 Task: What's the current traffic like on the Van Wyck Expressway?
Action: Mouse moved to (133, 76)
Screenshot: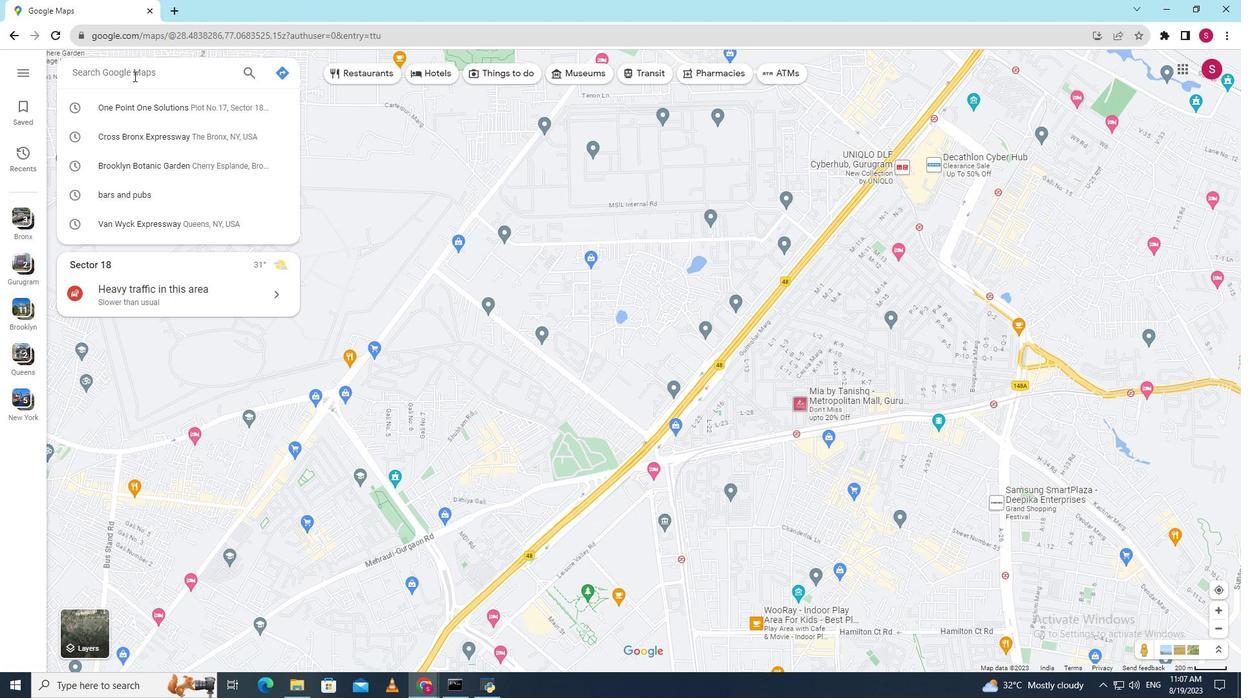 
Action: Mouse pressed left at (133, 76)
Screenshot: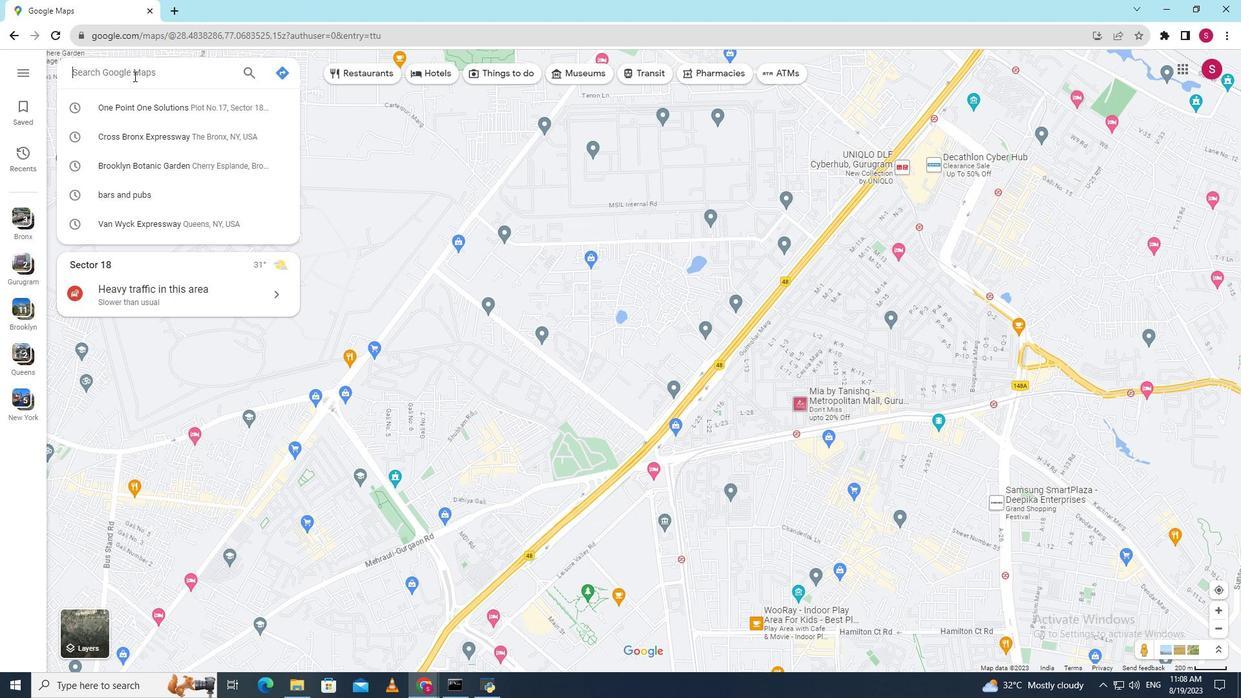 
Action: Key pressed <Key.shift><Key.shift><Key.shift><Key.shift><Key.shift><Key.shift><Key.shift><Key.shift><Key.shift><Key.shift><Key.shift><Key.shift><Key.shift><Key.shift><Key.shift><Key.shift><Key.shift><Key.shift><Key.shift><Key.shift><Key.shift><Key.shift><Key.shift><Key.shift><Key.shift>Van<Key.space><Key.shift><Key.shift><Key.shift><Key.shift><Key.shift><Key.shift><Key.shift><Key.shift><Key.shift><Key.shift><Key.shift><Key.shift><Key.shift><Key.shift><Key.shift><Key.shift><Key.shift><Key.shift><Key.shift><Key.shift><Key.shift><Key.shift><Key.shift><Key.shift><Key.shift><Key.shift><Key.shift><Key.shift>Wyck<Key.space><Key.shift><Key.shift><Key.shift><Key.shift><Key.shift><Key.shift><Key.shift>Expressway<Key.enter>
Screenshot: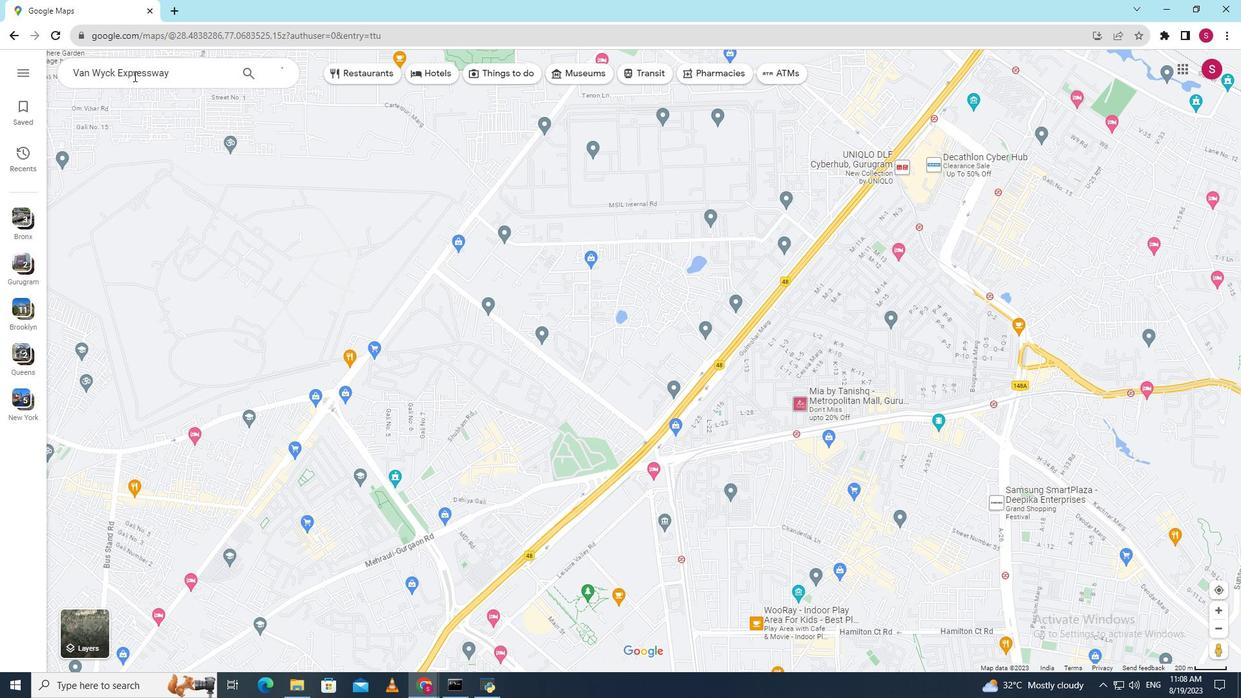 
Action: Mouse moved to (449, 639)
Screenshot: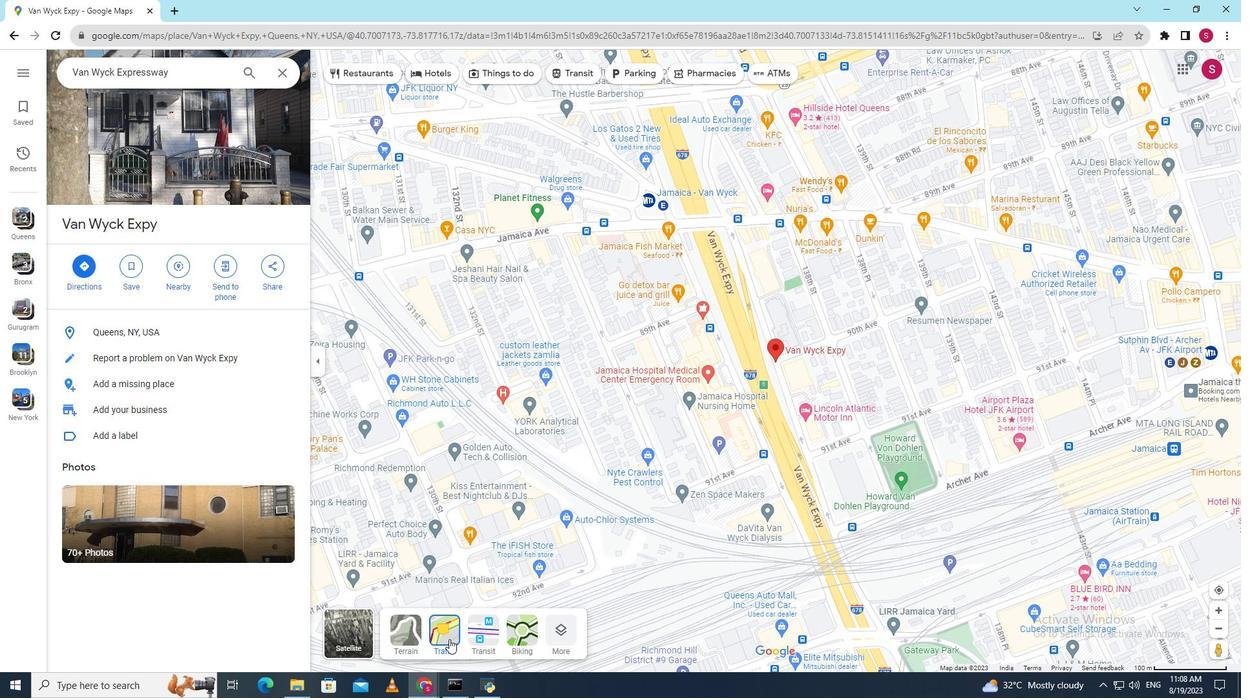 
Action: Mouse pressed left at (449, 639)
Screenshot: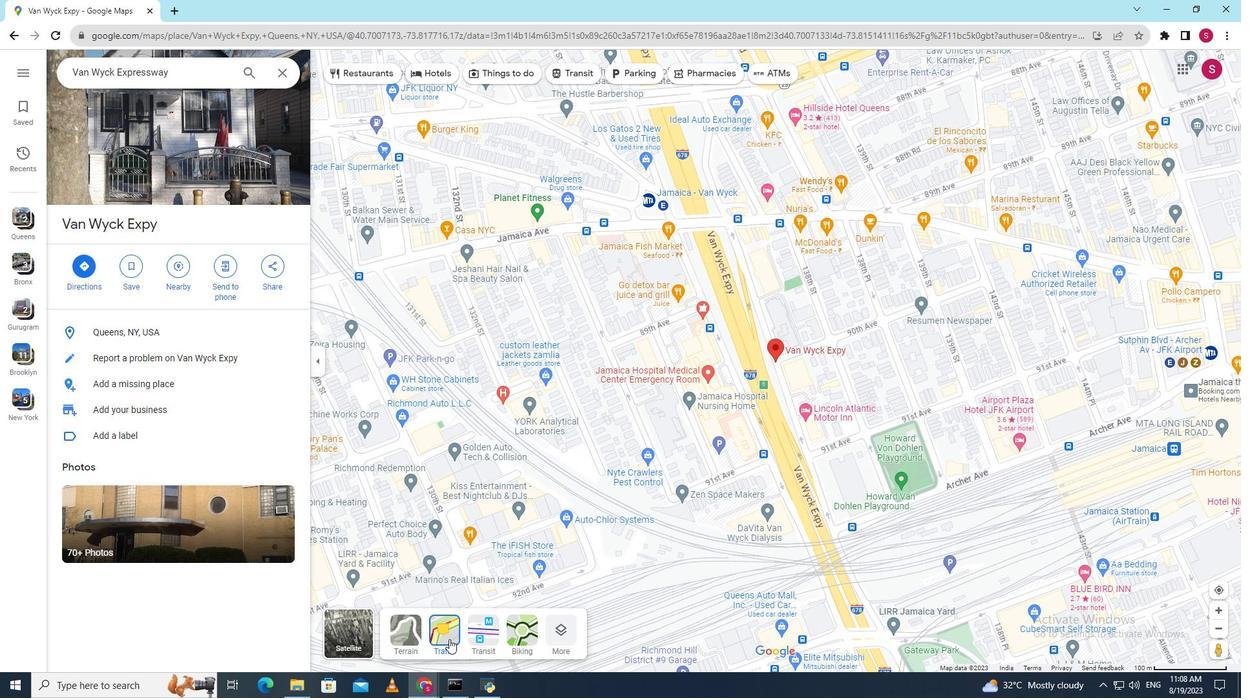 
Action: Mouse moved to (757, 351)
Screenshot: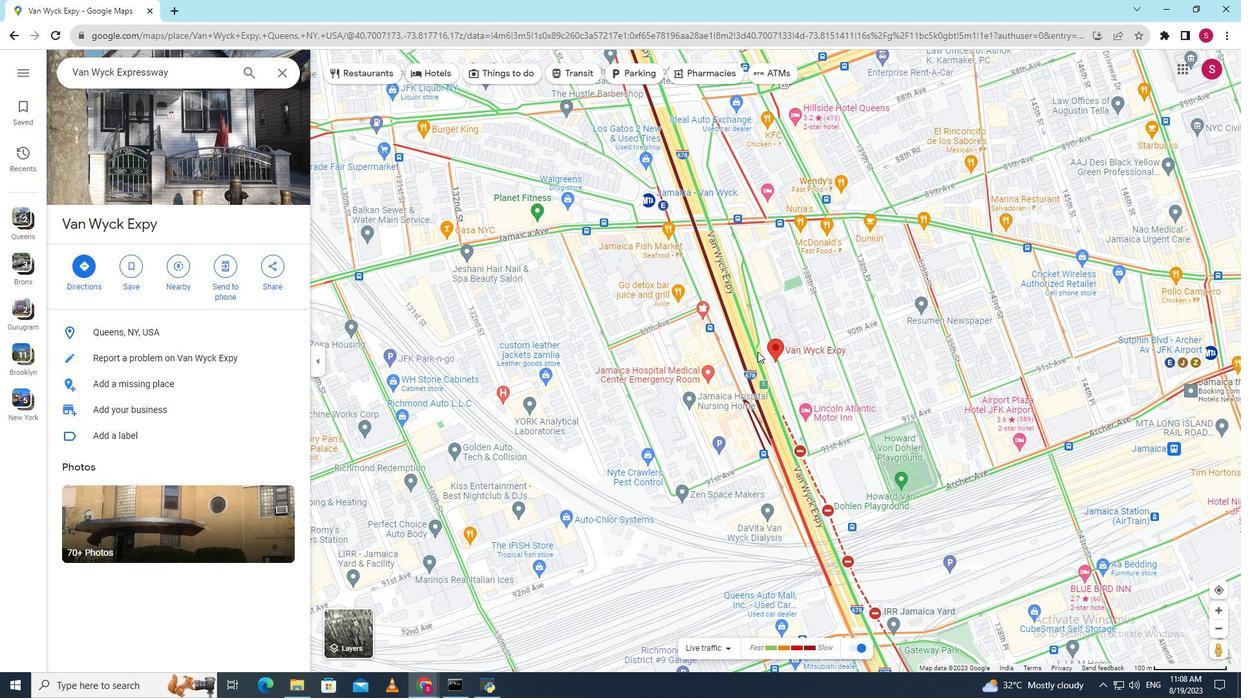 
Action: Mouse scrolled (757, 352) with delta (0, 0)
Screenshot: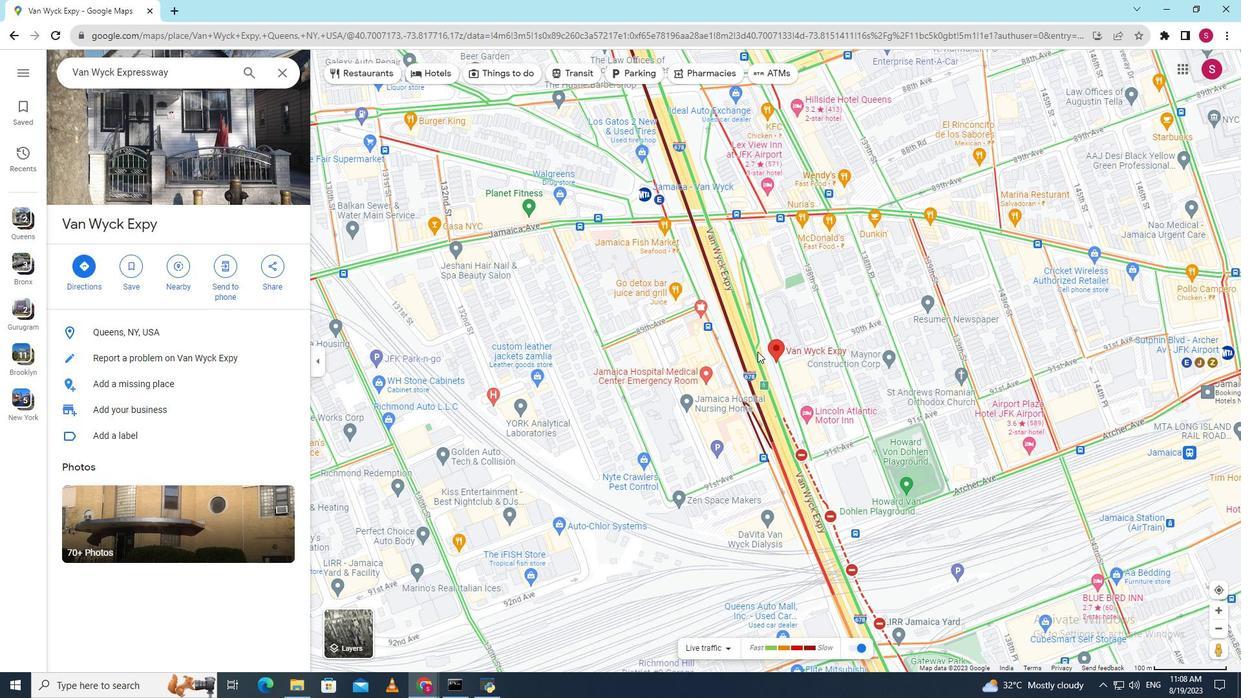 
Action: Mouse scrolled (757, 352) with delta (0, 0)
Screenshot: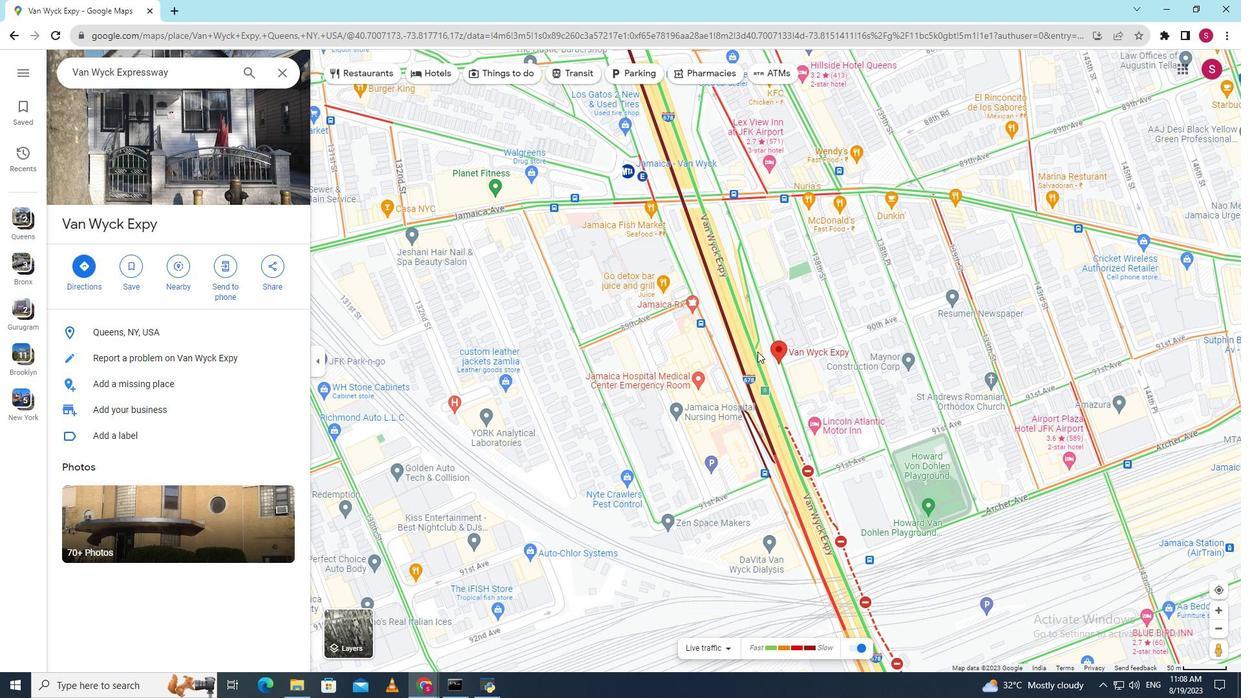 
Action: Mouse scrolled (757, 352) with delta (0, 0)
Screenshot: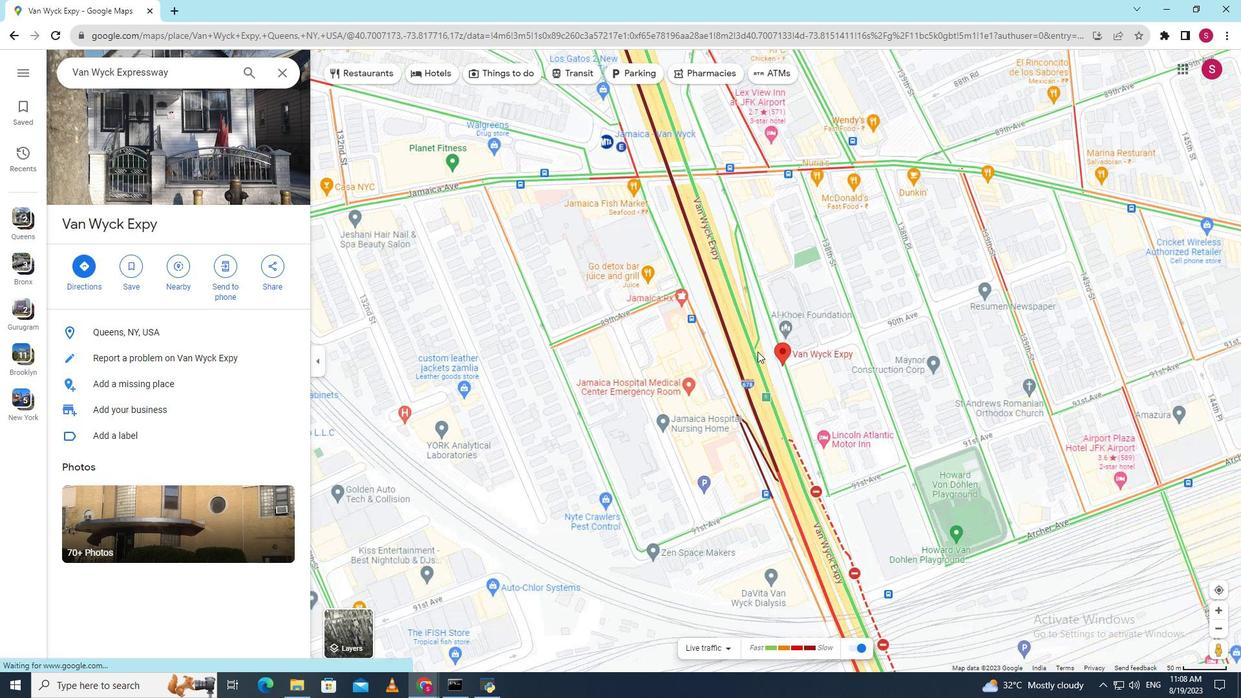 
Action: Mouse scrolled (757, 352) with delta (0, 0)
Screenshot: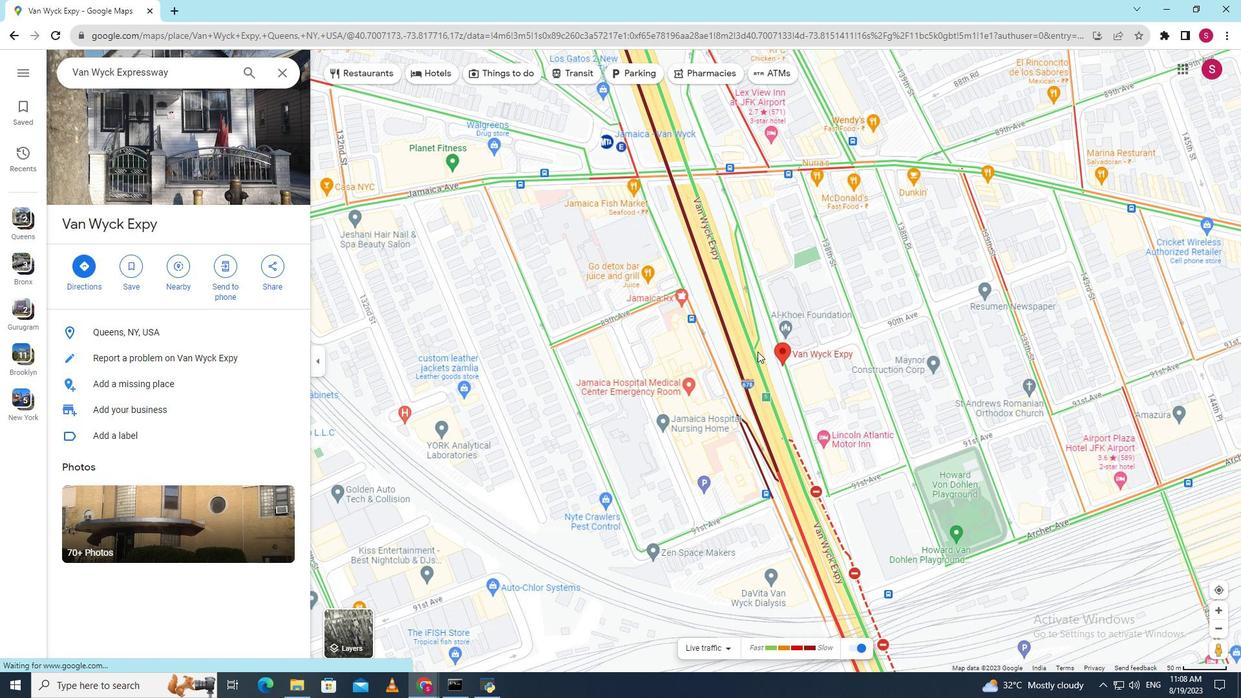 
Action: Mouse moved to (744, 347)
Screenshot: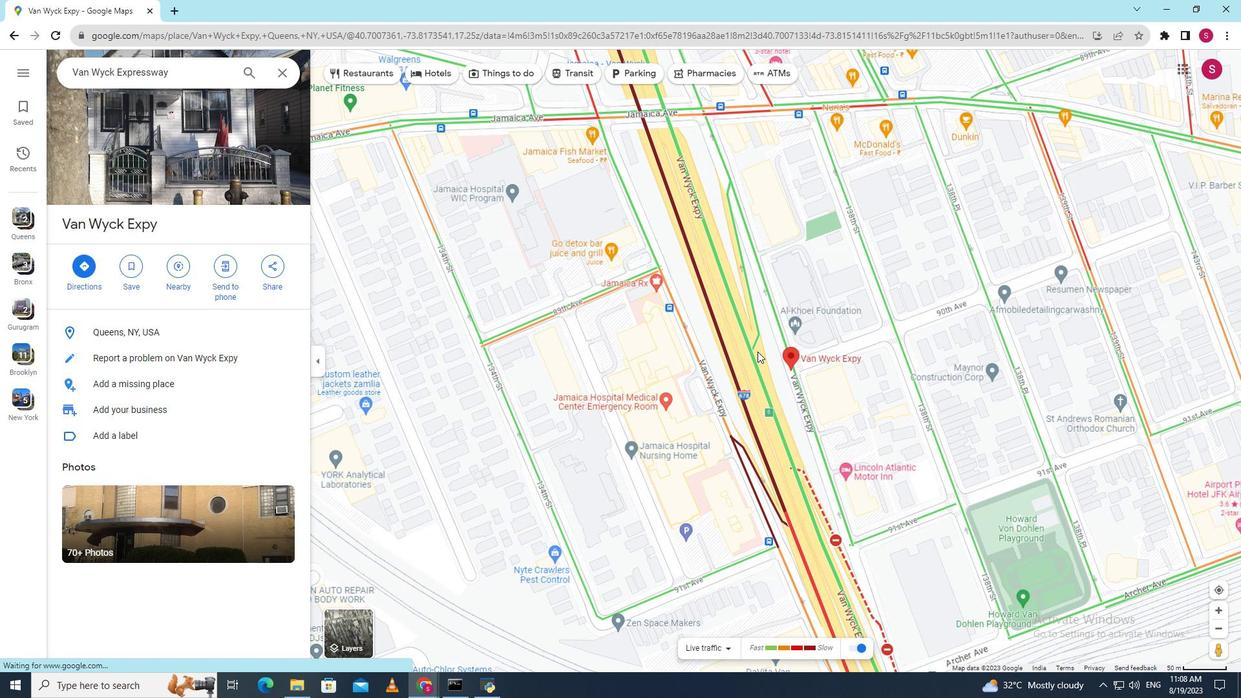 
Action: Mouse scrolled (744, 348) with delta (0, 0)
Screenshot: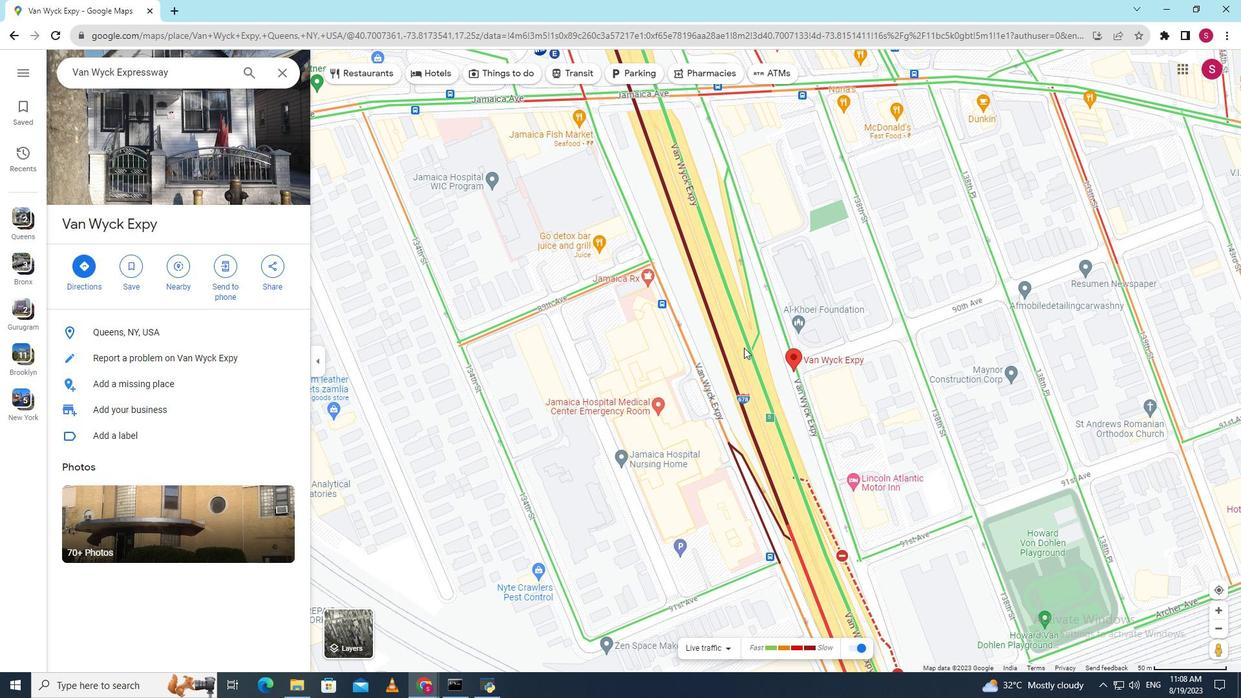 
Action: Mouse scrolled (744, 348) with delta (0, 0)
Screenshot: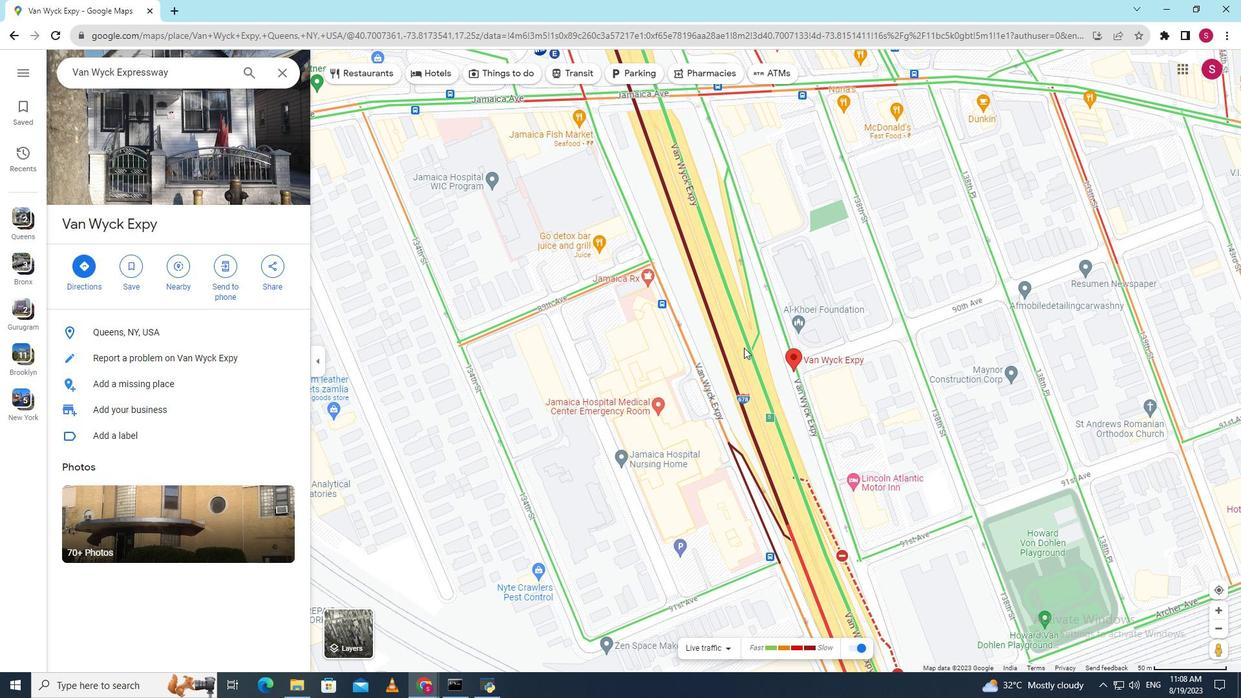 
Action: Mouse scrolled (744, 348) with delta (0, 0)
Screenshot: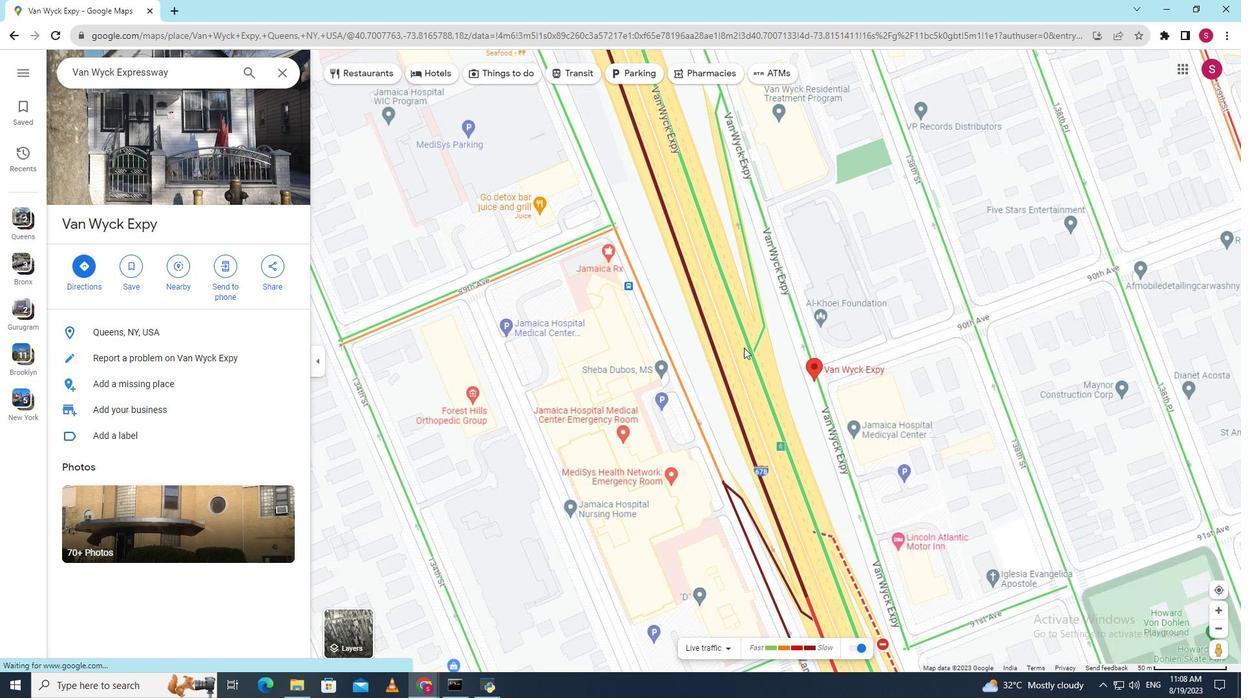 
Action: Mouse scrolled (744, 348) with delta (0, 0)
Screenshot: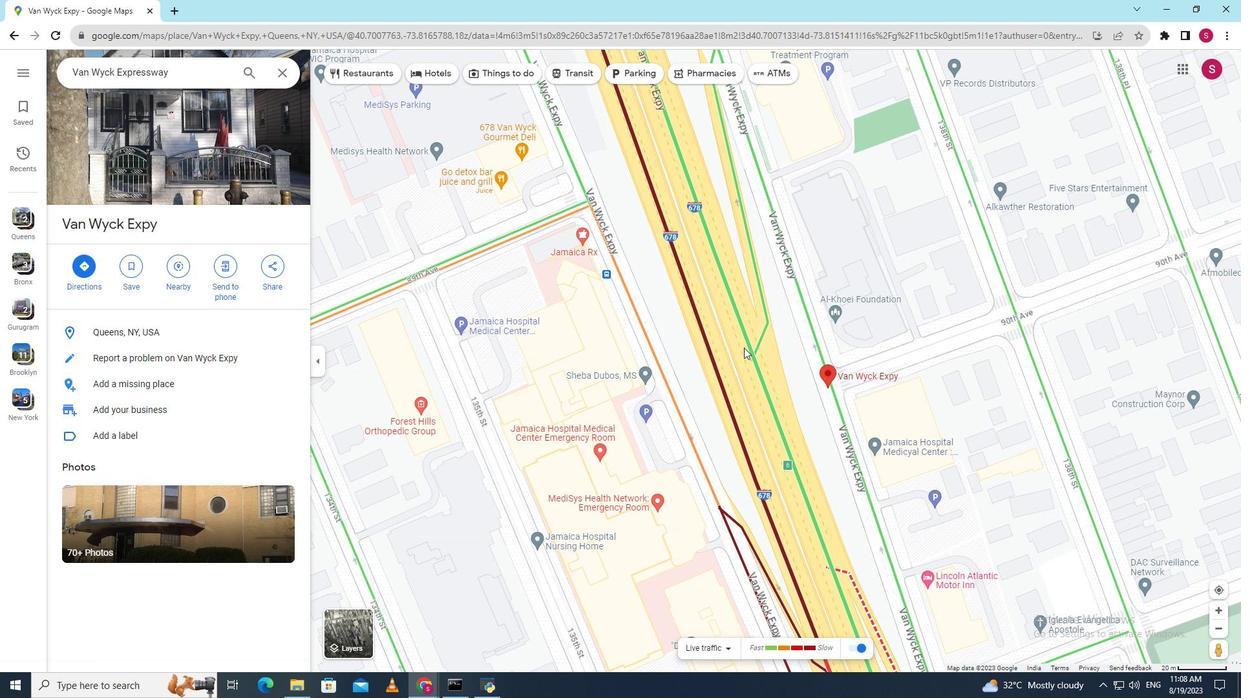
Action: Mouse scrolled (744, 348) with delta (0, 0)
Screenshot: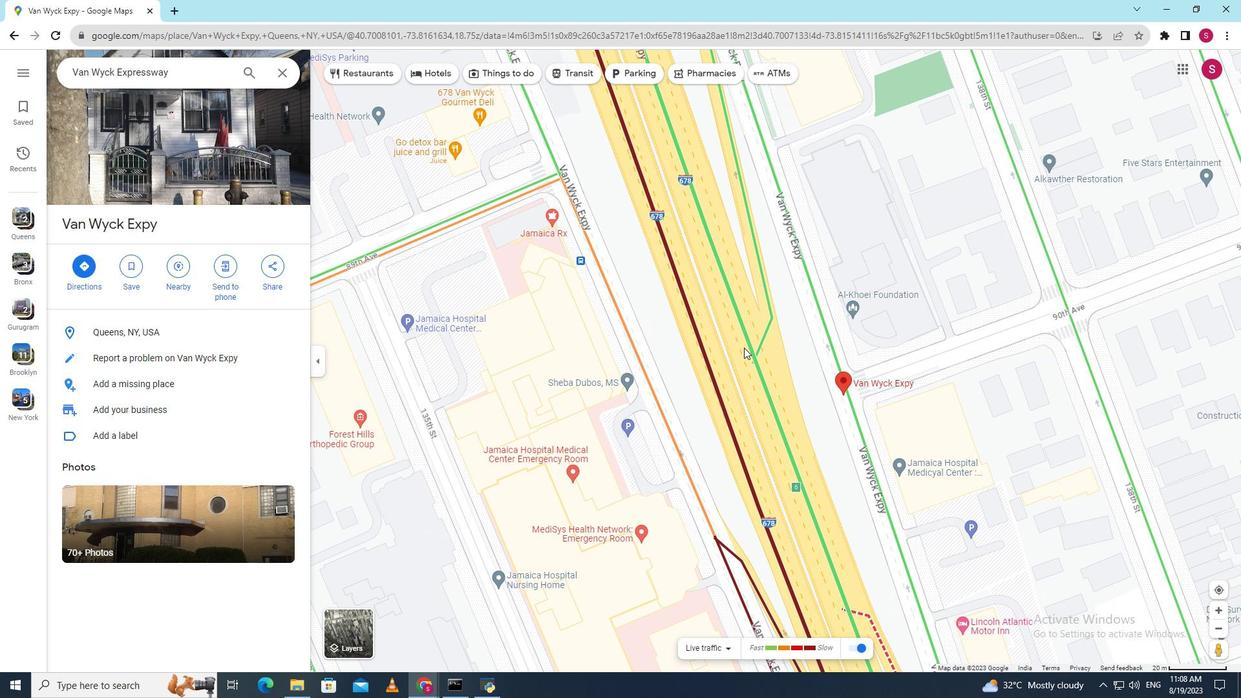 
Action: Mouse scrolled (744, 348) with delta (0, 0)
Screenshot: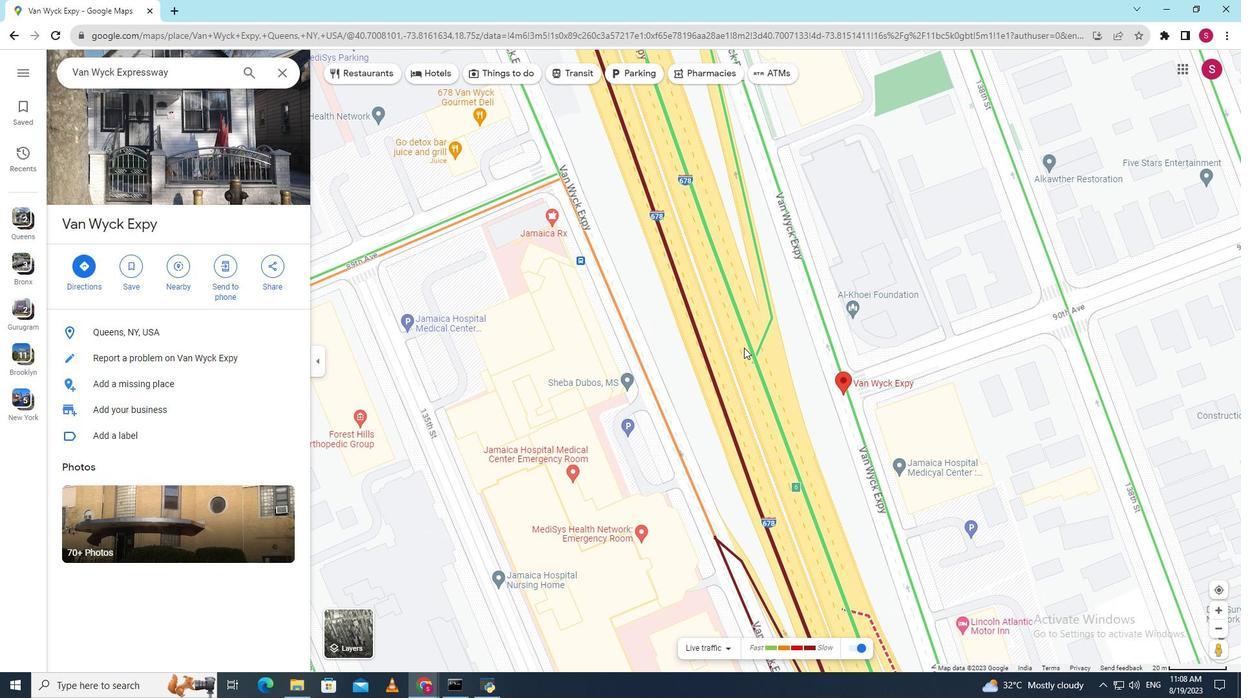 
Action: Mouse scrolled (744, 348) with delta (0, 0)
Screenshot: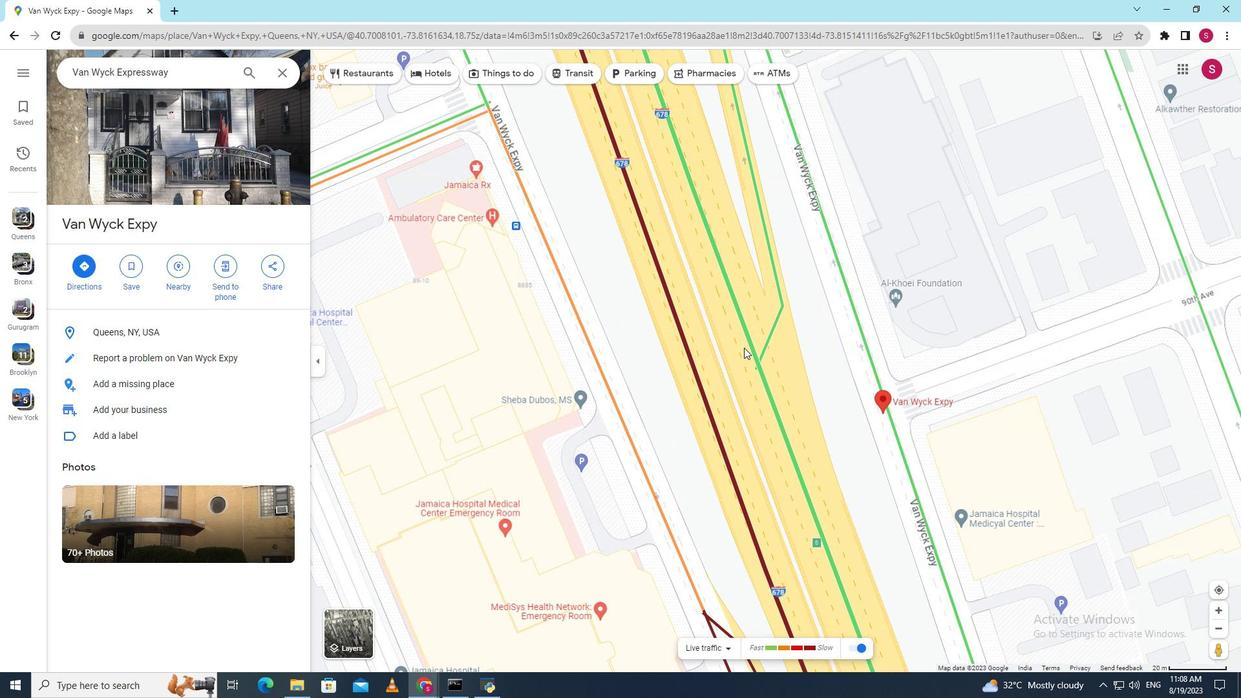 
Action: Mouse moved to (783, 649)
Screenshot: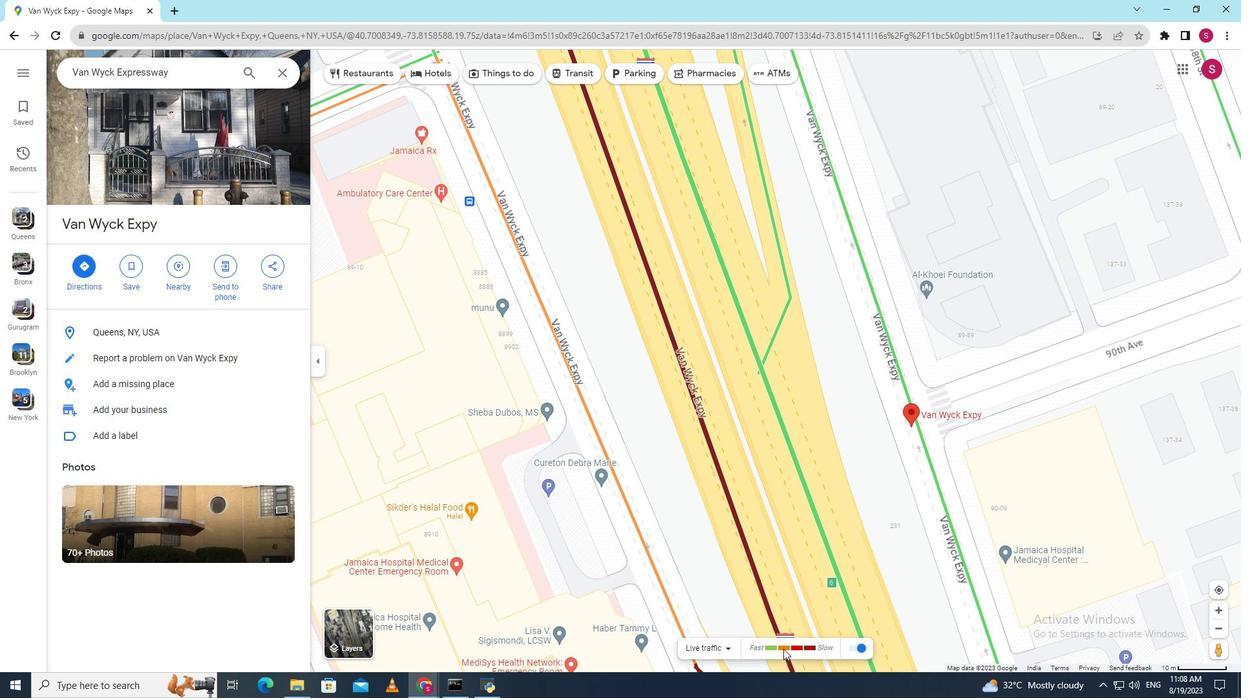 
Action: Mouse pressed left at (783, 649)
Screenshot: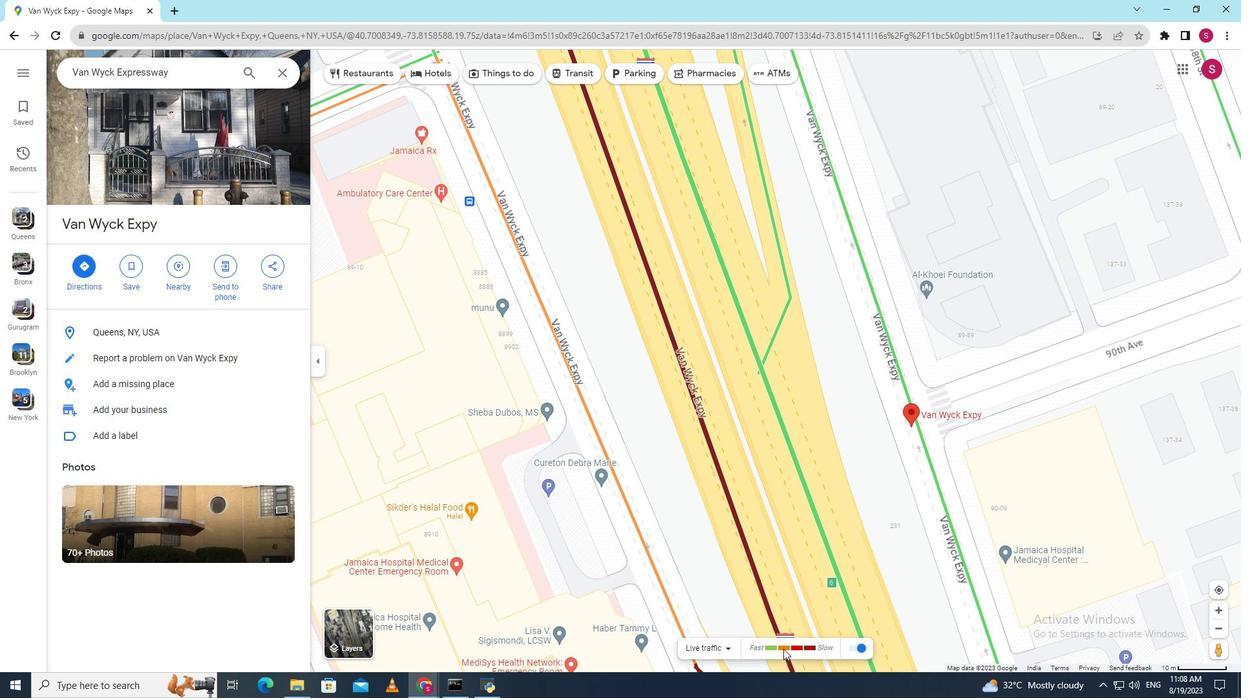 
Action: Mouse moved to (800, 648)
Screenshot: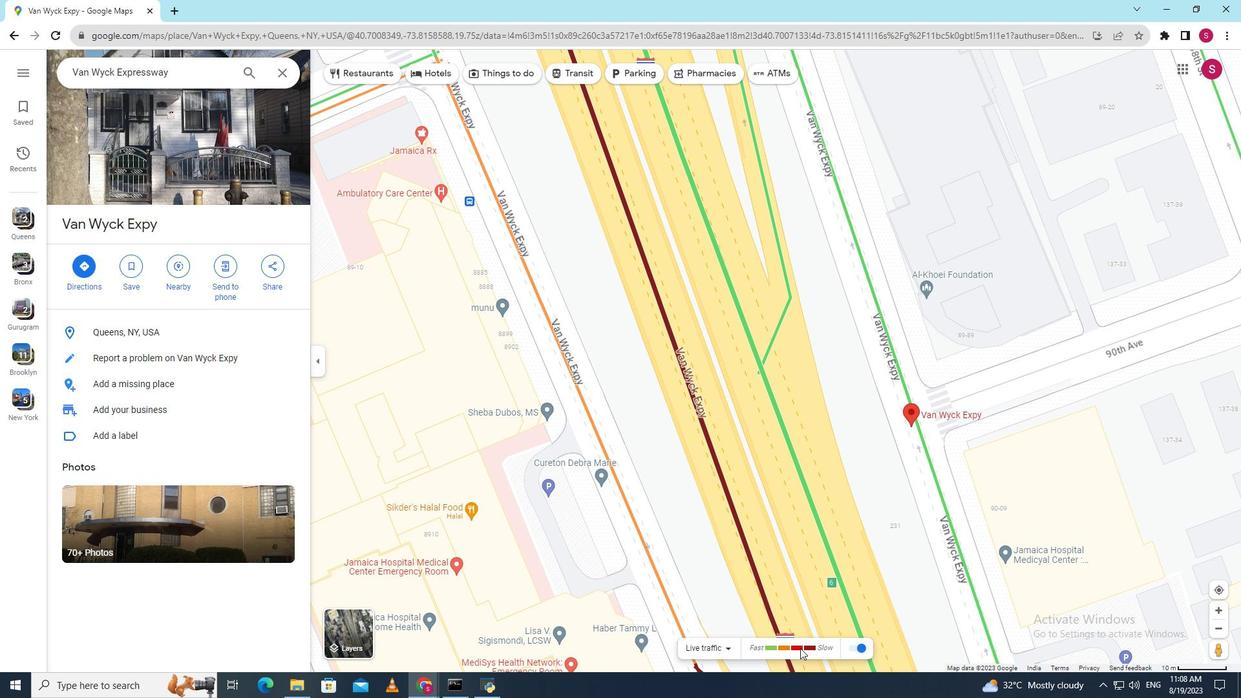 
Action: Mouse pressed left at (800, 648)
Screenshot: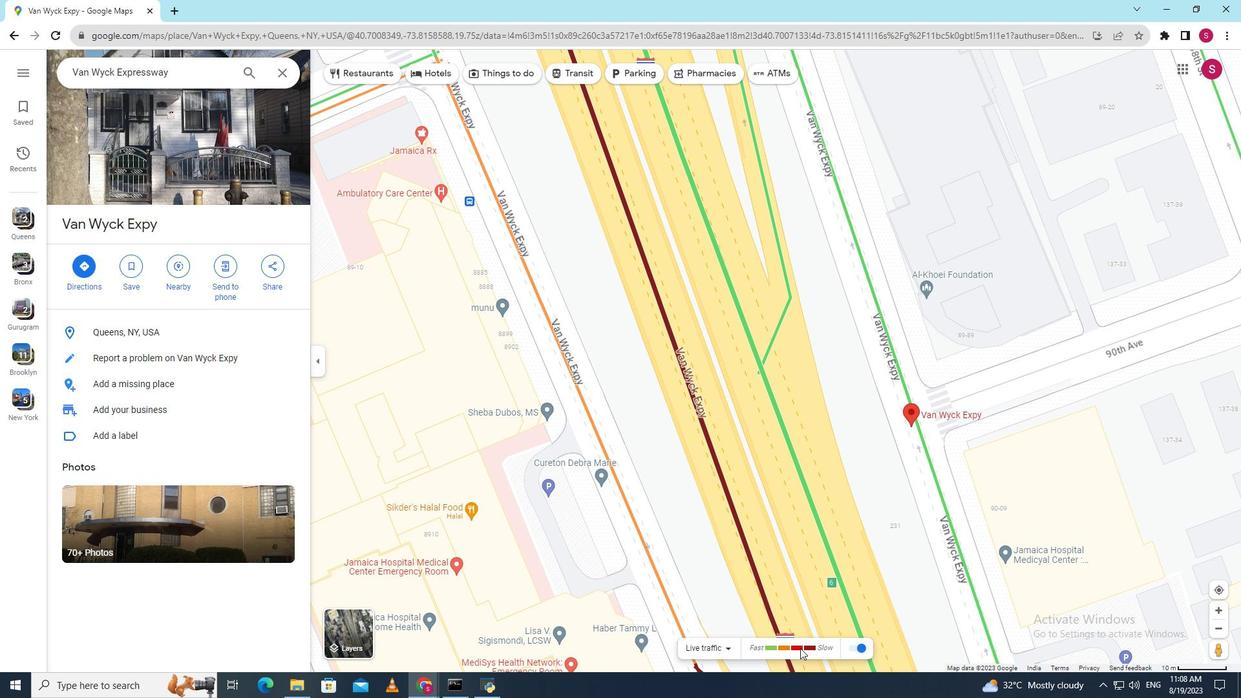
Action: Mouse moved to (809, 648)
Screenshot: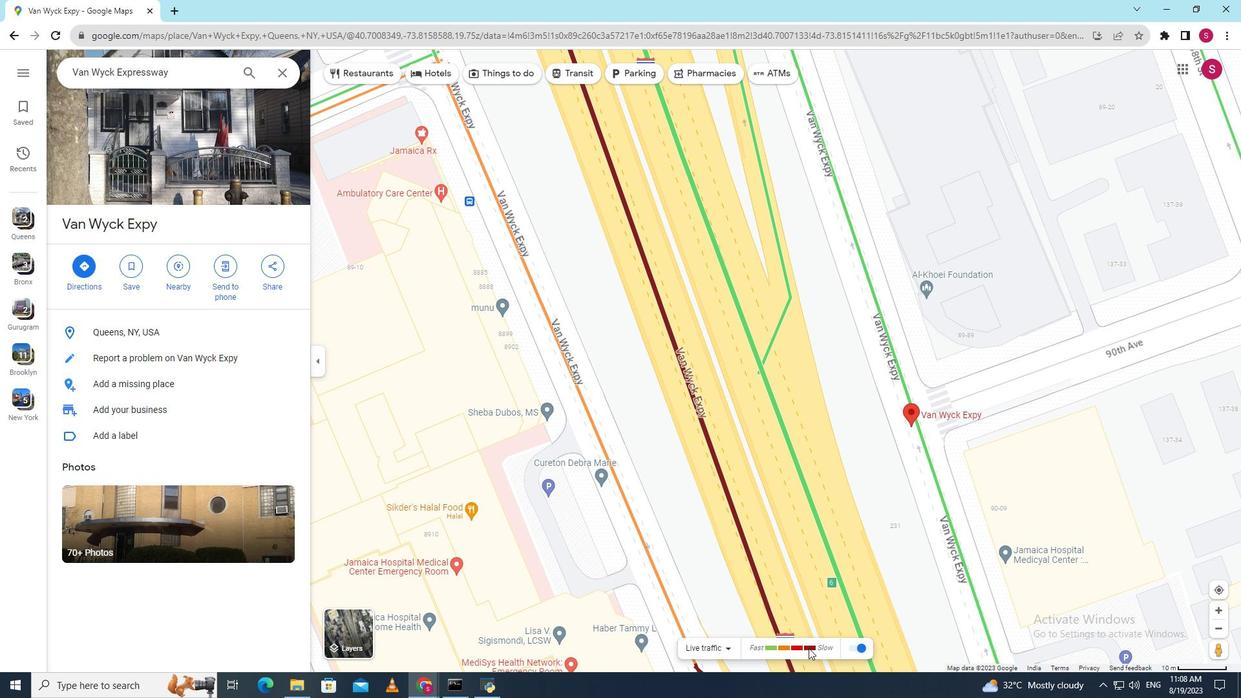 
Action: Mouse pressed left at (809, 648)
Screenshot: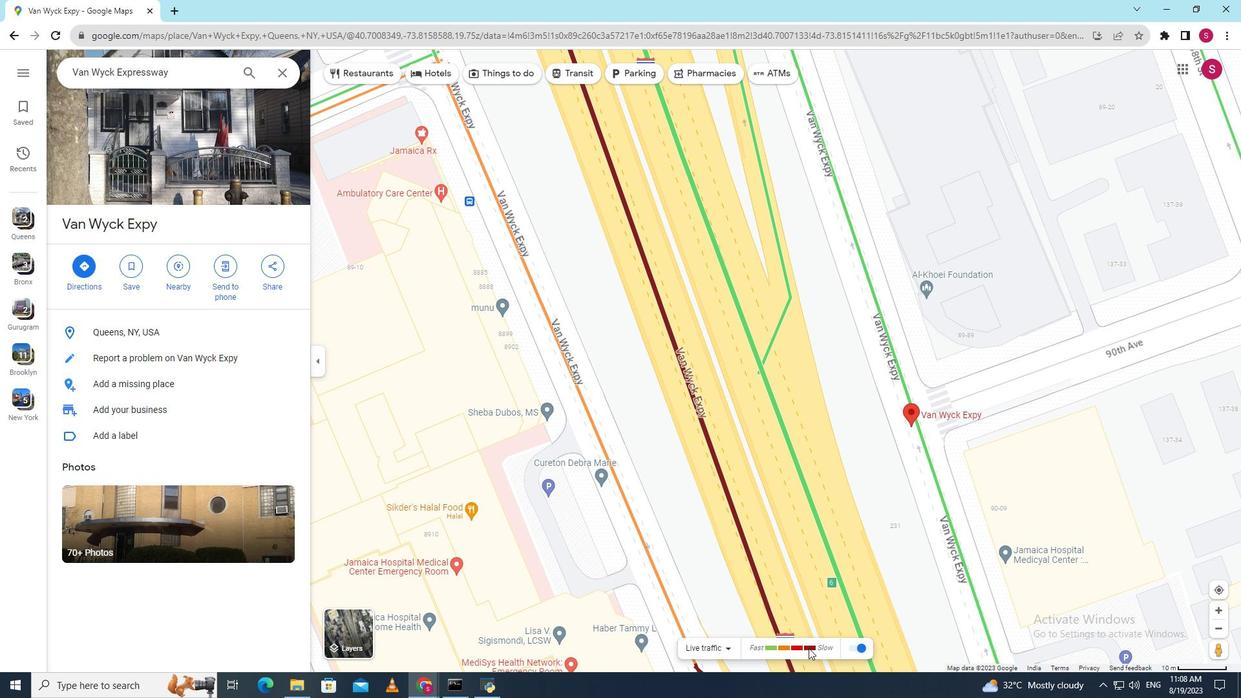 
Action: Mouse moved to (915, 419)
Screenshot: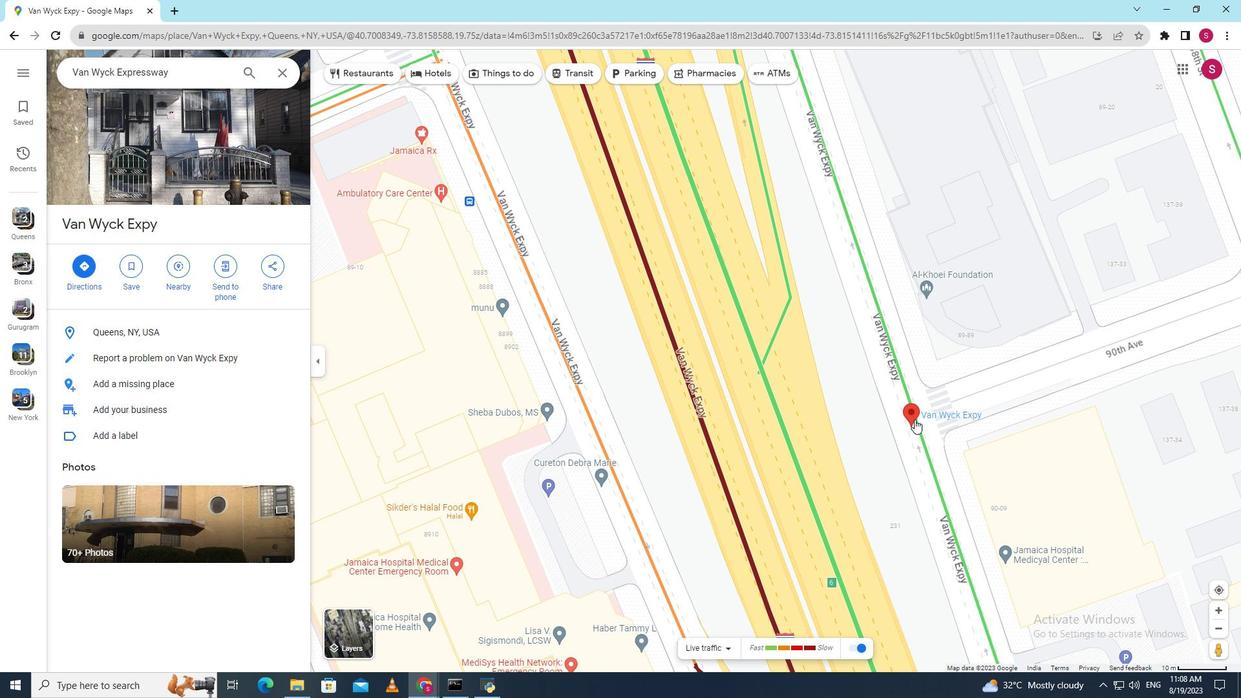 
Action: Mouse pressed left at (915, 419)
Screenshot: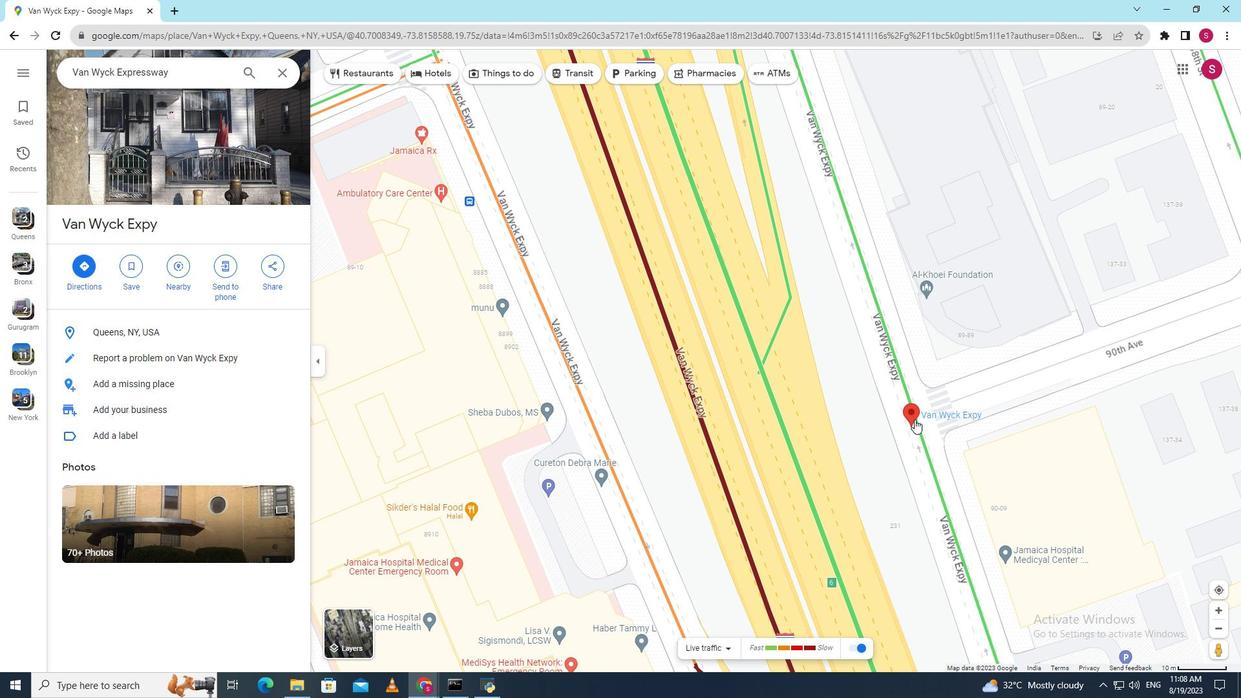
Action: Mouse moved to (237, 166)
Screenshot: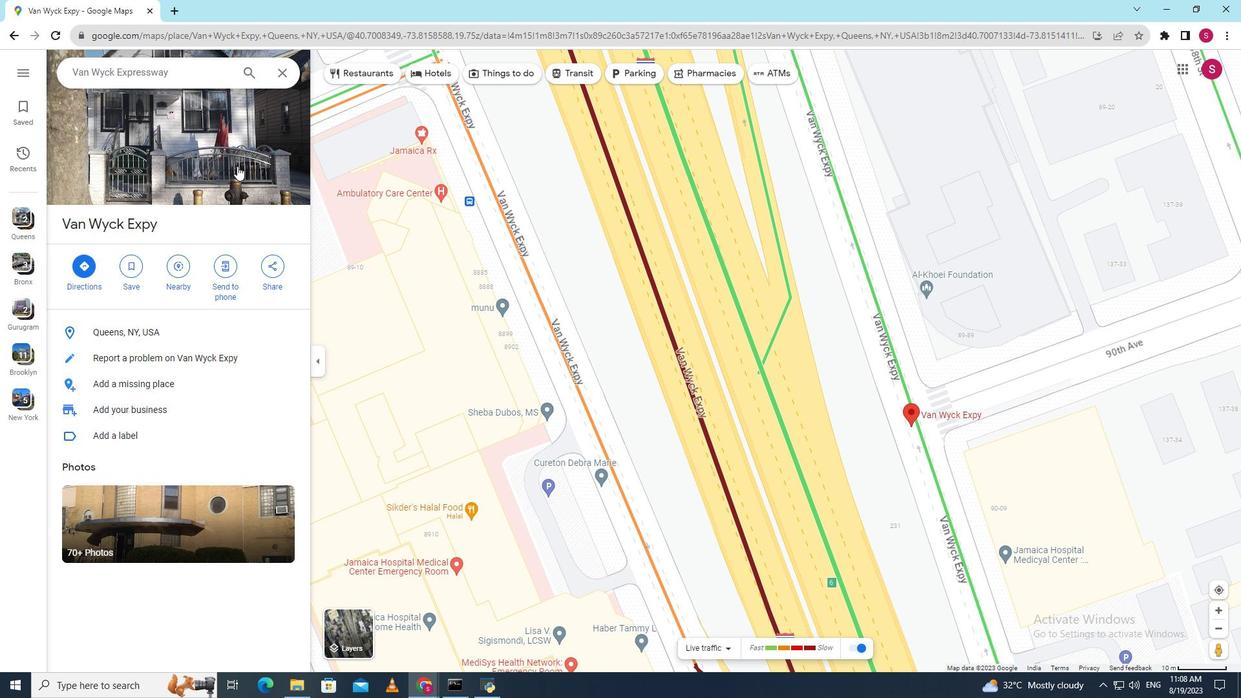 
Action: Mouse pressed left at (237, 166)
Screenshot: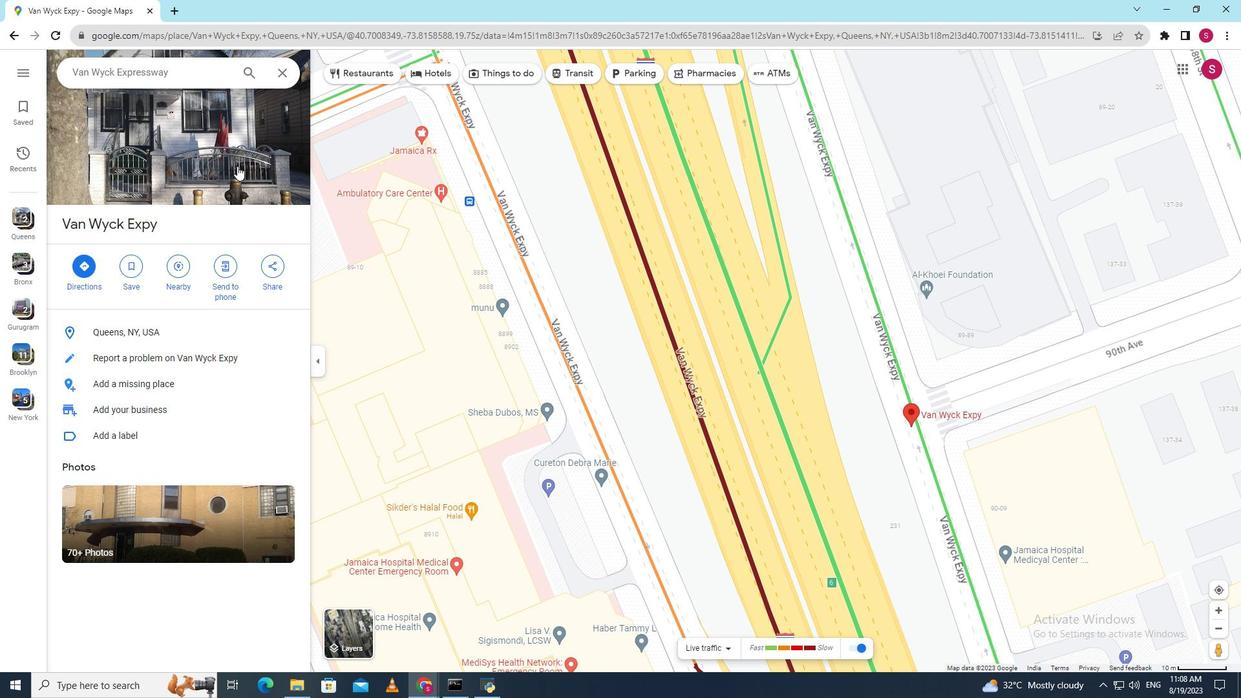 
Action: Mouse moved to (796, 576)
Screenshot: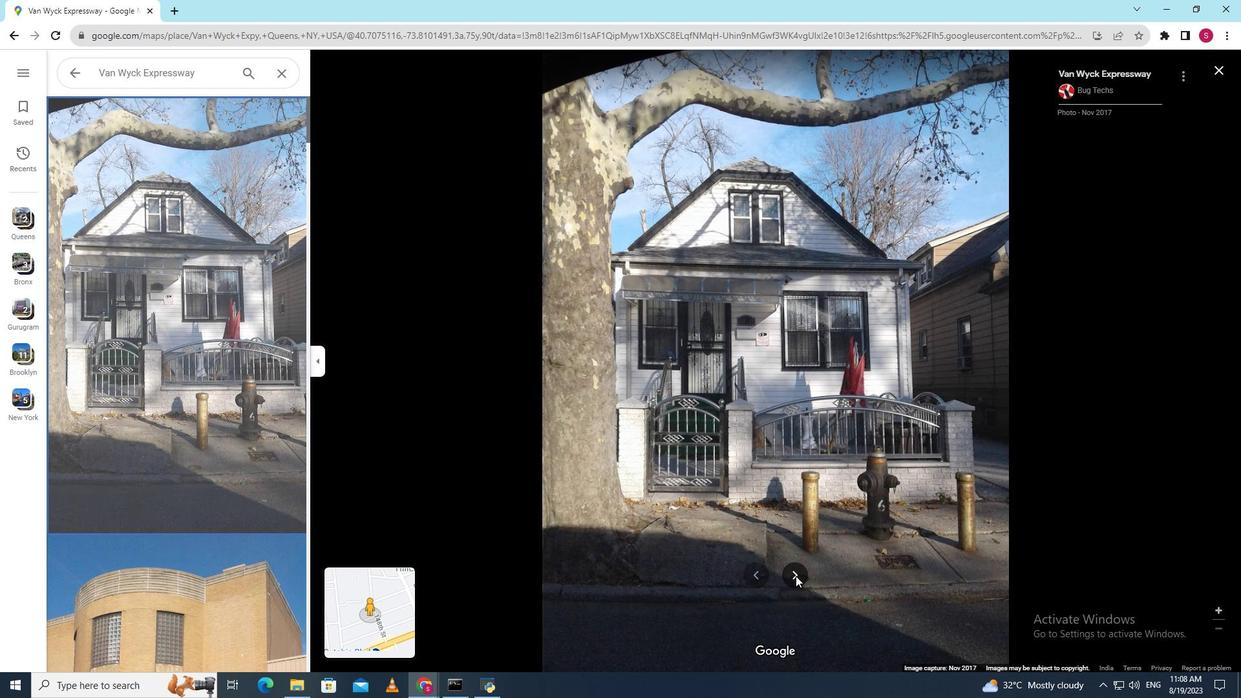 
Action: Mouse pressed left at (796, 576)
Screenshot: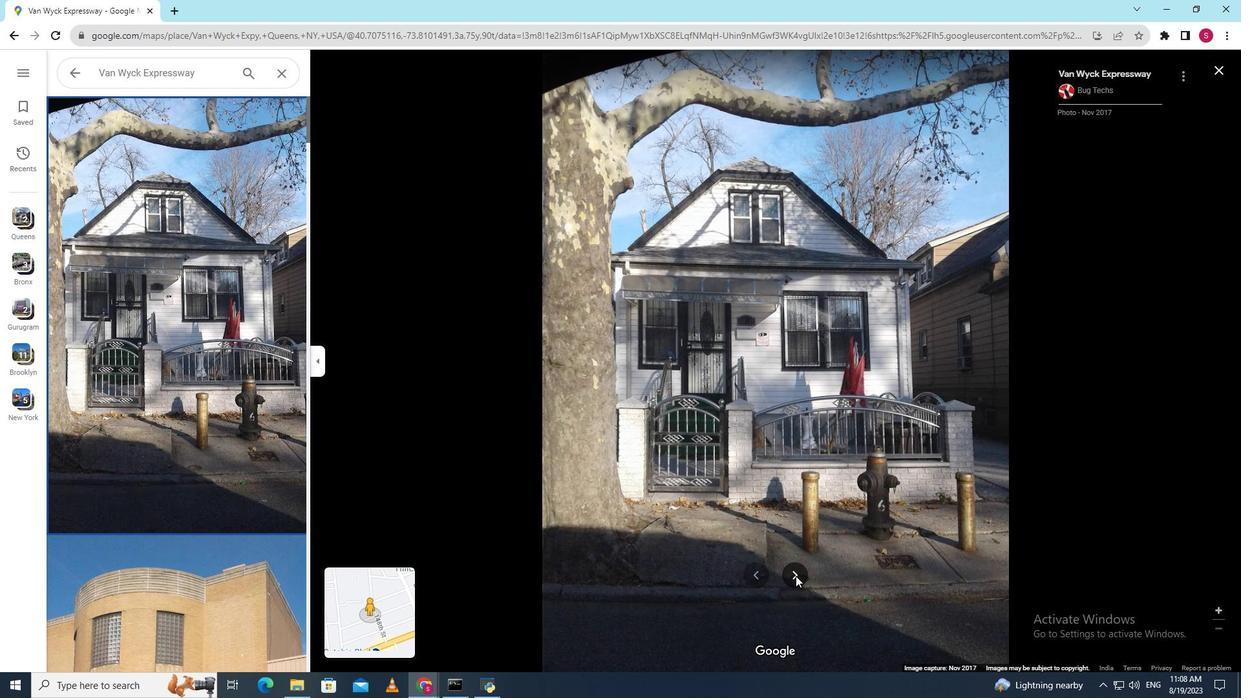 
Action: Mouse pressed left at (796, 576)
Screenshot: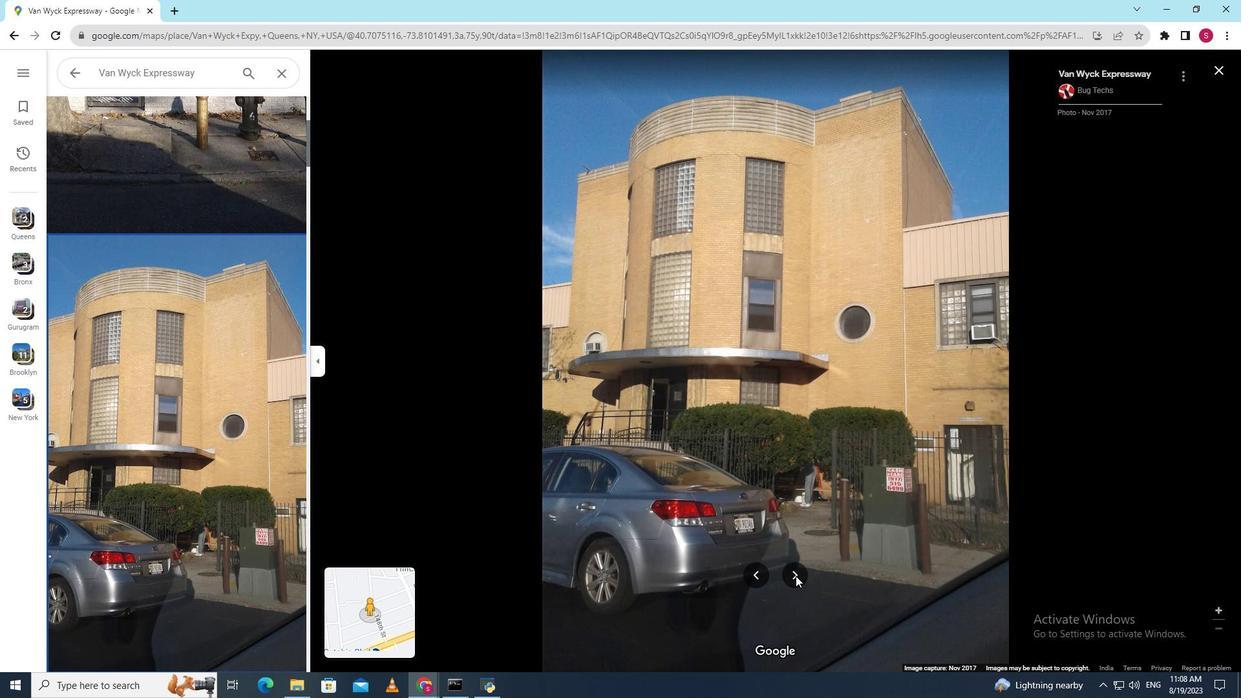 
Action: Mouse pressed left at (796, 576)
Screenshot: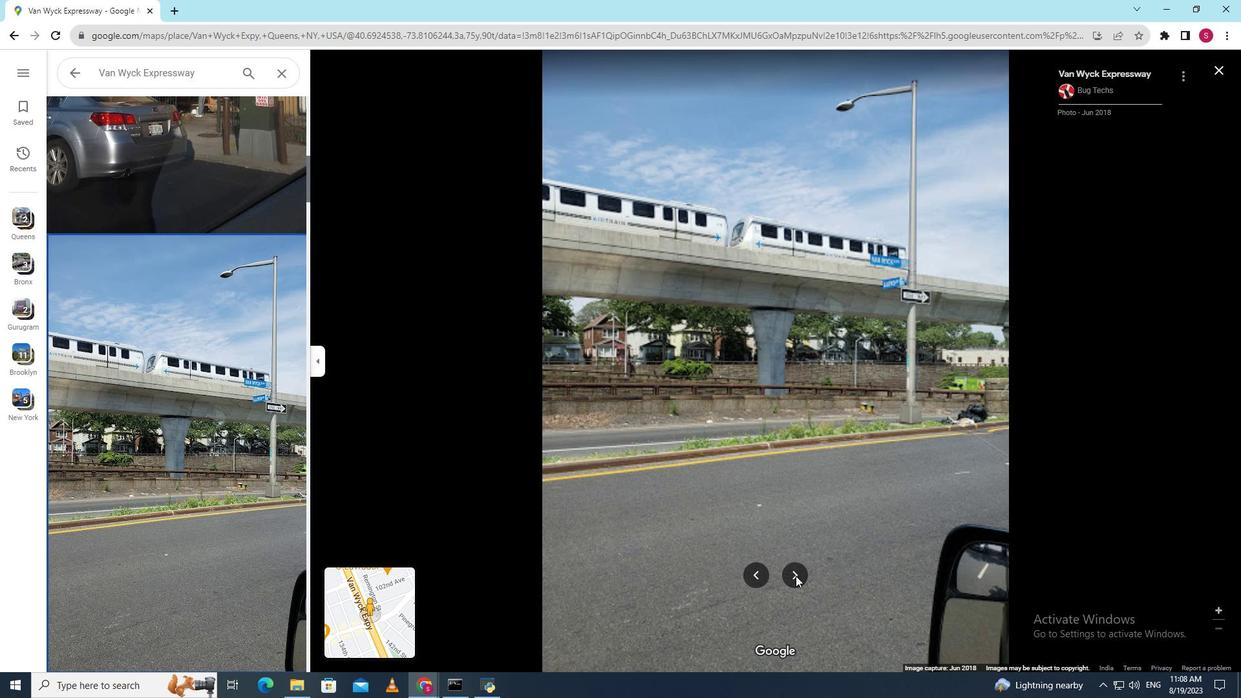 
Action: Mouse pressed left at (796, 576)
Screenshot: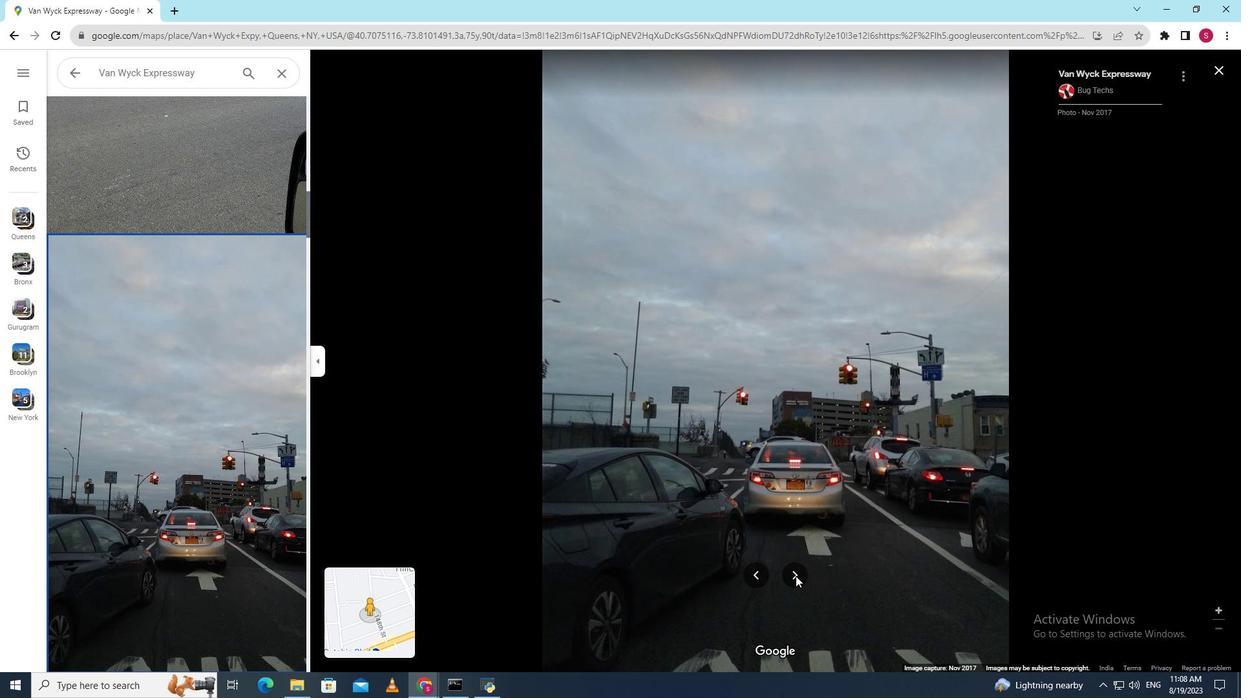 
Action: Mouse pressed left at (796, 576)
Screenshot: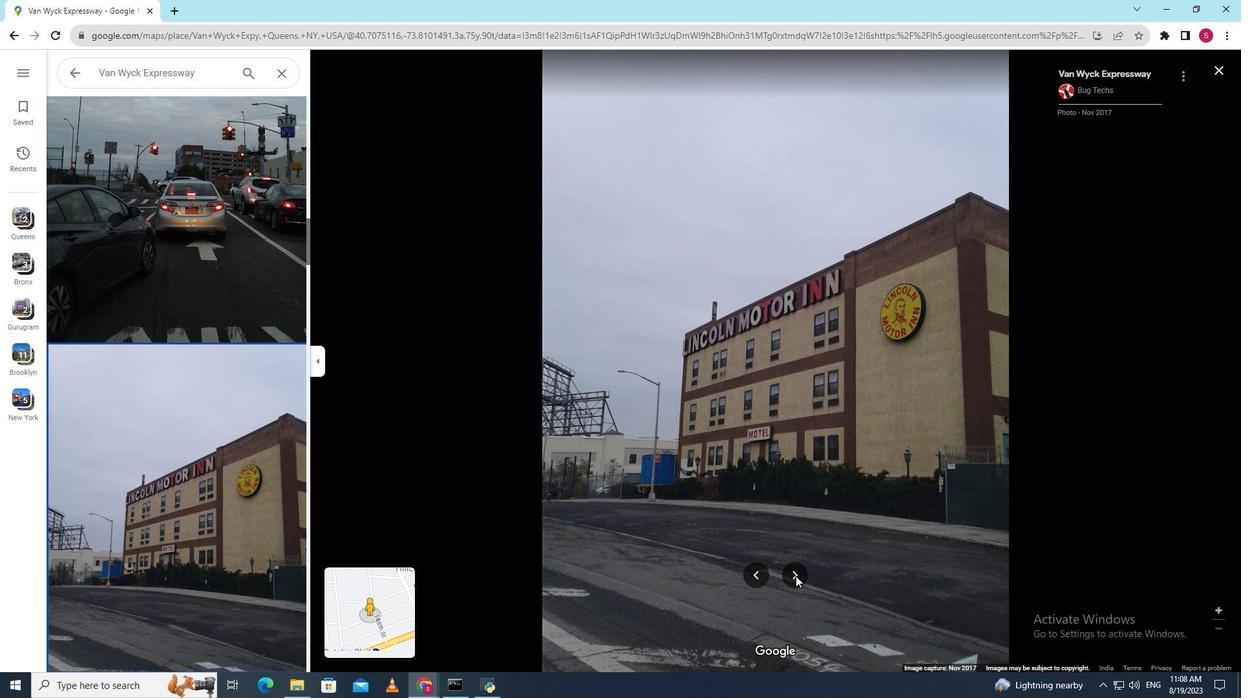 
Action: Mouse pressed left at (796, 576)
Screenshot: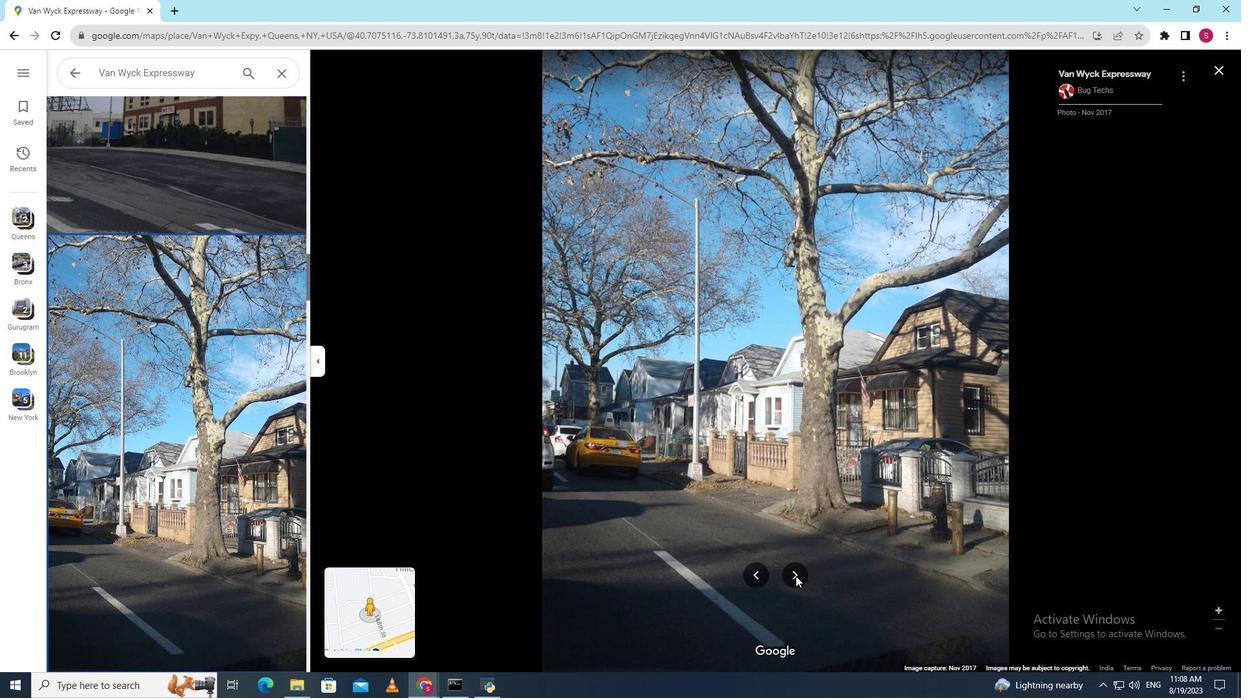 
Action: Mouse pressed left at (796, 576)
Screenshot: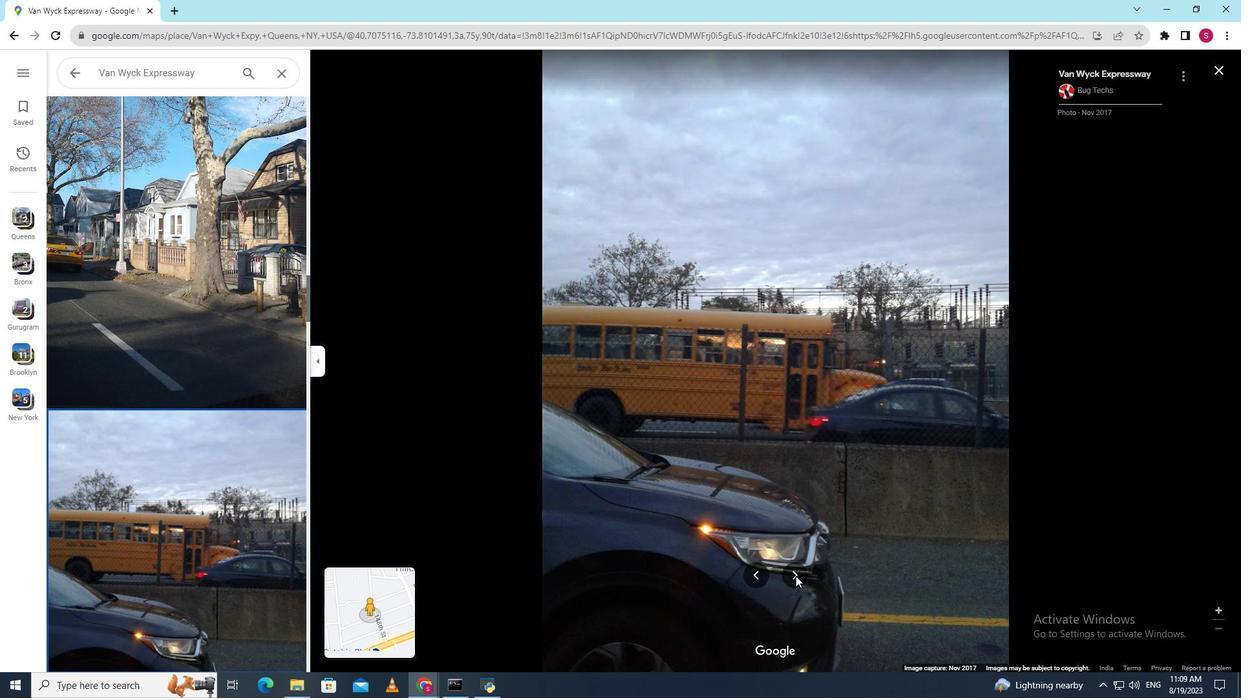 
Action: Mouse pressed left at (796, 576)
Screenshot: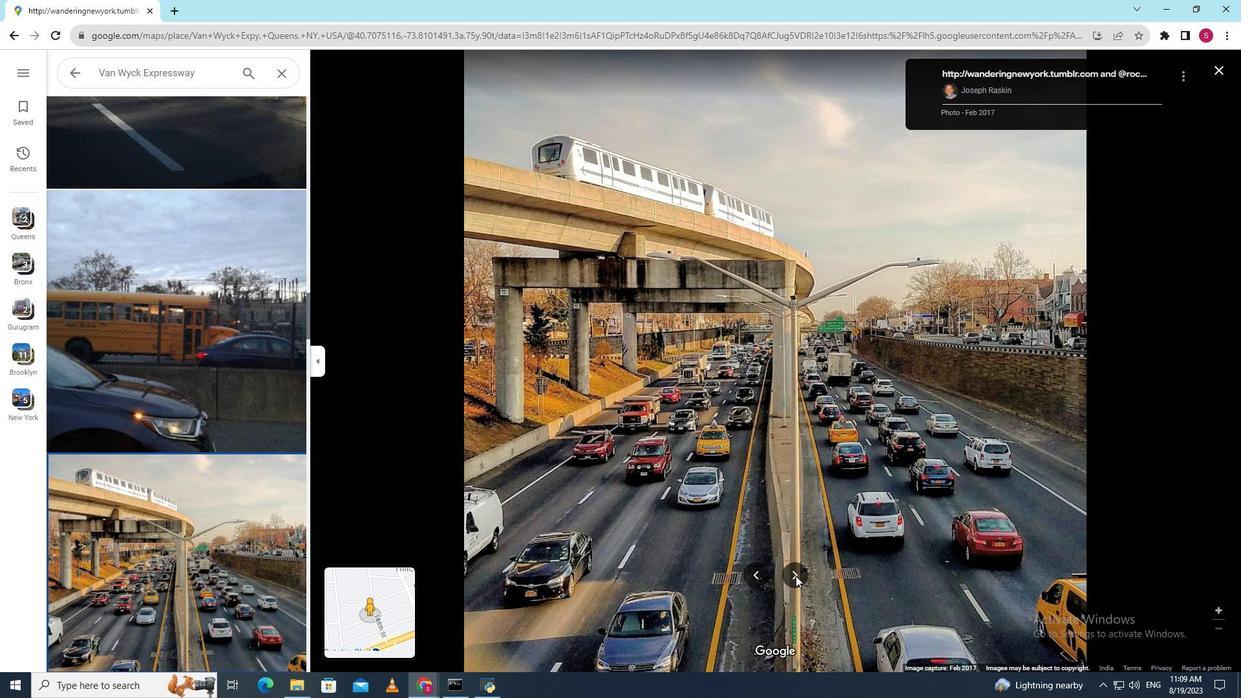 
Action: Mouse pressed left at (796, 576)
Screenshot: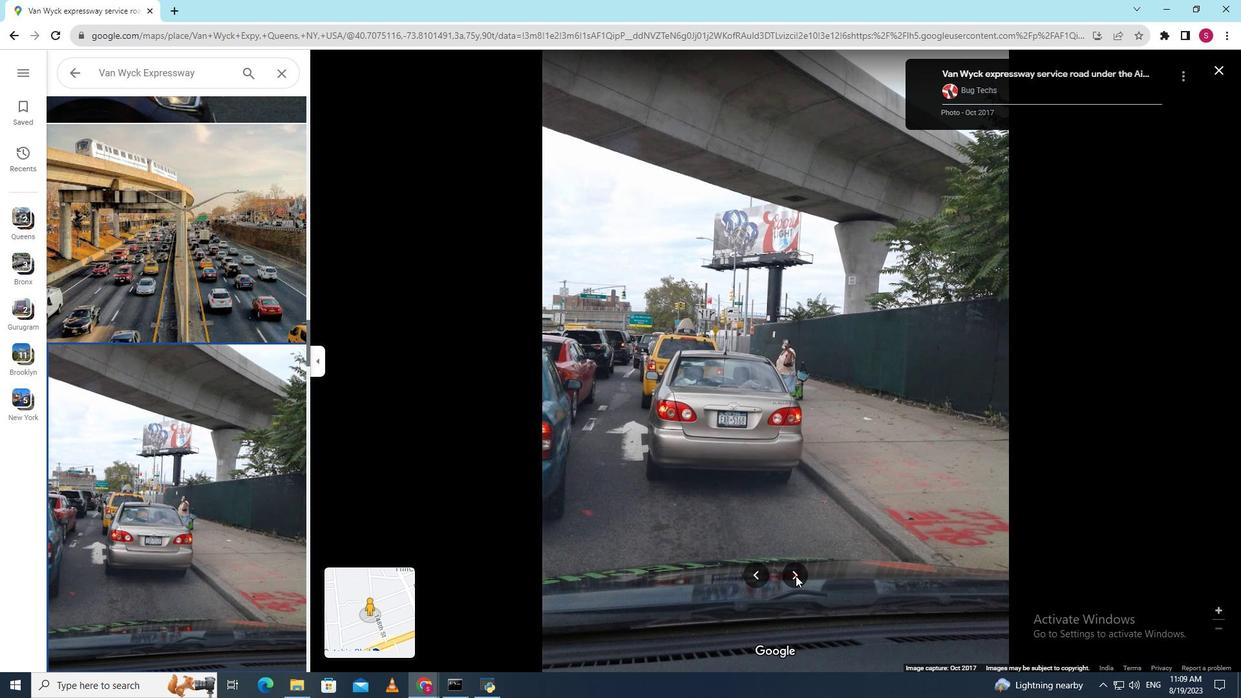 
Action: Mouse pressed left at (796, 576)
Screenshot: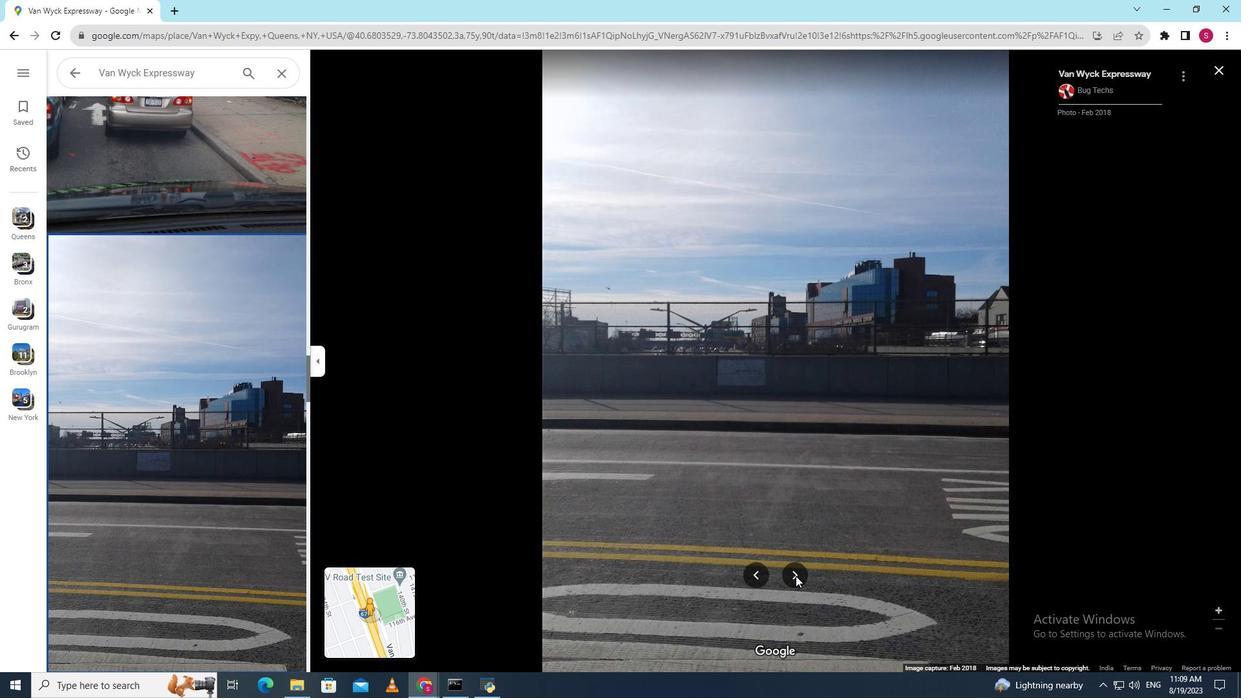 
Action: Mouse pressed left at (796, 576)
Screenshot: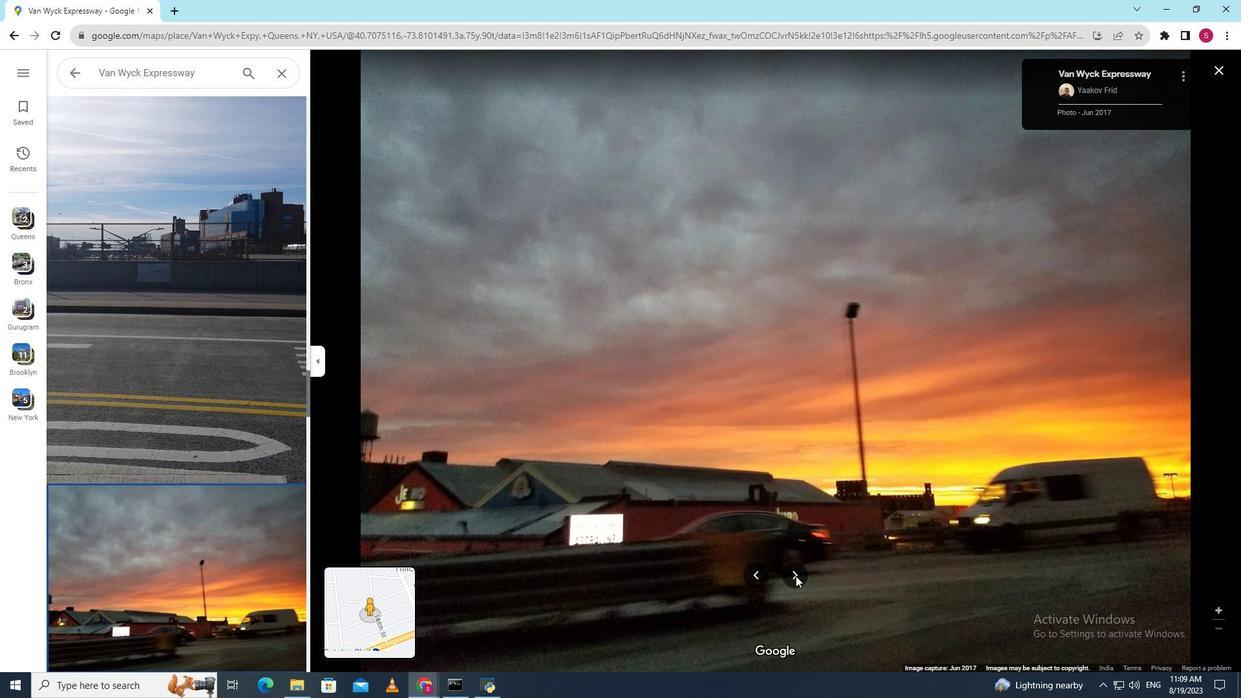 
Action: Mouse pressed left at (796, 576)
Screenshot: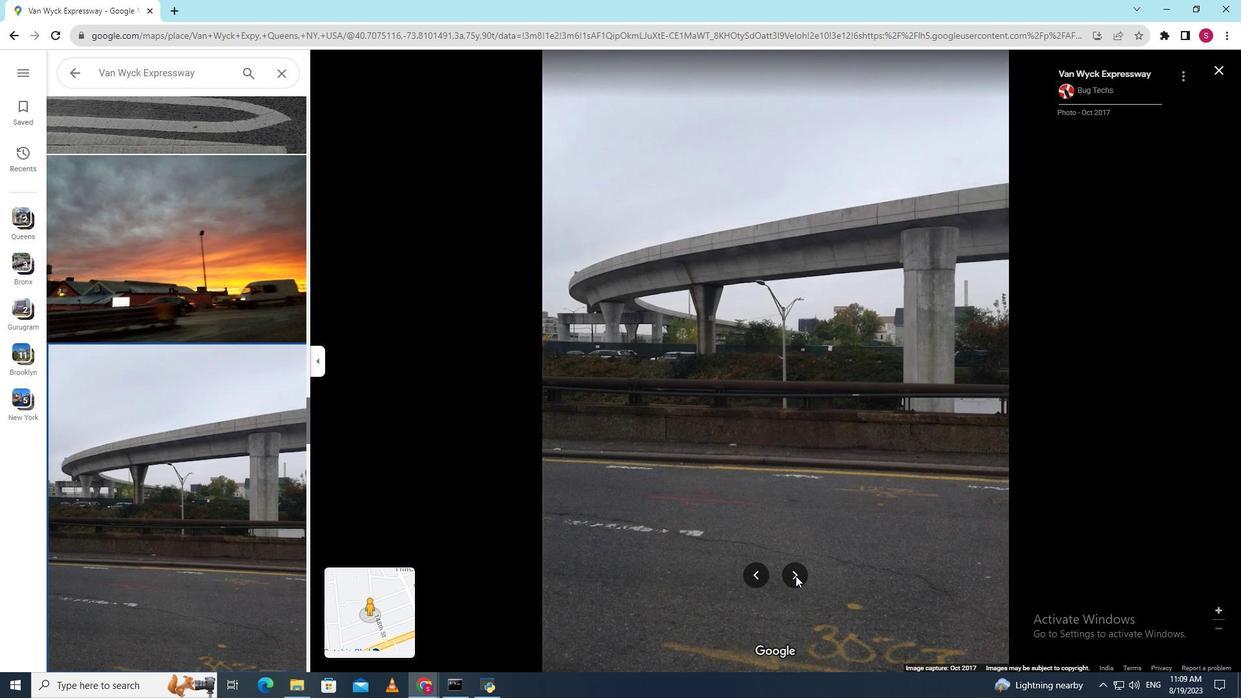 
Action: Mouse pressed left at (796, 576)
Screenshot: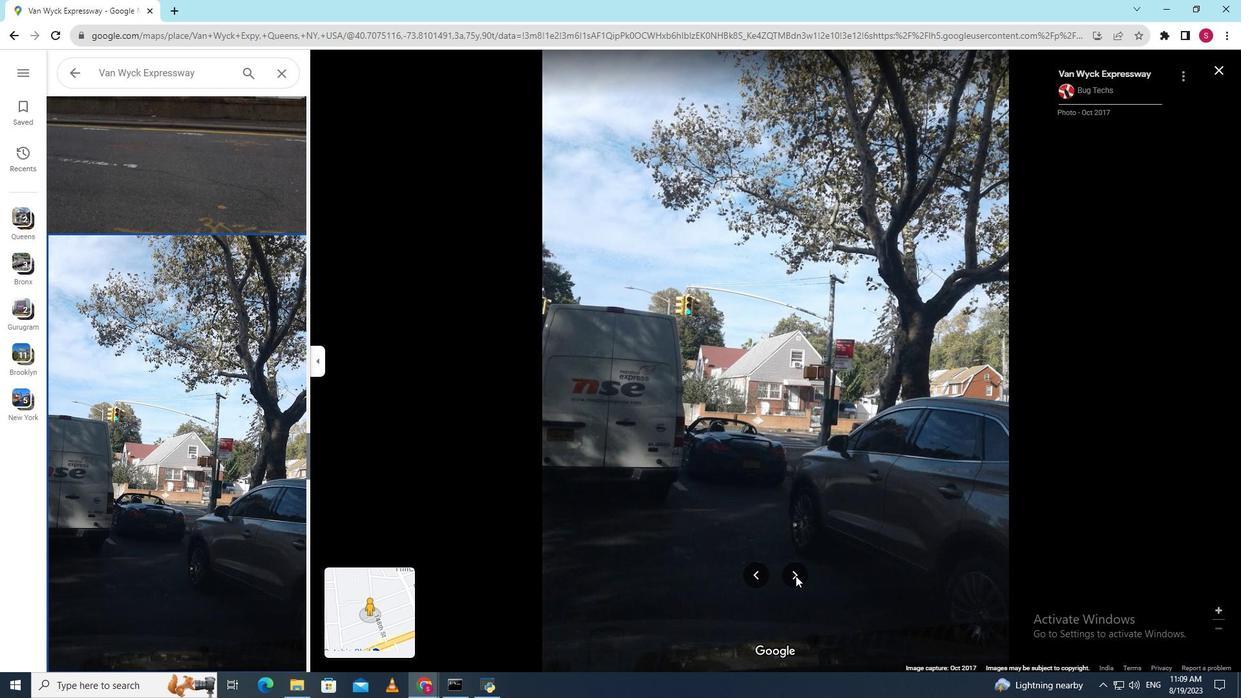 
Action: Mouse pressed left at (796, 576)
Screenshot: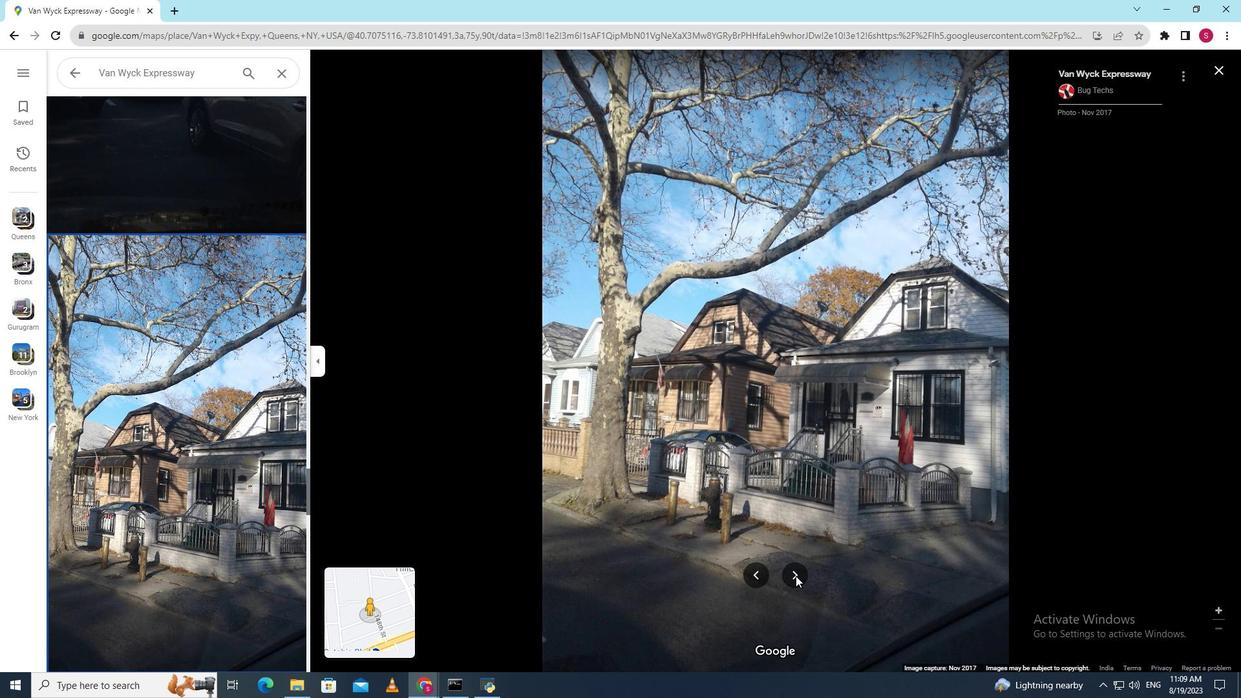 
Action: Mouse pressed left at (796, 576)
Screenshot: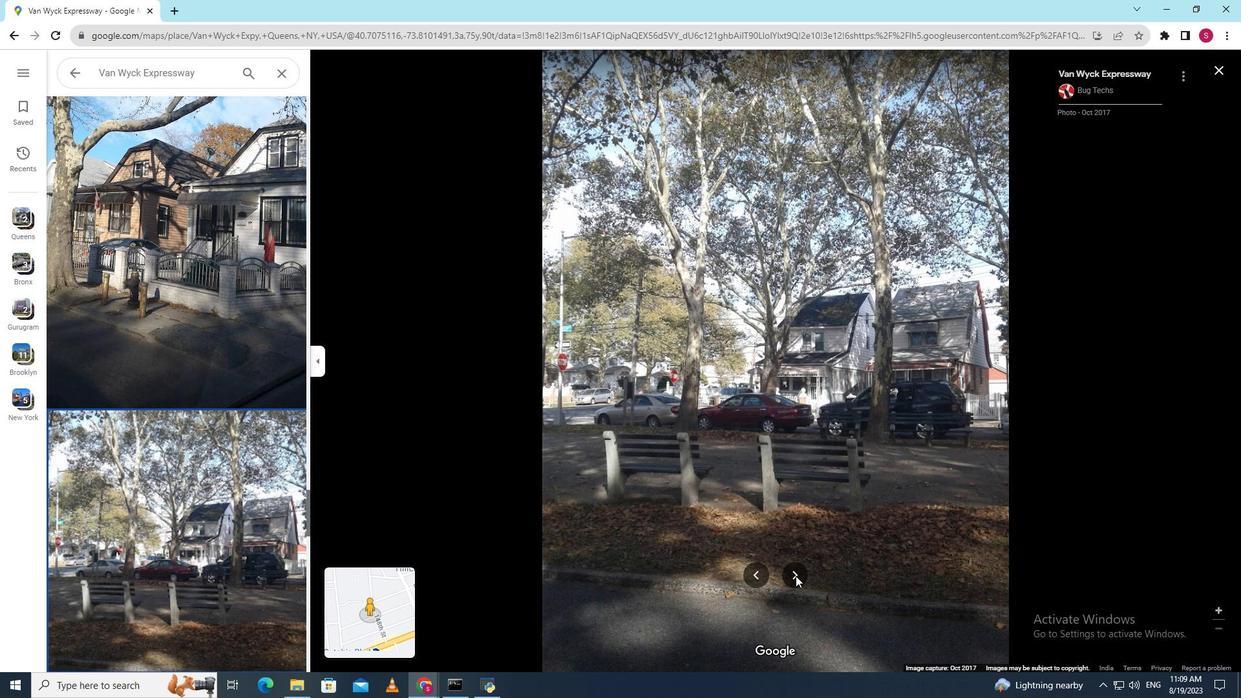 
Action: Mouse pressed left at (796, 576)
Screenshot: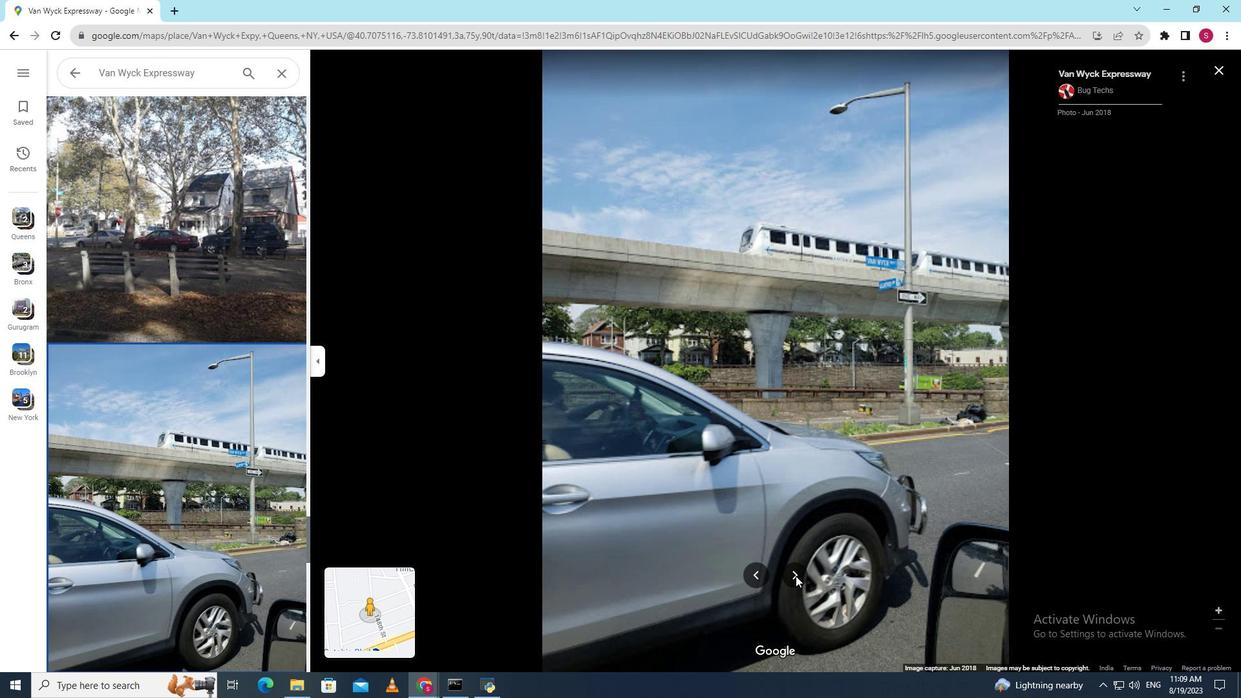 
Action: Mouse moved to (796, 569)
Screenshot: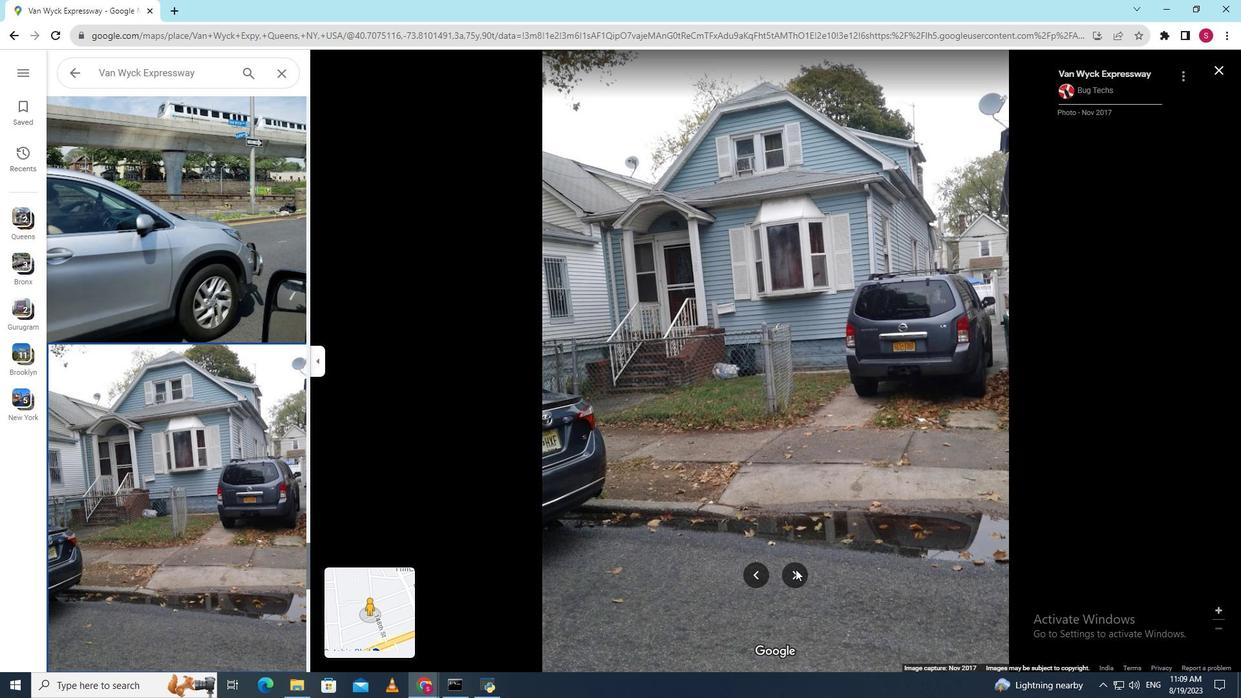 
Action: Mouse pressed left at (796, 569)
Screenshot: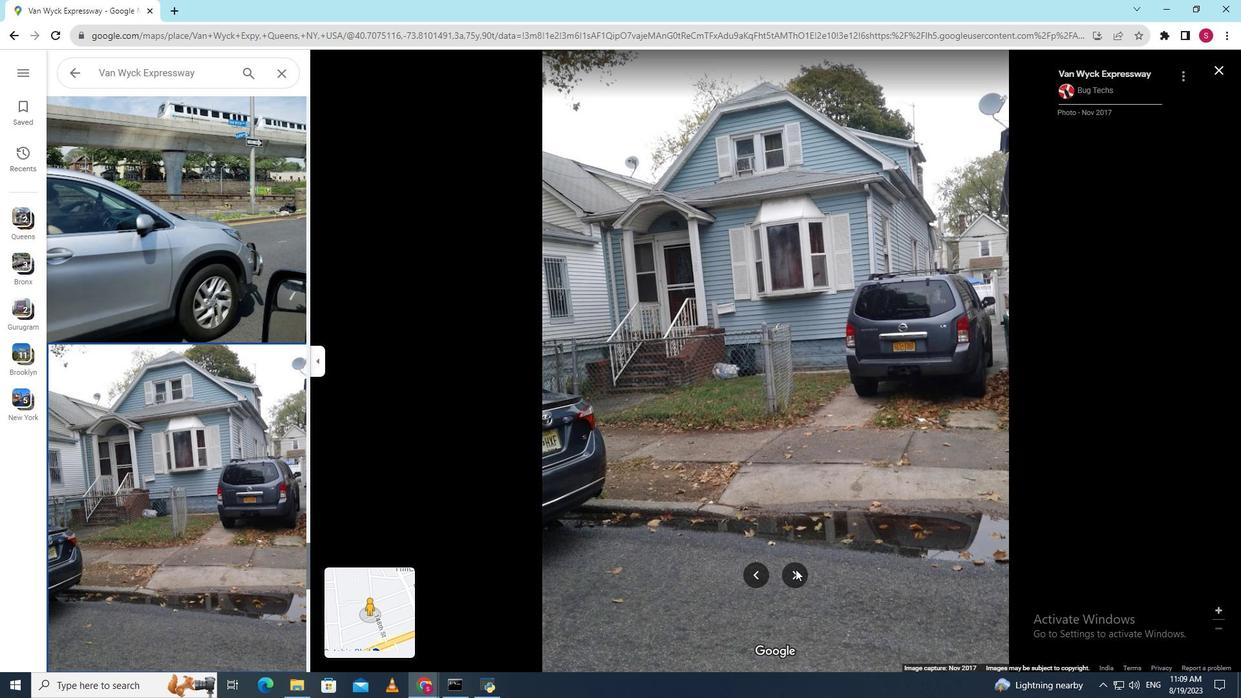
Action: Mouse pressed left at (796, 569)
Screenshot: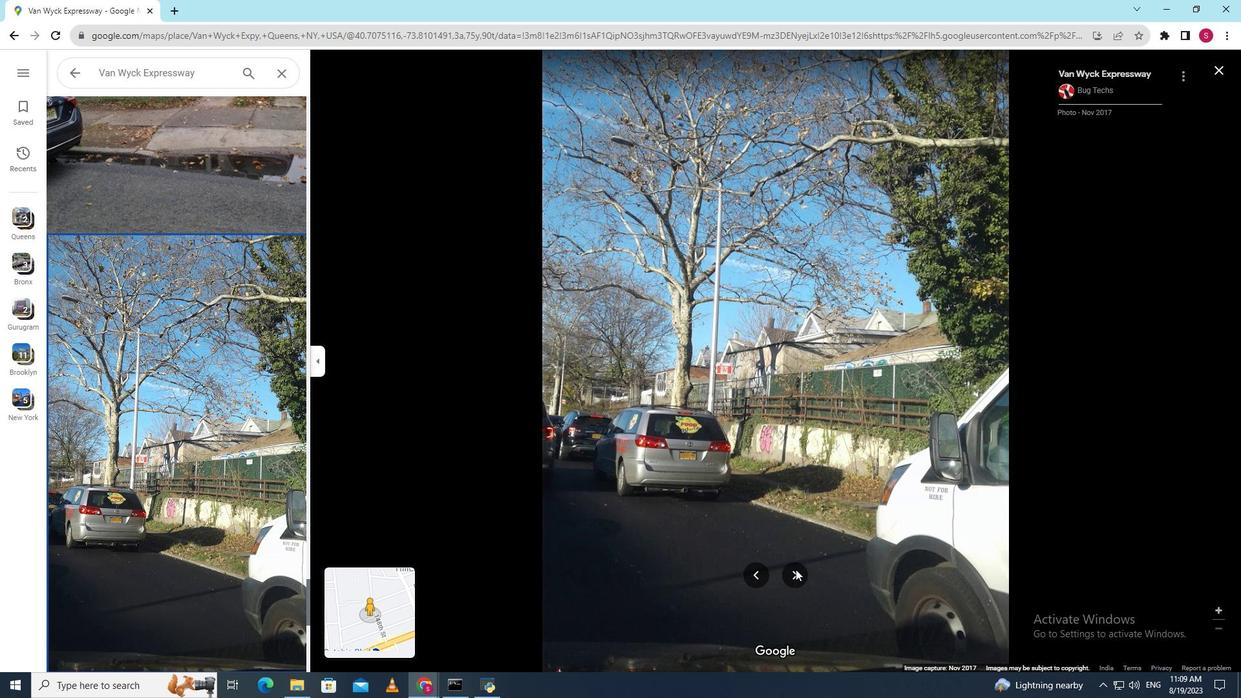 
Action: Mouse pressed left at (796, 569)
Screenshot: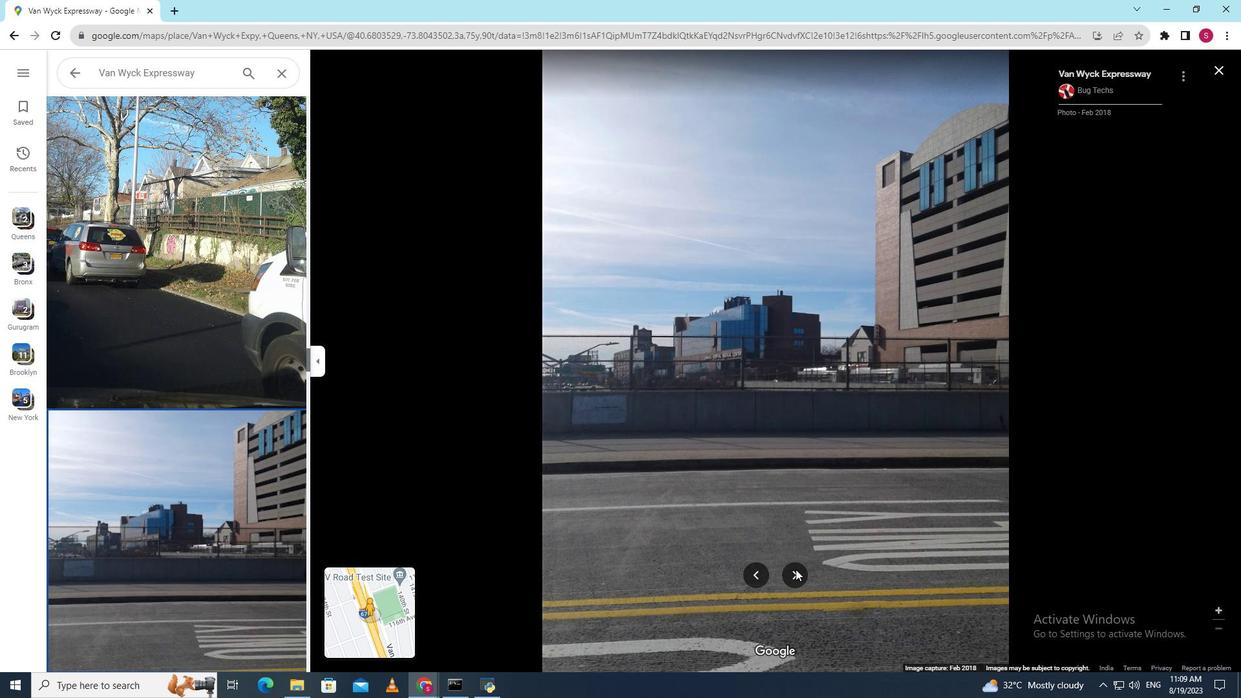 
Action: Mouse pressed left at (796, 569)
Screenshot: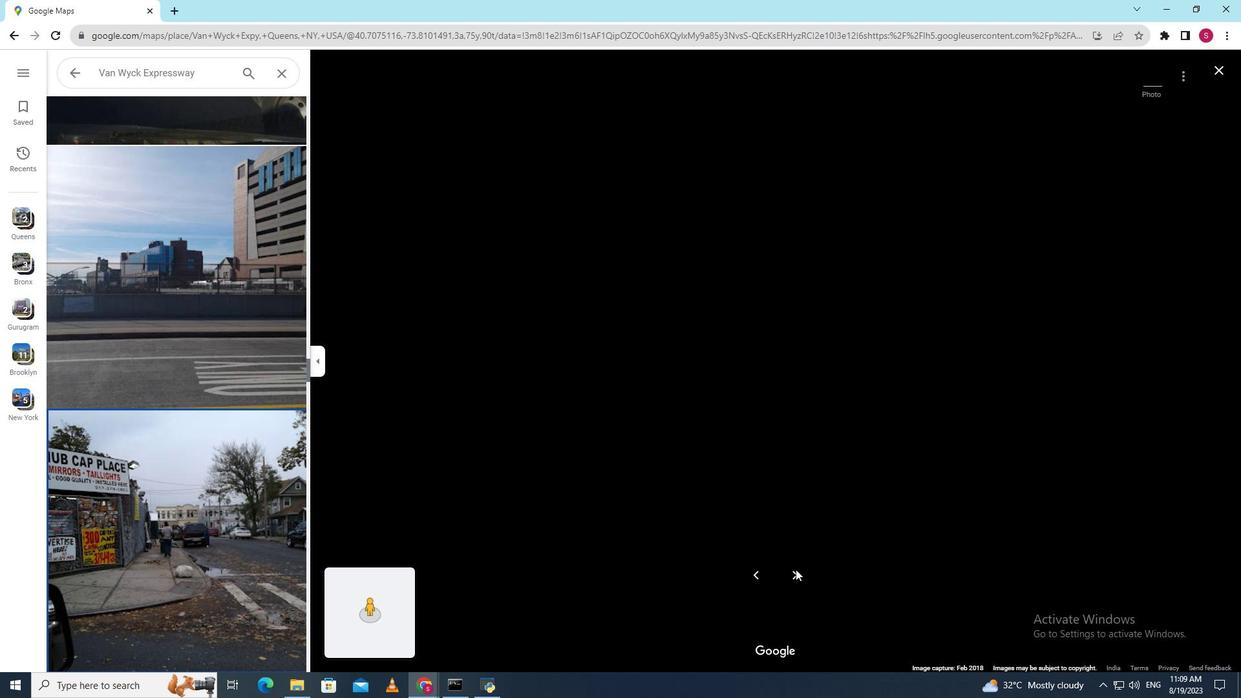 
Action: Mouse moved to (793, 575)
Screenshot: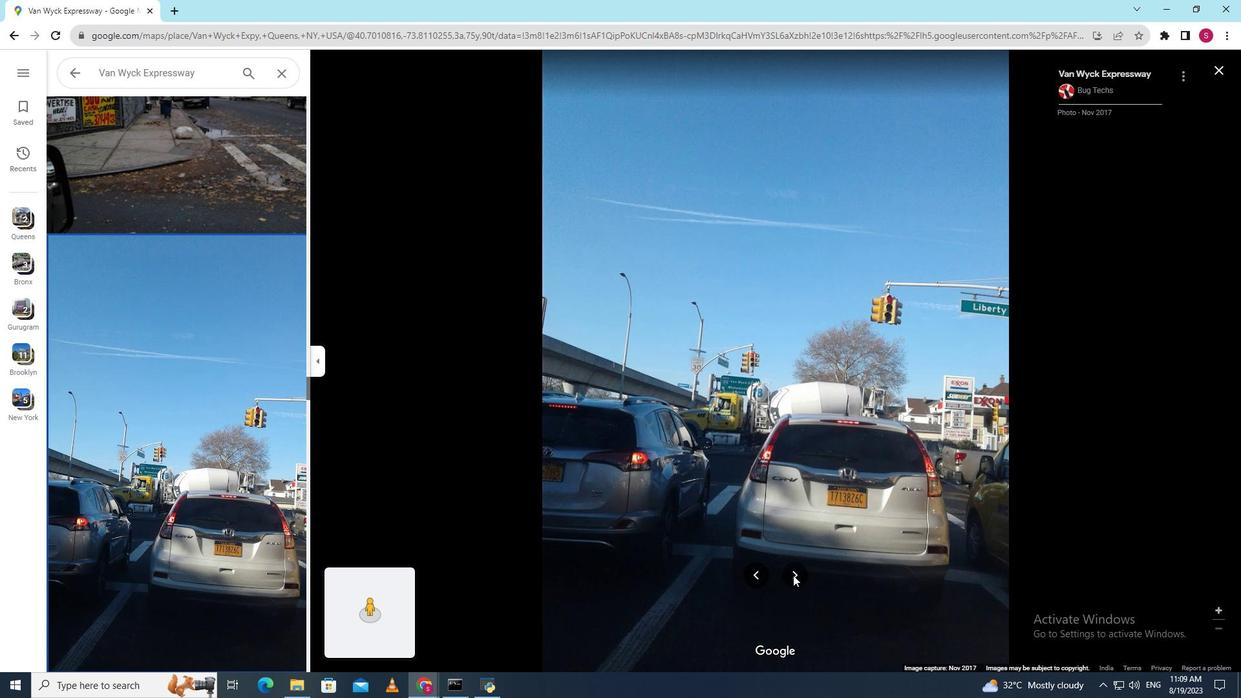 
Action: Mouse pressed left at (793, 575)
Screenshot: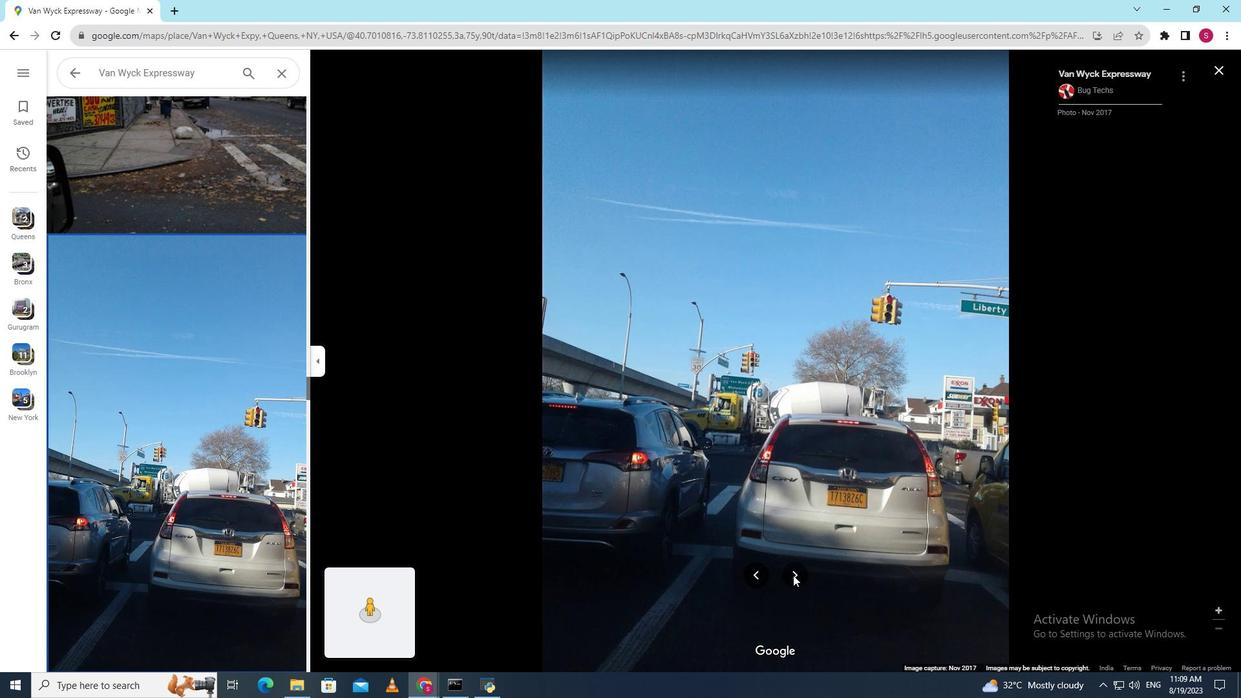 
Action: Mouse moved to (793, 576)
Screenshot: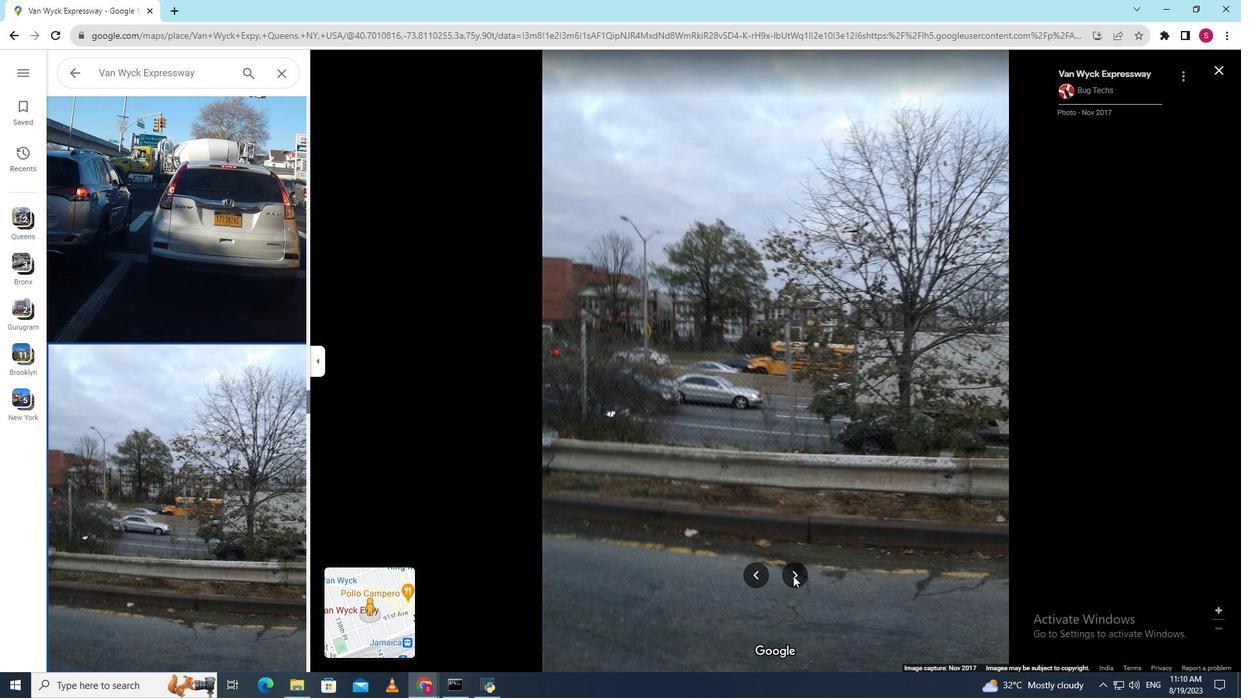 
Action: Mouse pressed left at (793, 576)
Screenshot: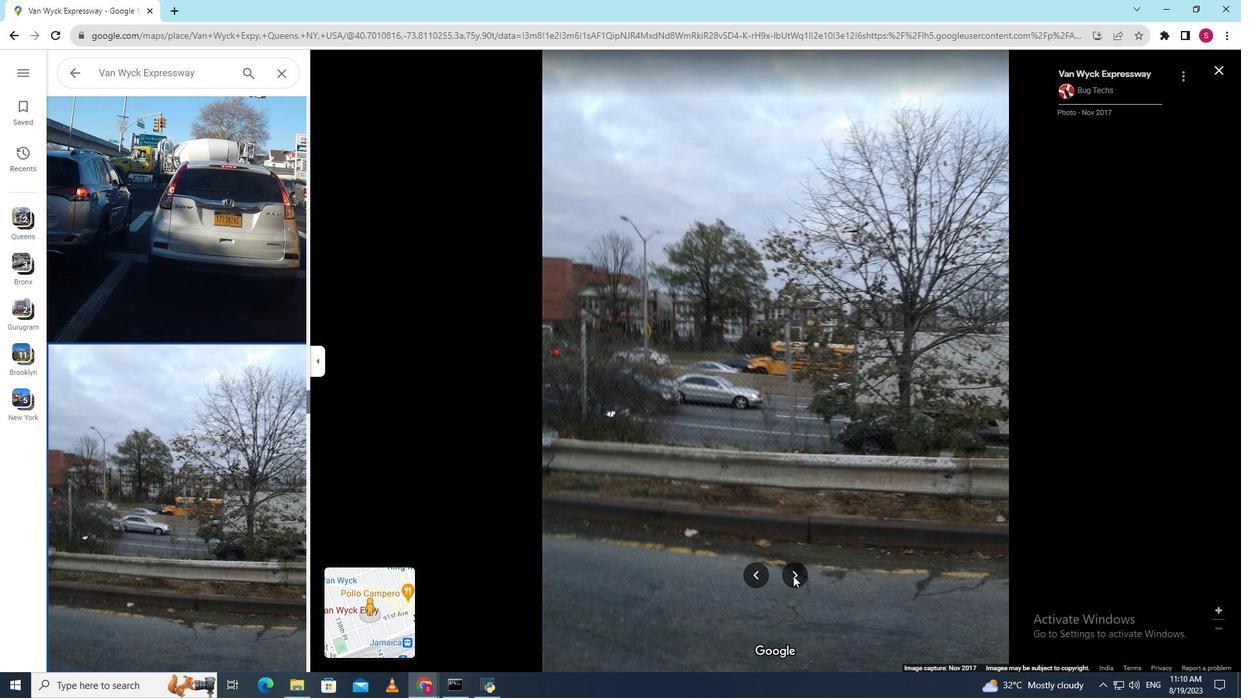 
Action: Mouse pressed left at (793, 576)
Screenshot: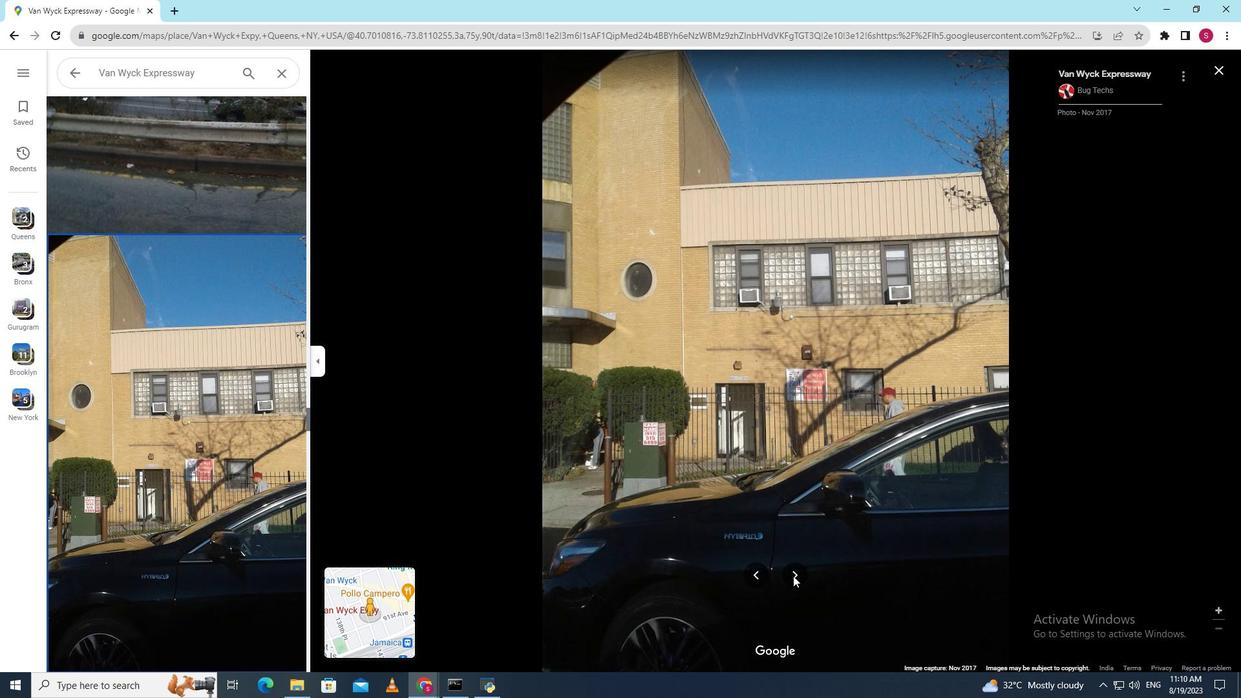 
Action: Mouse pressed left at (793, 576)
Screenshot: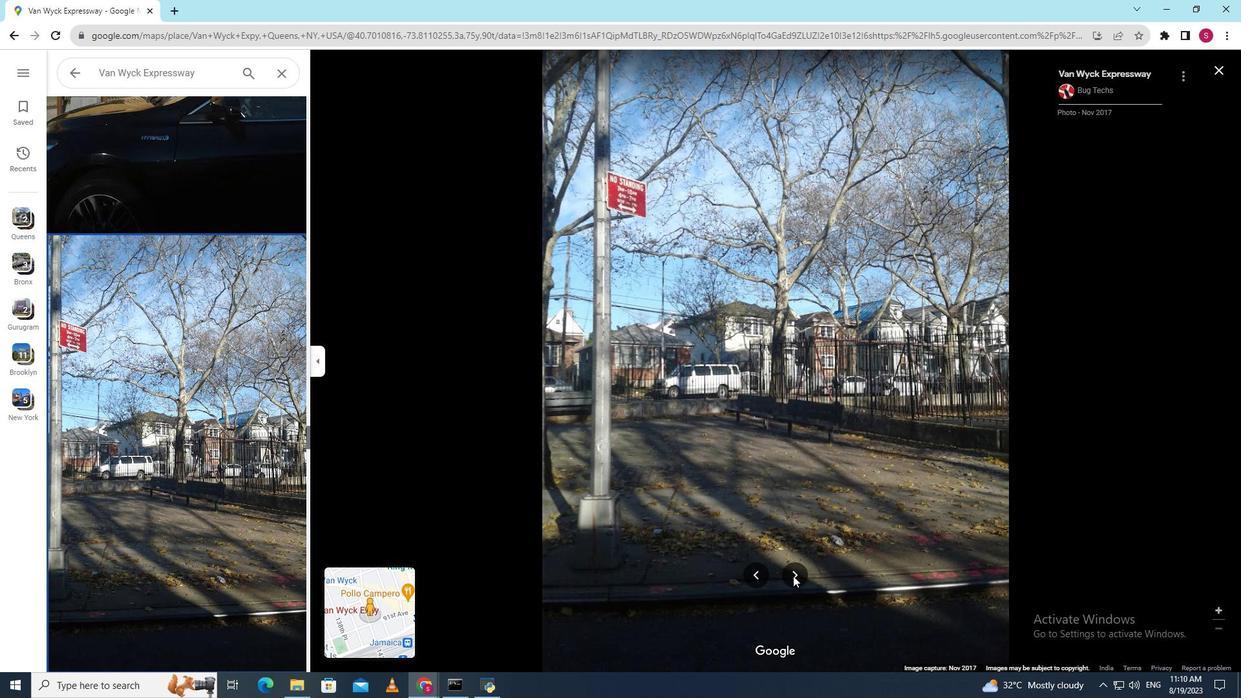 
Action: Mouse pressed left at (793, 576)
Screenshot: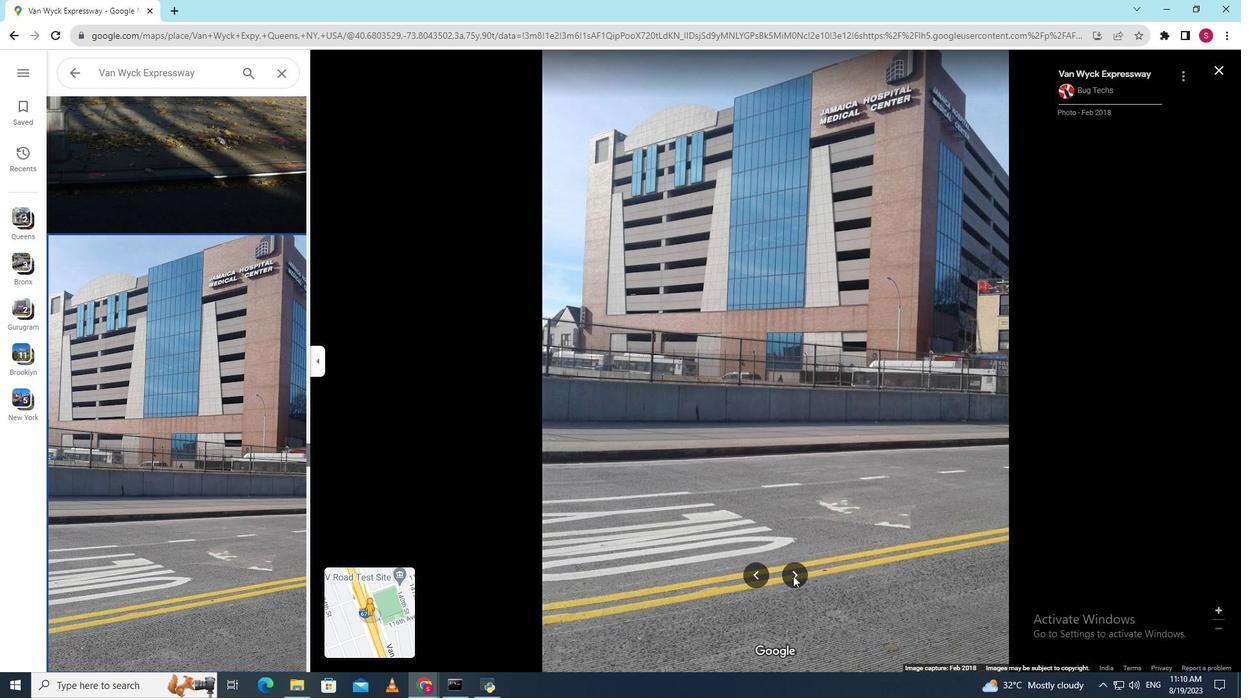 
Action: Mouse moved to (789, 574)
Screenshot: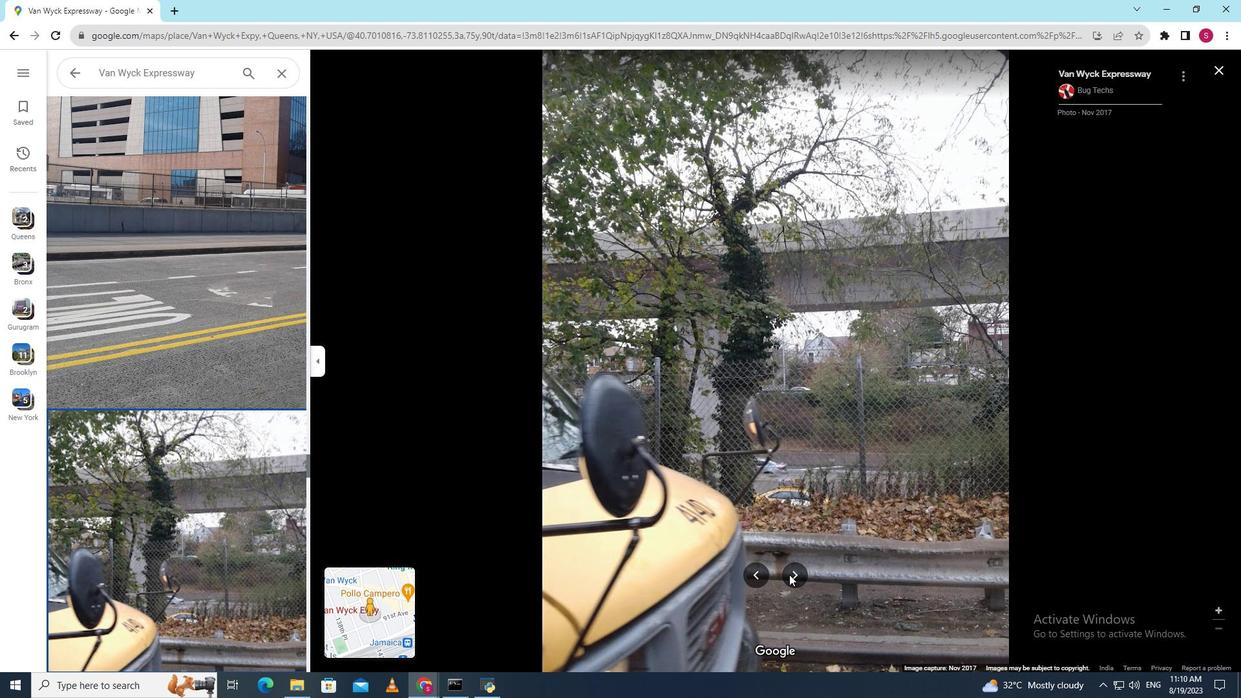 
Action: Mouse pressed left at (789, 574)
Screenshot: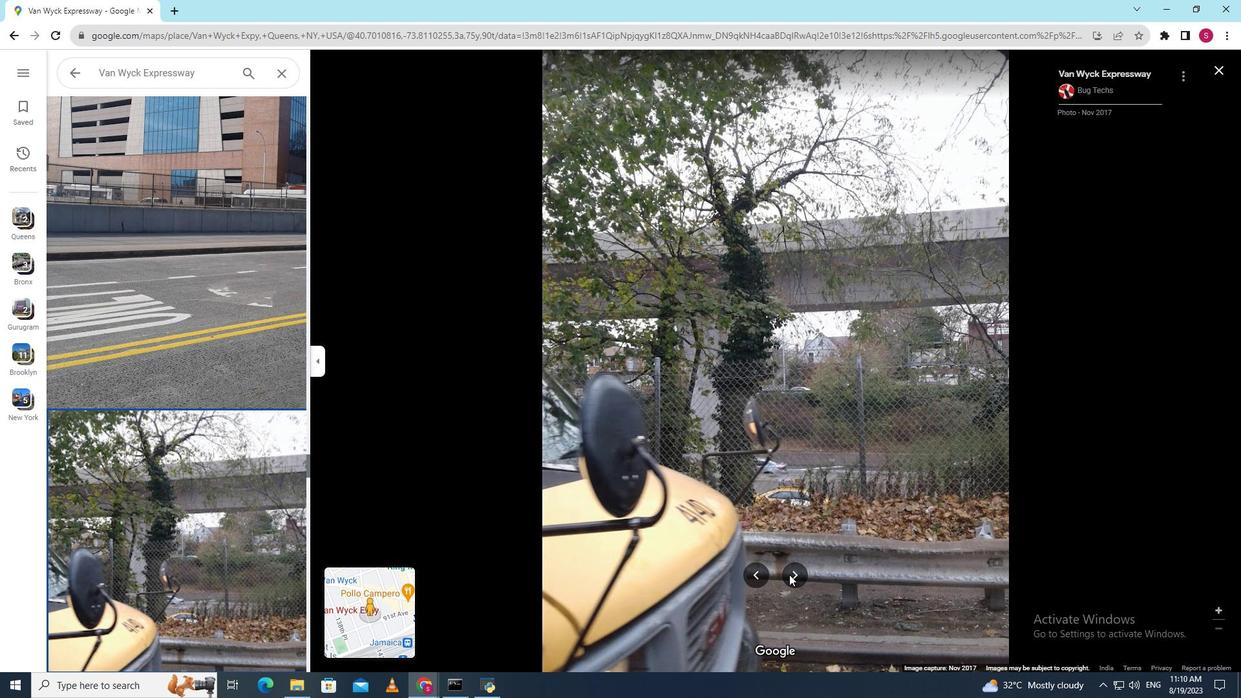 
Action: Mouse pressed left at (789, 574)
Screenshot: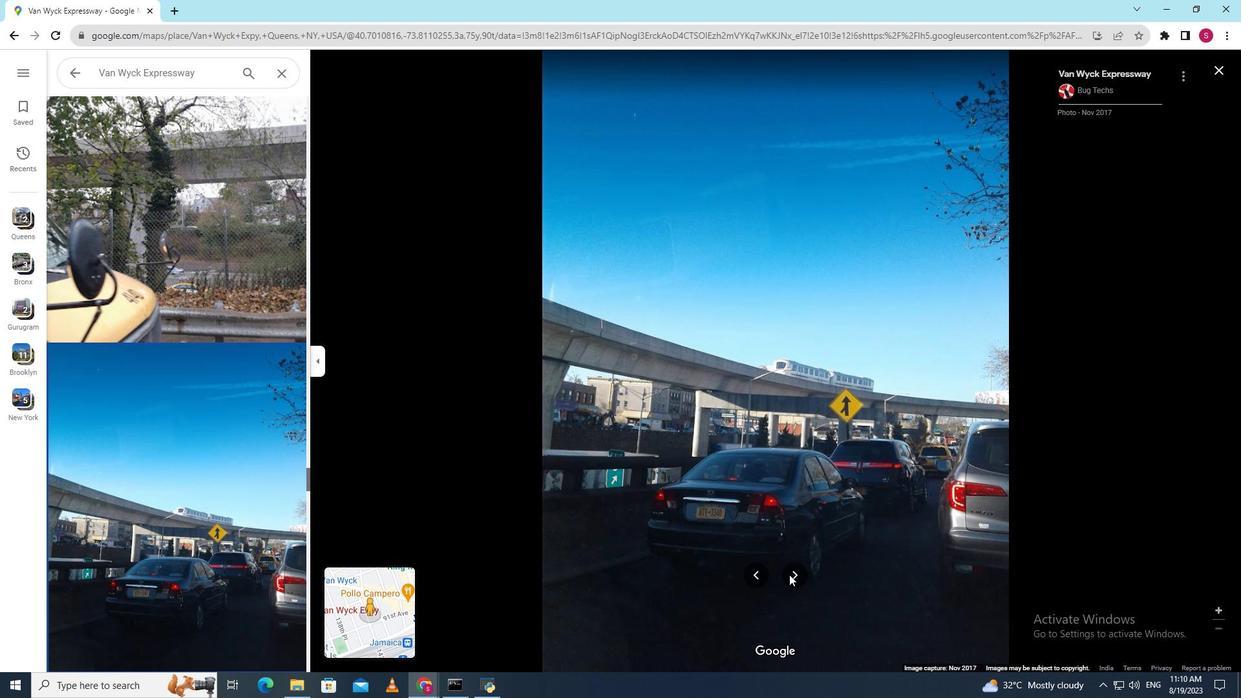 
Action: Mouse moved to (792, 574)
Screenshot: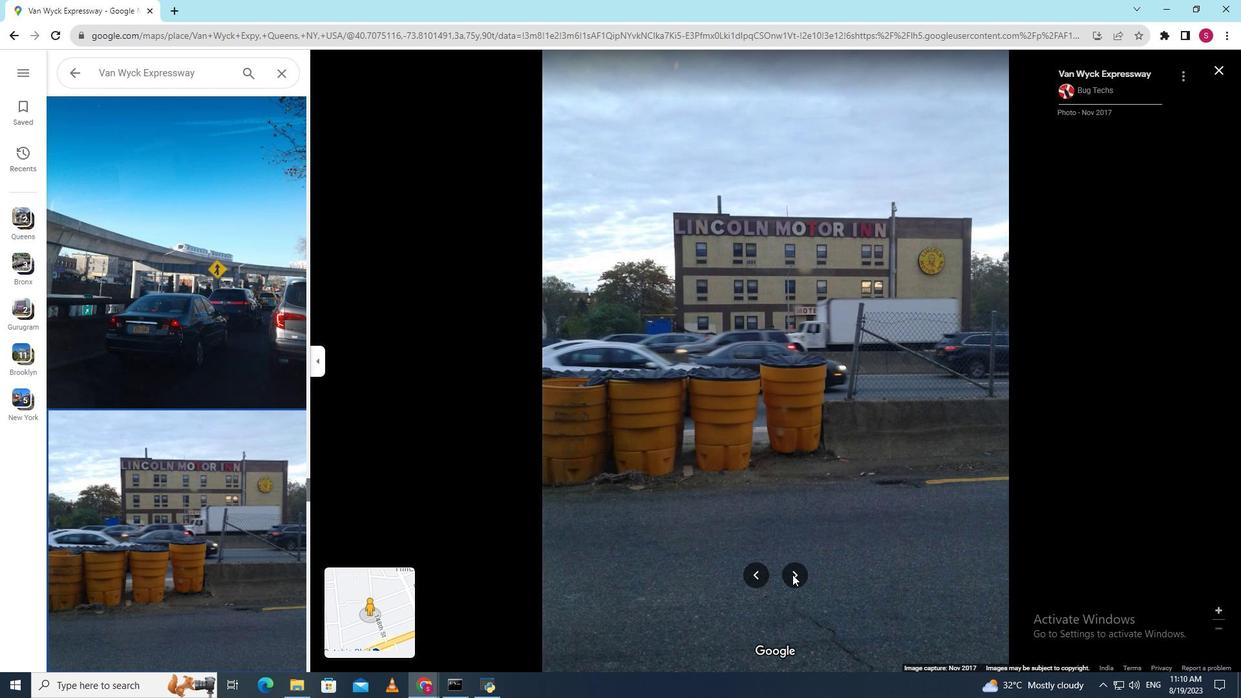 
Action: Mouse pressed left at (792, 574)
Screenshot: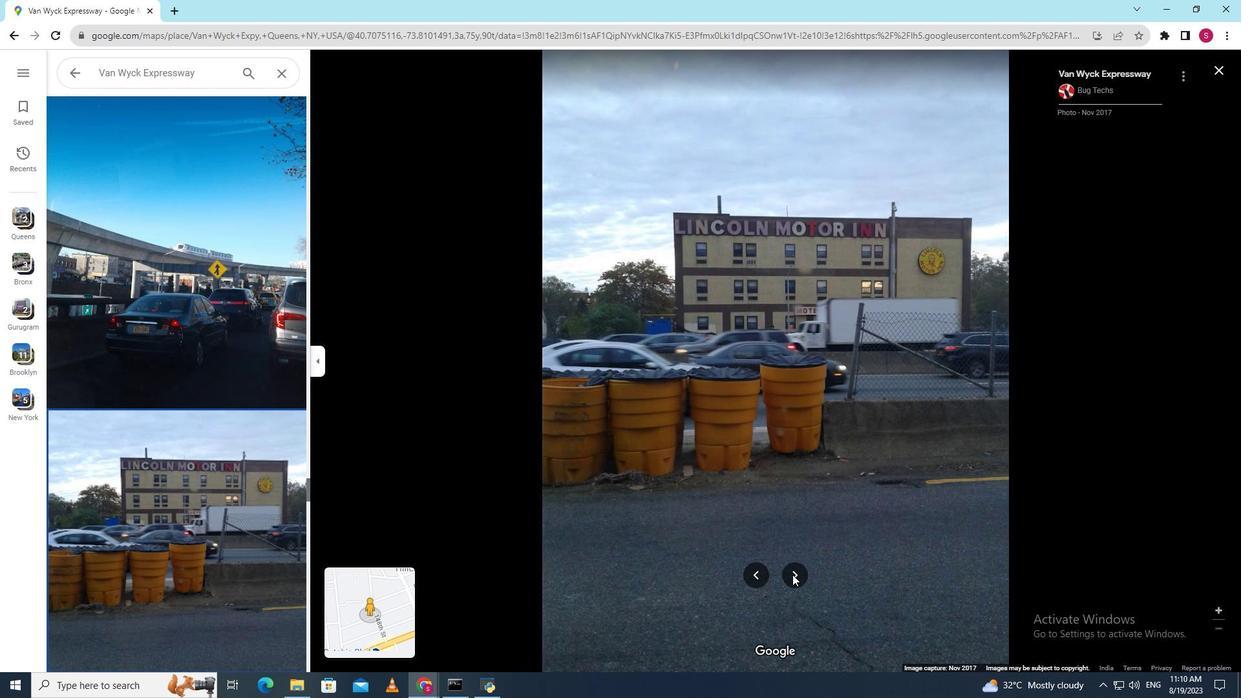
Action: Mouse pressed left at (792, 574)
Screenshot: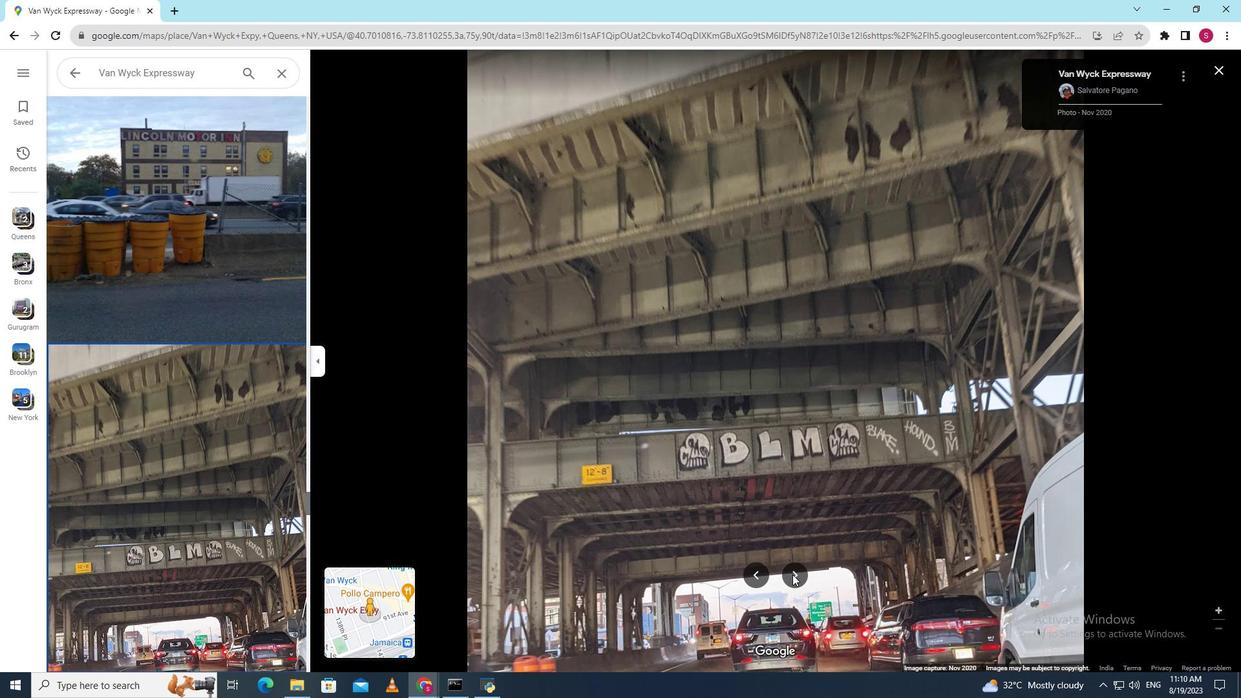 
Action: Mouse pressed left at (792, 574)
Screenshot: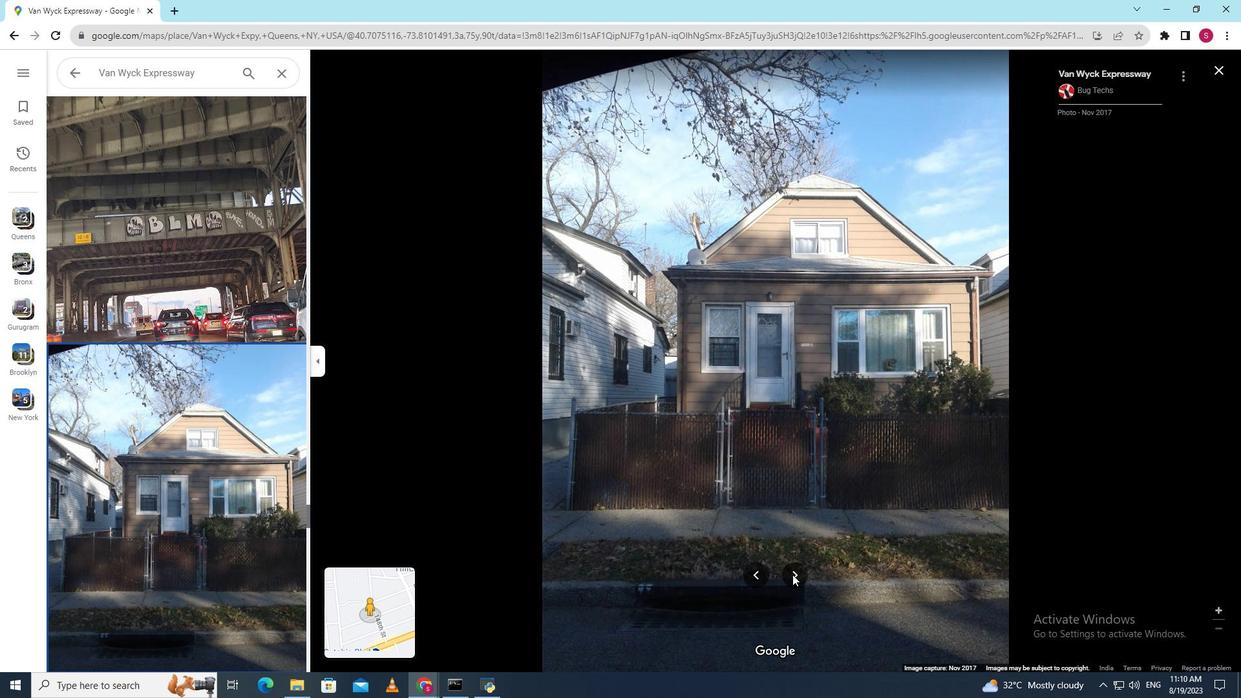 
Action: Mouse pressed left at (792, 574)
Screenshot: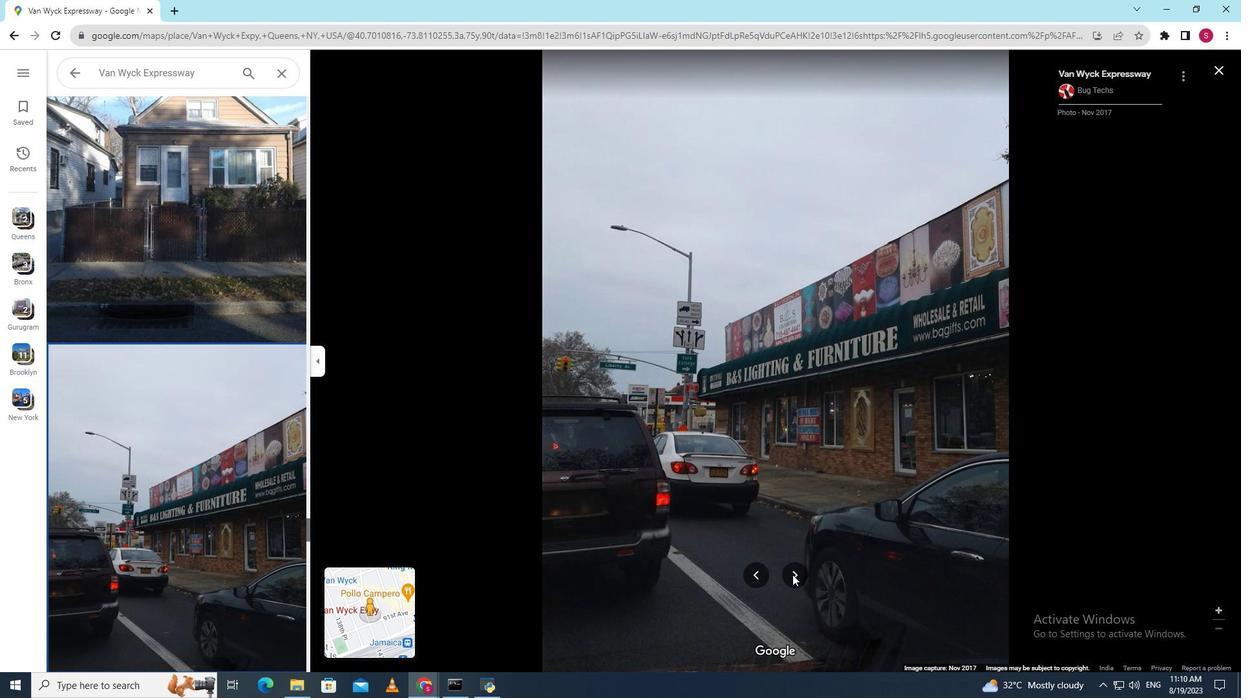 
Action: Mouse pressed left at (792, 574)
Screenshot: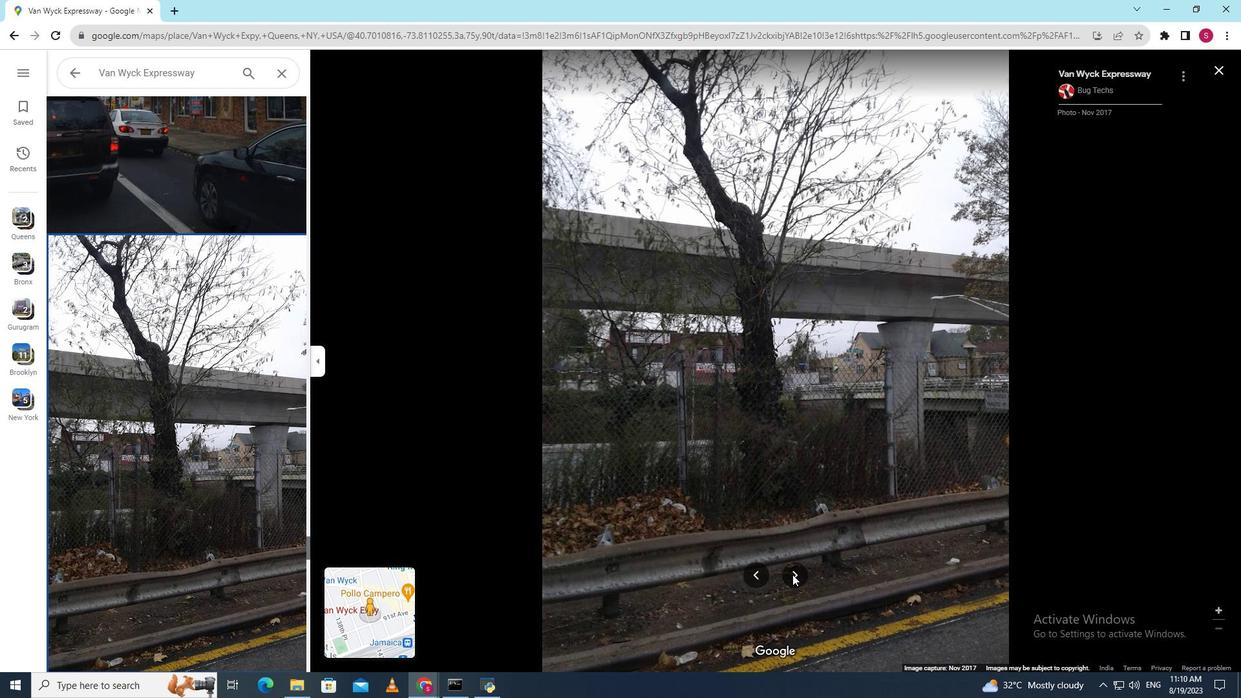 
Action: Mouse pressed left at (792, 574)
Screenshot: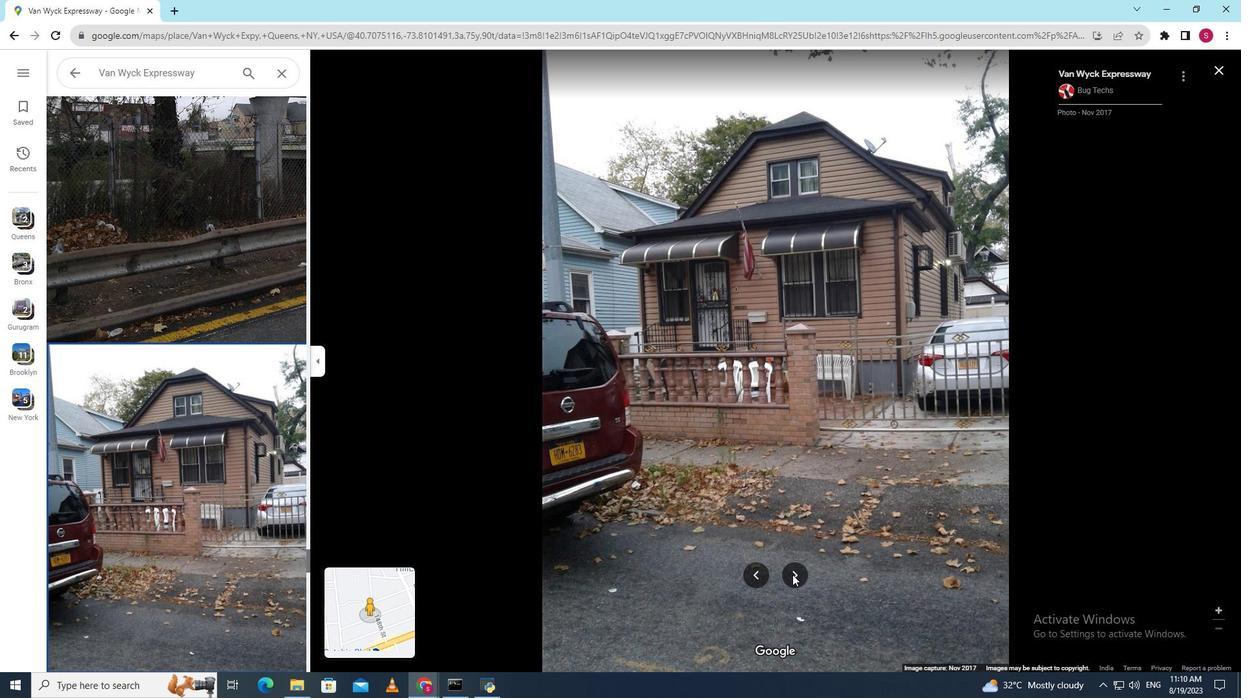 
Action: Mouse pressed left at (792, 574)
Screenshot: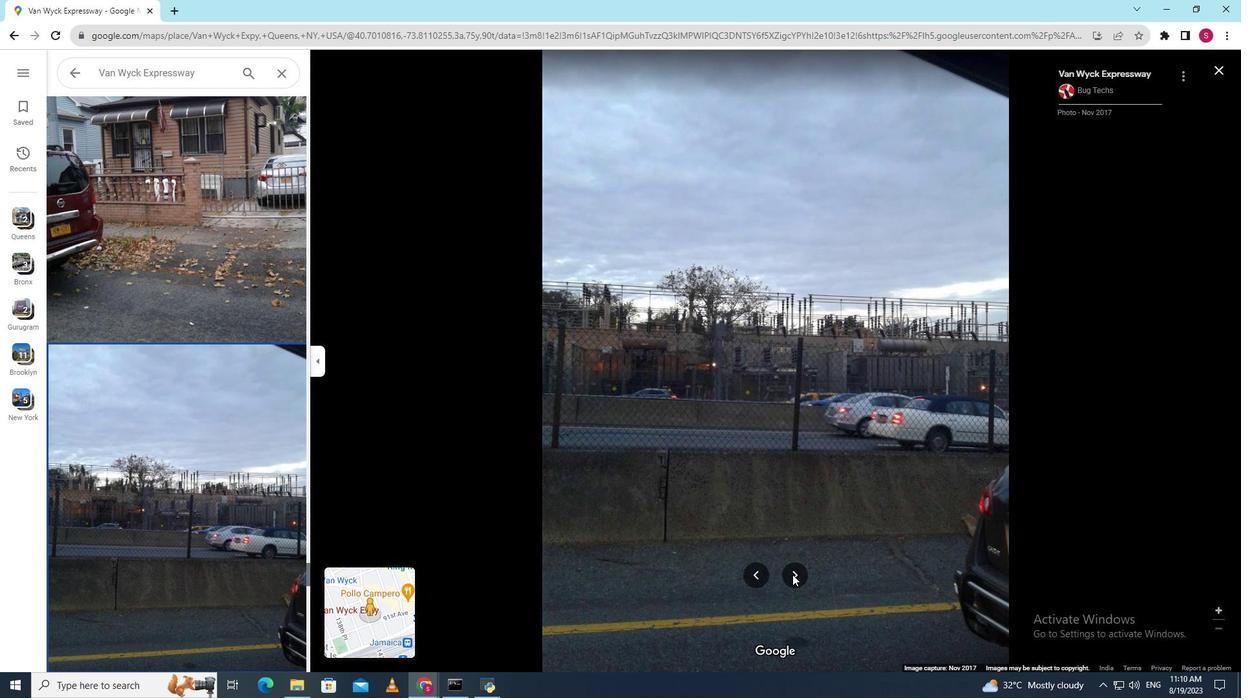 
Action: Mouse pressed left at (792, 574)
Screenshot: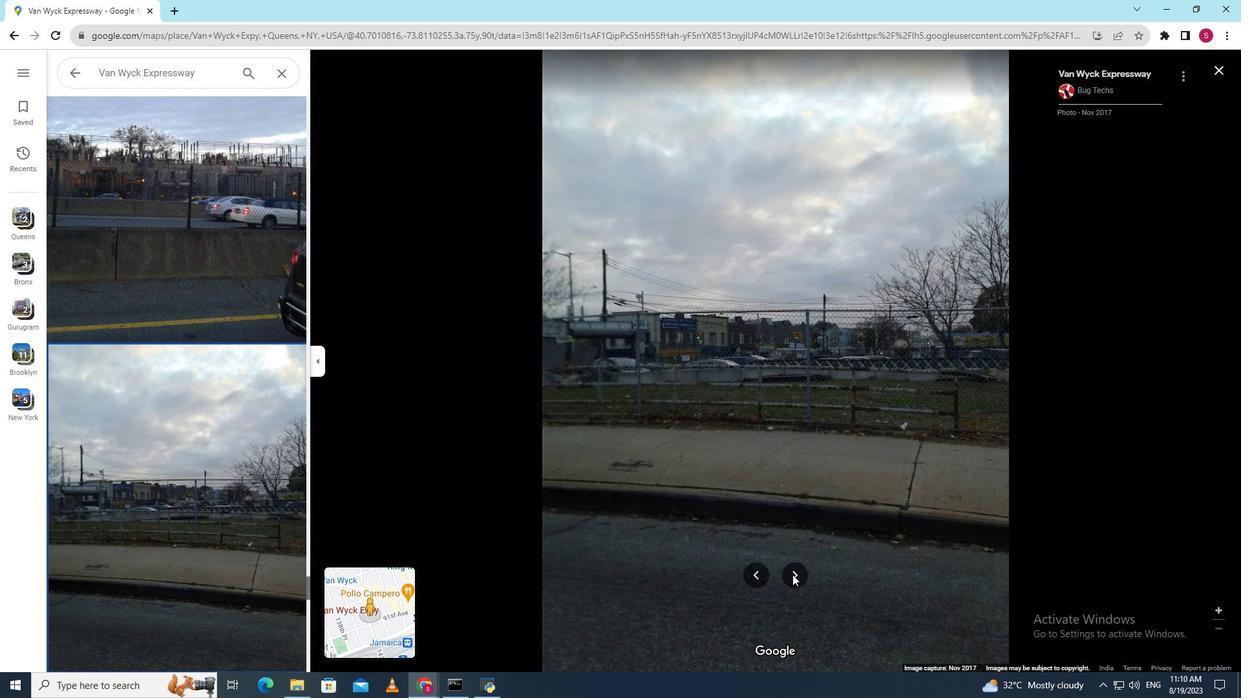 
Action: Mouse pressed left at (792, 574)
Screenshot: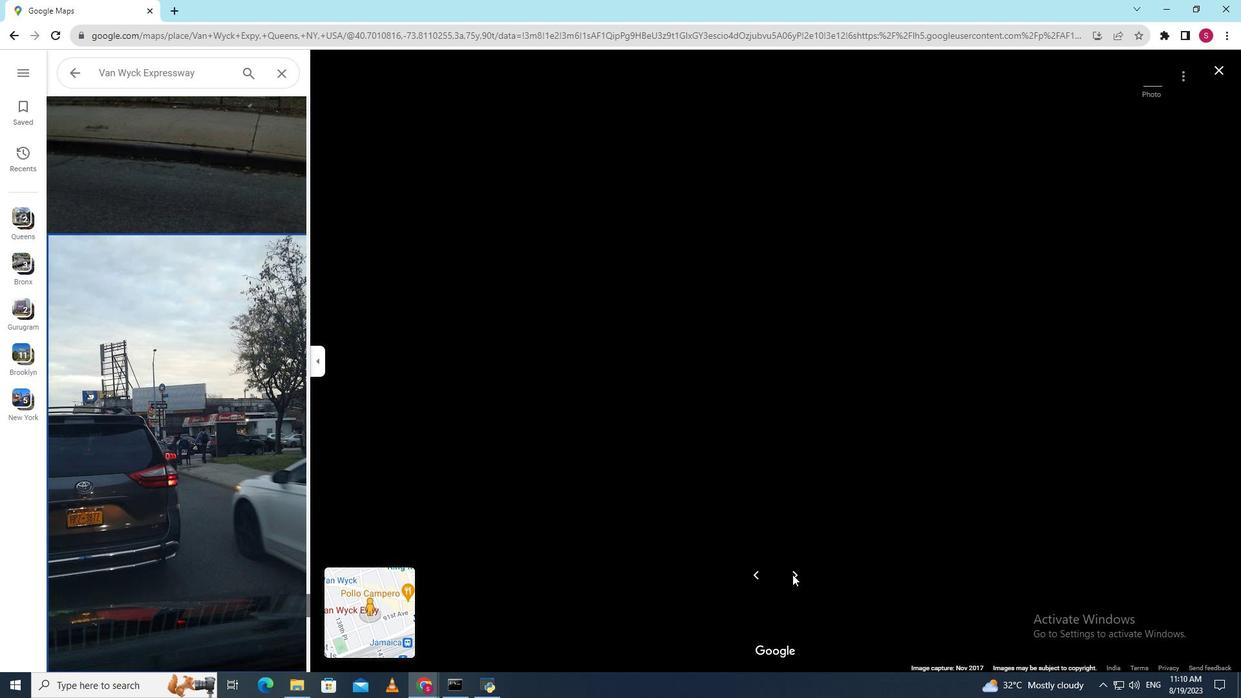 
Action: Mouse pressed left at (792, 574)
Screenshot: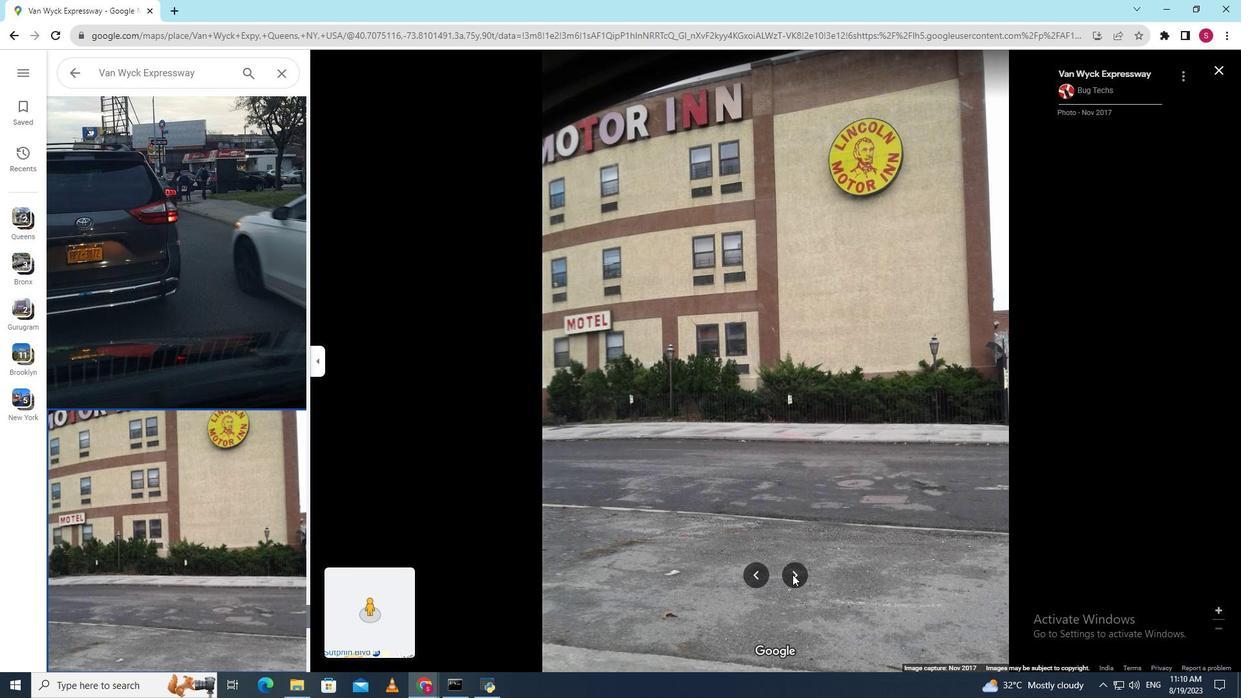 
Action: Mouse pressed left at (792, 574)
Screenshot: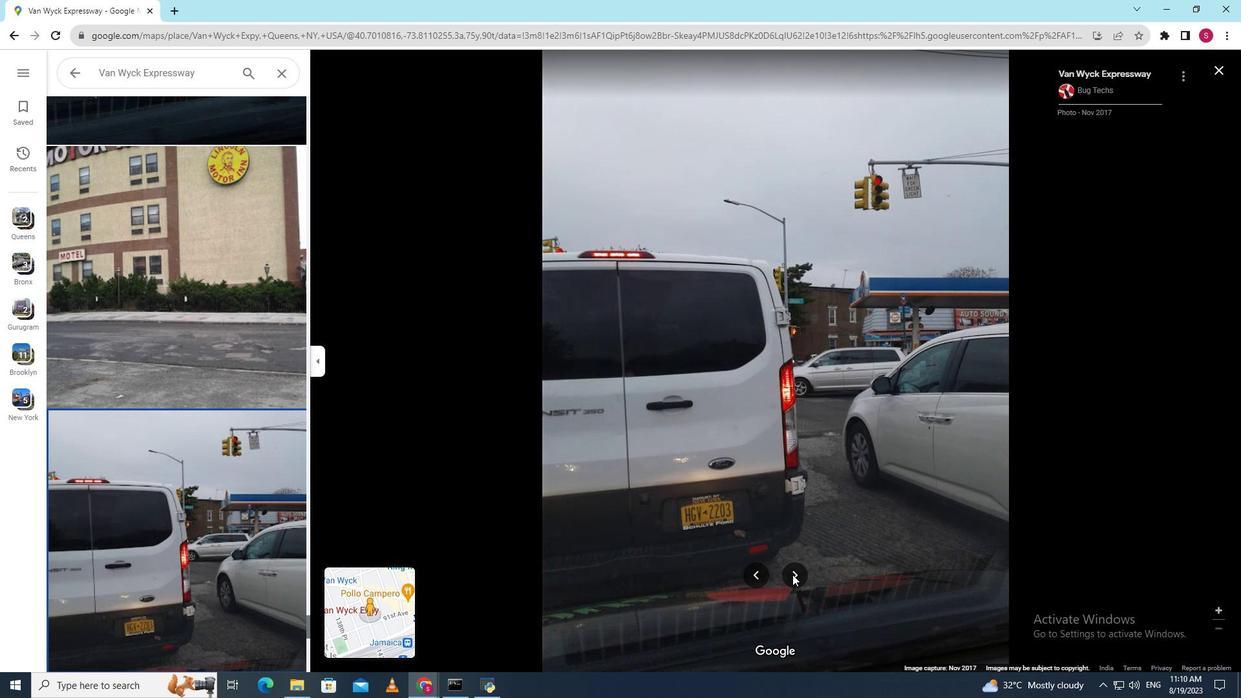 
Action: Mouse pressed left at (792, 574)
Screenshot: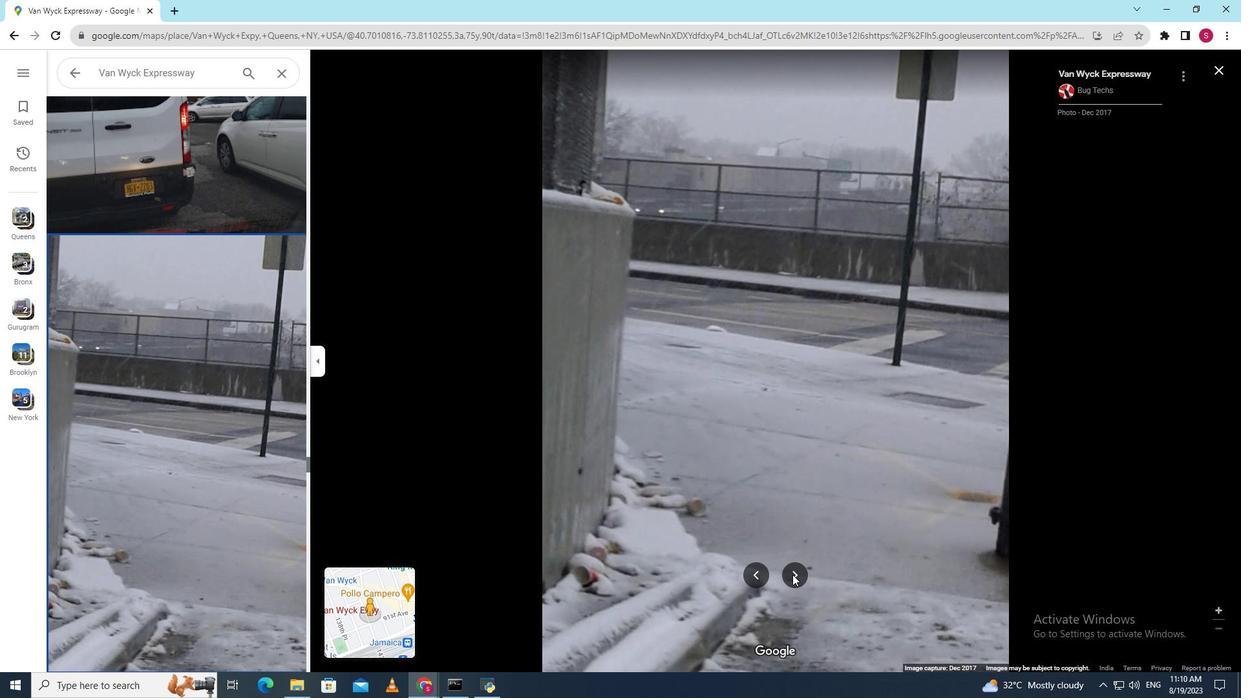 
Action: Mouse pressed left at (792, 574)
Screenshot: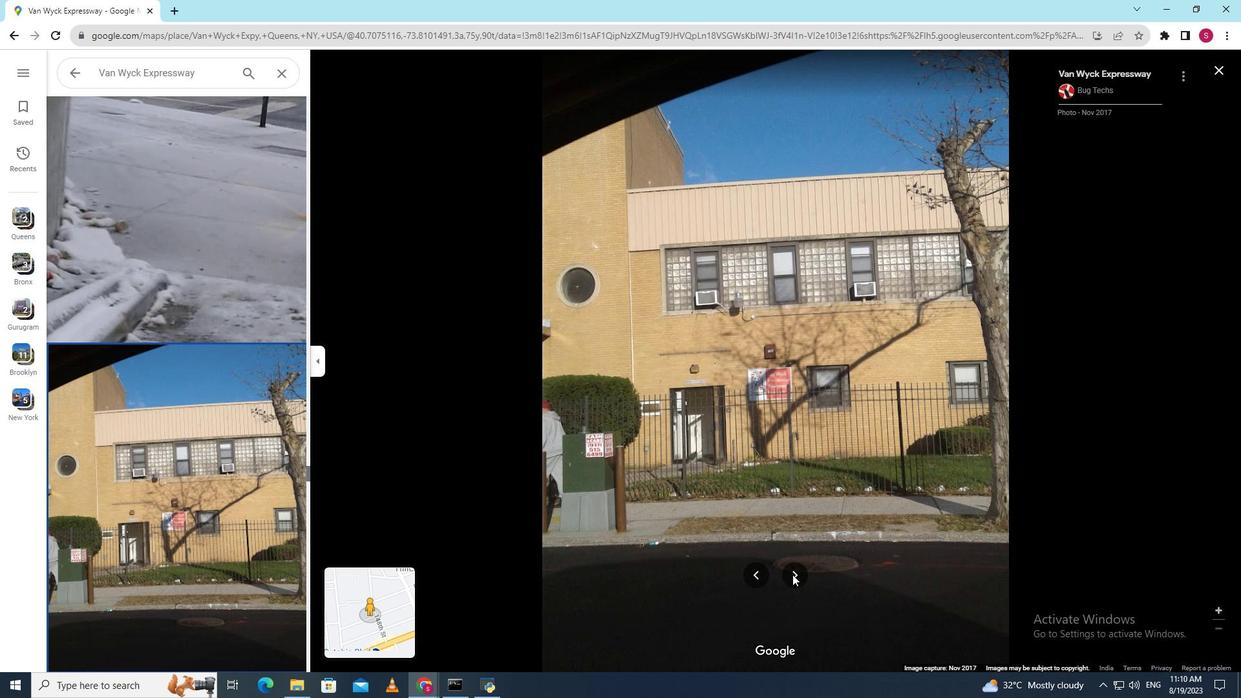 
Action: Mouse pressed left at (792, 574)
Screenshot: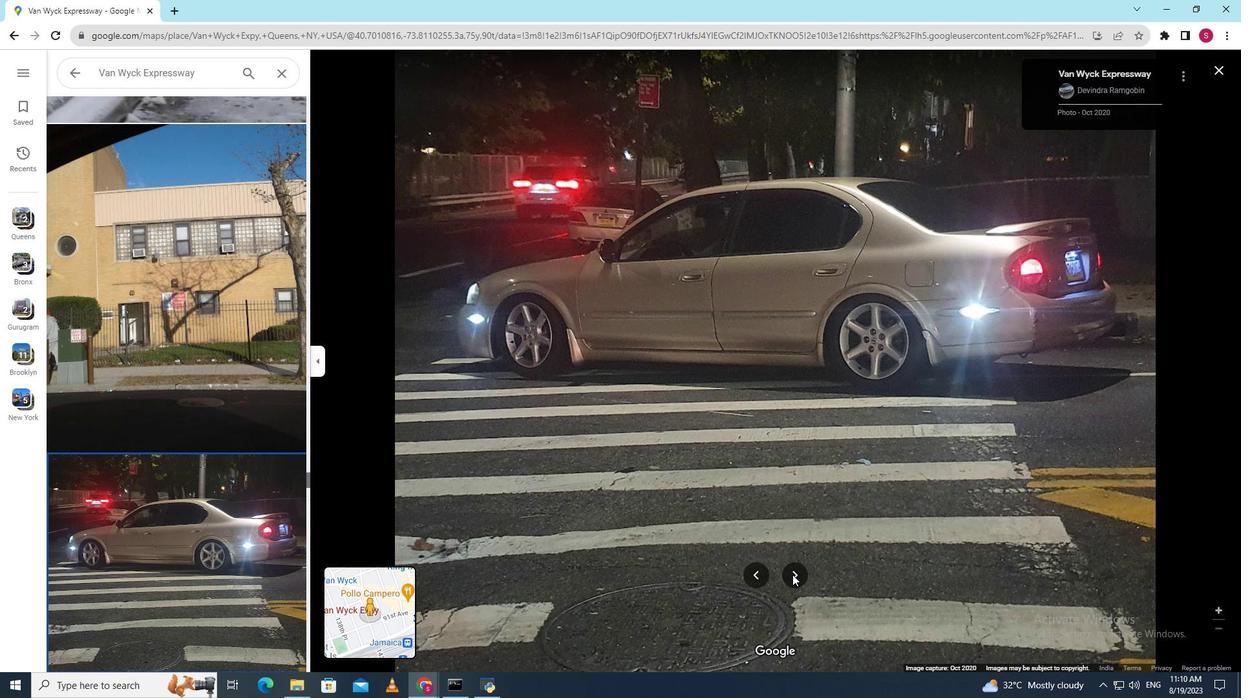 
Action: Mouse pressed left at (792, 574)
Screenshot: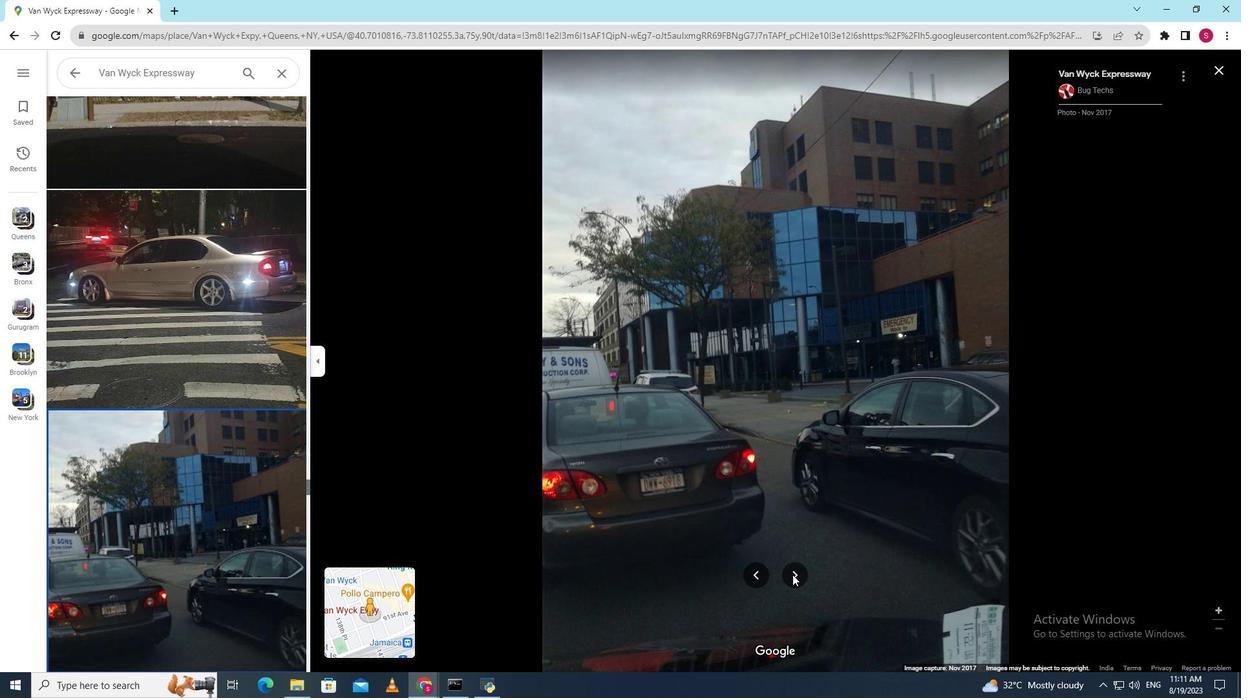 
Action: Mouse pressed left at (792, 574)
Screenshot: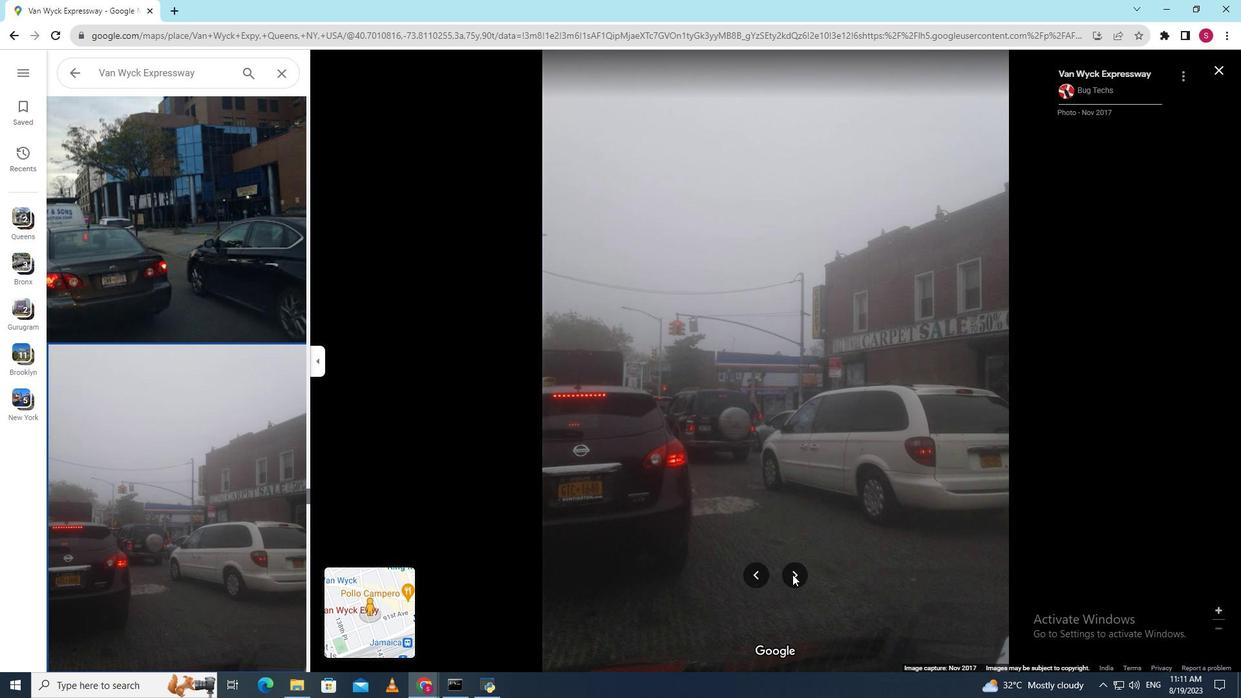 
Action: Mouse pressed left at (792, 574)
Screenshot: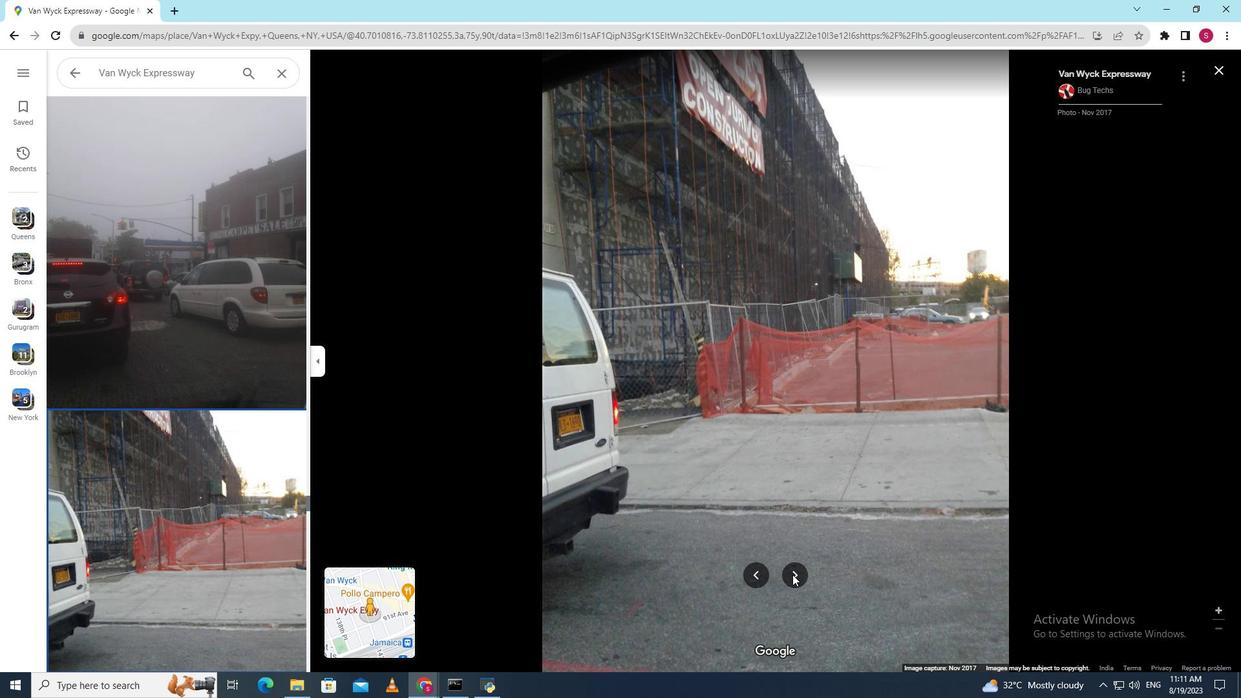 
Action: Mouse pressed left at (792, 574)
Screenshot: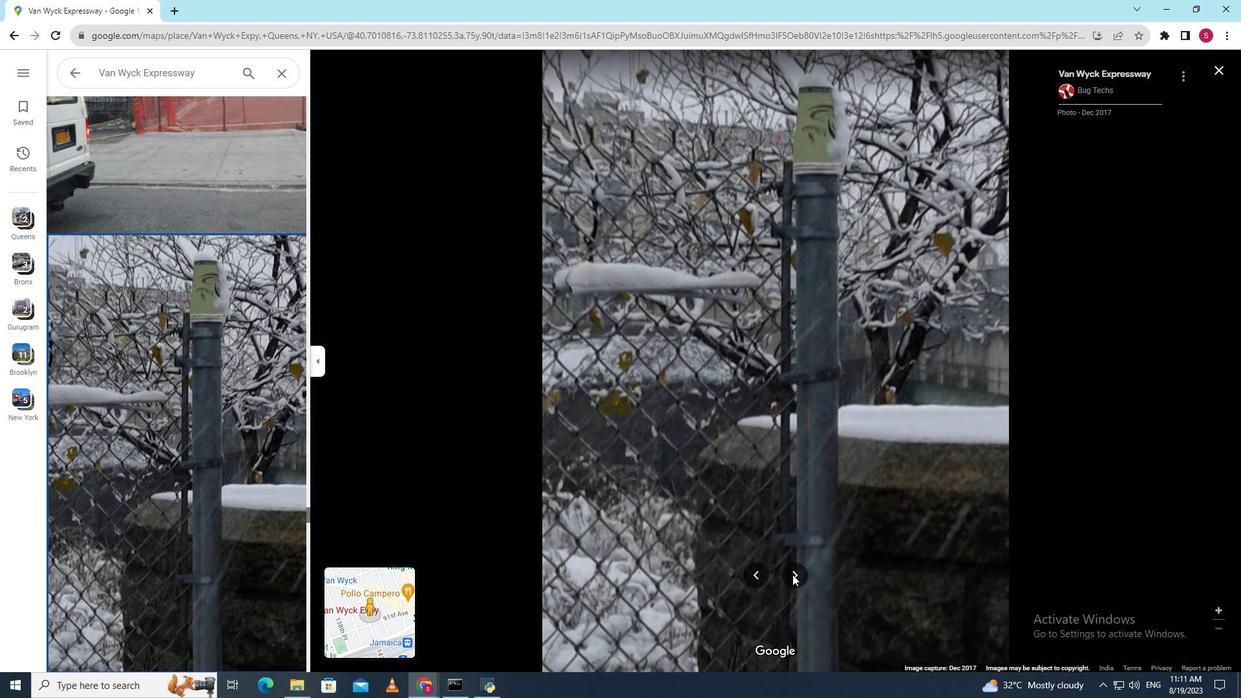 
Action: Mouse pressed left at (792, 574)
Screenshot: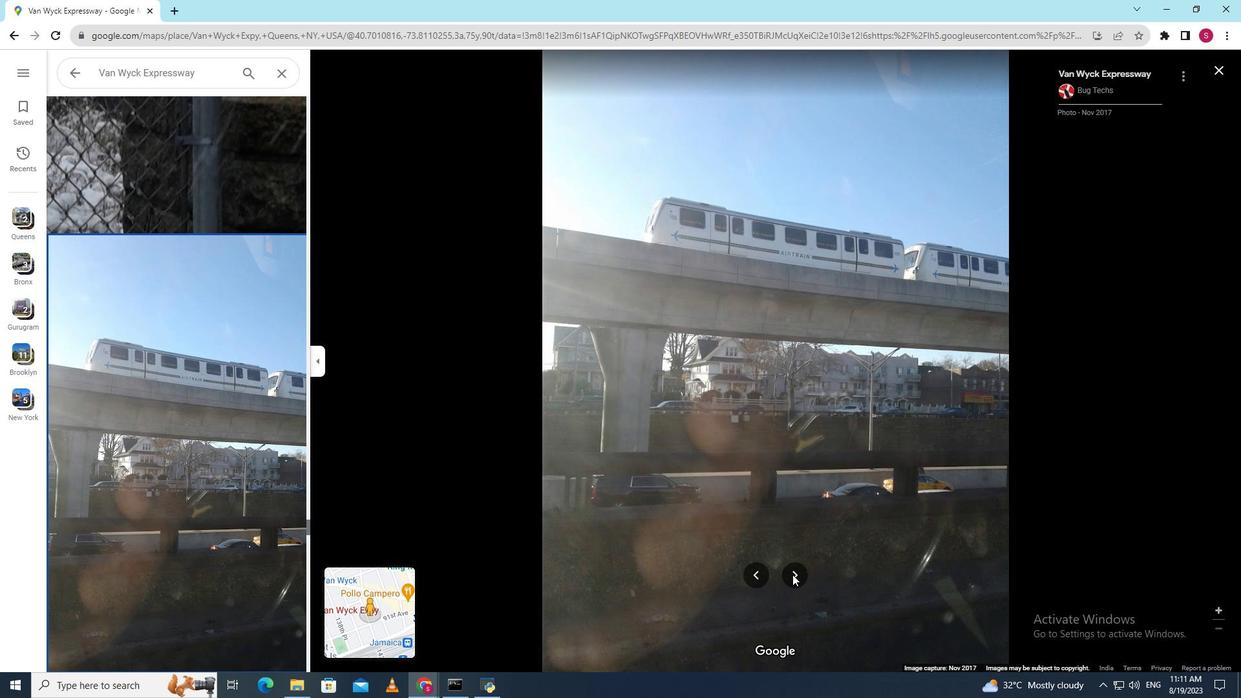 
Action: Mouse pressed left at (792, 574)
Screenshot: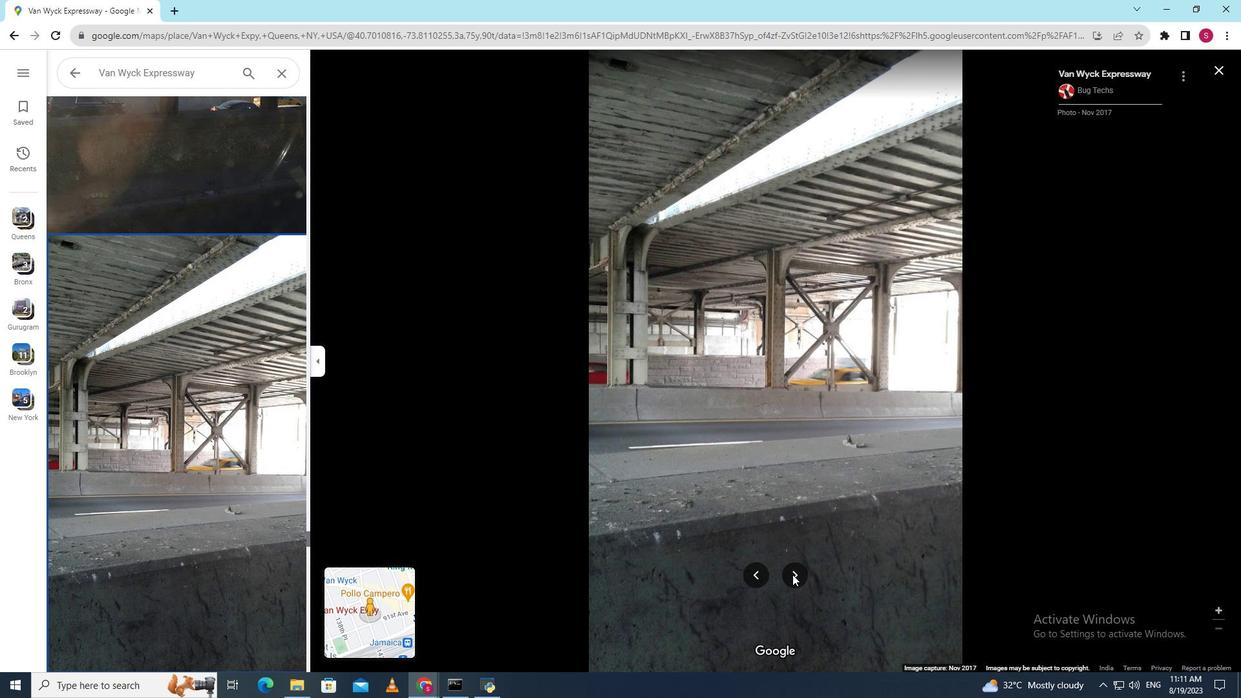 
Action: Mouse pressed left at (792, 574)
Screenshot: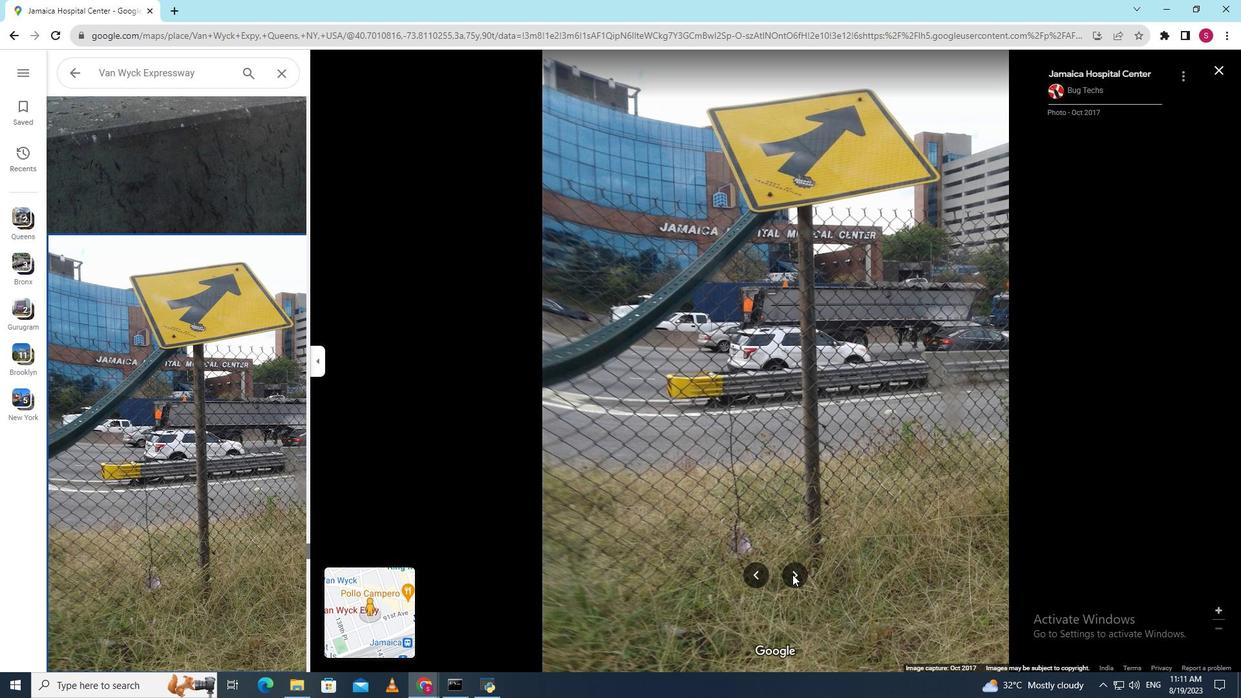 
Action: Mouse pressed left at (792, 574)
Screenshot: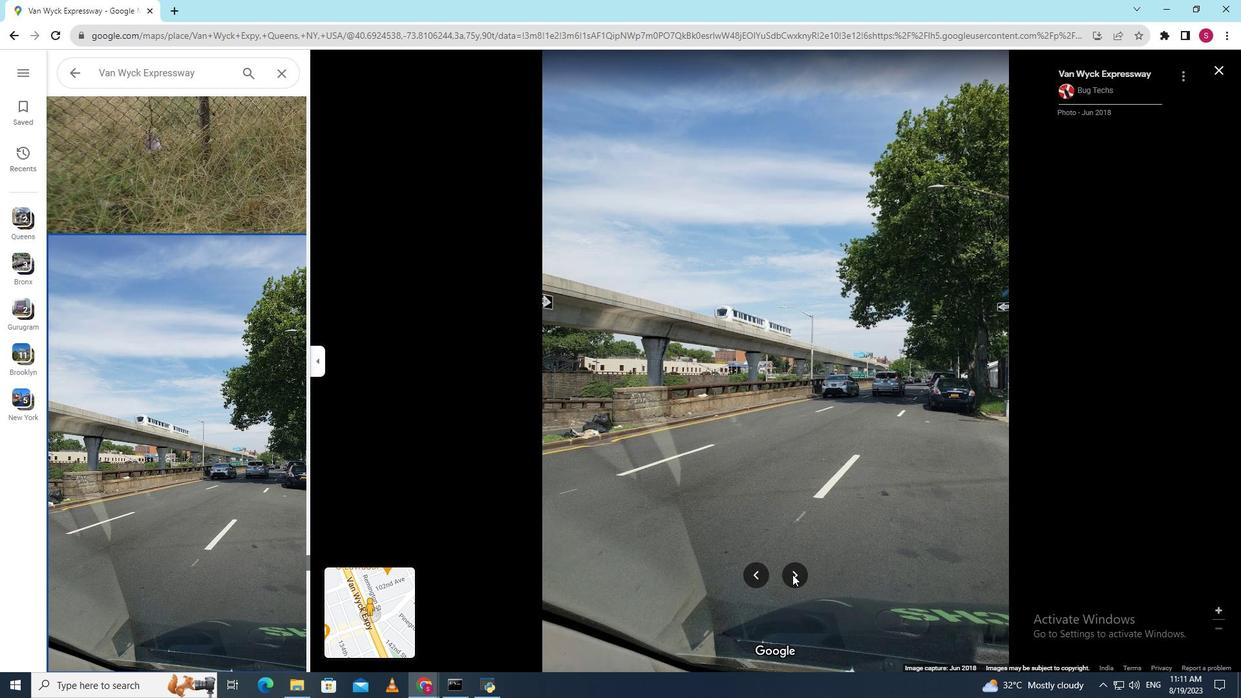 
Action: Mouse pressed left at (792, 574)
Screenshot: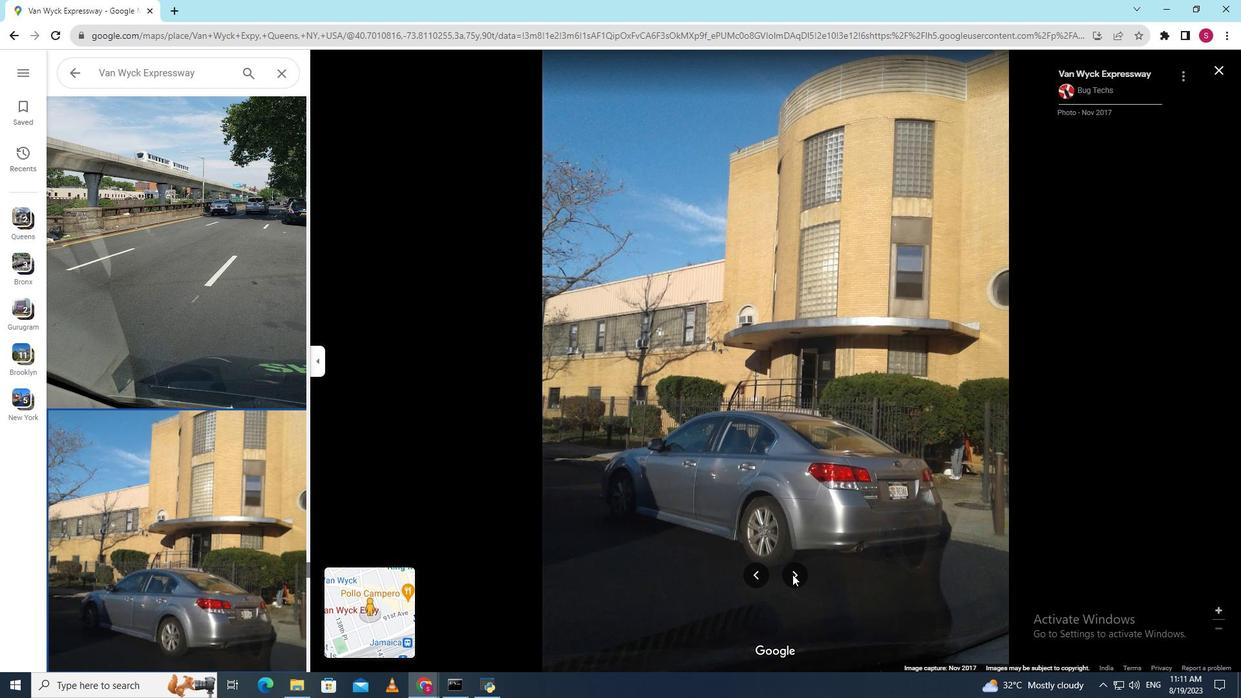 
Action: Mouse pressed left at (792, 574)
Screenshot: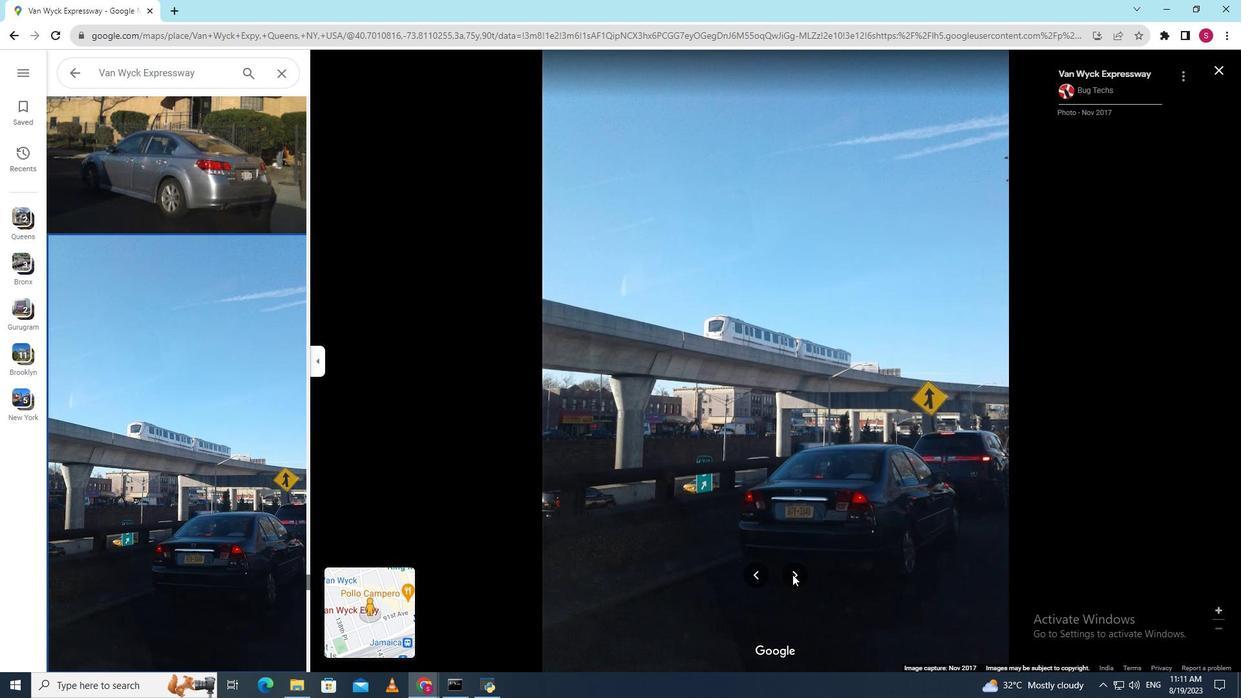 
Action: Mouse pressed left at (792, 574)
Screenshot: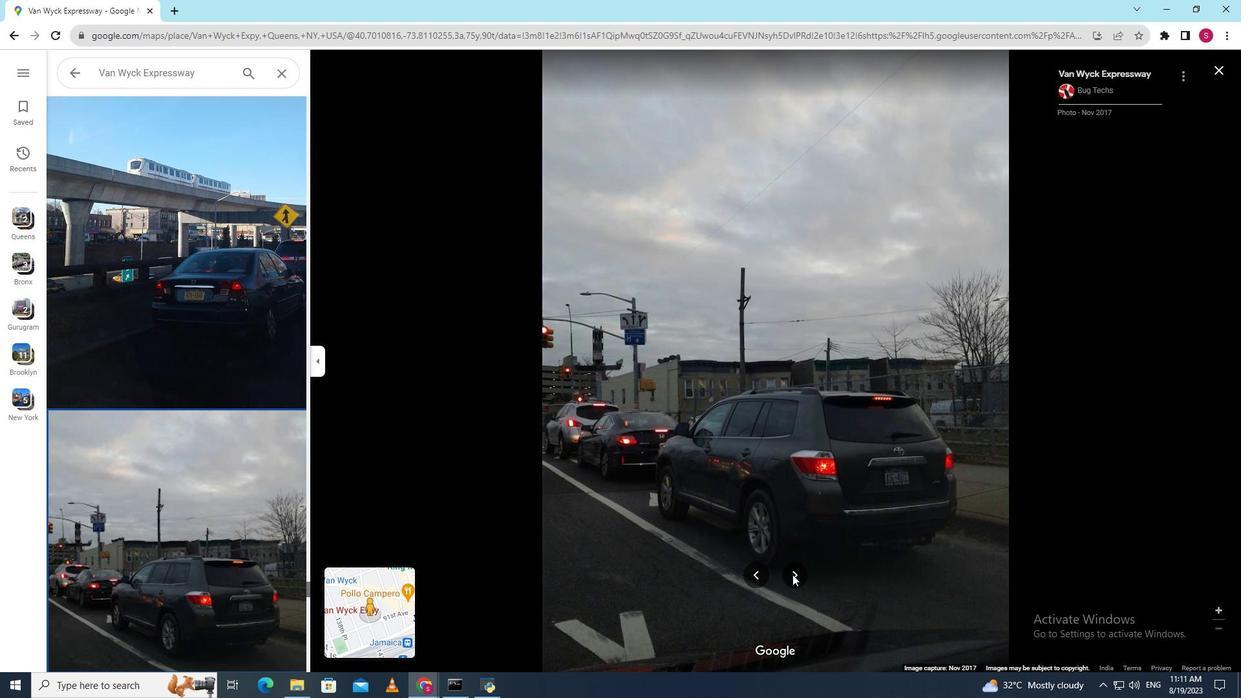 
Action: Mouse pressed left at (792, 574)
Screenshot: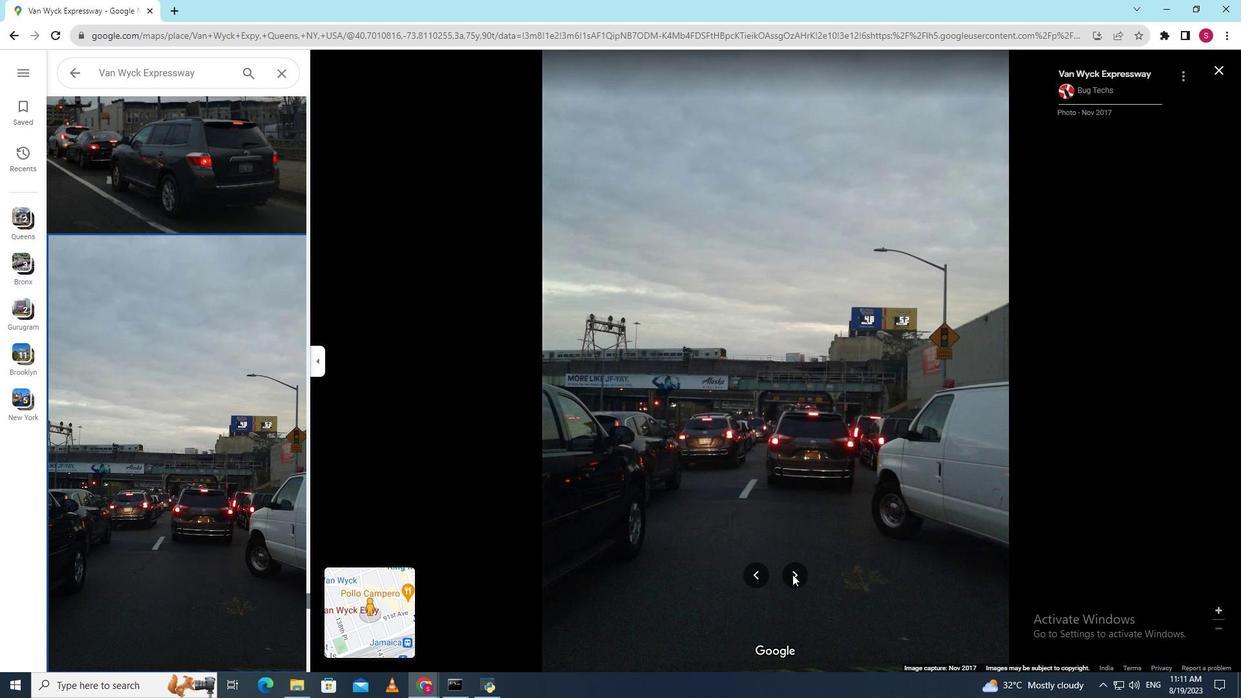 
Action: Key pressed <Key.right><Key.right><Key.right>
Screenshot: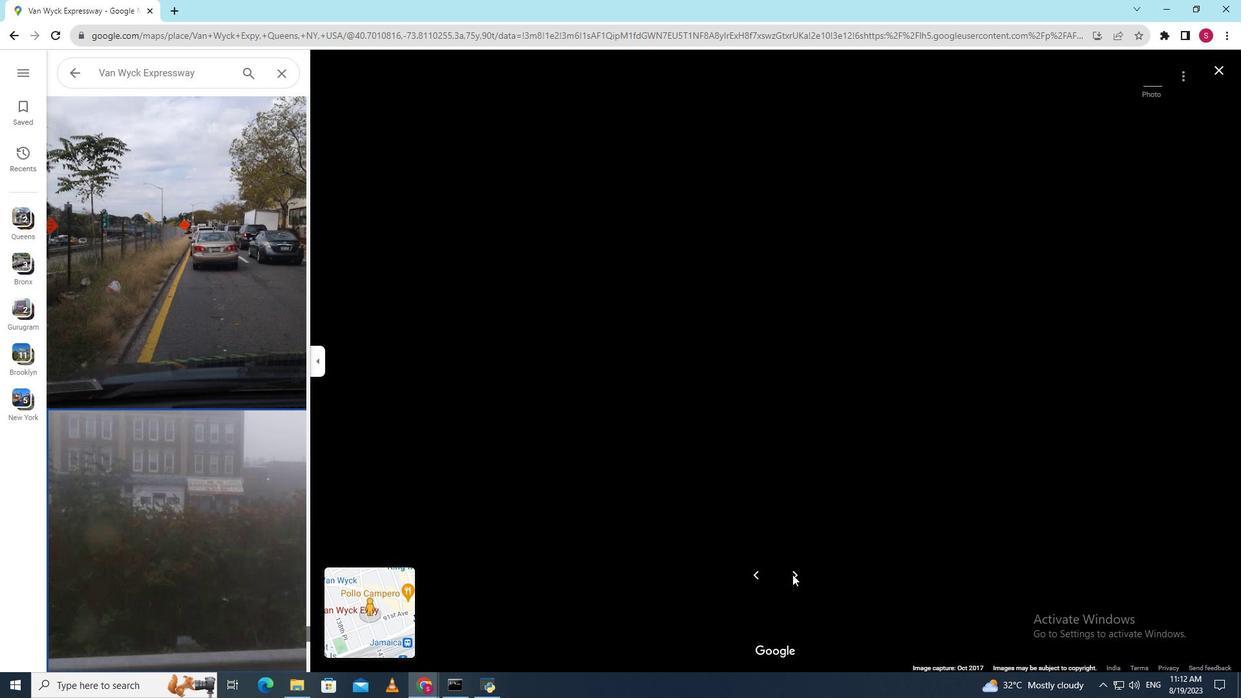 
Action: Mouse moved to (794, 573)
Screenshot: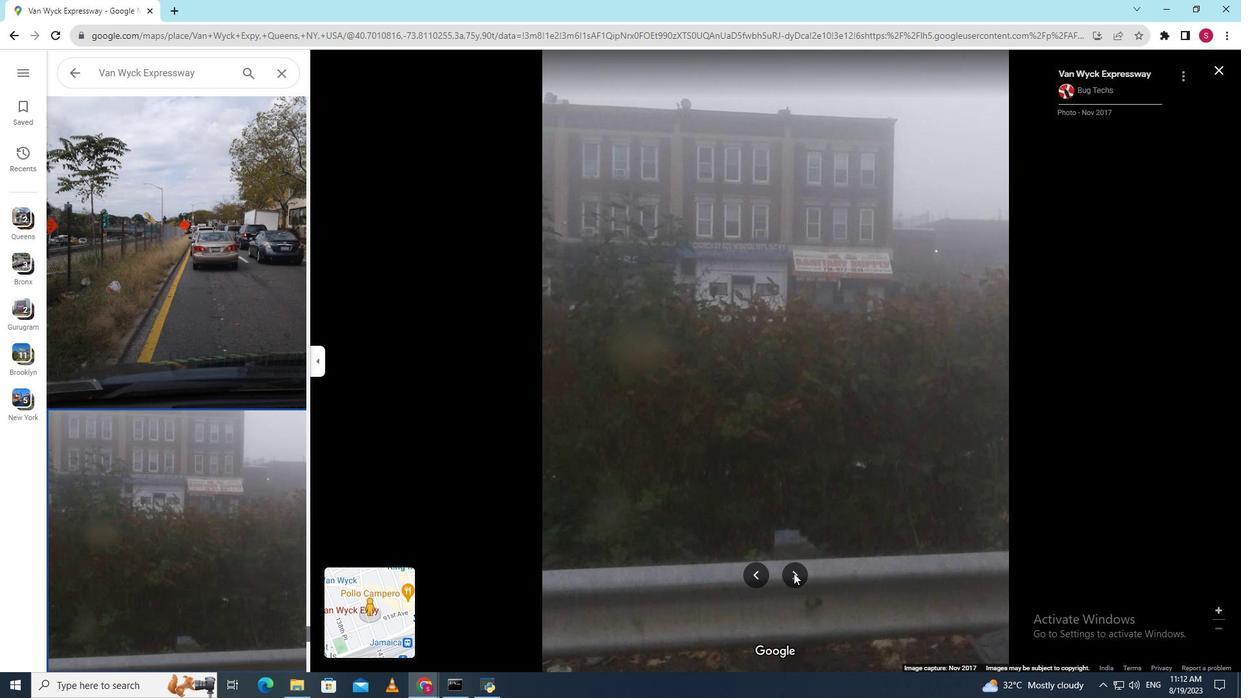 
Action: Mouse pressed left at (794, 573)
Screenshot: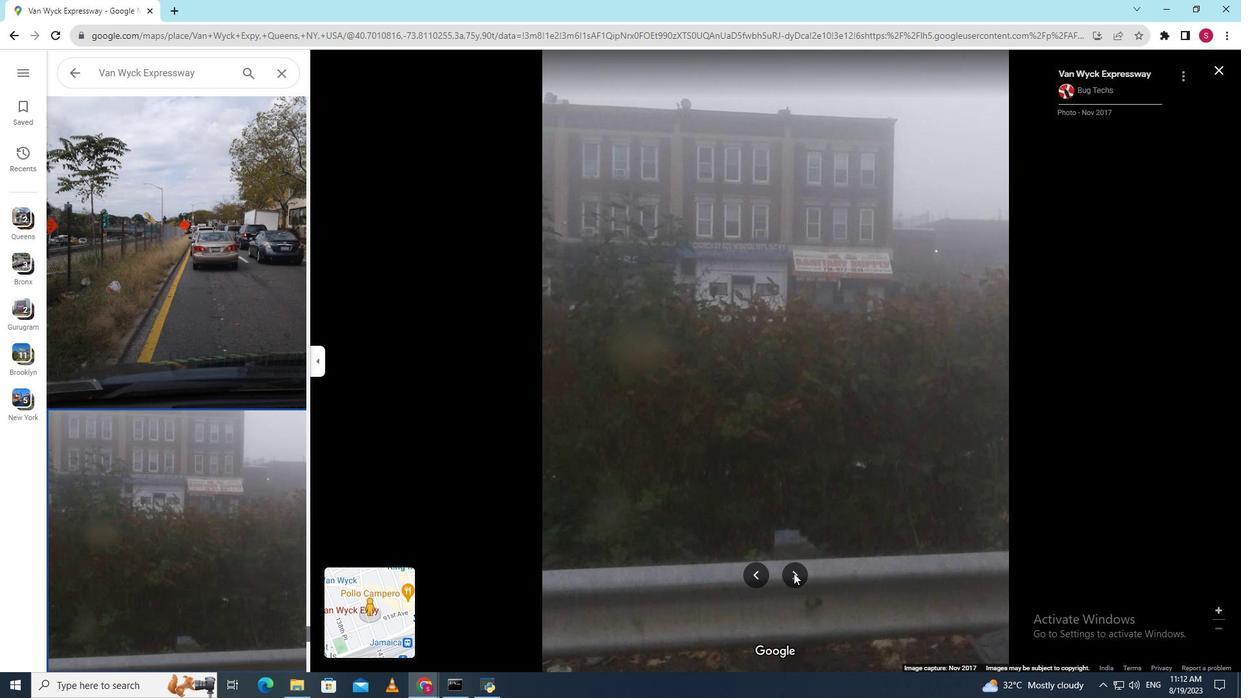 
Action: Mouse moved to (794, 571)
Screenshot: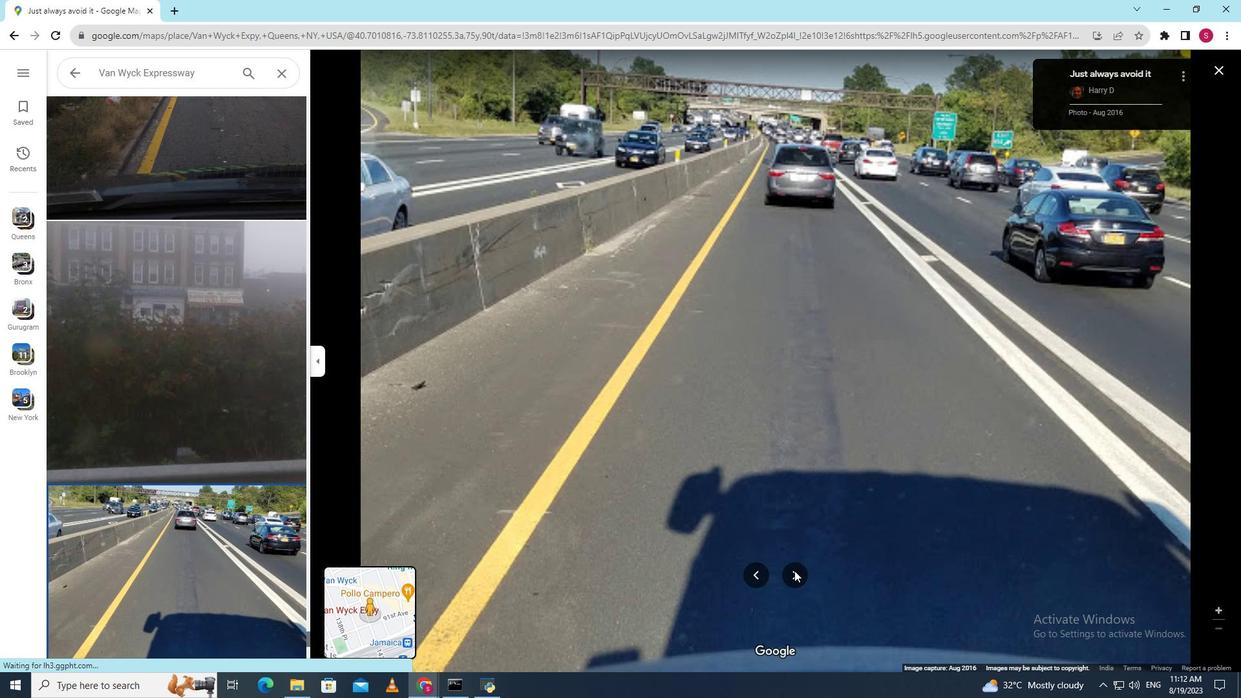 
Action: Mouse pressed left at (794, 571)
Screenshot: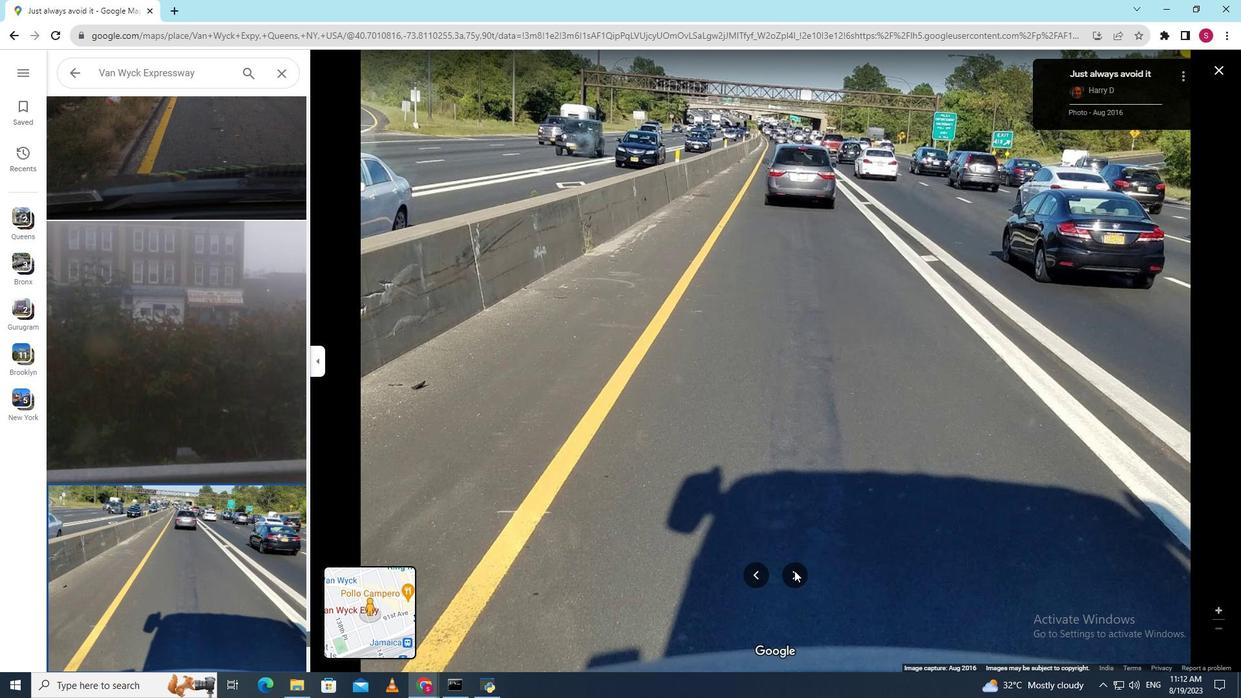 
Action: Mouse pressed left at (794, 571)
Screenshot: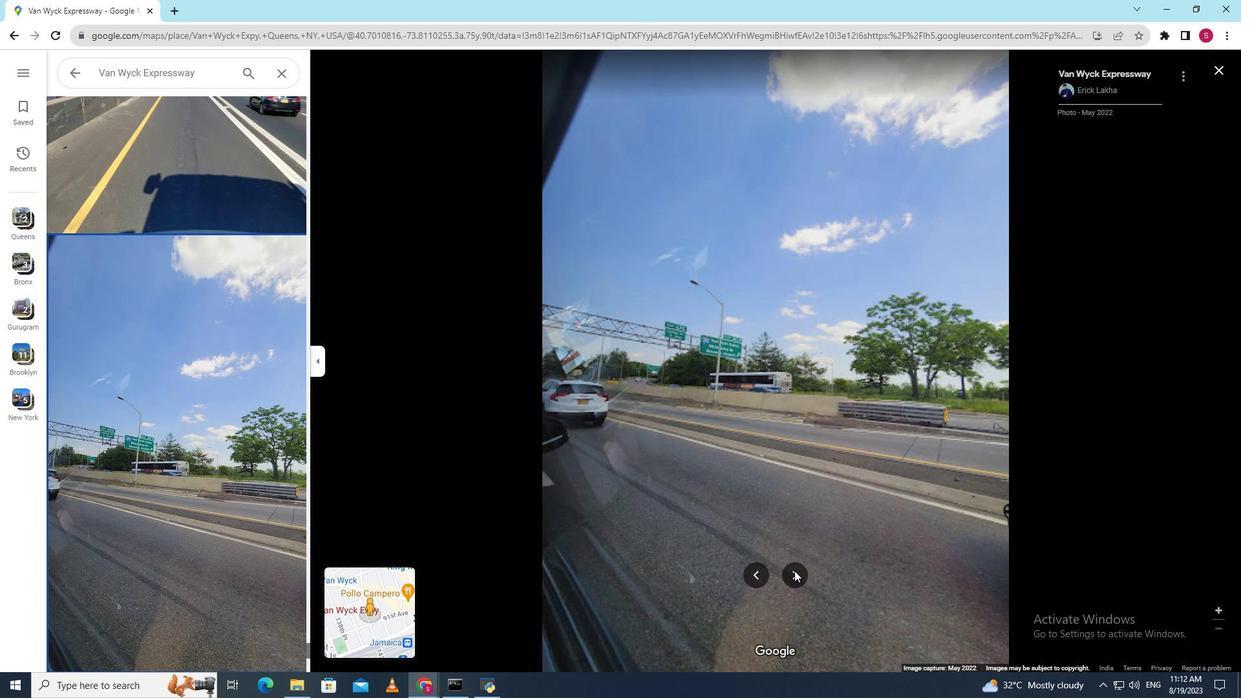 
Action: Mouse pressed left at (794, 571)
Screenshot: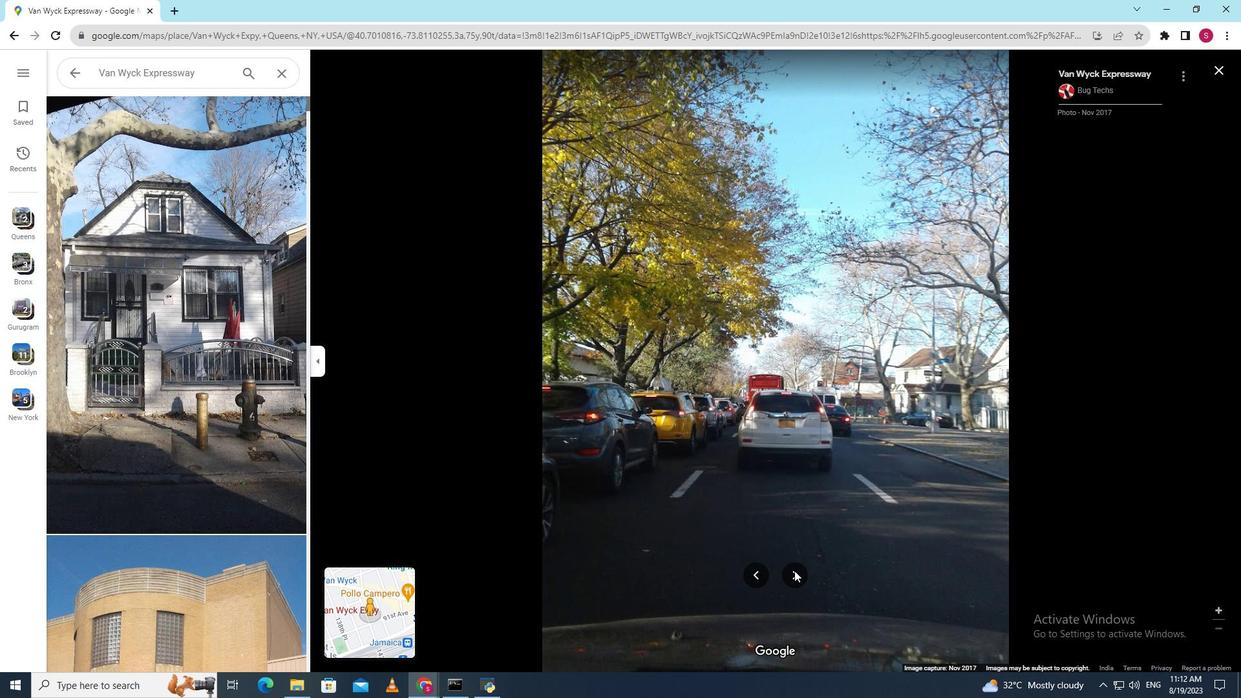 
Action: Mouse pressed left at (794, 571)
Screenshot: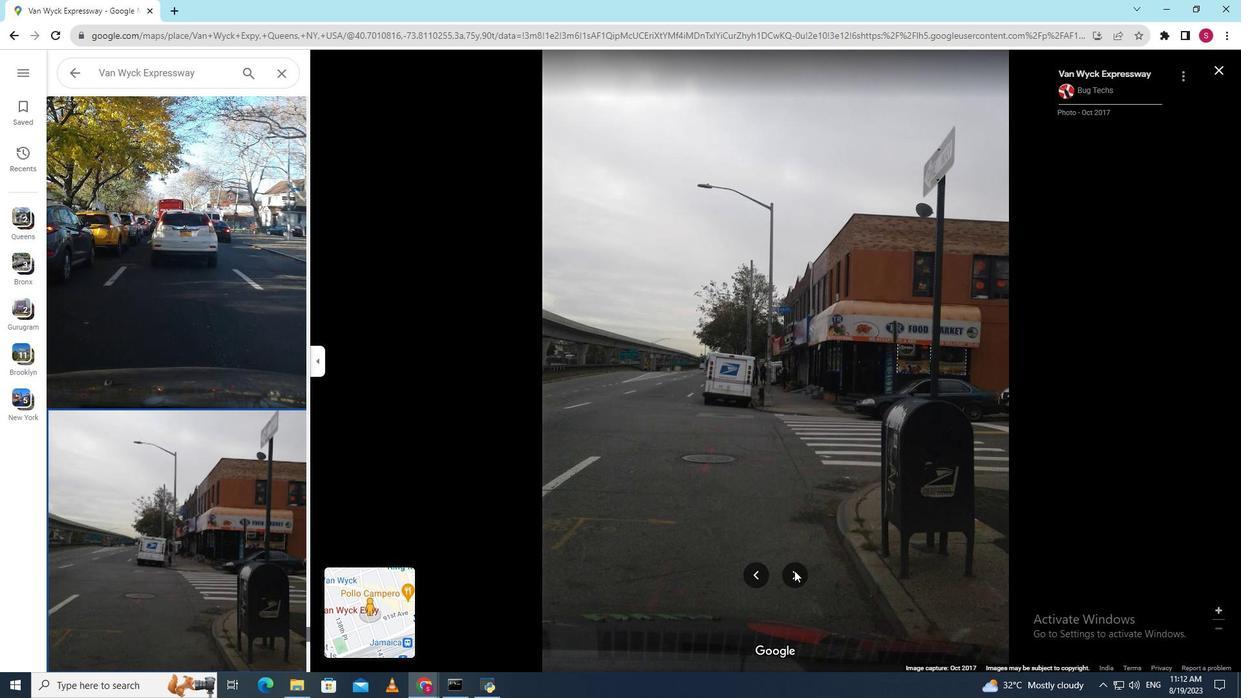 
Action: Mouse moved to (796, 576)
Screenshot: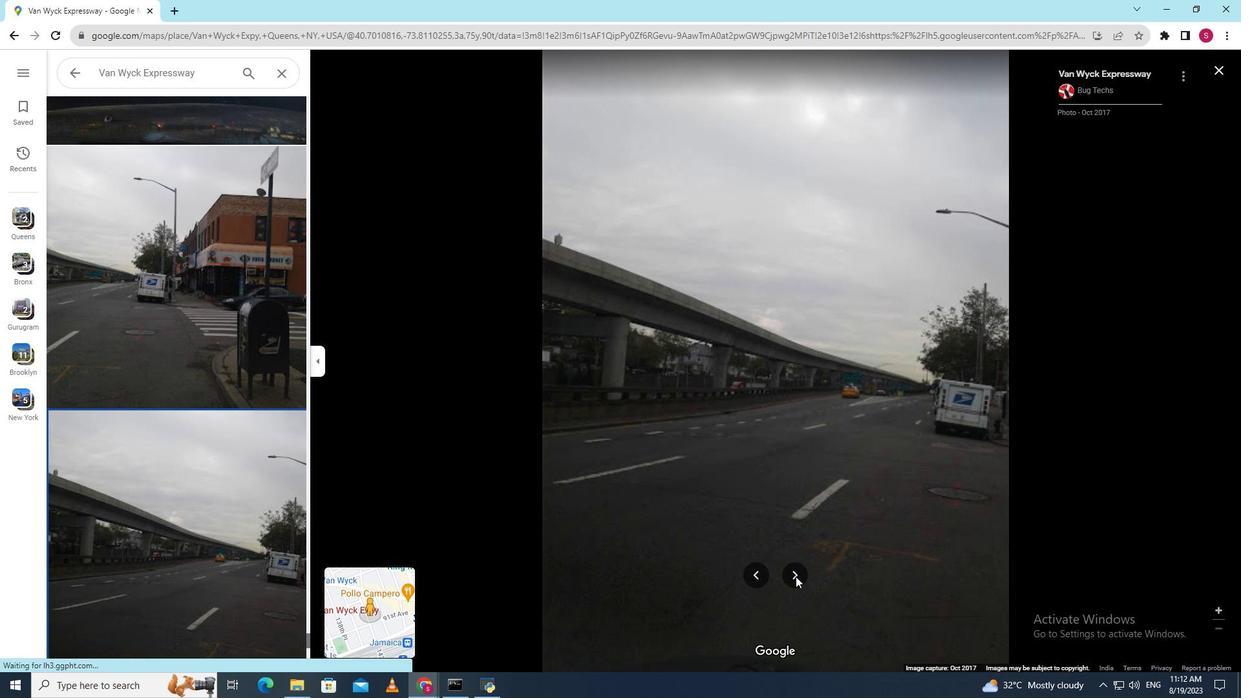 
Action: Mouse pressed left at (796, 576)
Screenshot: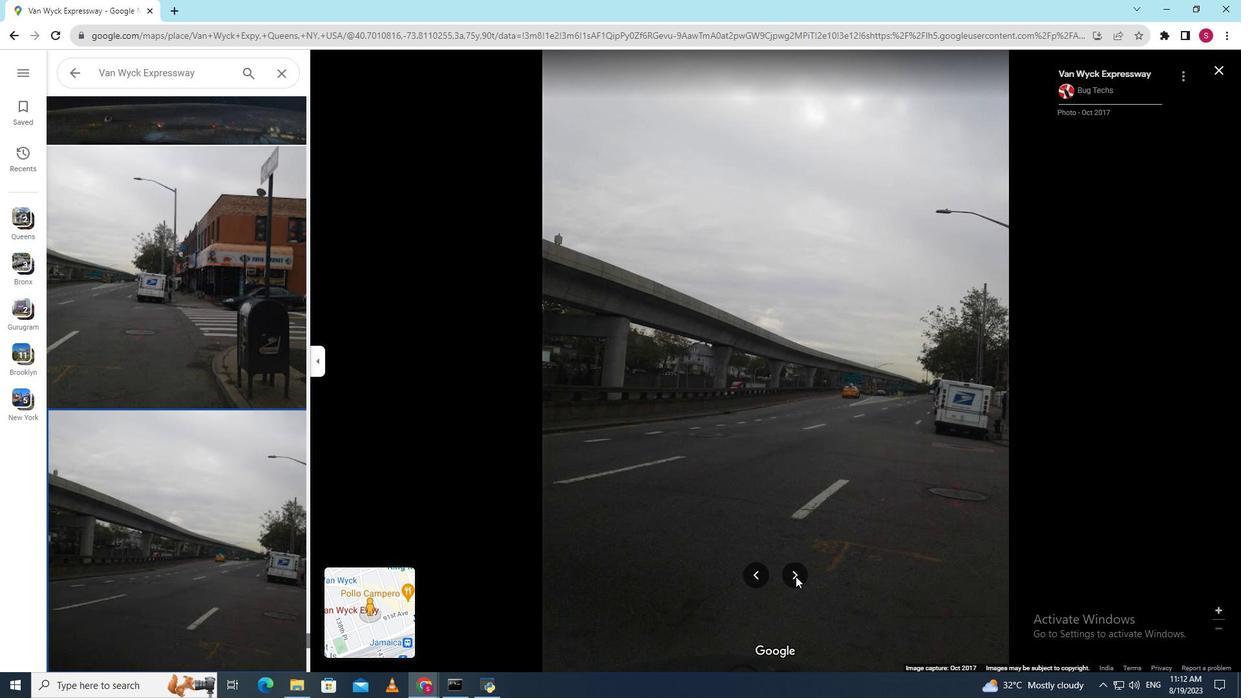 
Action: Mouse pressed left at (796, 576)
Screenshot: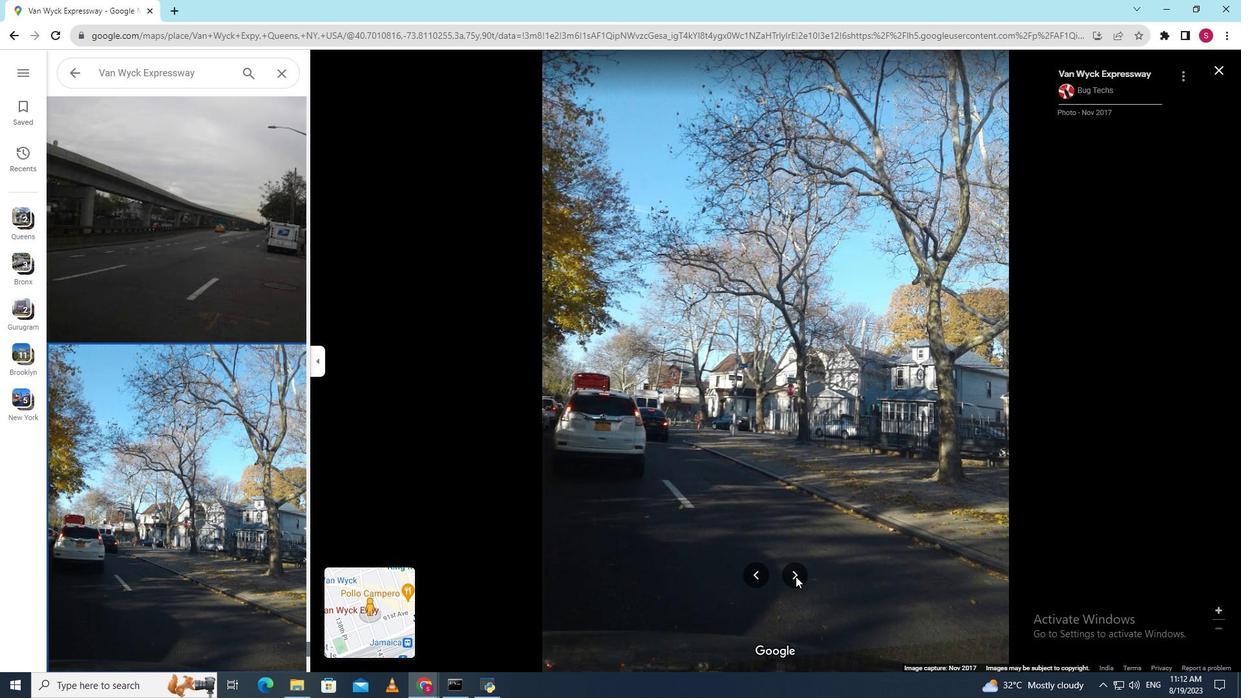 
Action: Mouse pressed left at (796, 576)
Screenshot: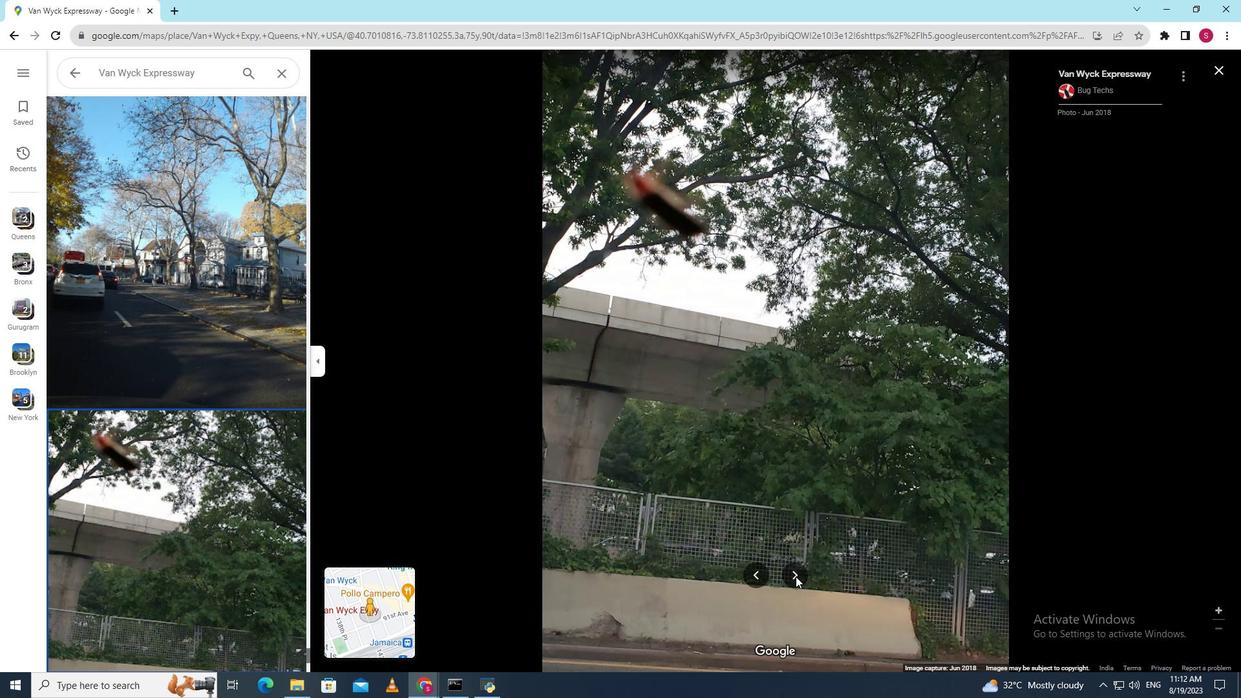 
Action: Mouse pressed left at (796, 576)
Screenshot: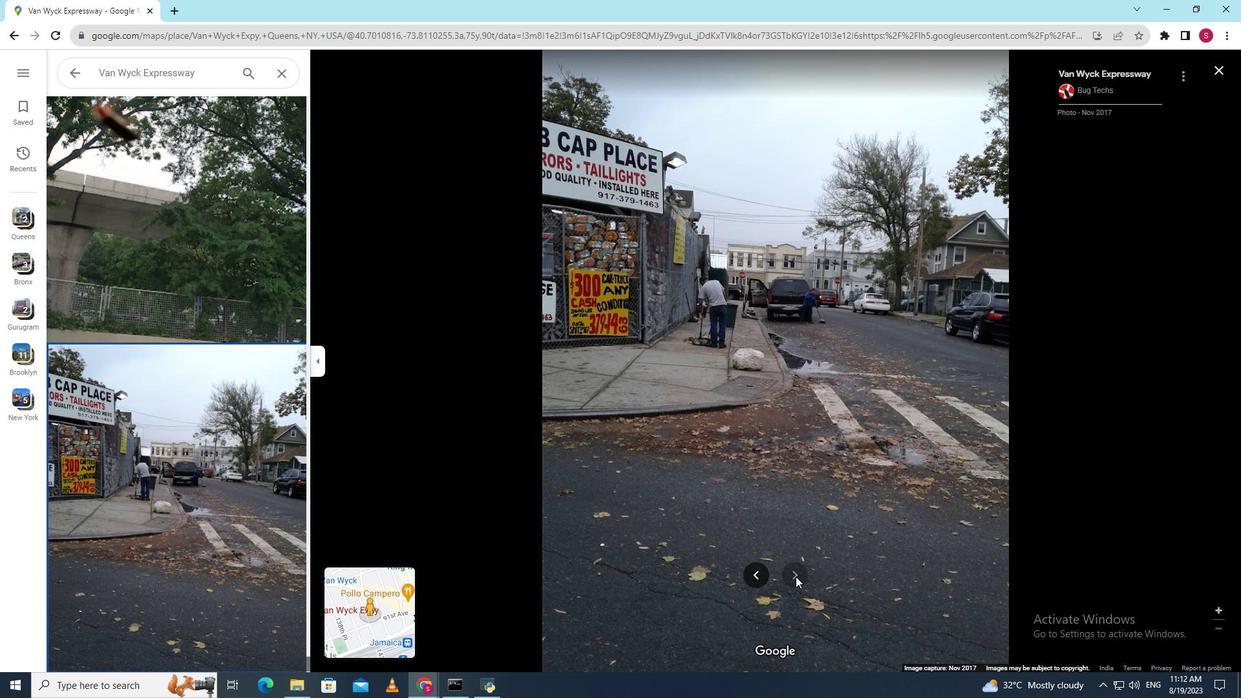 
Action: Mouse pressed left at (796, 576)
Screenshot: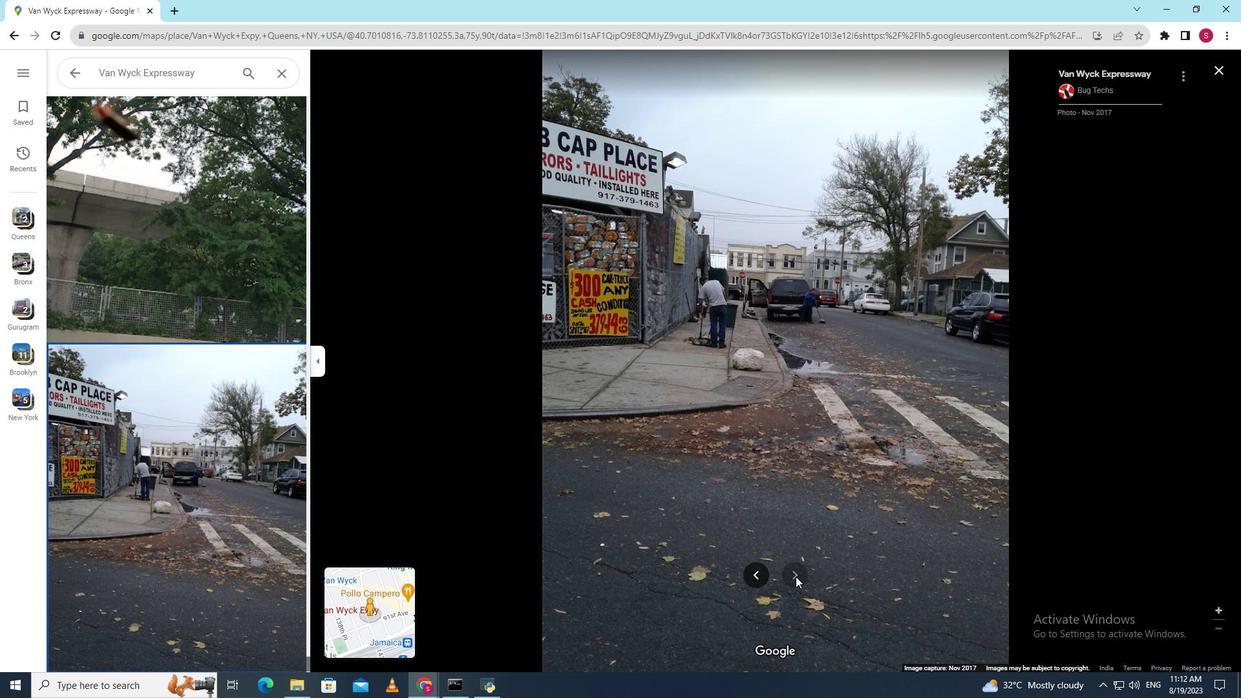 
Action: Mouse pressed left at (796, 576)
Screenshot: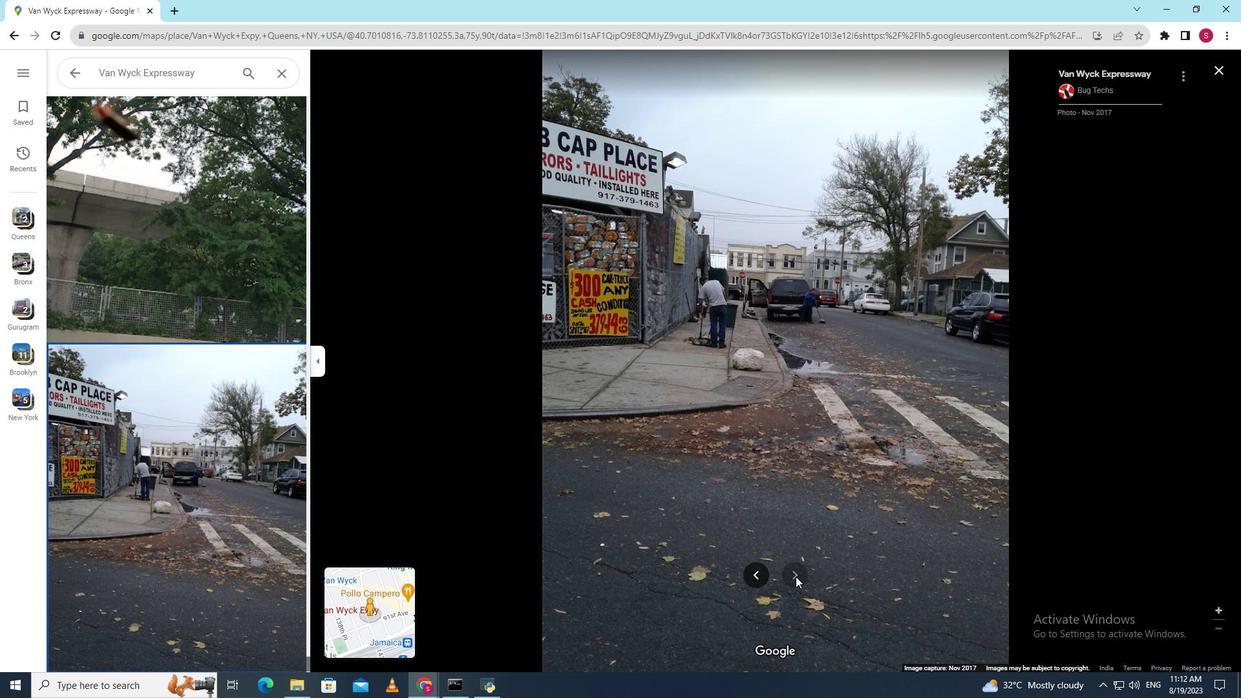 
Action: Mouse moved to (1222, 68)
Screenshot: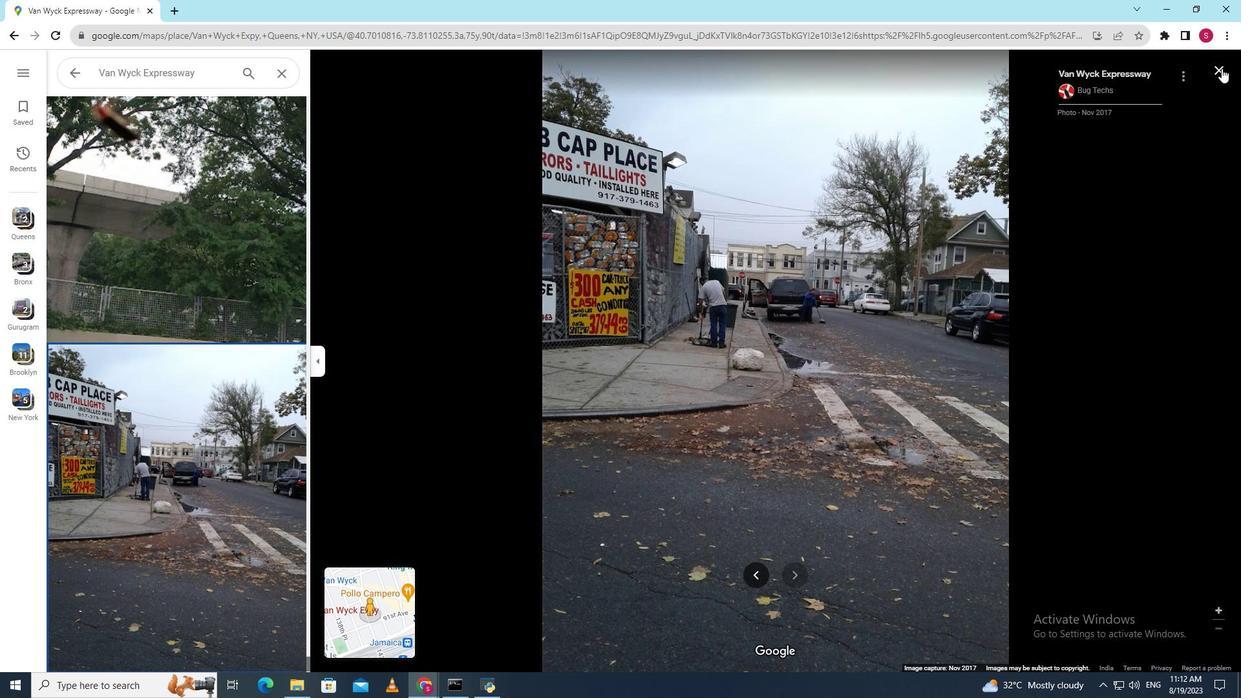
Action: Mouse pressed left at (1222, 68)
Screenshot: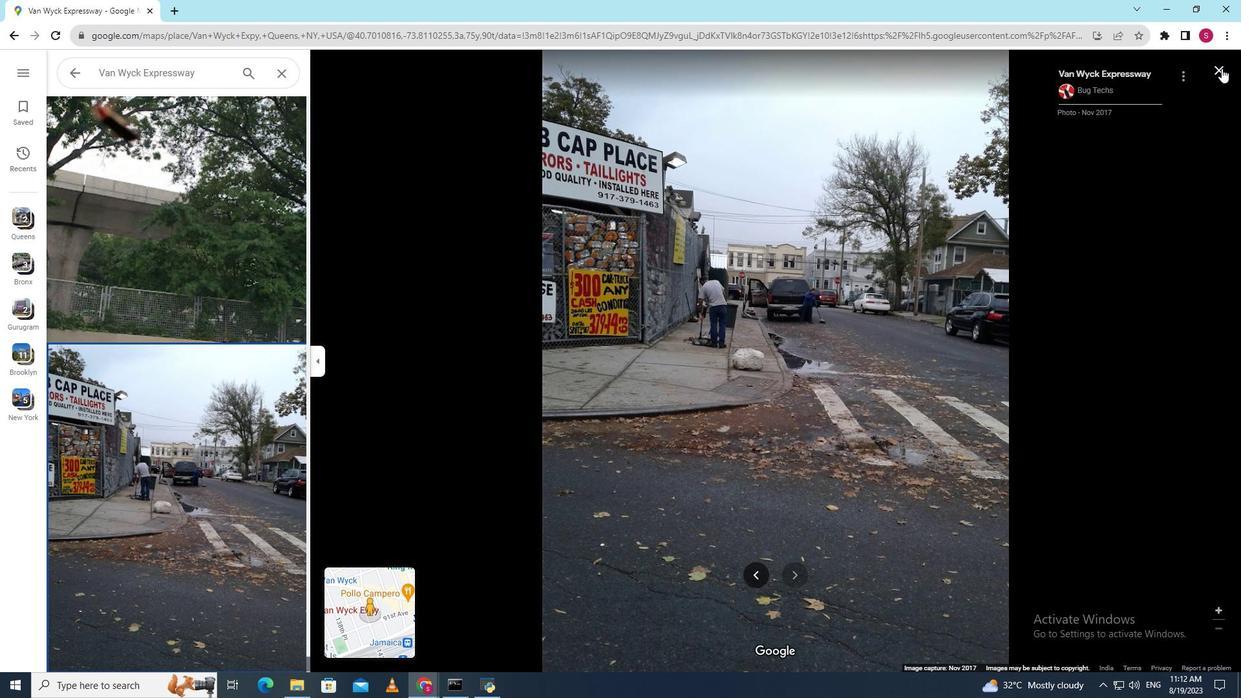 
Action: Mouse moved to (565, 555)
Screenshot: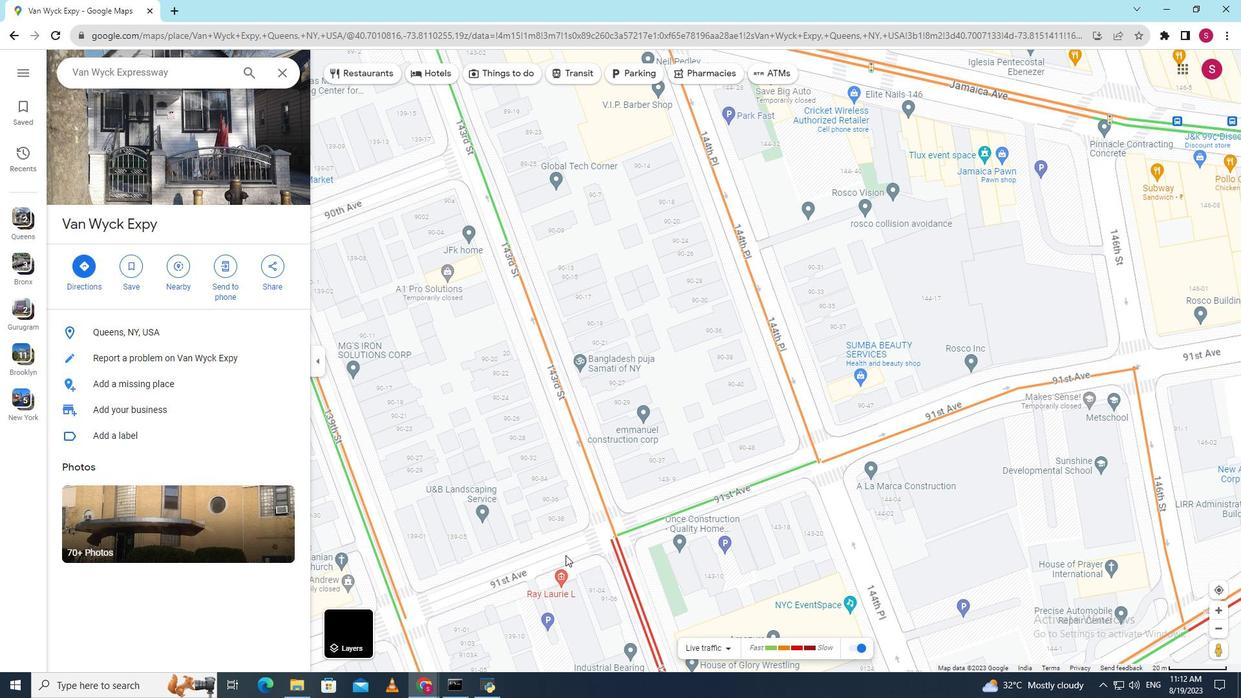 
Action: Mouse scrolled (565, 554) with delta (0, 0)
Screenshot: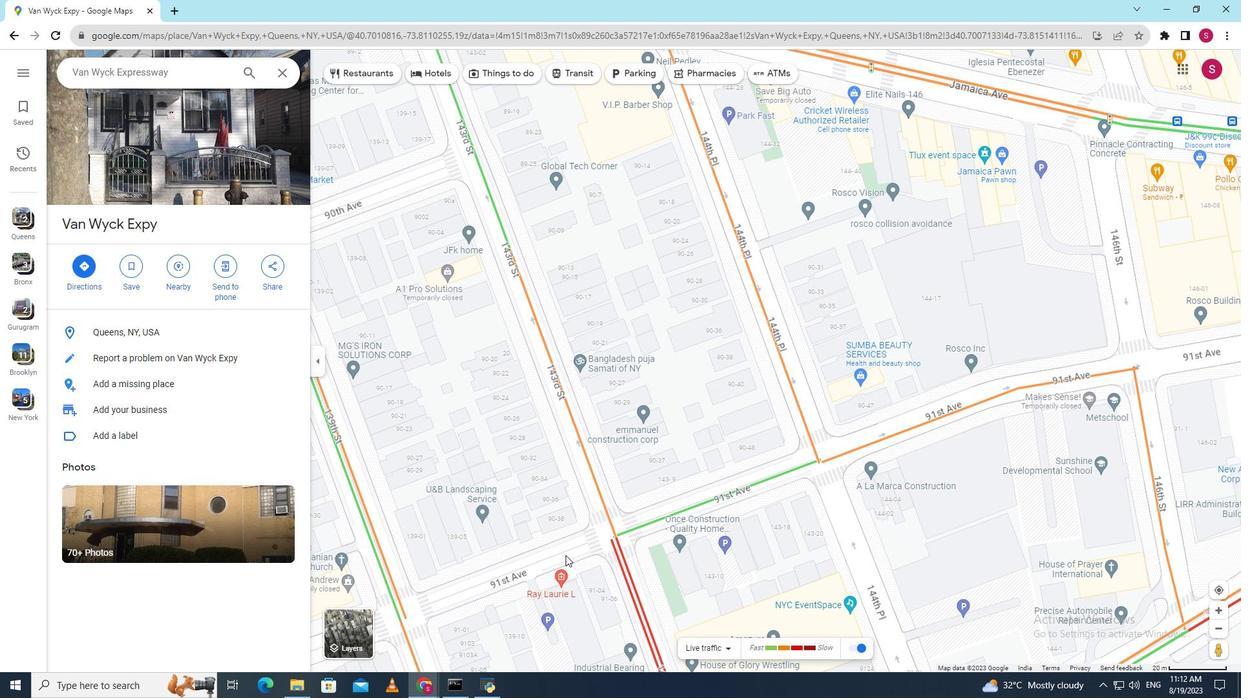 
Action: Mouse scrolled (565, 554) with delta (0, 0)
Screenshot: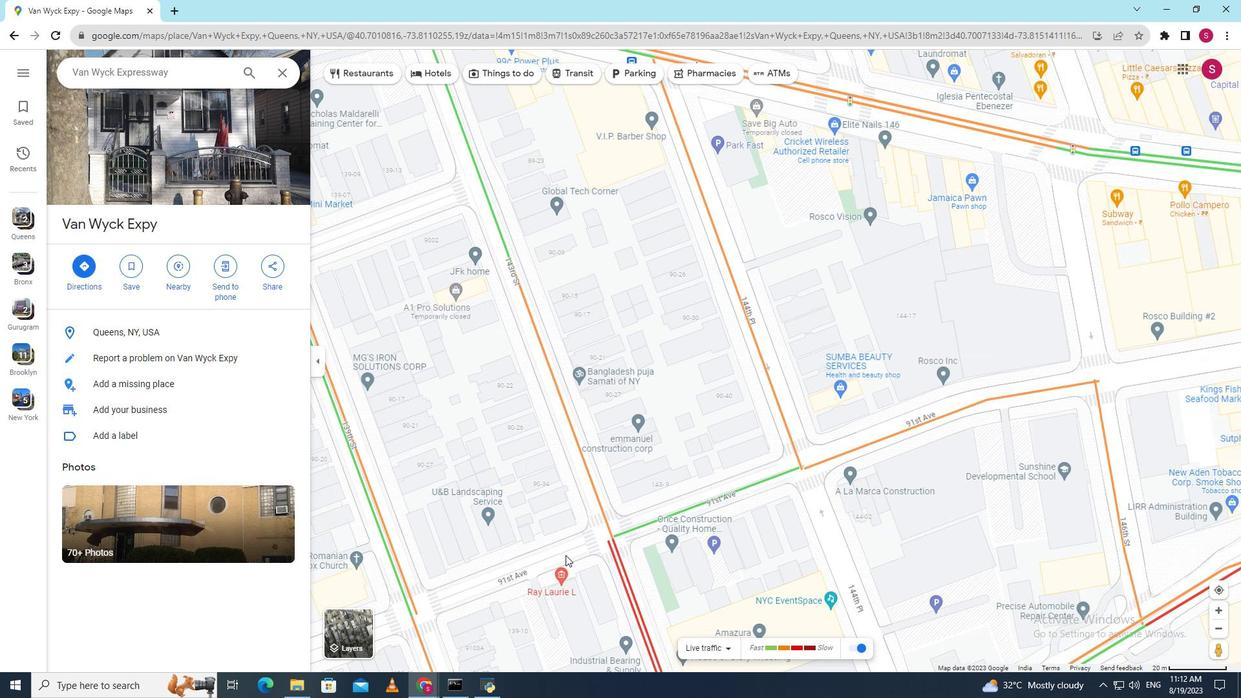
Action: Mouse scrolled (565, 554) with delta (0, 0)
Screenshot: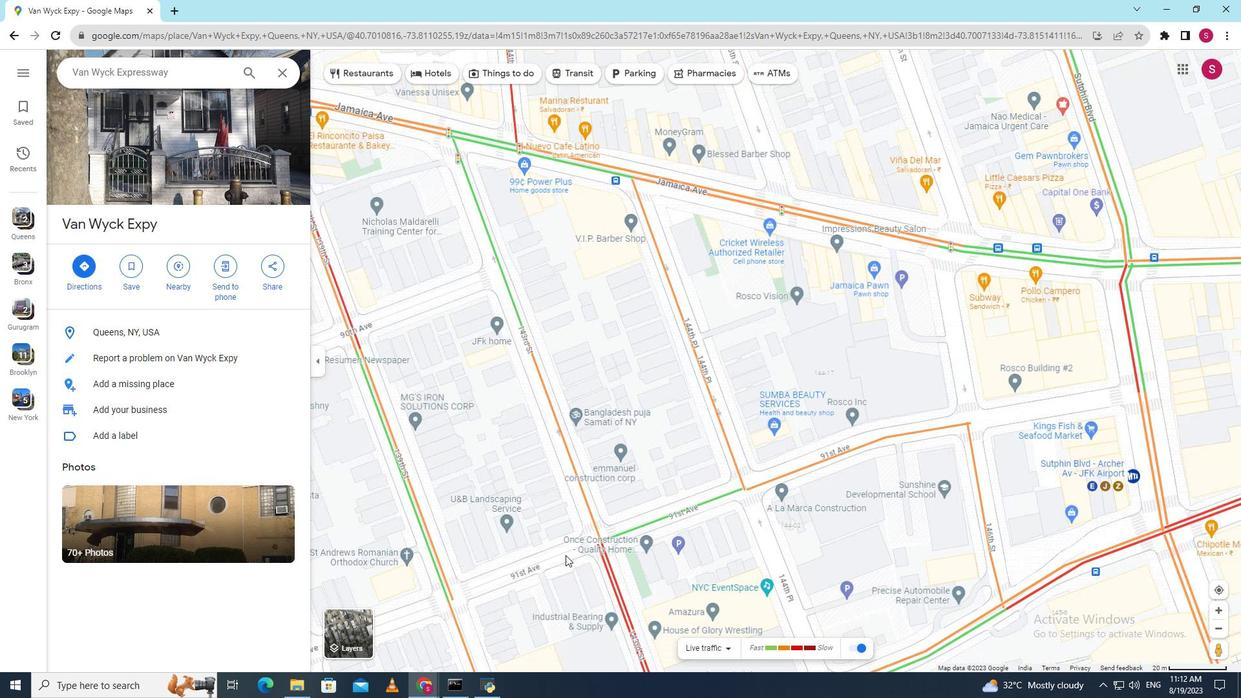 
Action: Mouse scrolled (565, 554) with delta (0, 0)
Screenshot: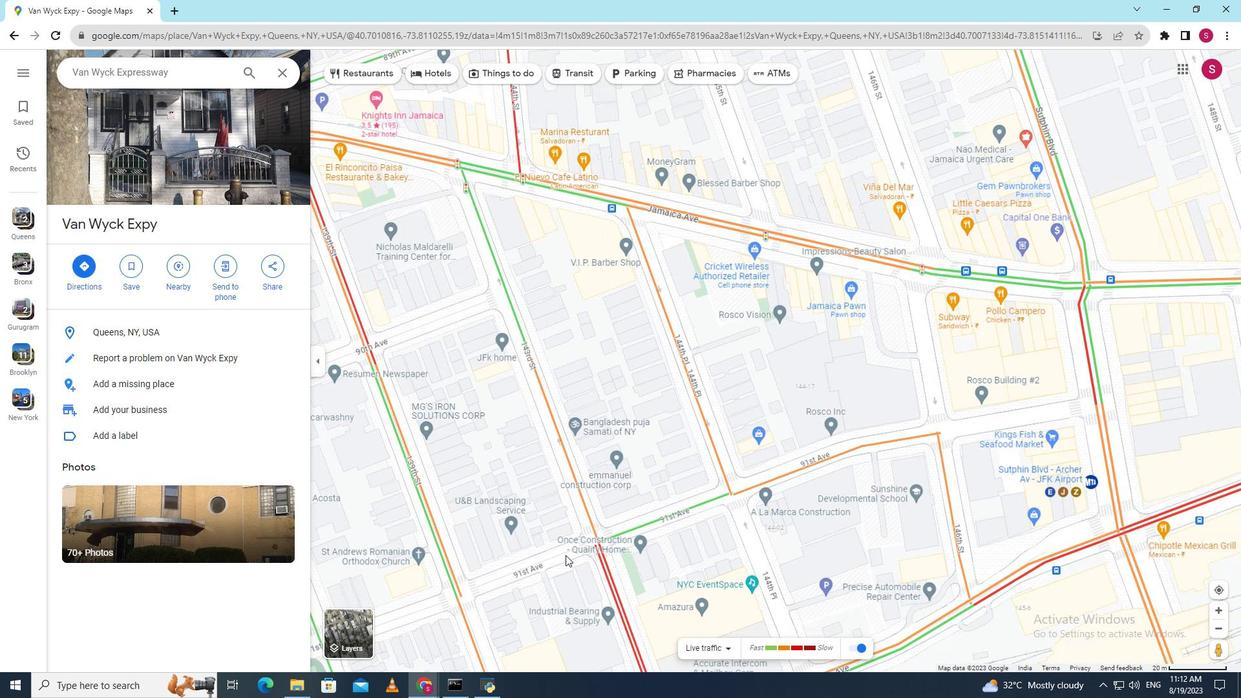 
Action: Mouse scrolled (565, 554) with delta (0, 0)
Screenshot: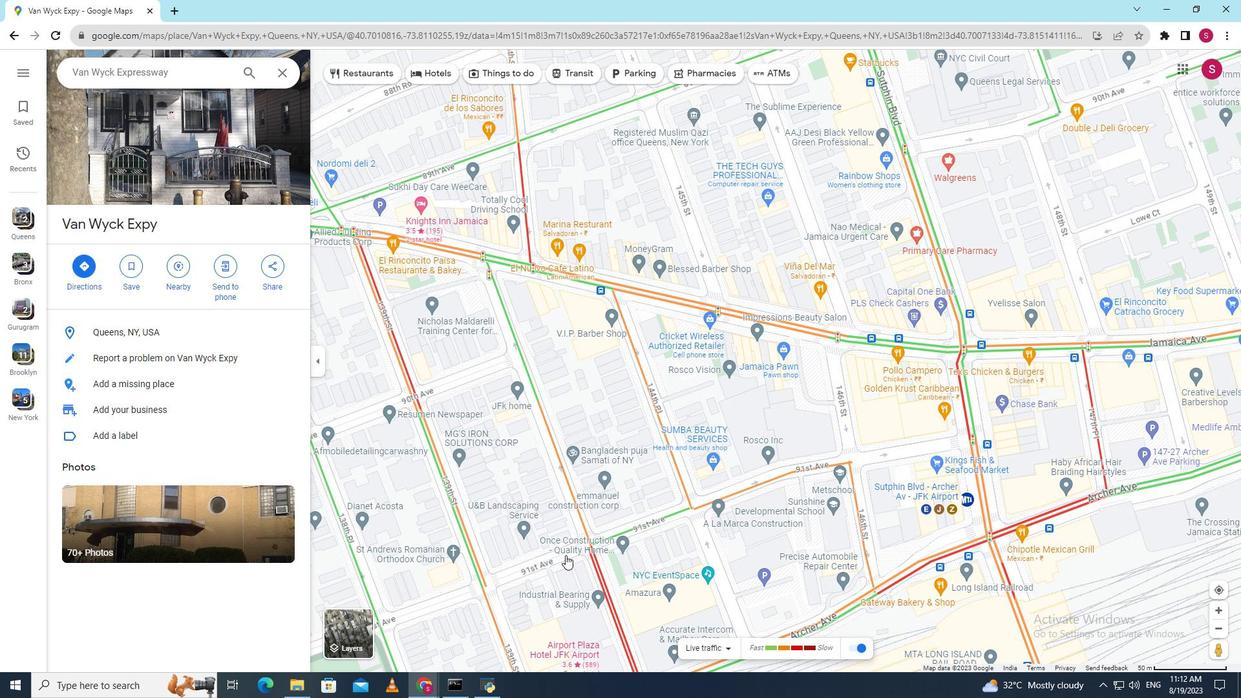
Action: Mouse scrolled (565, 554) with delta (0, 0)
Screenshot: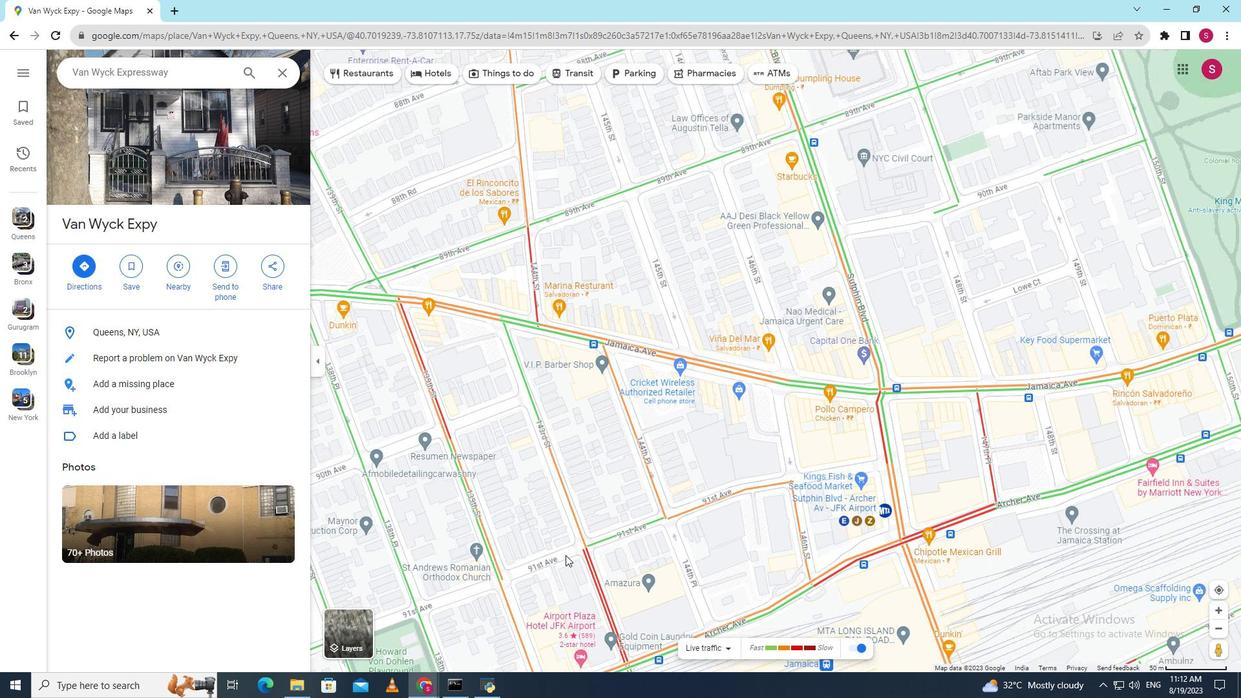 
Action: Mouse scrolled (565, 554) with delta (0, 0)
Screenshot: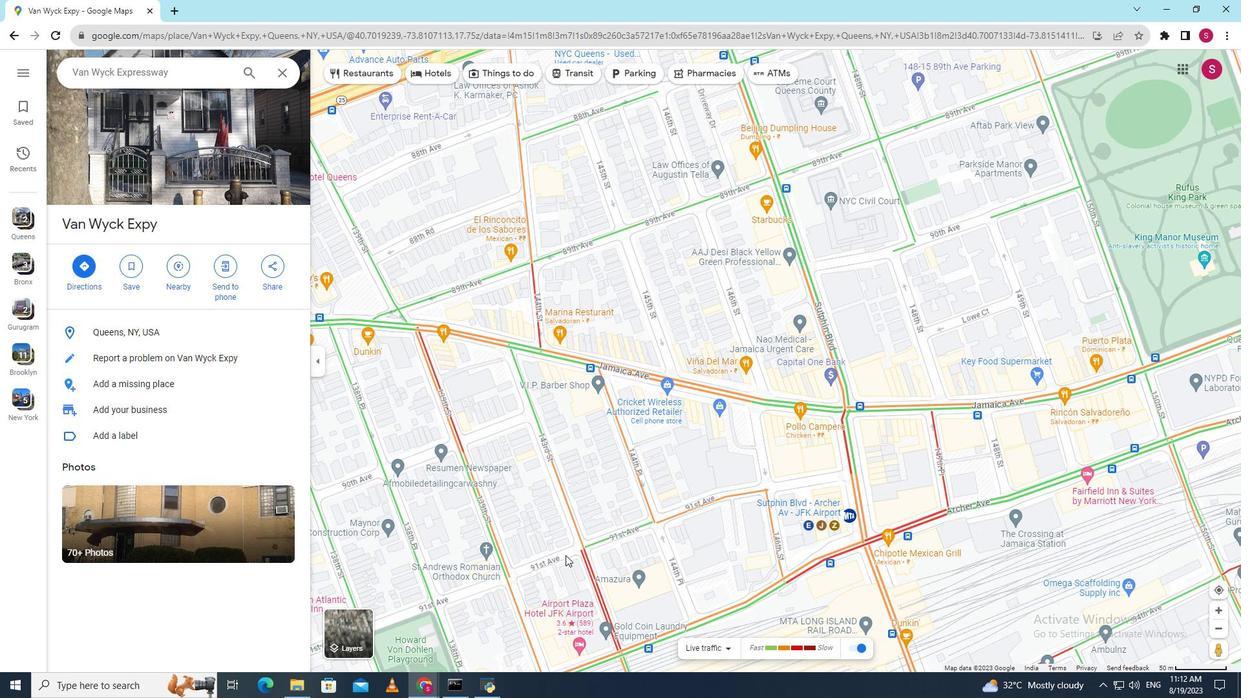 
Action: Mouse scrolled (565, 554) with delta (0, 0)
Screenshot: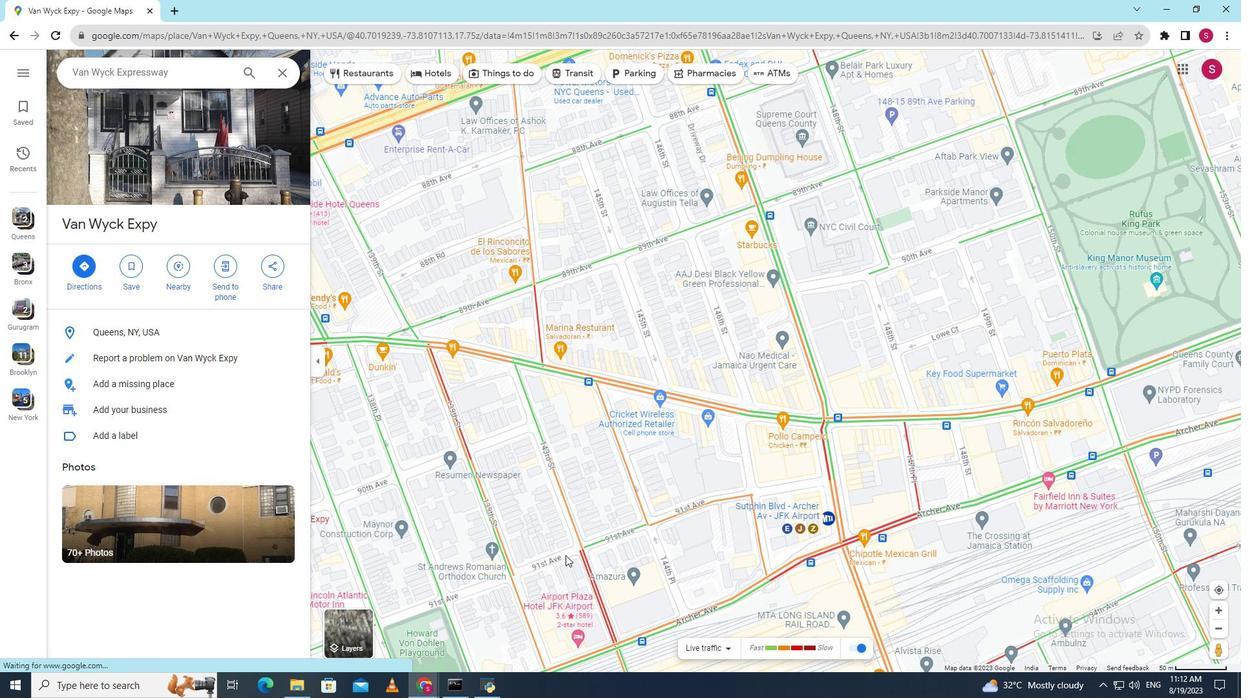 
Action: Mouse moved to (476, 455)
Screenshot: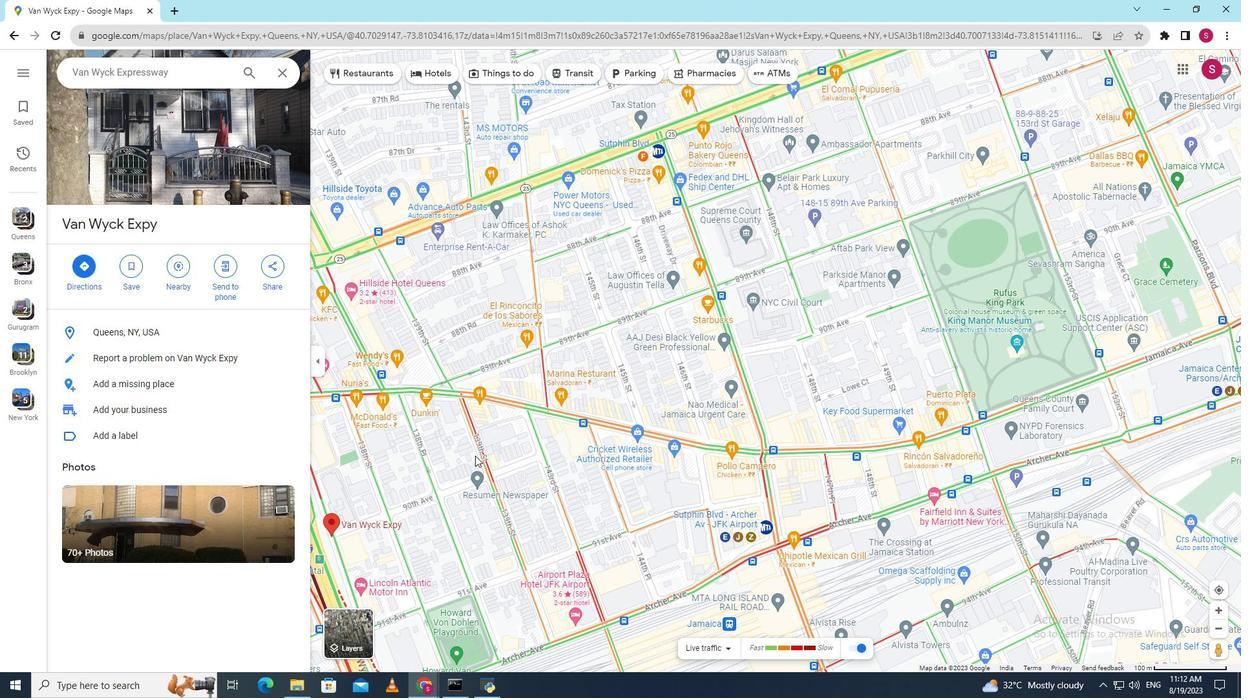 
Action: Mouse scrolled (476, 455) with delta (0, 0)
Screenshot: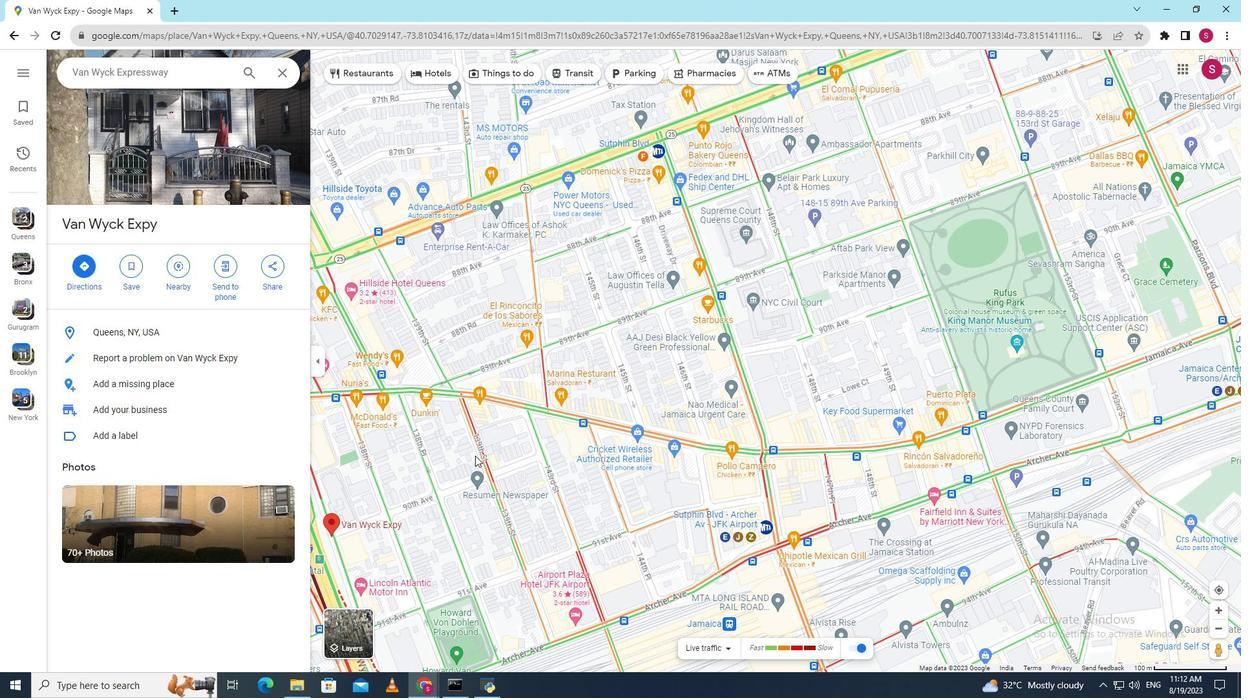 
Action: Mouse moved to (475, 455)
Screenshot: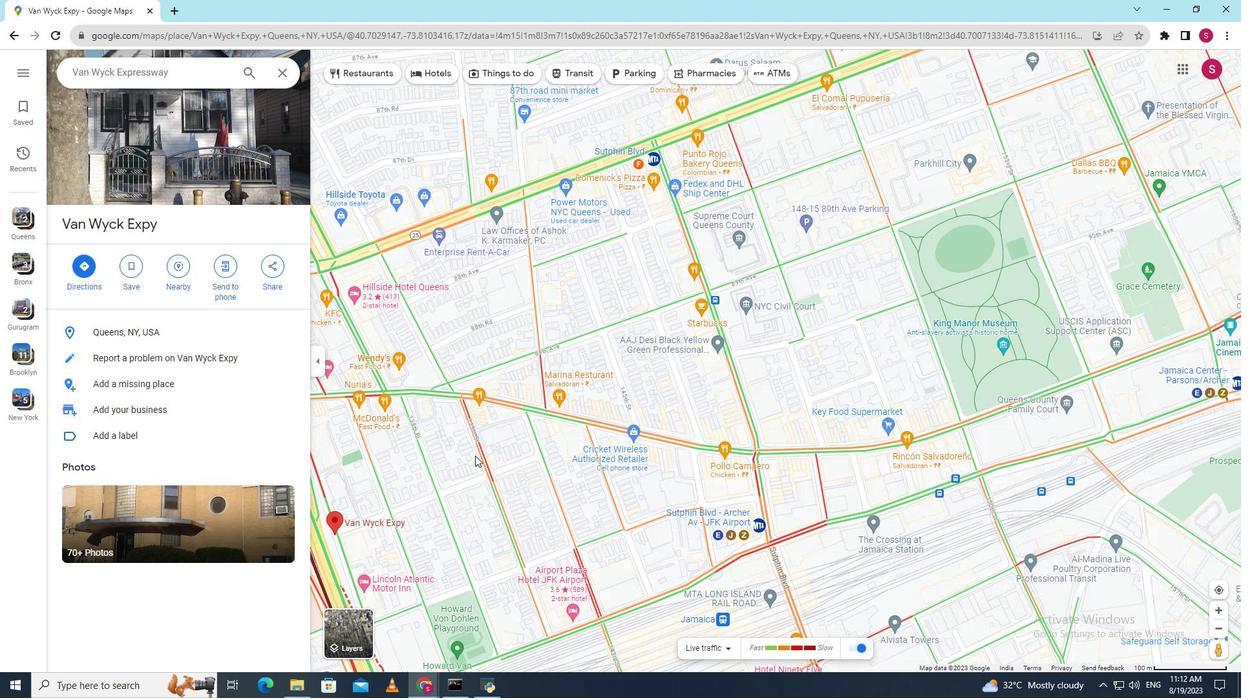 
Action: Mouse scrolled (475, 455) with delta (0, 0)
Screenshot: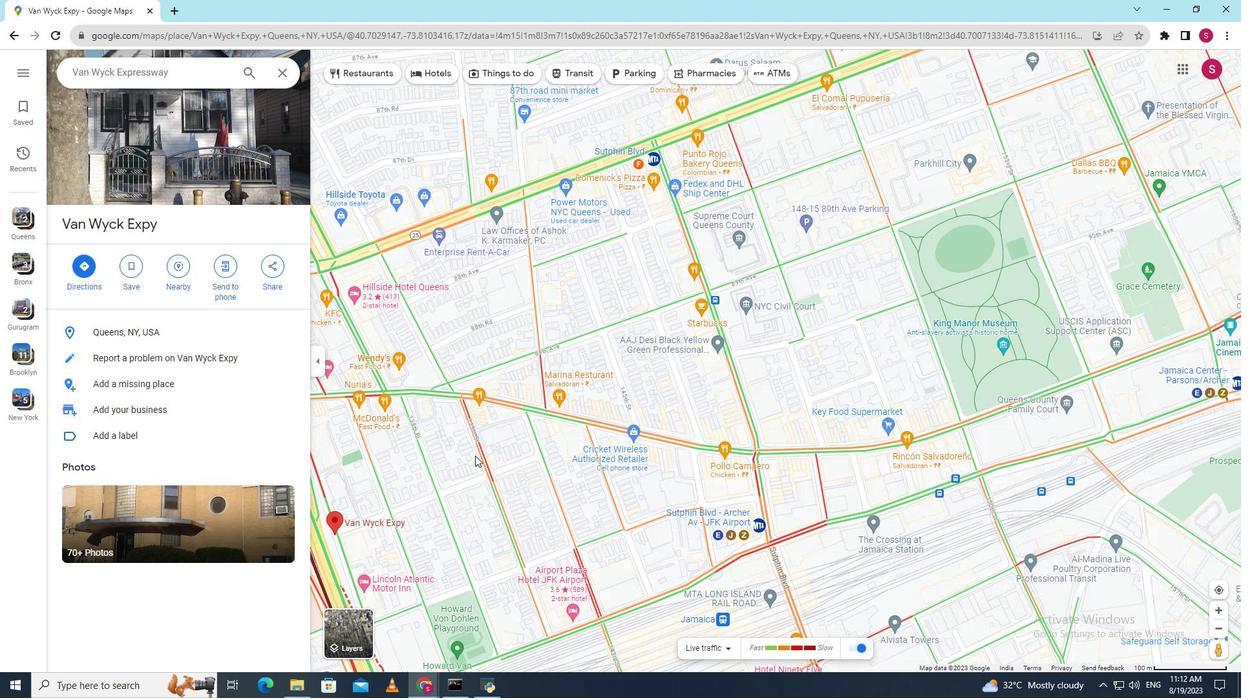 
Action: Mouse scrolled (475, 455) with delta (0, 0)
Screenshot: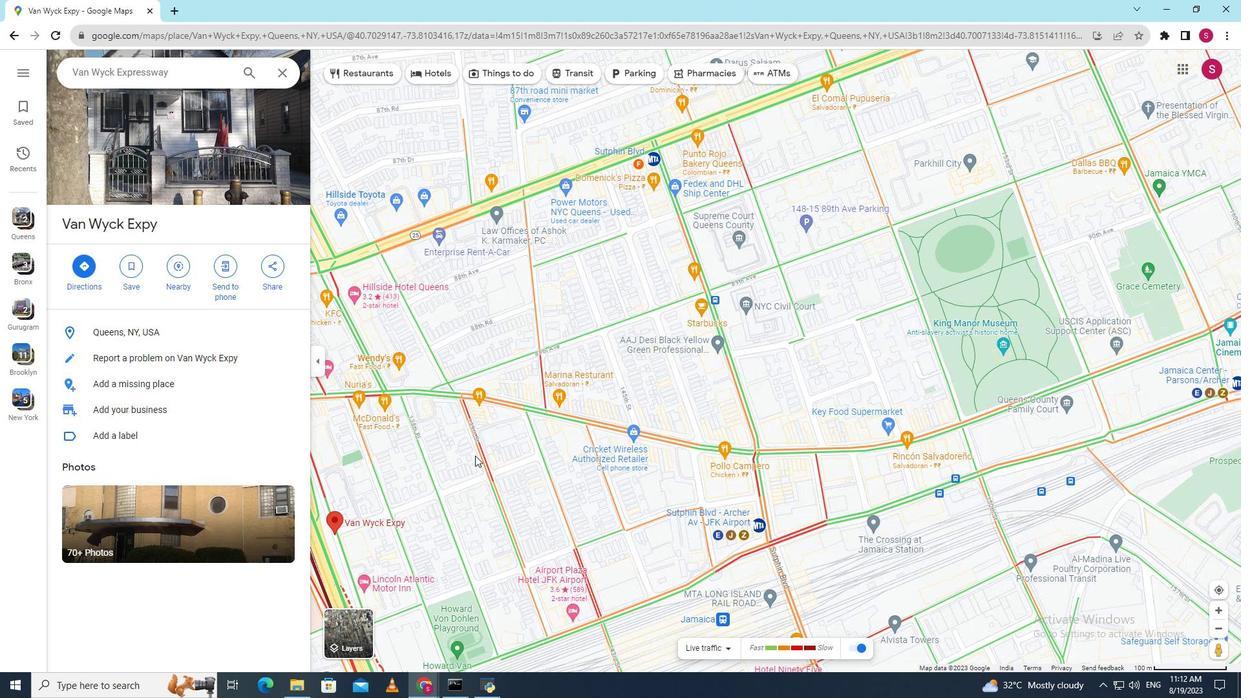 
Action: Mouse scrolled (475, 455) with delta (0, 0)
Screenshot: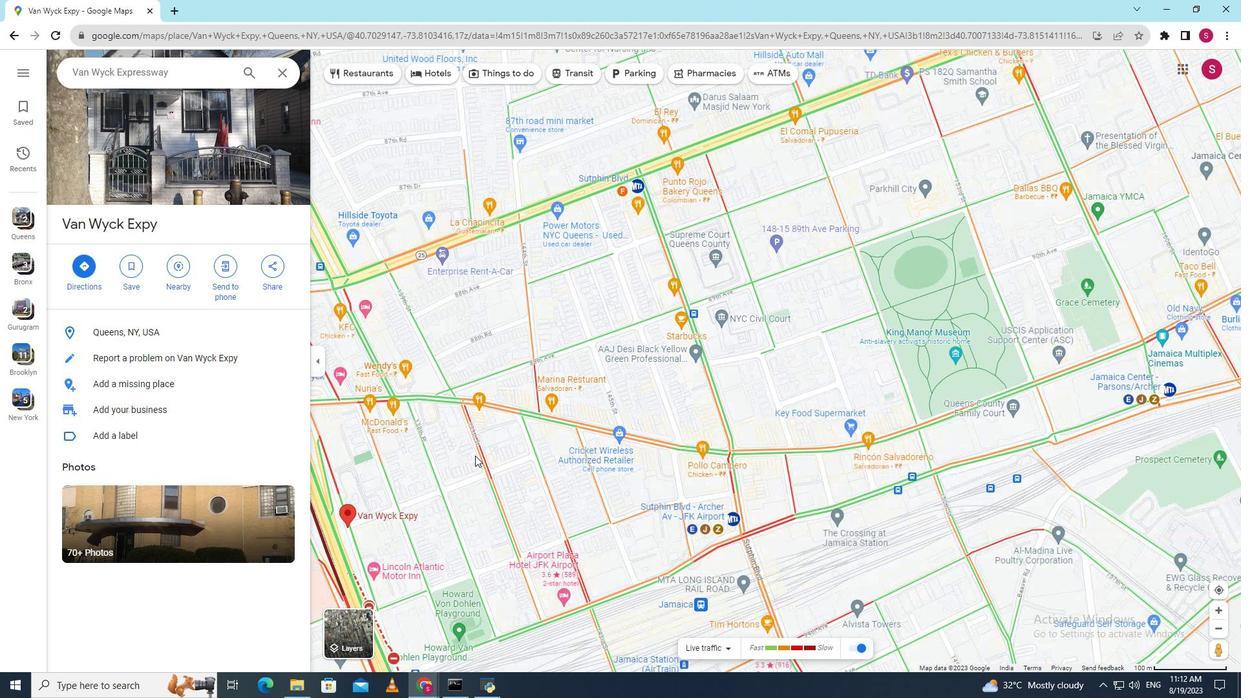 
Action: Mouse moved to (424, 493)
Screenshot: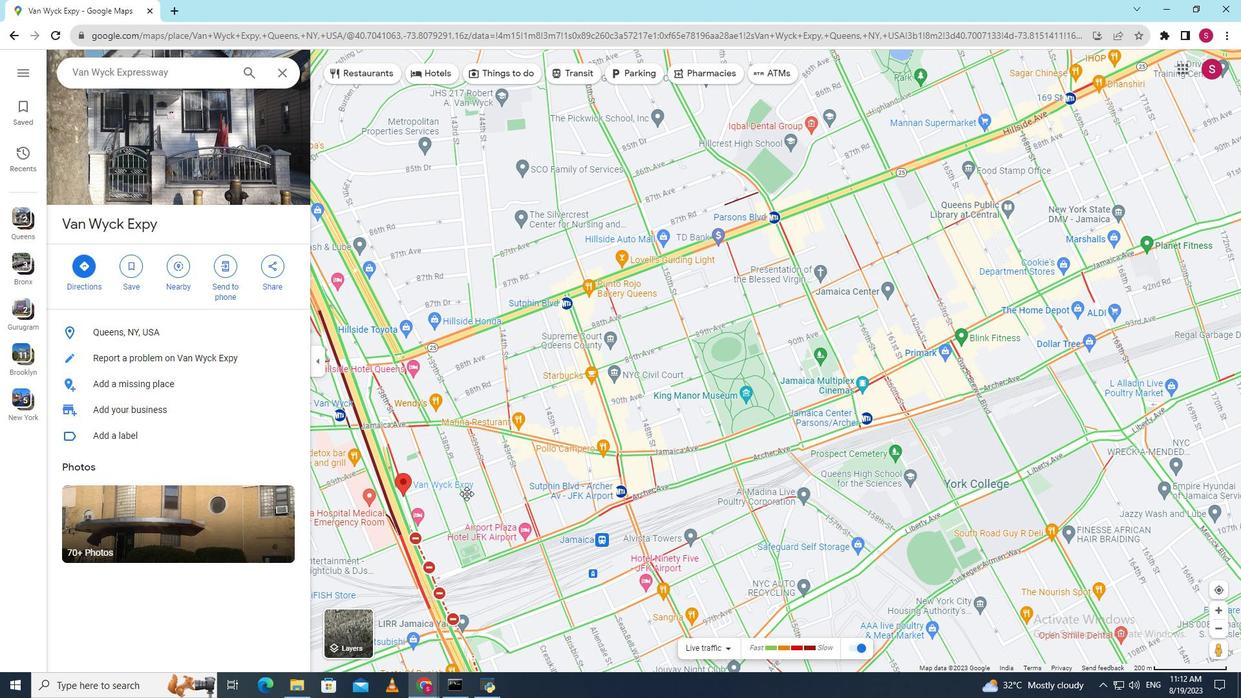 
Action: Mouse pressed left at (417, 493)
Screenshot: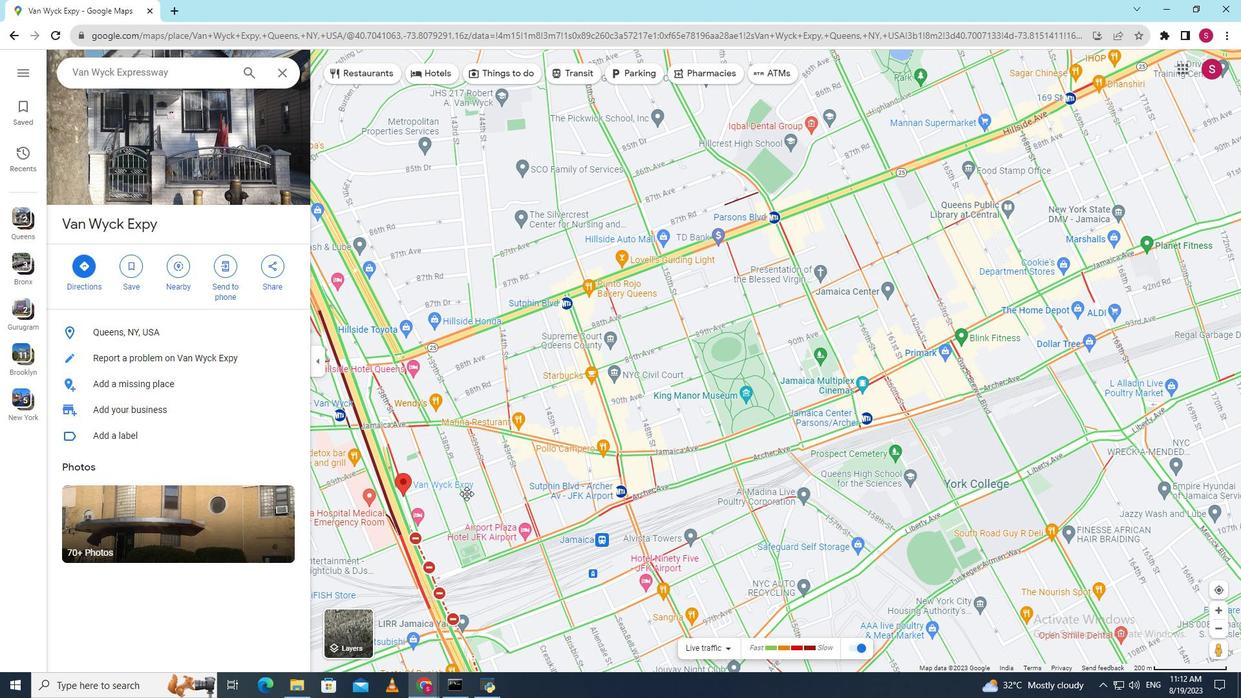 
Action: Mouse moved to (507, 349)
Screenshot: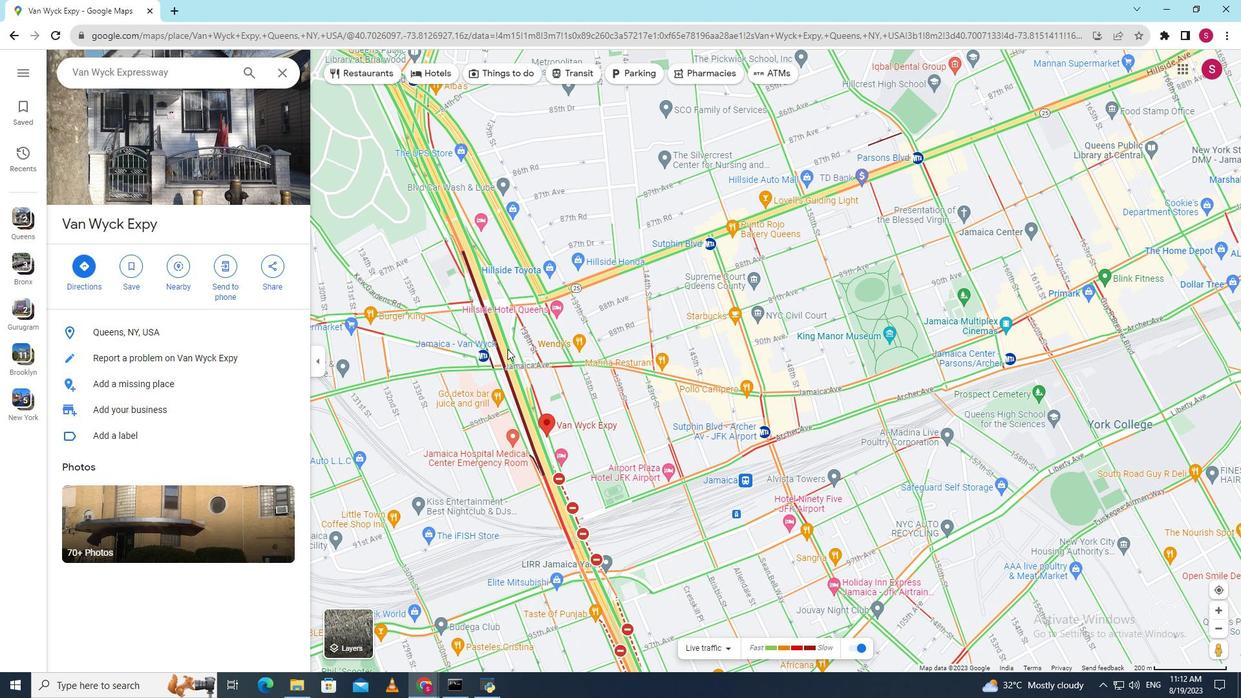 
Action: Mouse scrolled (507, 349) with delta (0, 0)
Screenshot: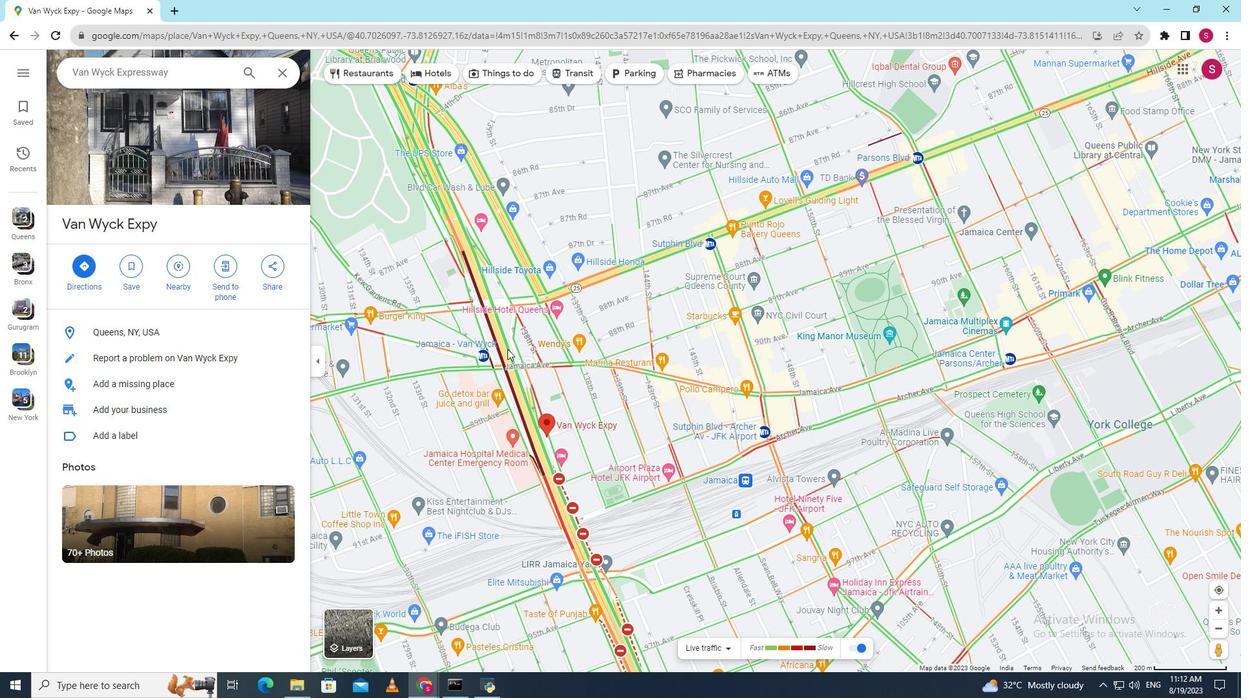 
Action: Mouse scrolled (507, 349) with delta (0, 0)
Screenshot: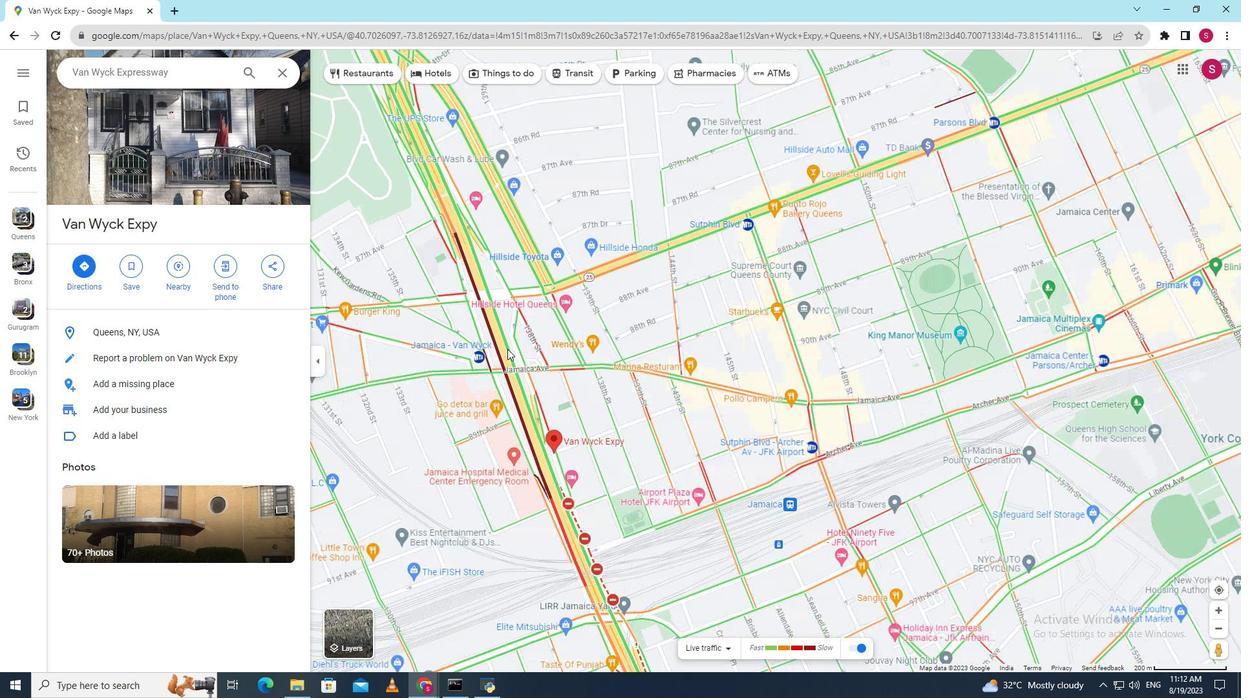 
Action: Mouse scrolled (507, 349) with delta (0, 0)
Screenshot: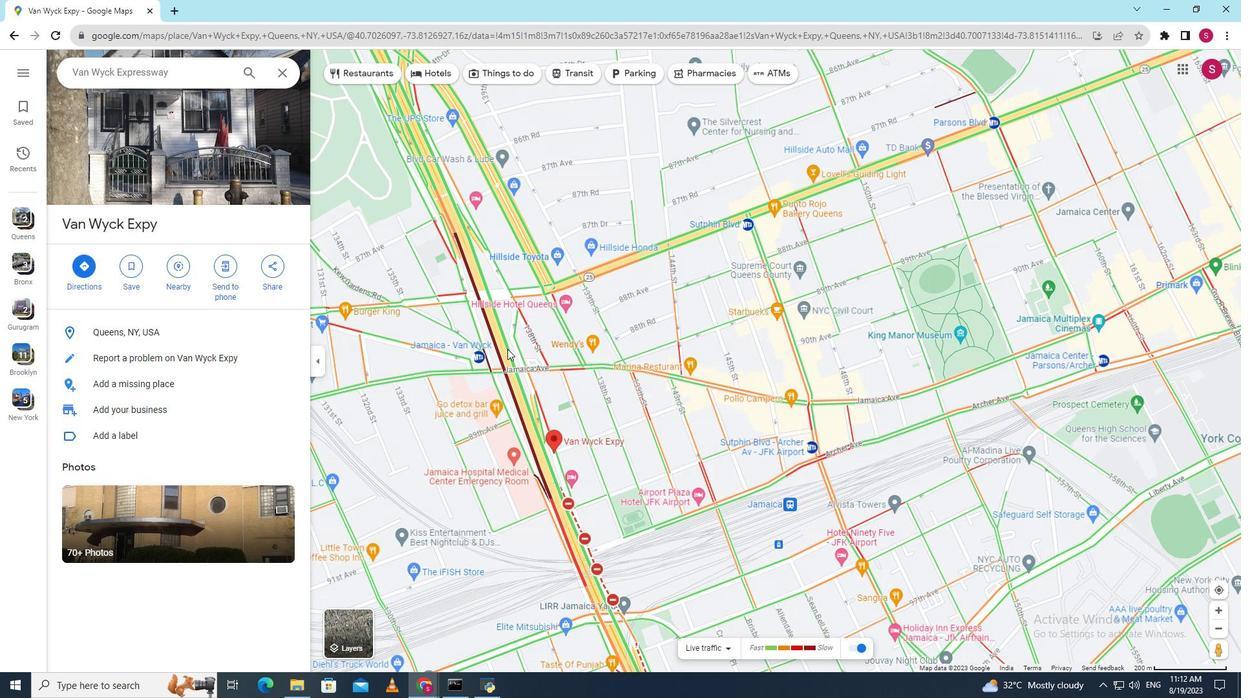 
Action: Mouse scrolled (507, 349) with delta (0, 0)
Screenshot: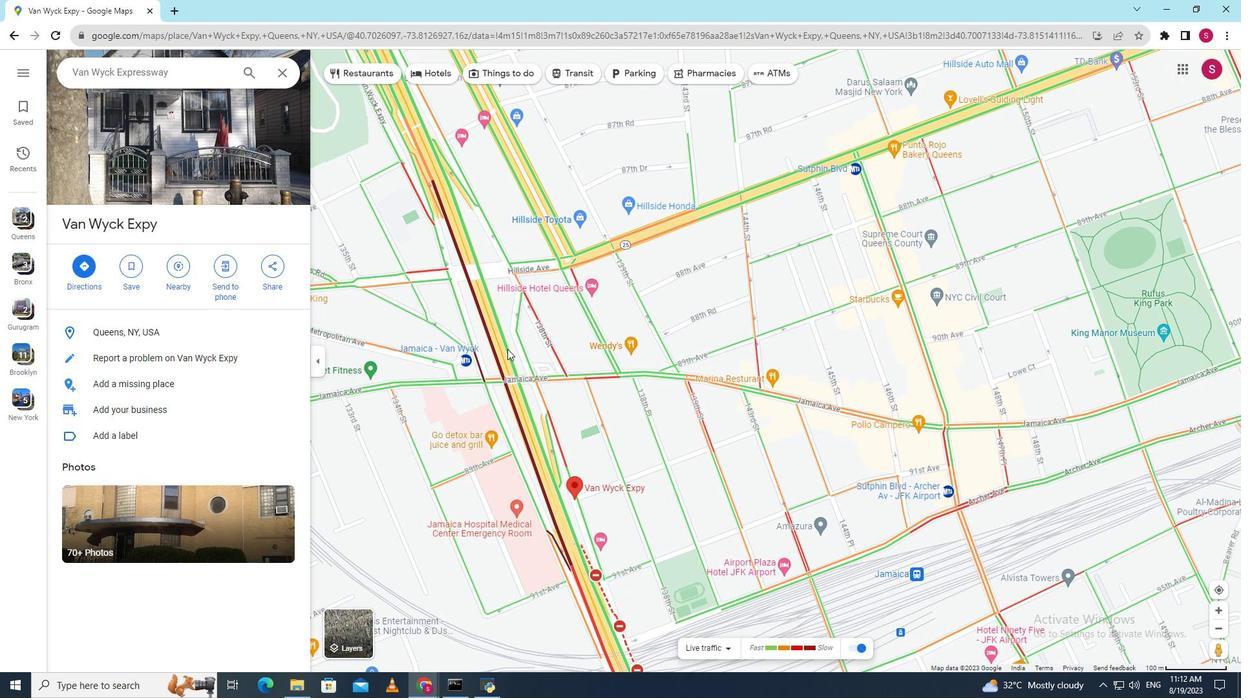 
Action: Mouse scrolled (507, 349) with delta (0, 0)
Screenshot: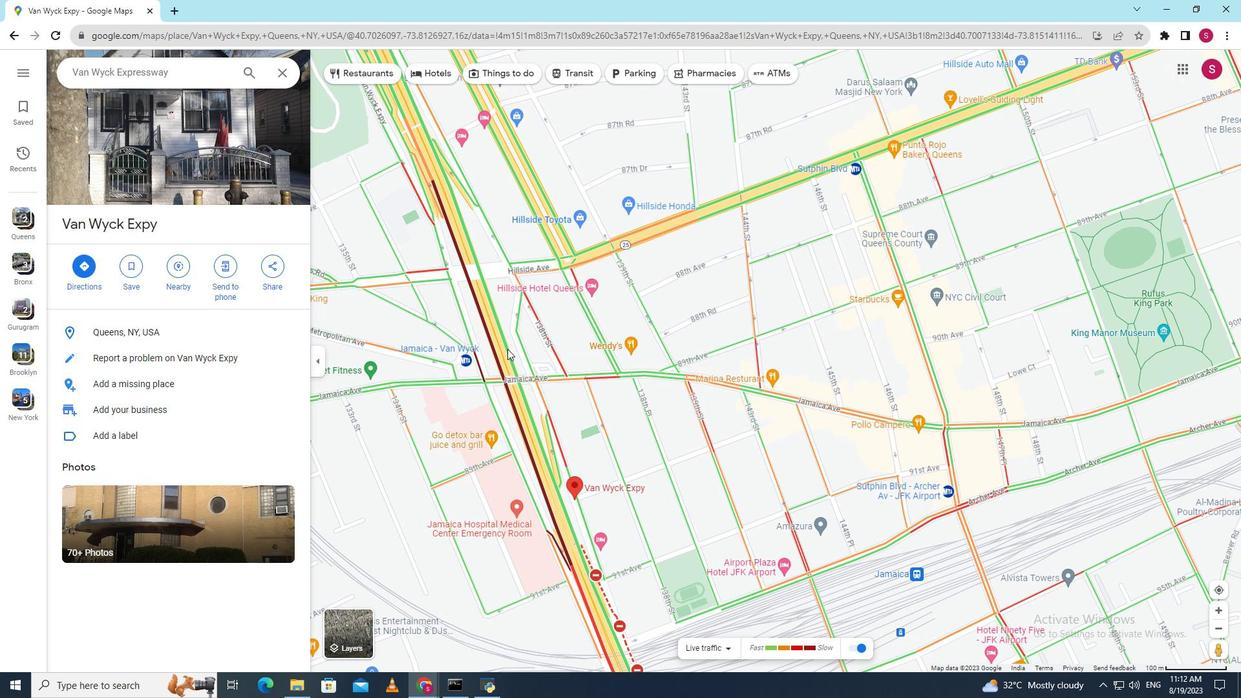 
Action: Mouse scrolled (507, 349) with delta (0, 0)
Screenshot: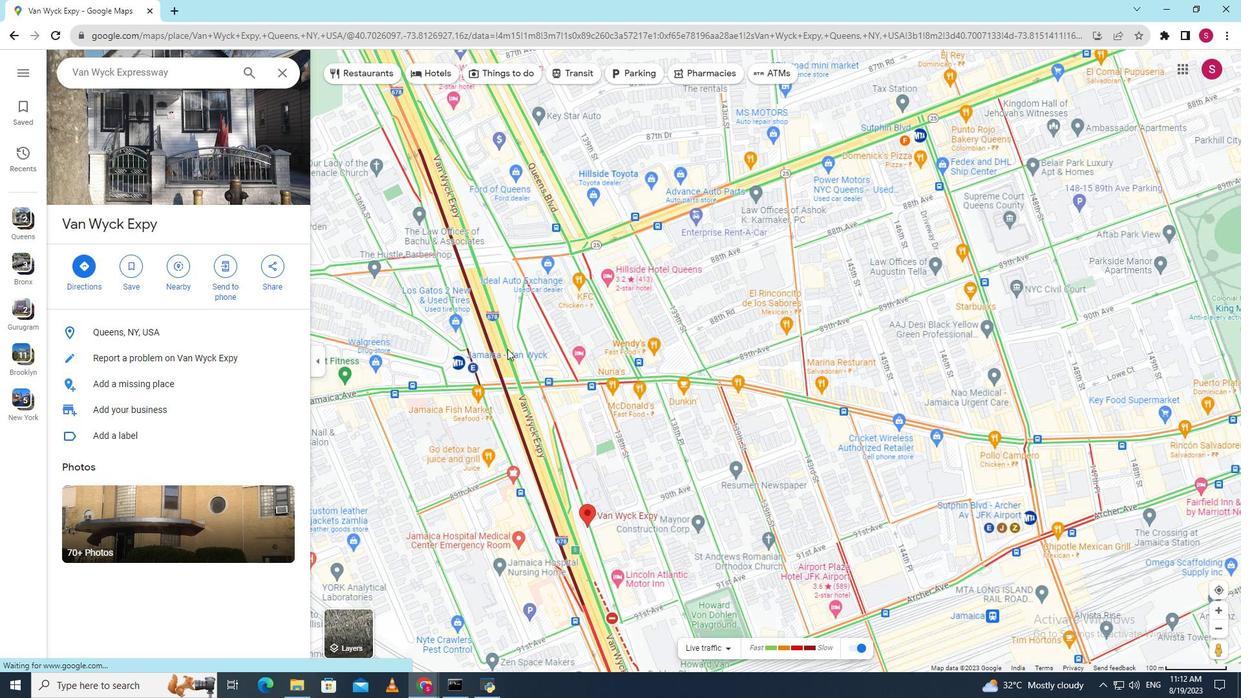 
Action: Mouse moved to (506, 349)
Screenshot: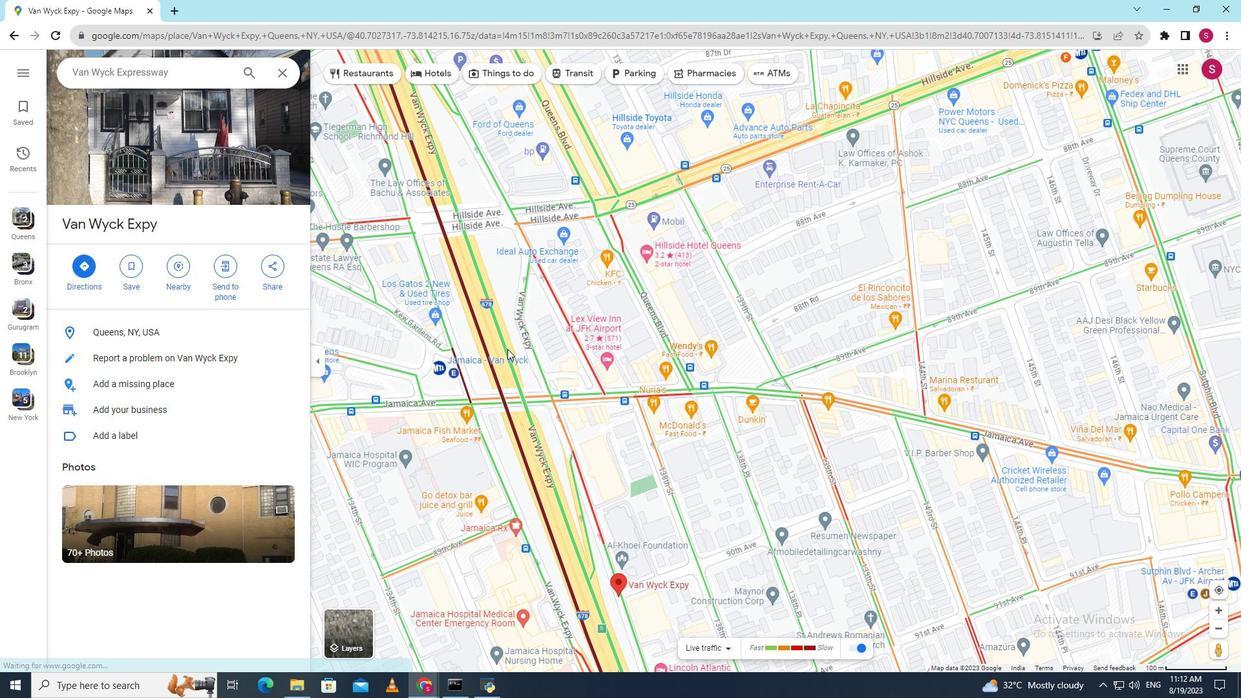 
Action: Mouse scrolled (506, 349) with delta (0, 0)
Screenshot: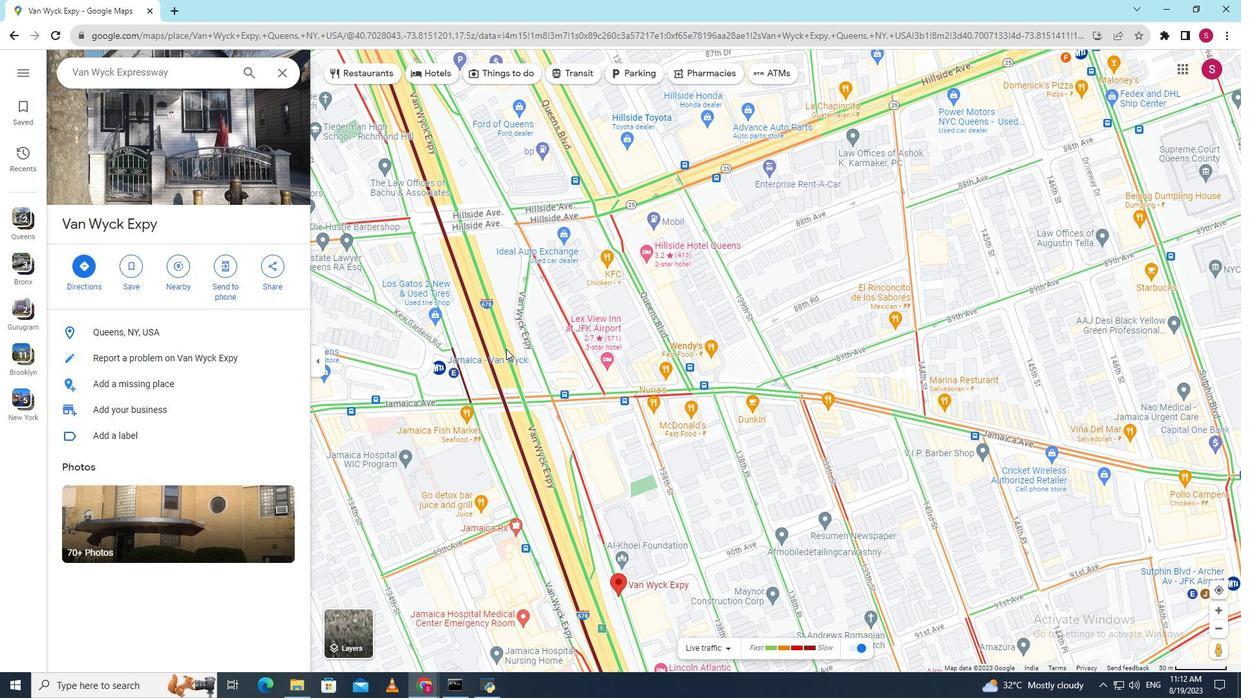 
Action: Mouse scrolled (506, 349) with delta (0, 0)
Screenshot: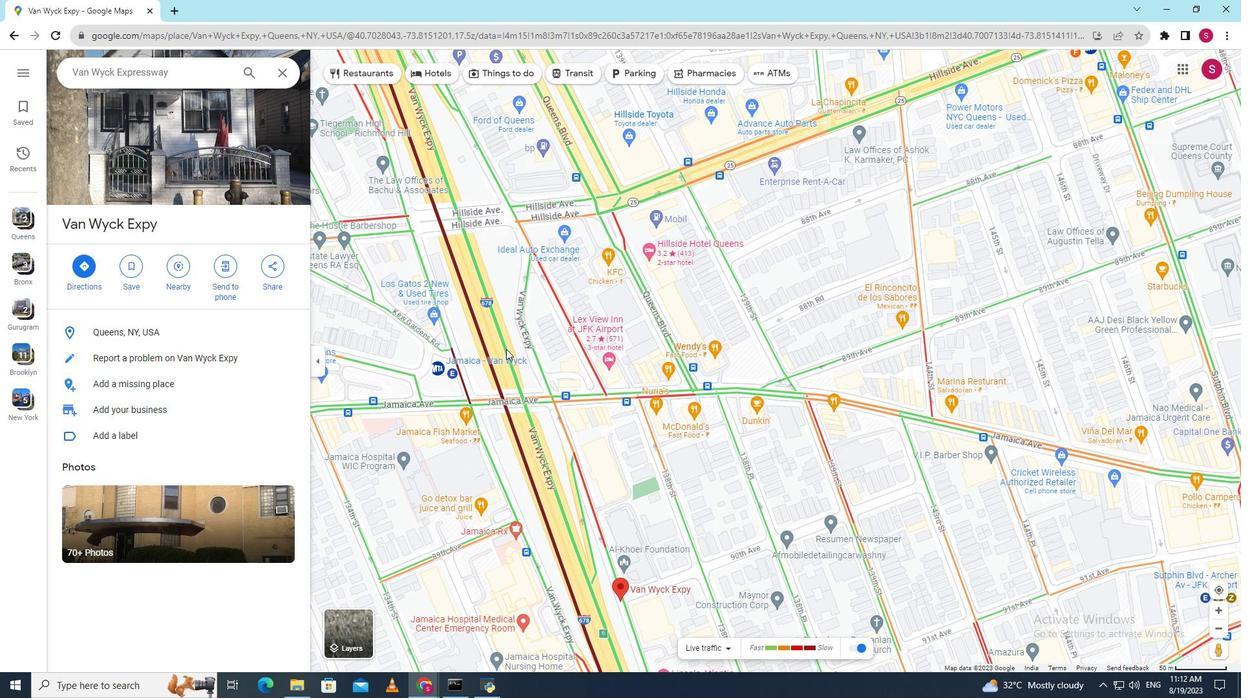 
Action: Mouse scrolled (506, 349) with delta (0, 0)
Screenshot: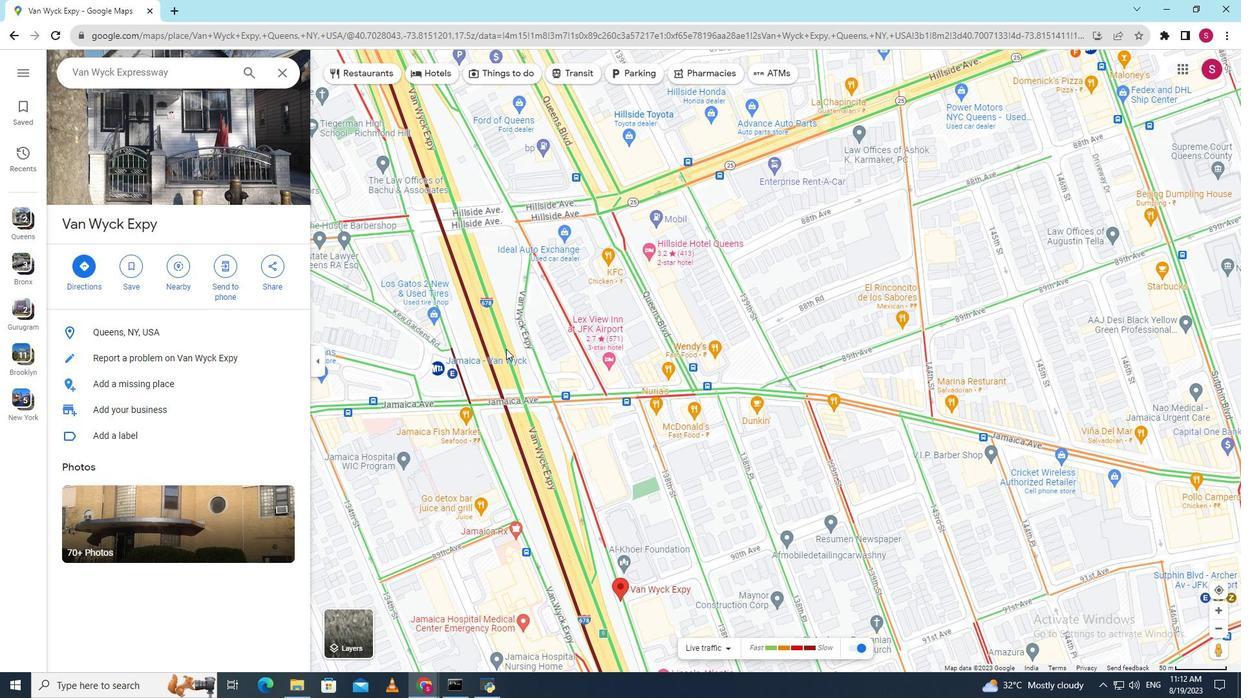 
Action: Mouse scrolled (506, 349) with delta (0, 0)
Screenshot: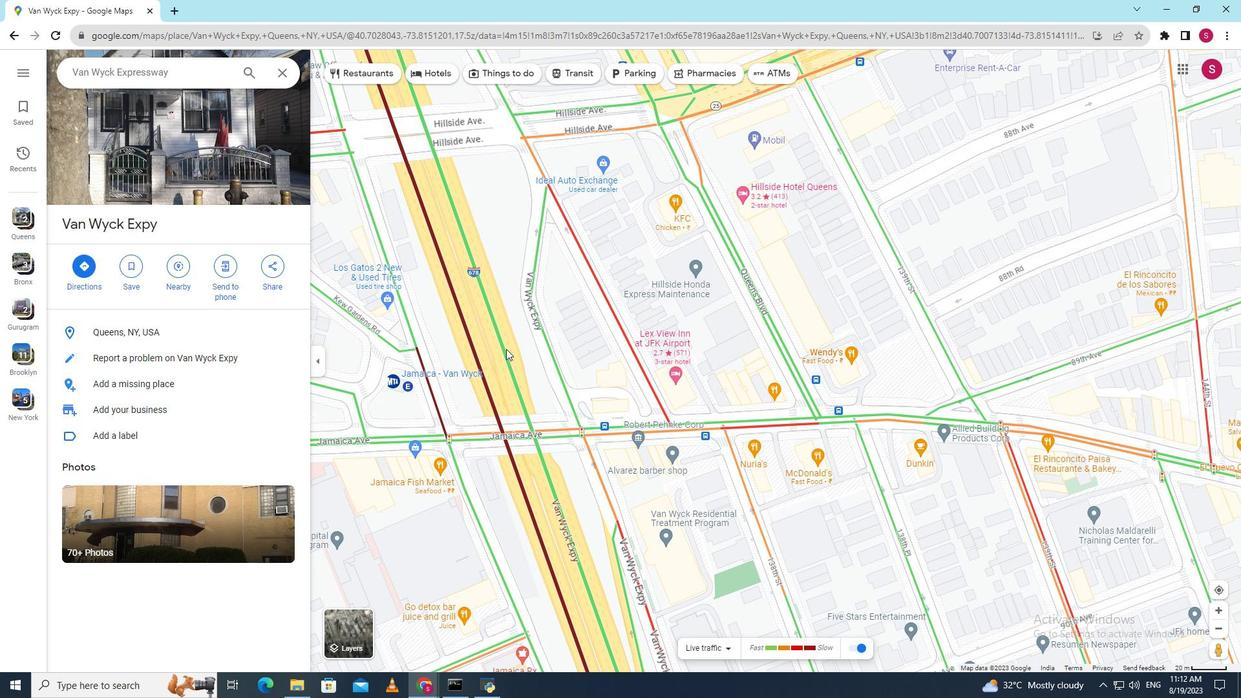 
Action: Mouse scrolled (506, 349) with delta (0, 0)
Screenshot: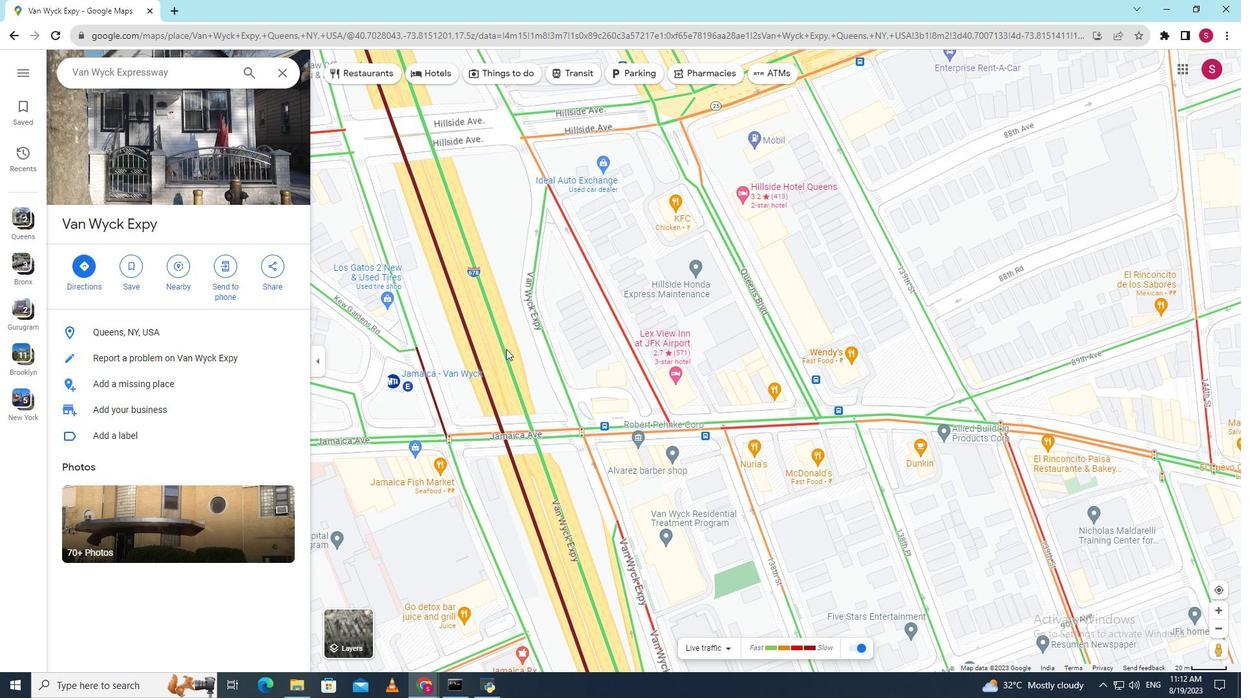 
Action: Mouse scrolled (506, 349) with delta (0, 0)
Screenshot: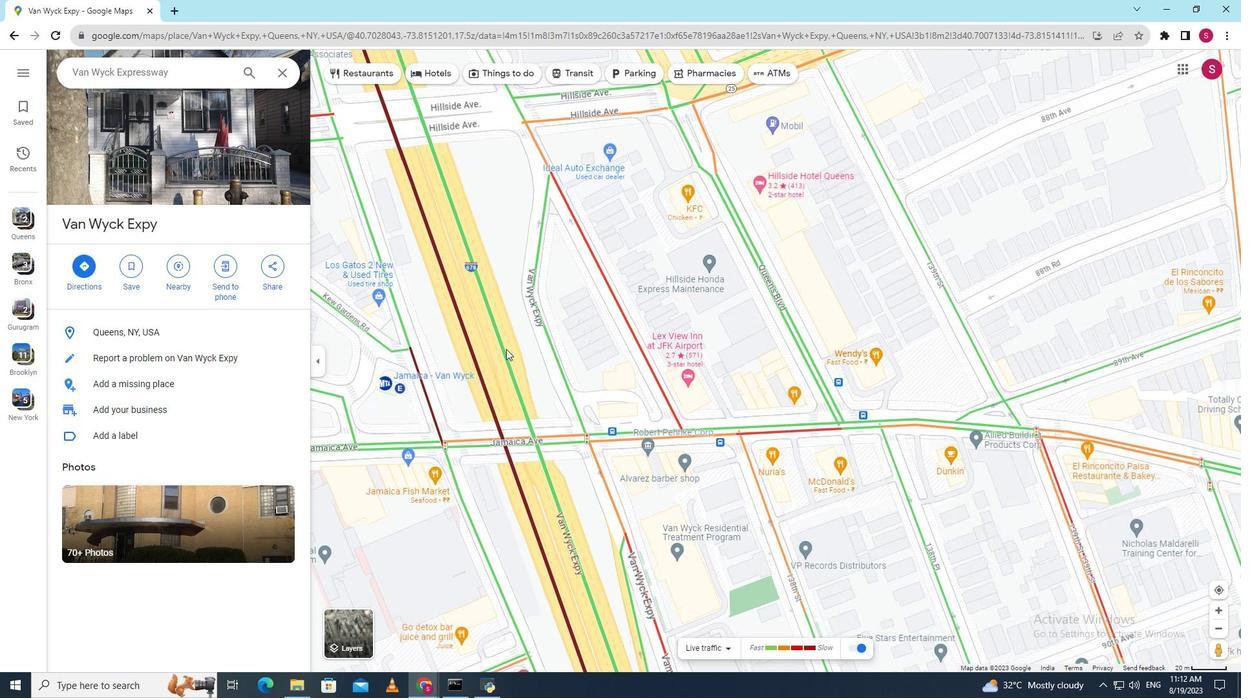 
Action: Mouse moved to (506, 344)
Screenshot: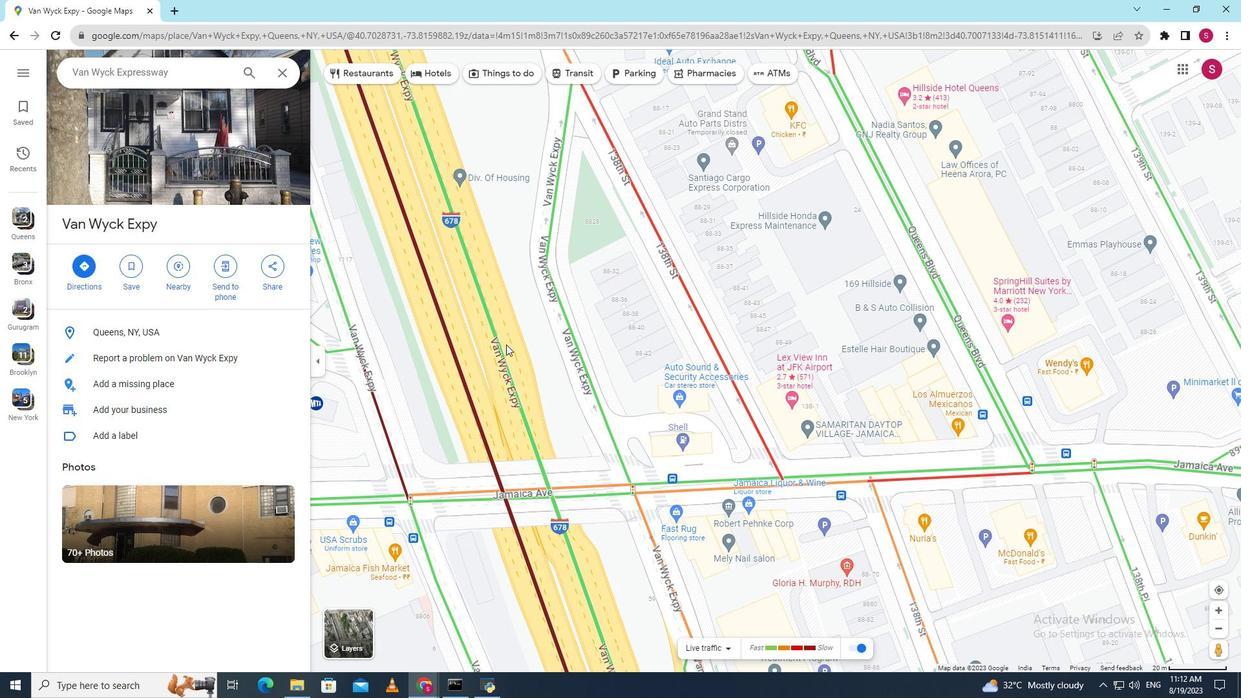
Action: Mouse scrolled (506, 345) with delta (0, 0)
Screenshot: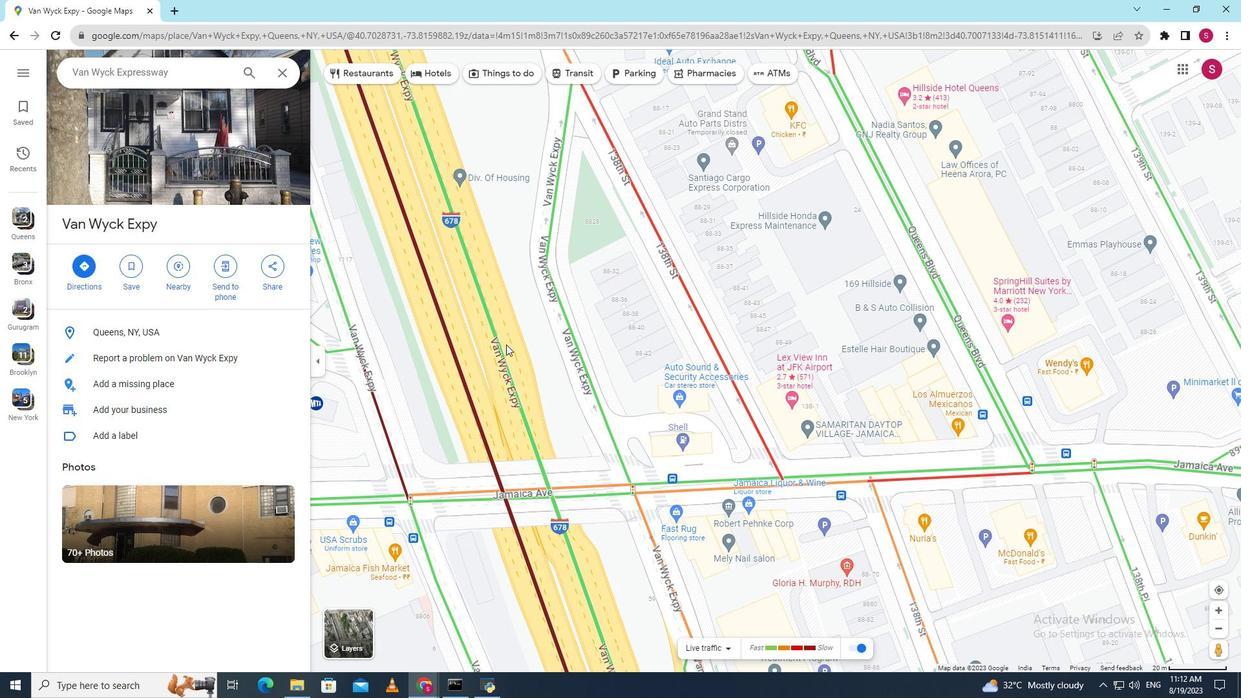
Action: Mouse scrolled (506, 345) with delta (0, 0)
Screenshot: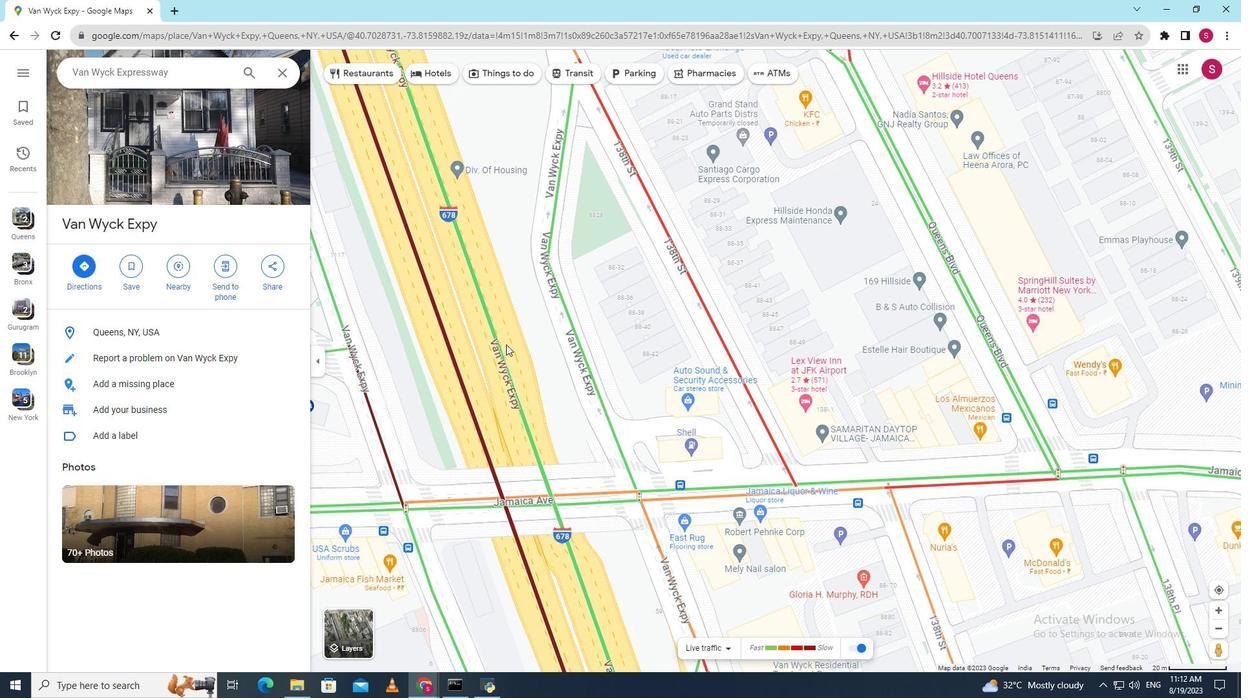 
Action: Mouse moved to (497, 333)
Screenshot: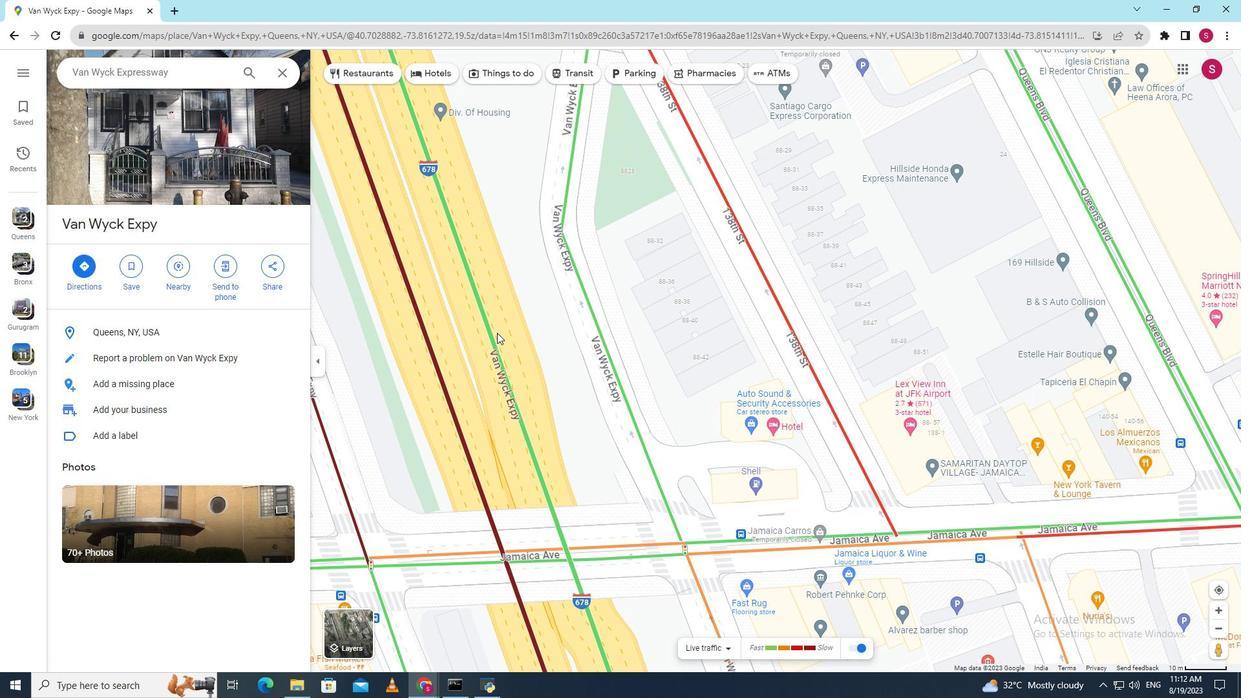 
Action: Key pressed <Key.up><Key.up><Key.up><Key.up><Key.up><Key.up><Key.up><Key.up><Key.up><Key.up><Key.up><Key.up><Key.up><Key.up><Key.up>
Screenshot: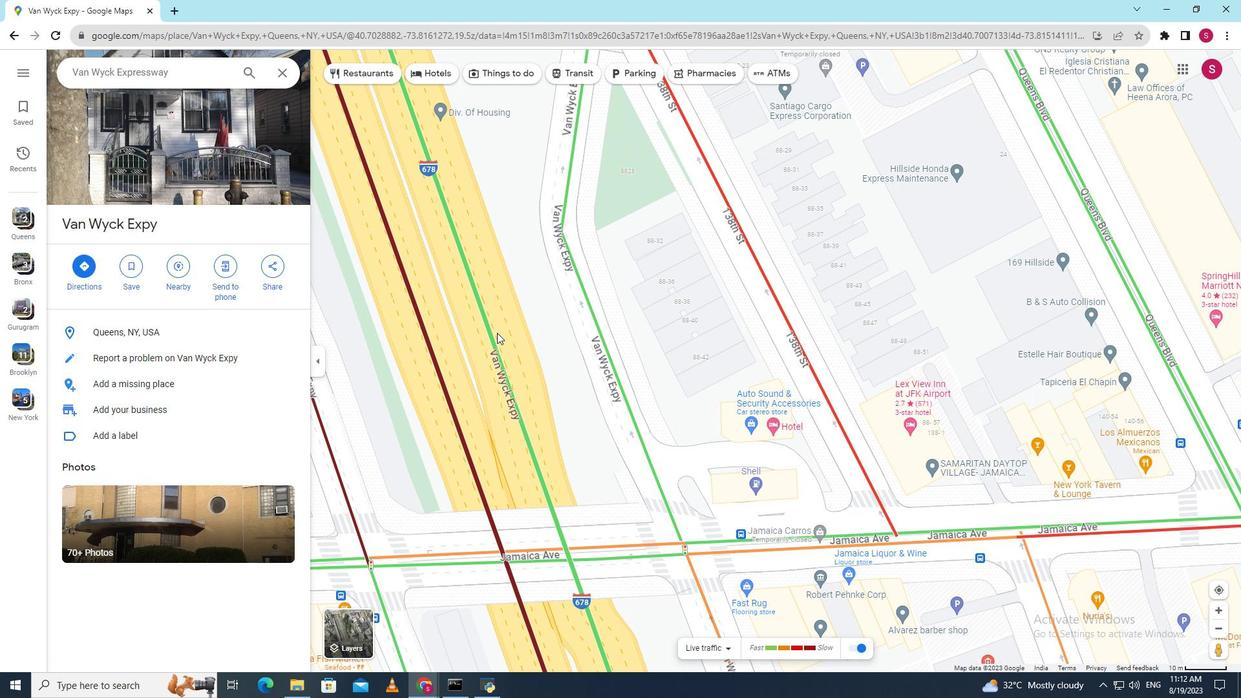 
Action: Mouse scrolled (497, 333) with delta (0, 0)
Screenshot: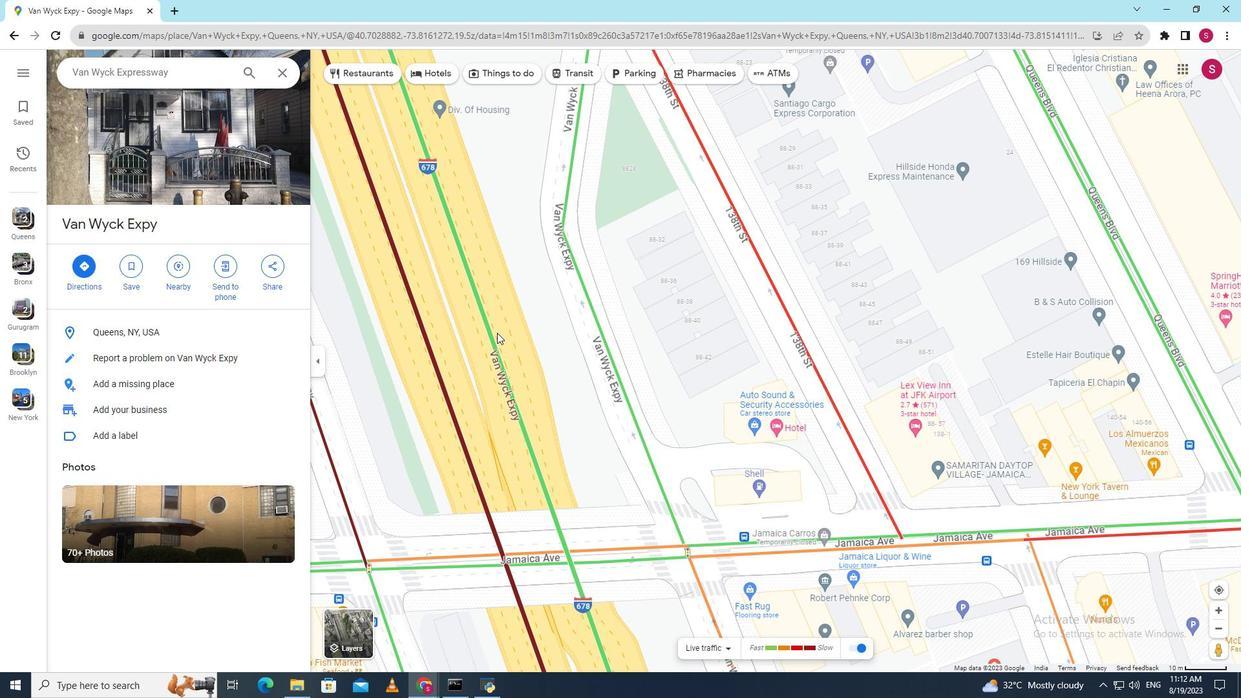 
Action: Mouse scrolled (497, 333) with delta (0, 0)
Screenshot: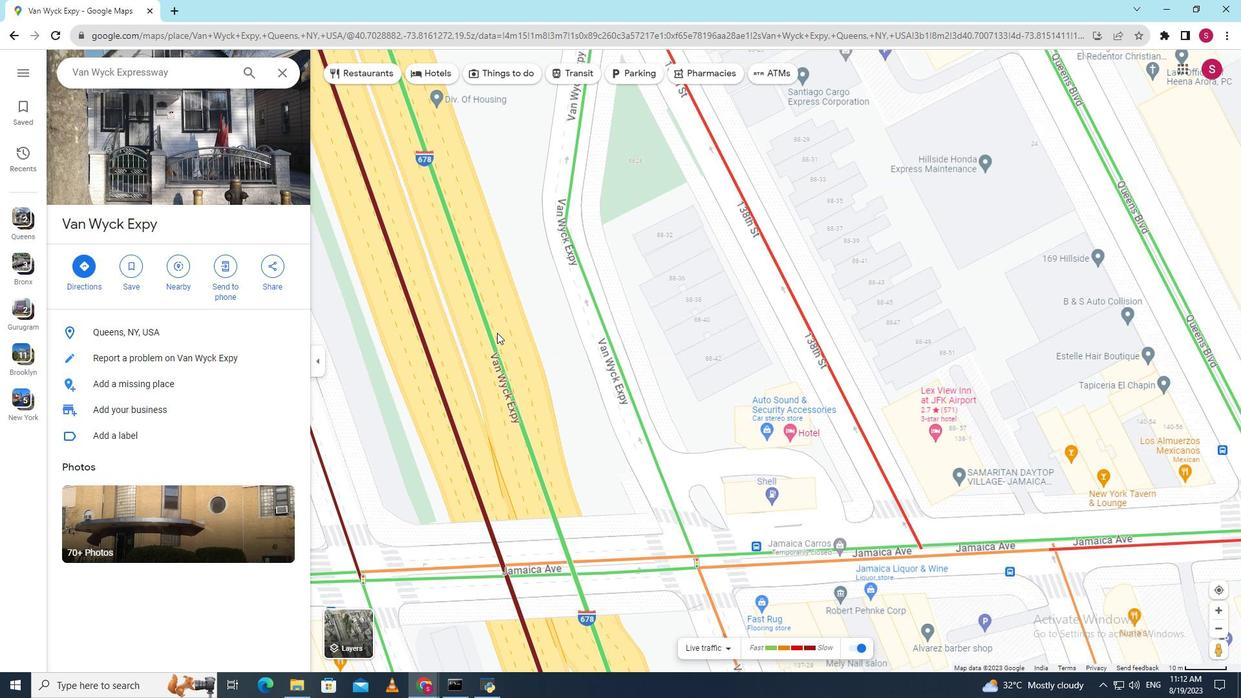 
Action: Mouse scrolled (497, 333) with delta (0, 0)
Screenshot: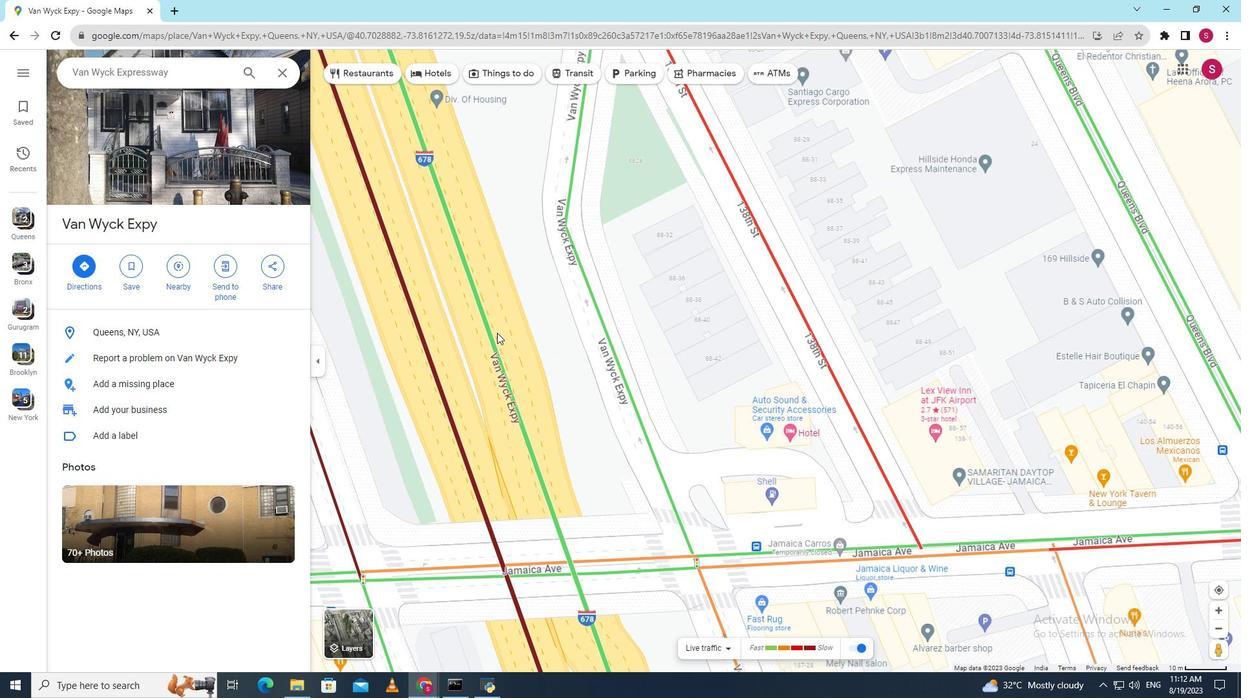 
Action: Mouse scrolled (497, 333) with delta (0, 0)
Screenshot: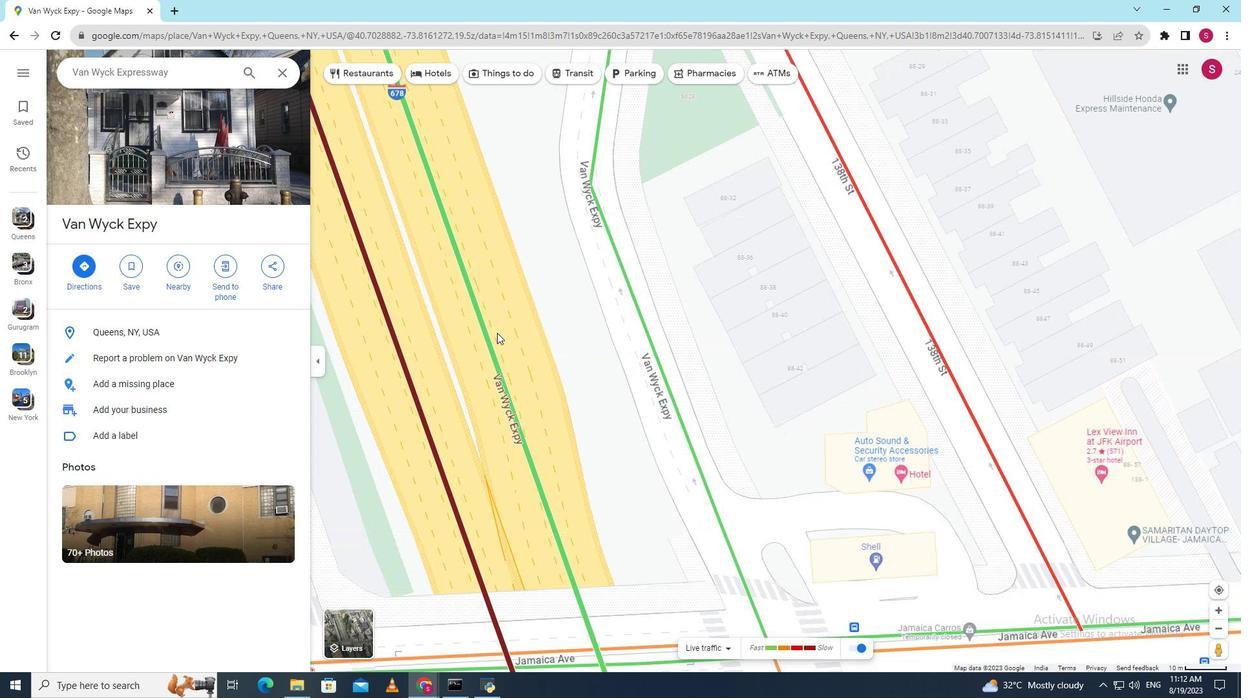 
Action: Mouse scrolled (497, 332) with delta (0, 0)
Screenshot: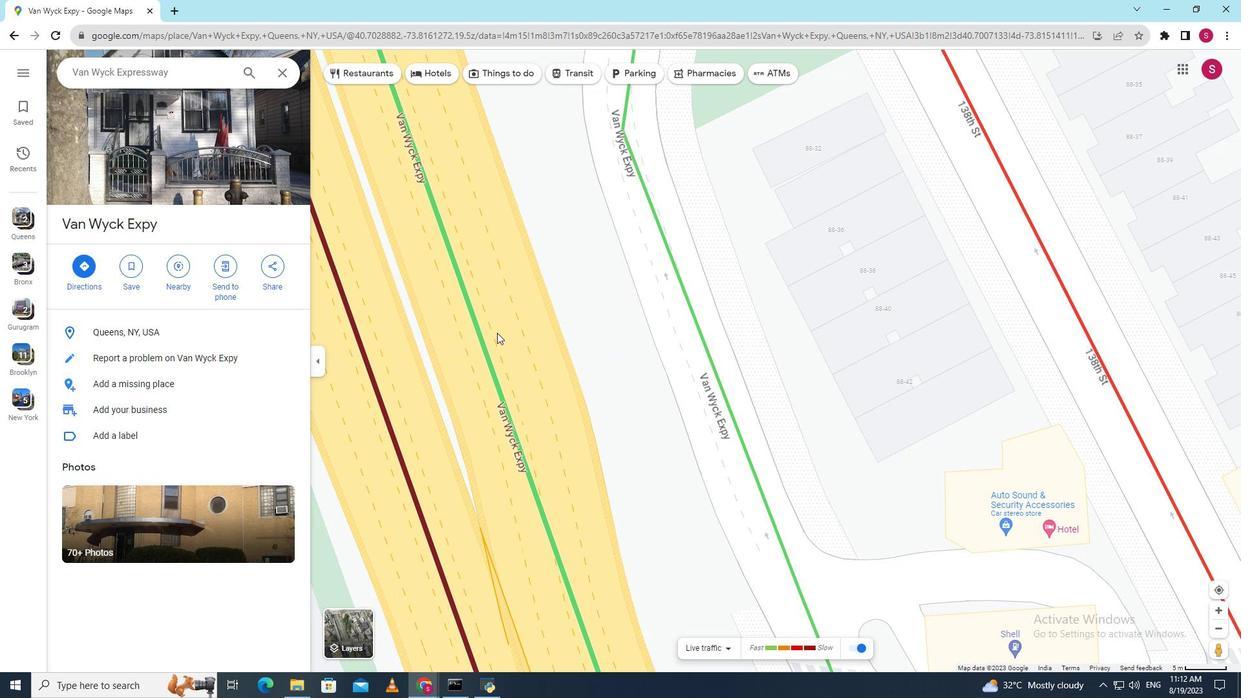 
Action: Mouse scrolled (497, 332) with delta (0, 0)
Screenshot: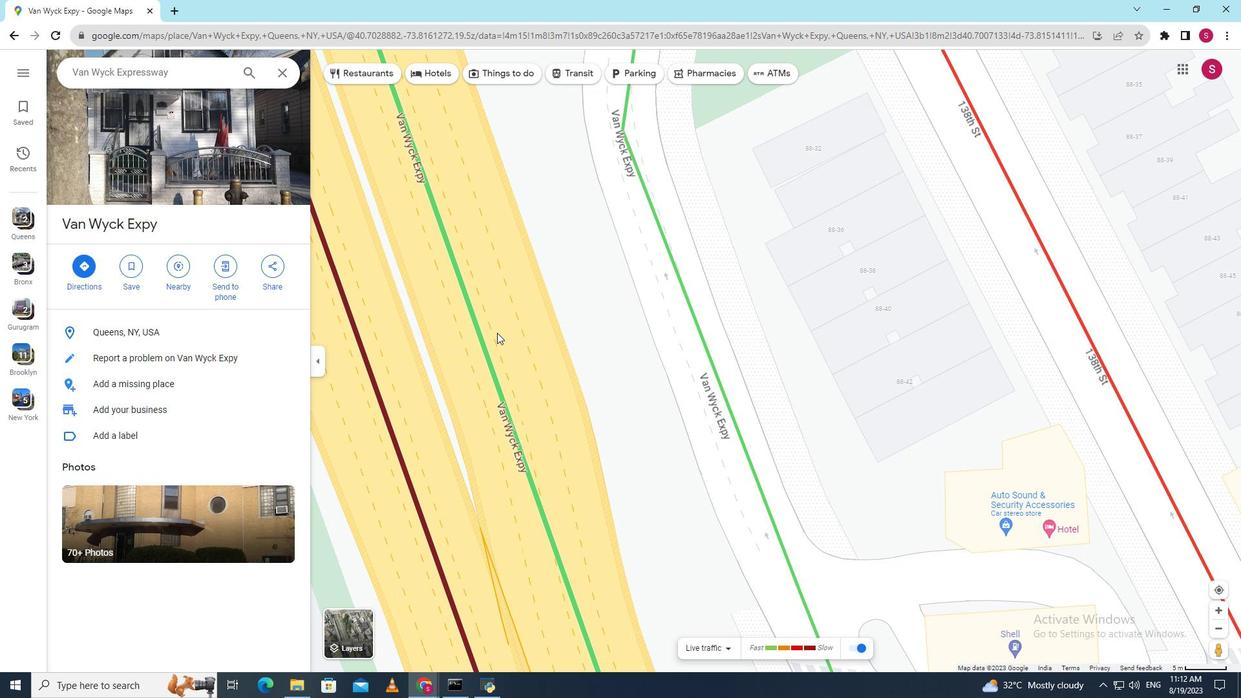 
Action: Mouse scrolled (497, 332) with delta (0, 0)
Screenshot: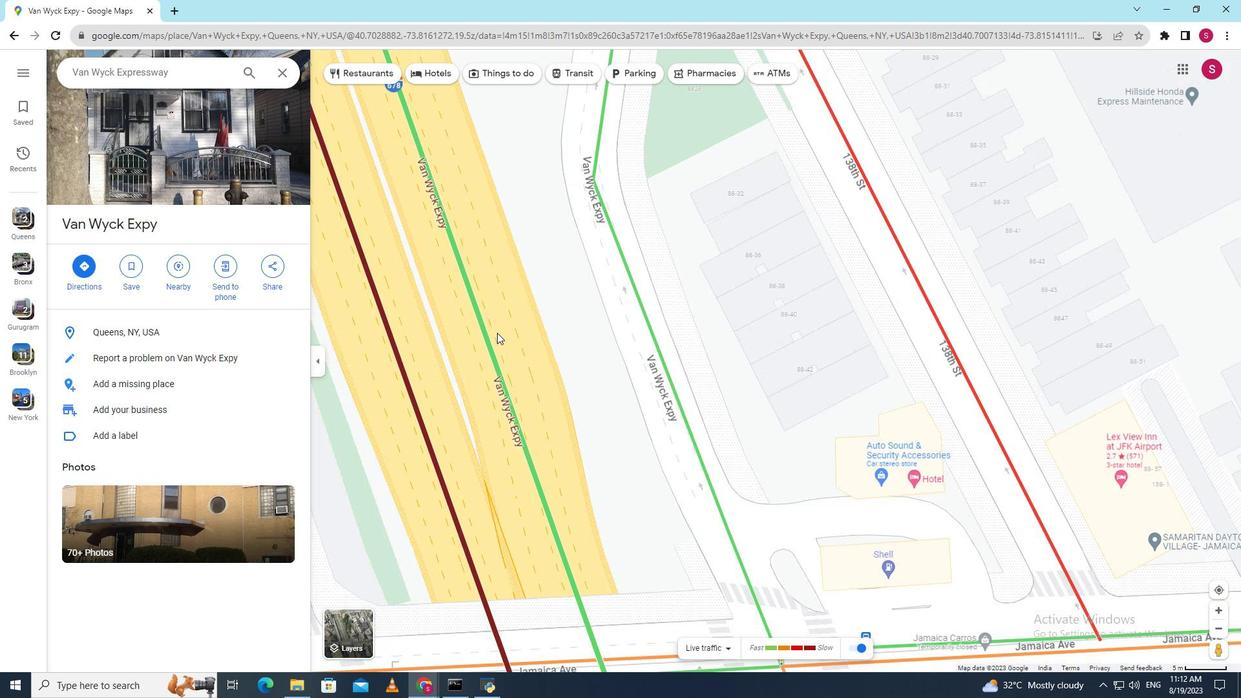 
Action: Mouse scrolled (497, 332) with delta (0, 0)
Screenshot: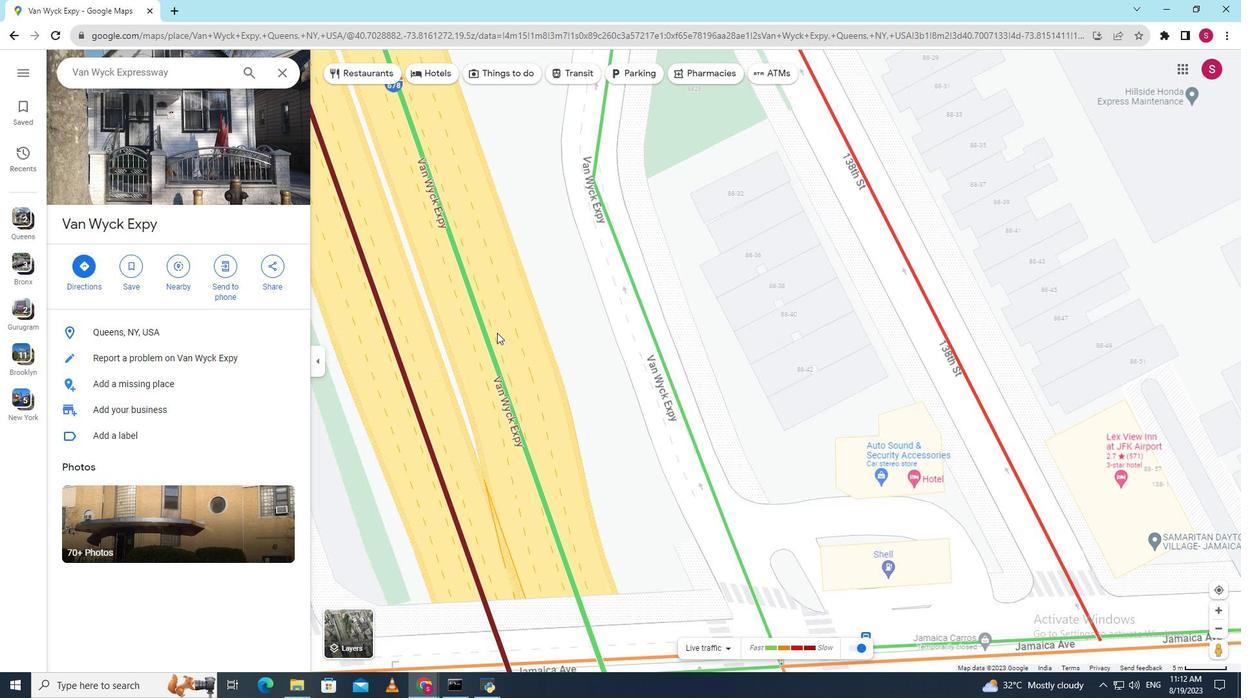 
Action: Mouse moved to (490, 336)
Screenshot: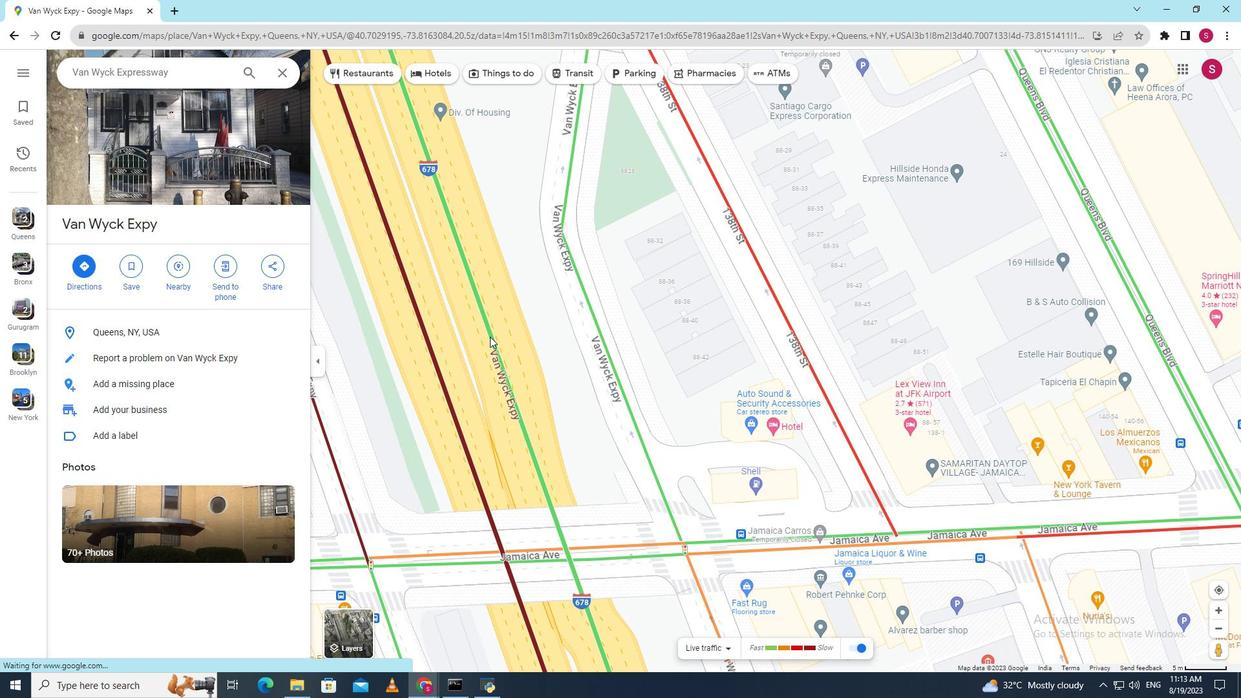
Action: Mouse scrolled (490, 336) with delta (0, 0)
Screenshot: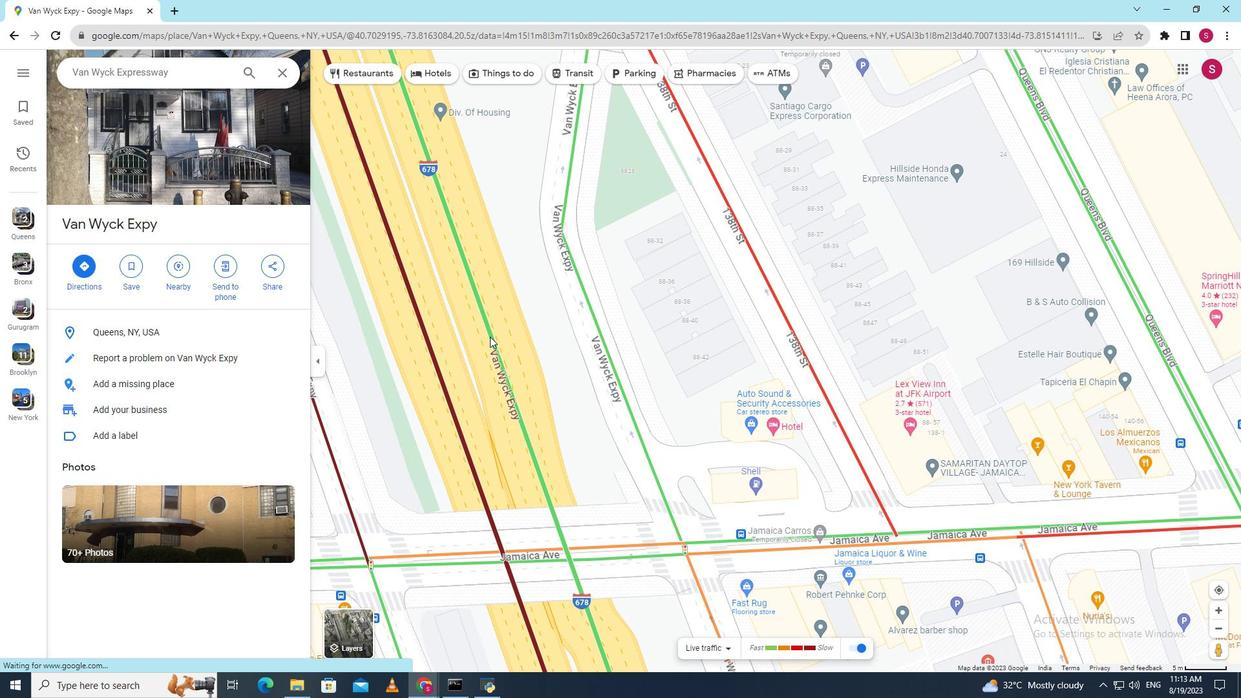 
Action: Mouse scrolled (490, 336) with delta (0, 0)
Screenshot: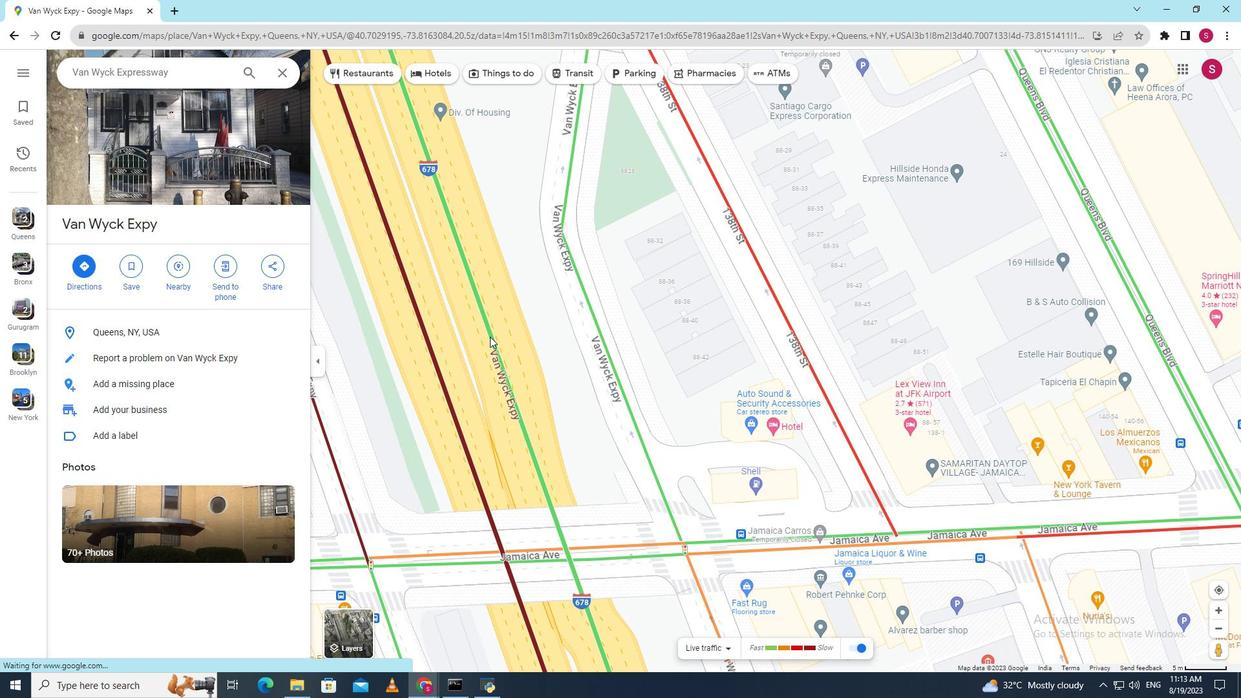 
Action: Mouse moved to (425, 276)
Screenshot: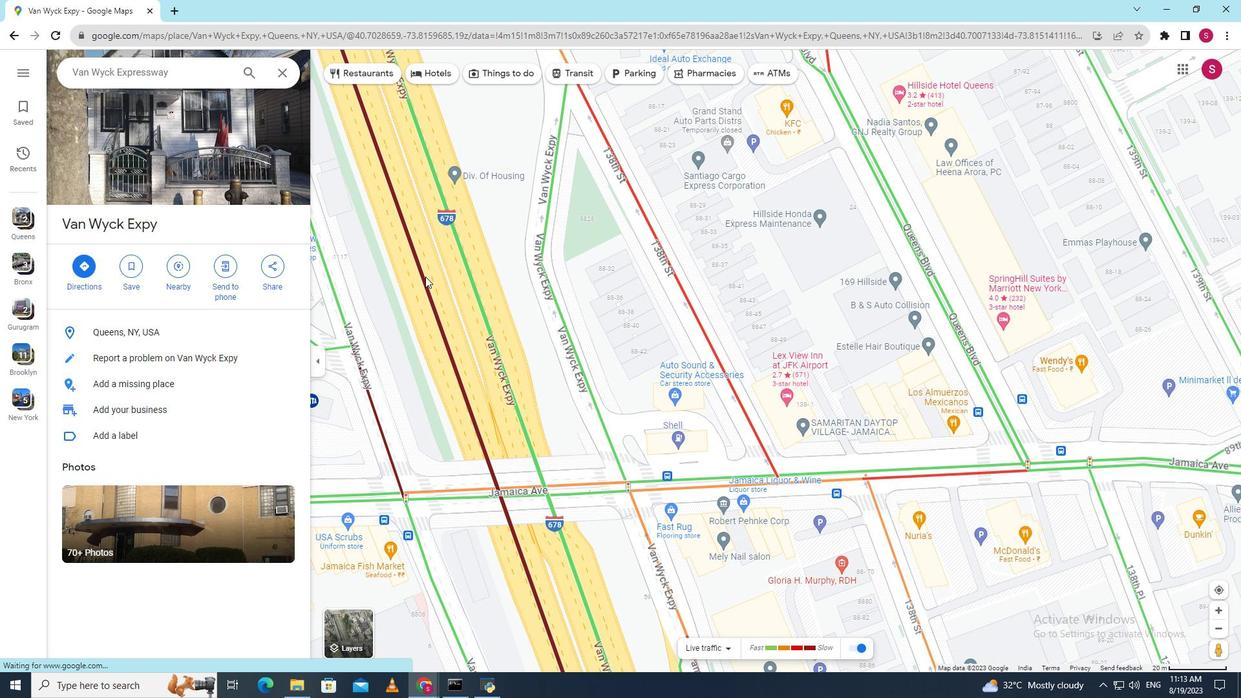 
Action: Mouse pressed left at (425, 276)
Screenshot: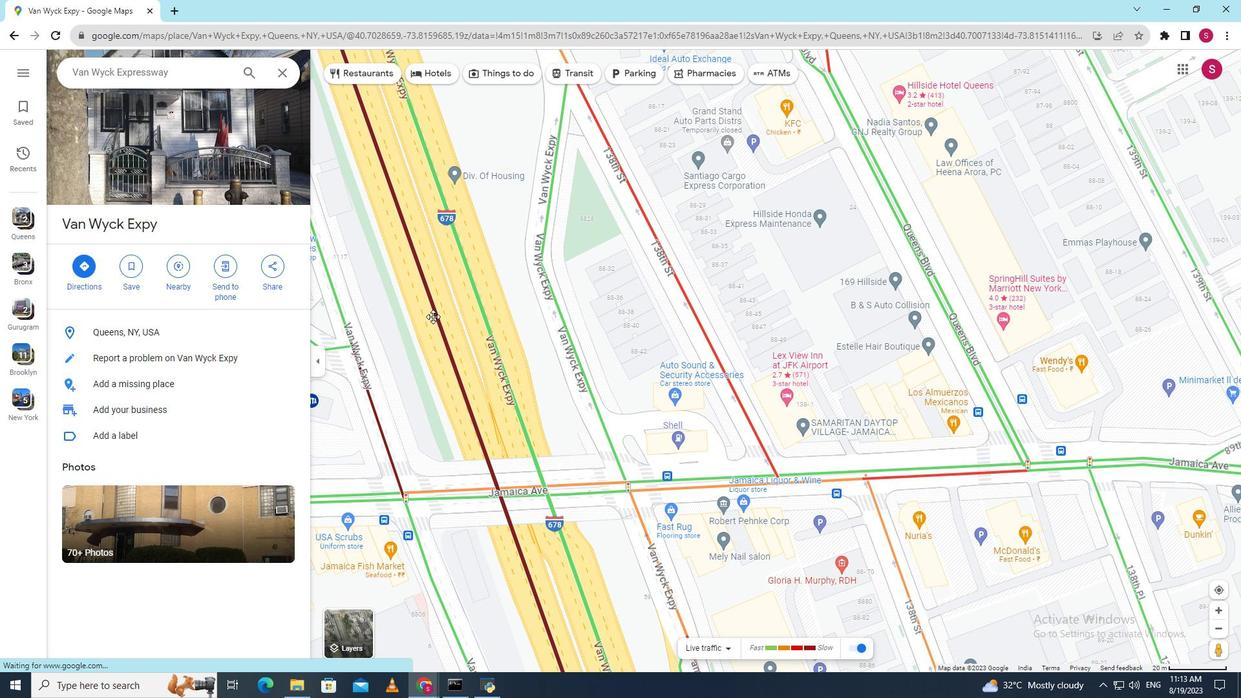
Action: Mouse moved to (388, 223)
Screenshot: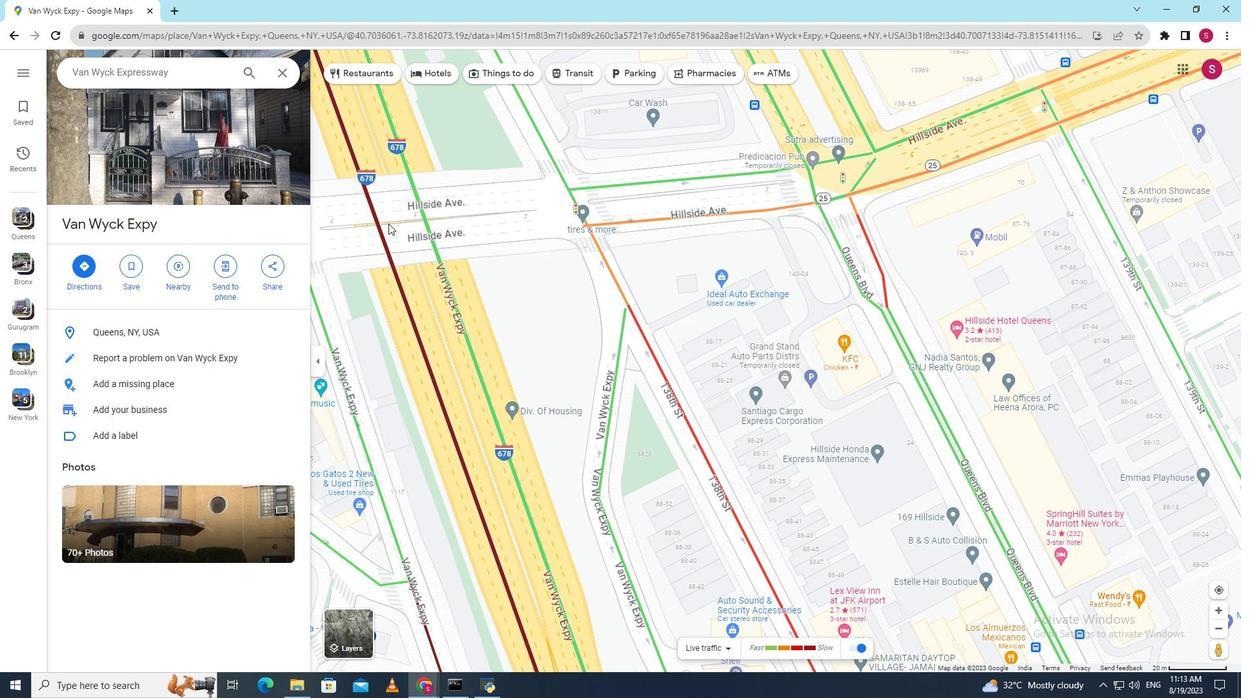 
Action: Mouse pressed left at (388, 223)
Screenshot: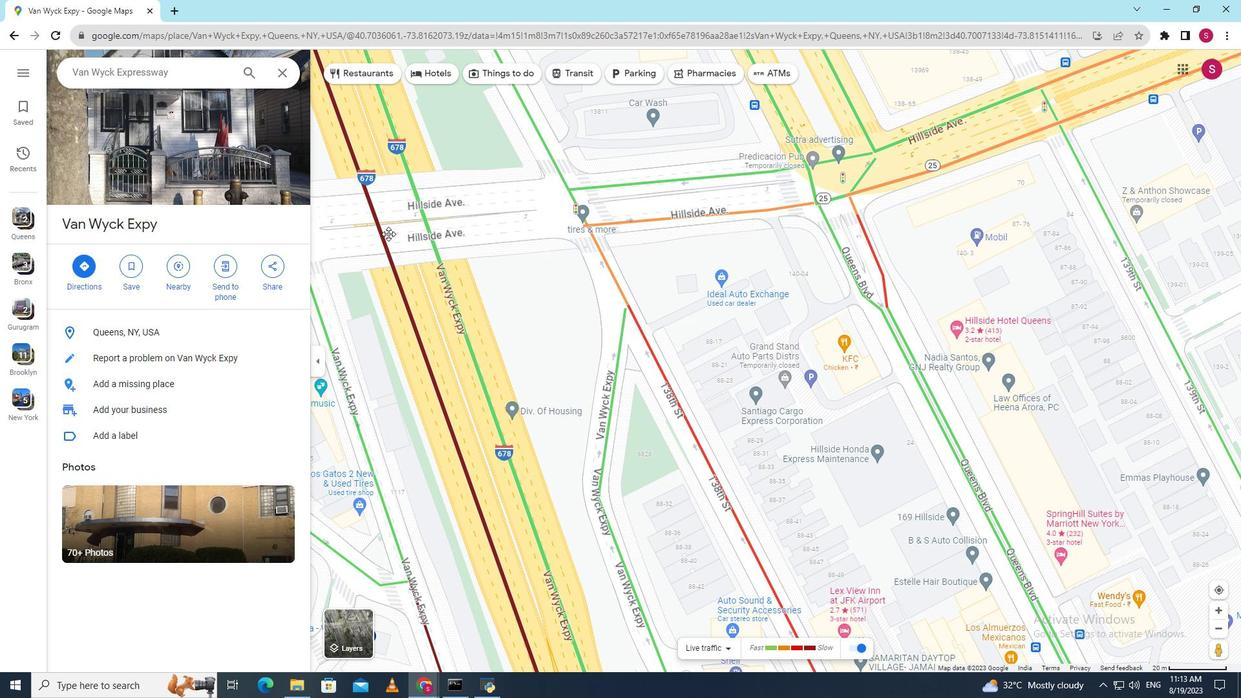 
Action: Mouse moved to (373, 257)
Screenshot: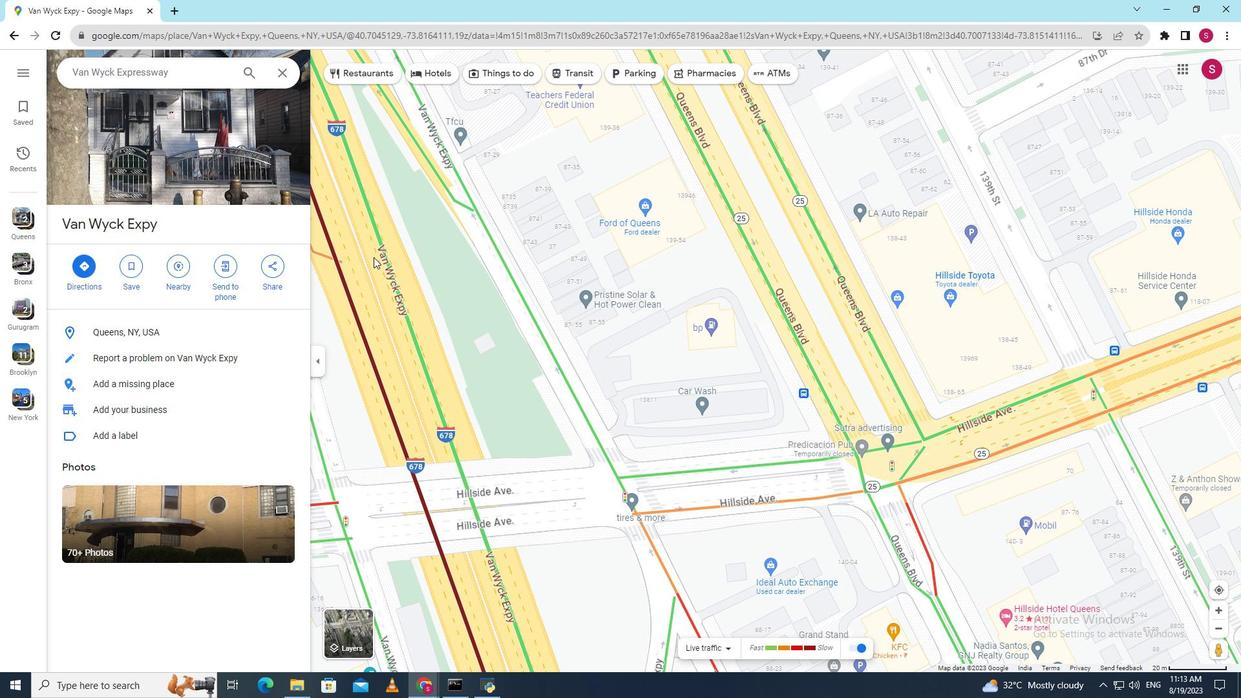 
Action: Mouse pressed left at (373, 257)
Screenshot: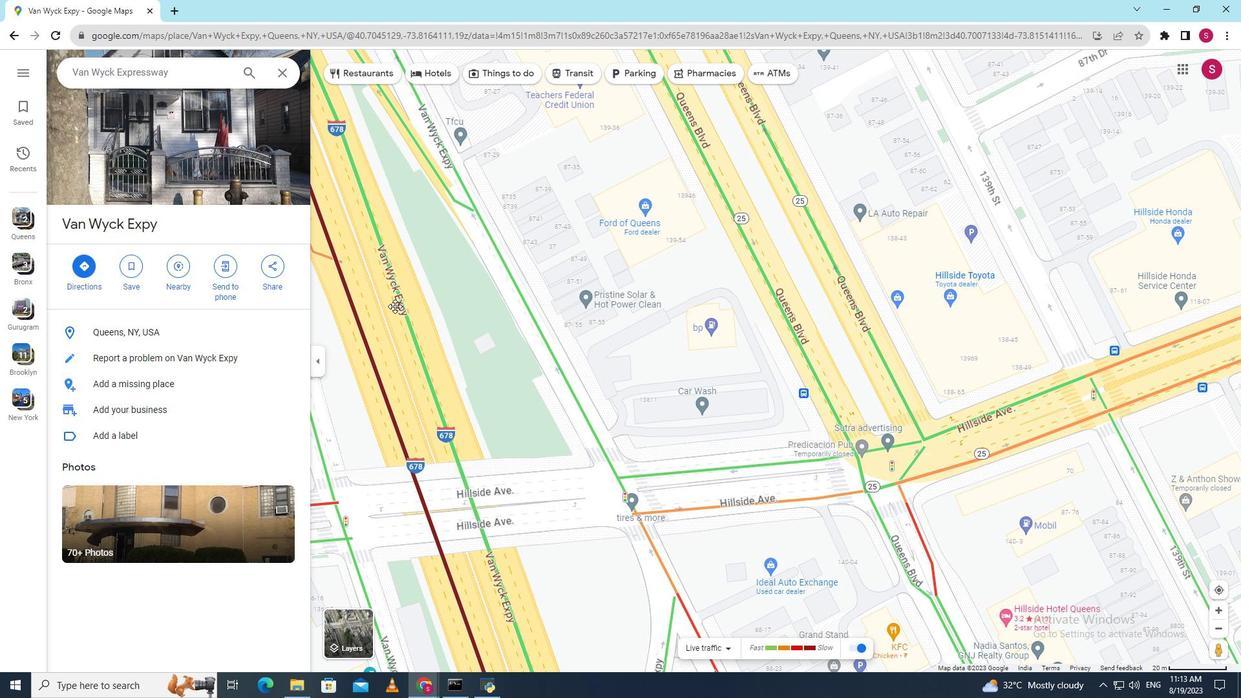 
Action: Mouse moved to (411, 346)
Screenshot: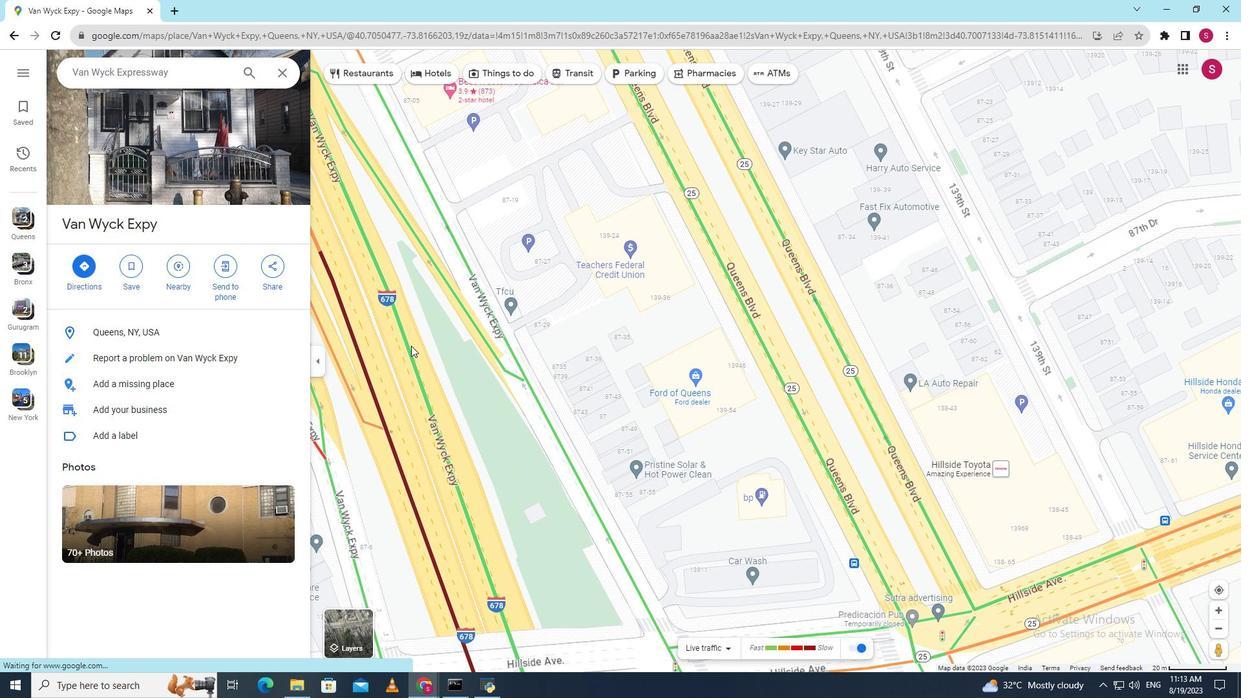 
Action: Mouse scrolled (411, 345) with delta (0, 0)
Screenshot: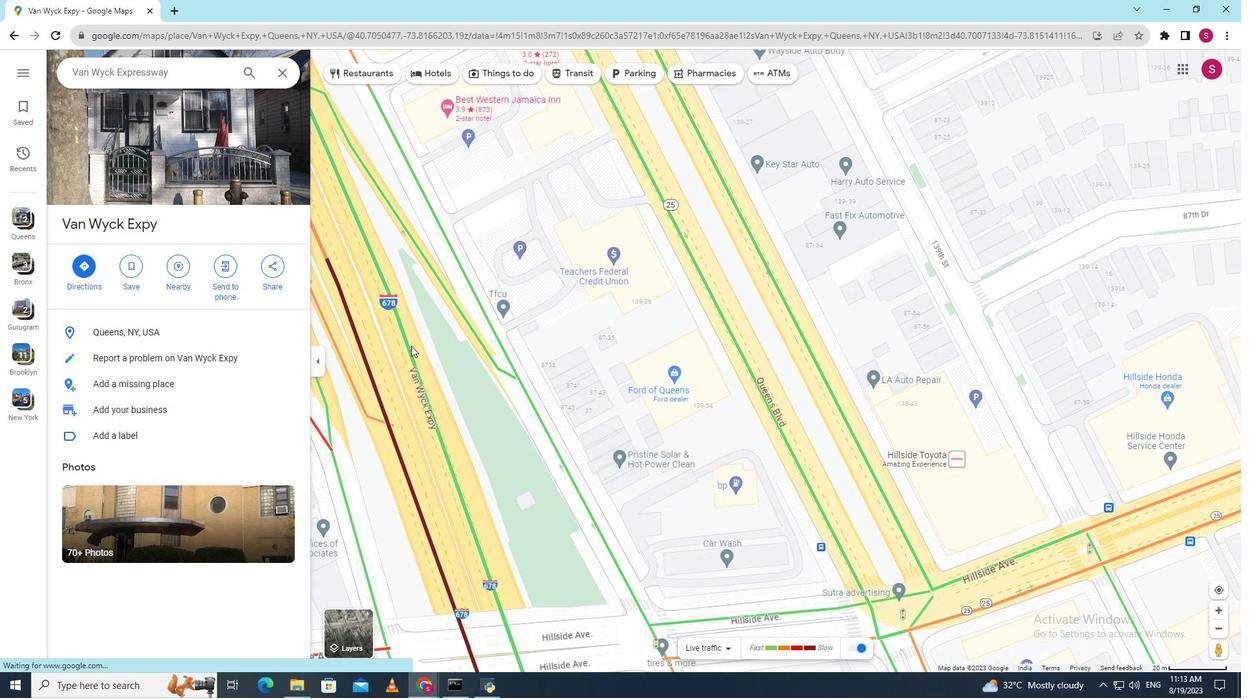 
Action: Mouse scrolled (411, 345) with delta (0, 0)
Screenshot: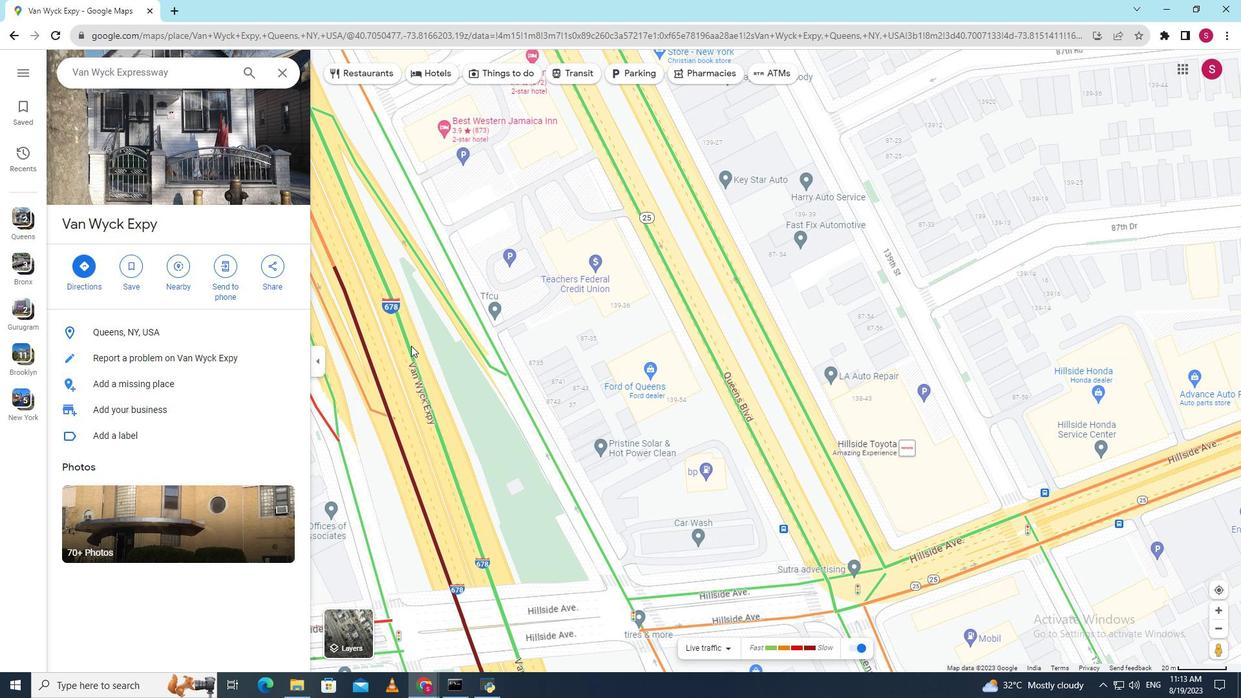
Action: Mouse moved to (347, 216)
Screenshot: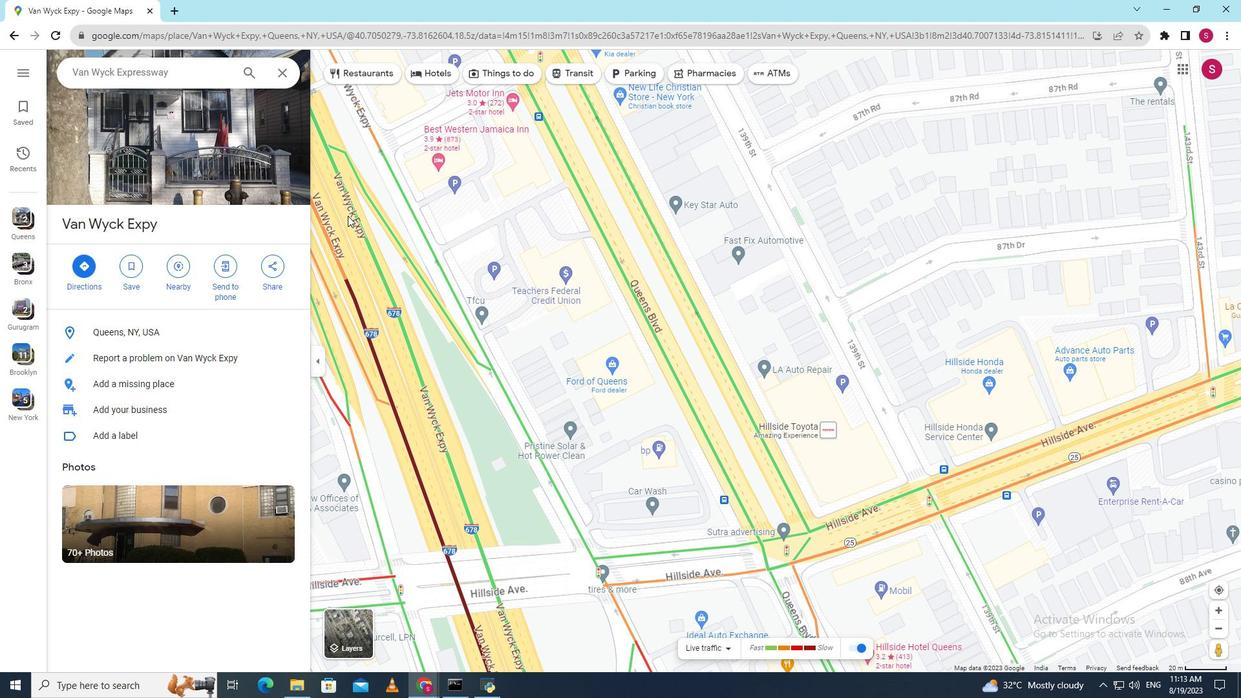 
Action: Mouse scrolled (347, 215) with delta (0, 0)
Screenshot: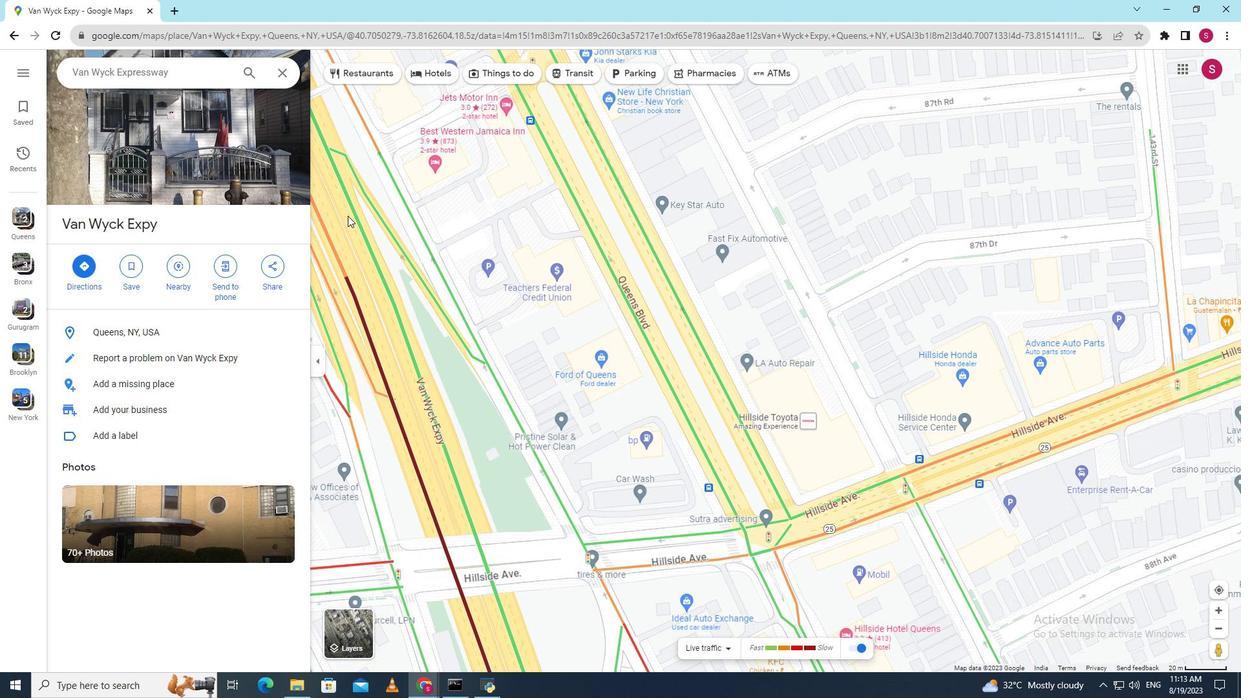
Action: Mouse pressed left at (347, 216)
Screenshot: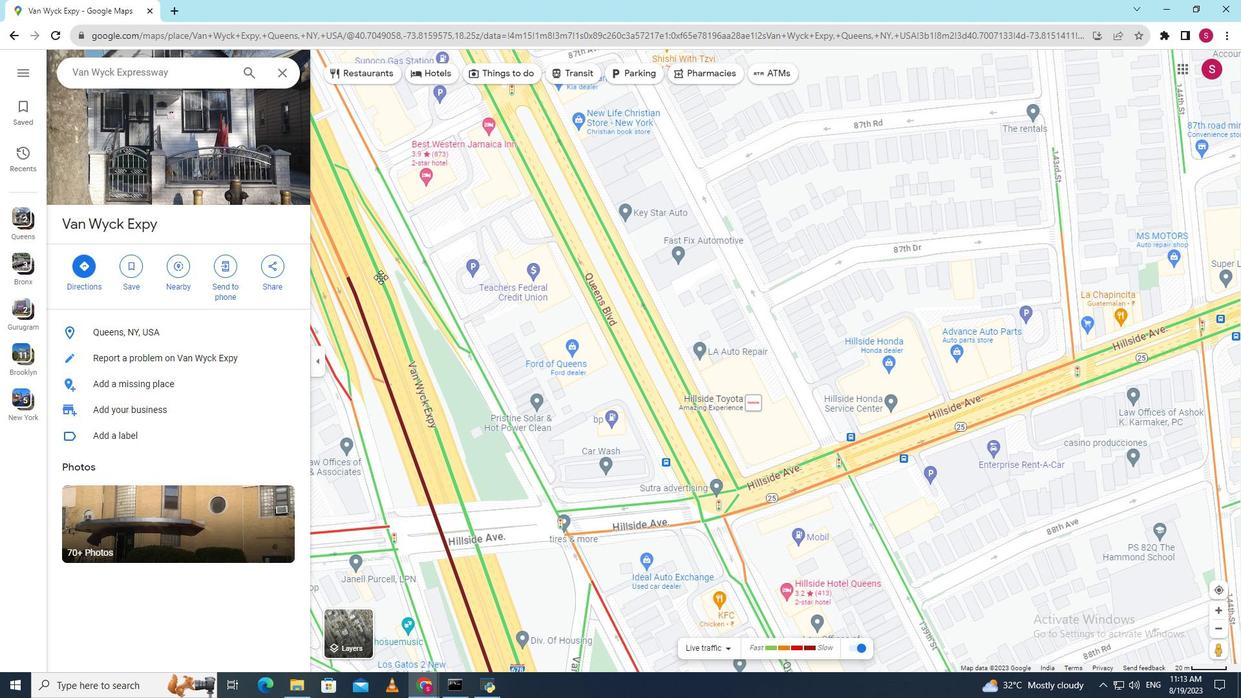 
Action: Mouse moved to (398, 208)
Screenshot: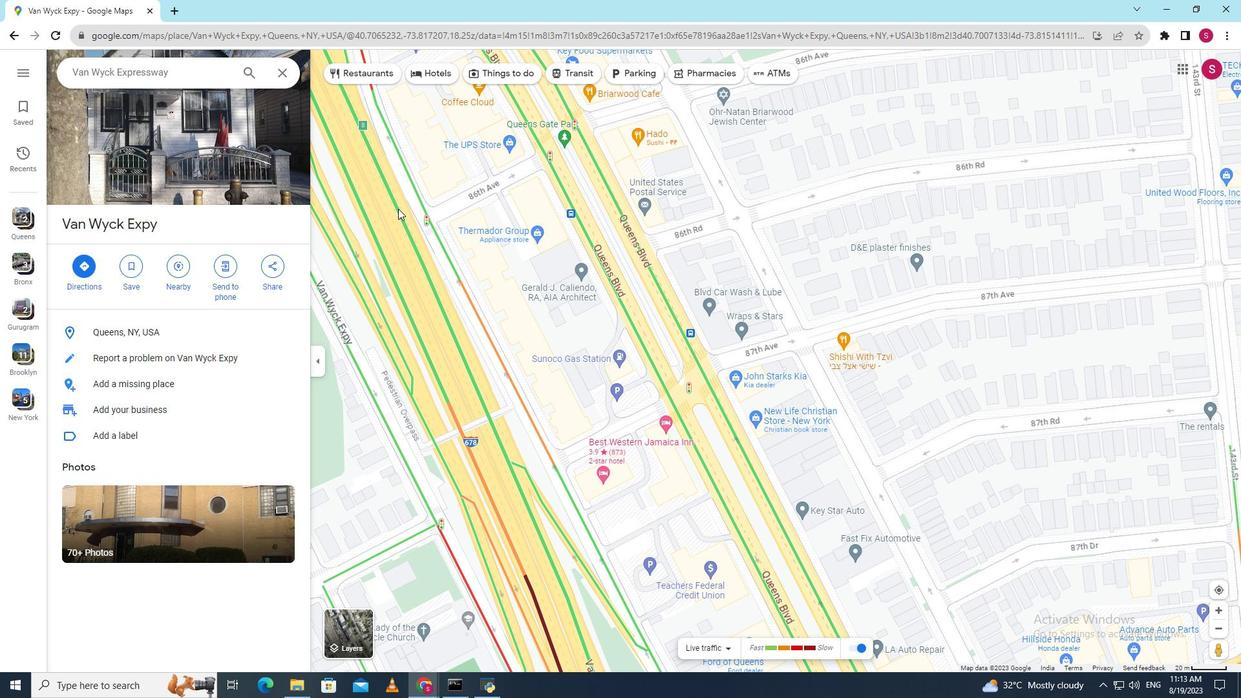 
Action: Mouse scrolled (398, 209) with delta (0, 0)
Screenshot: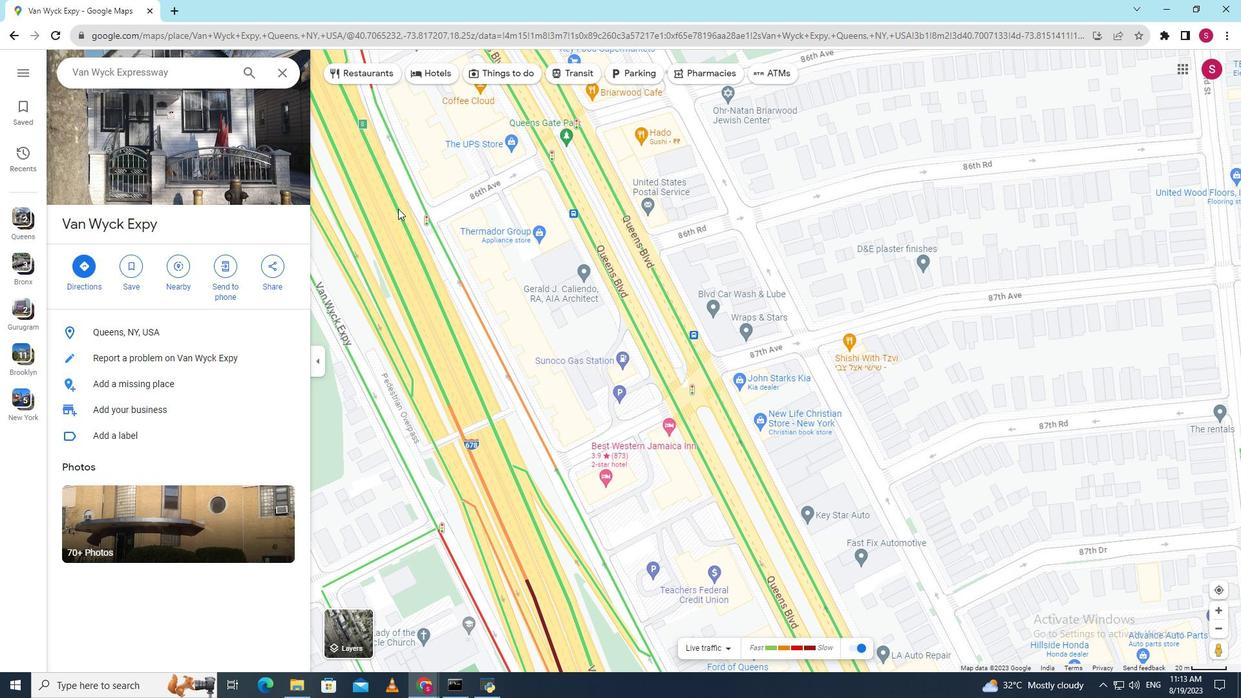 
Action: Mouse scrolled (398, 209) with delta (0, 0)
Screenshot: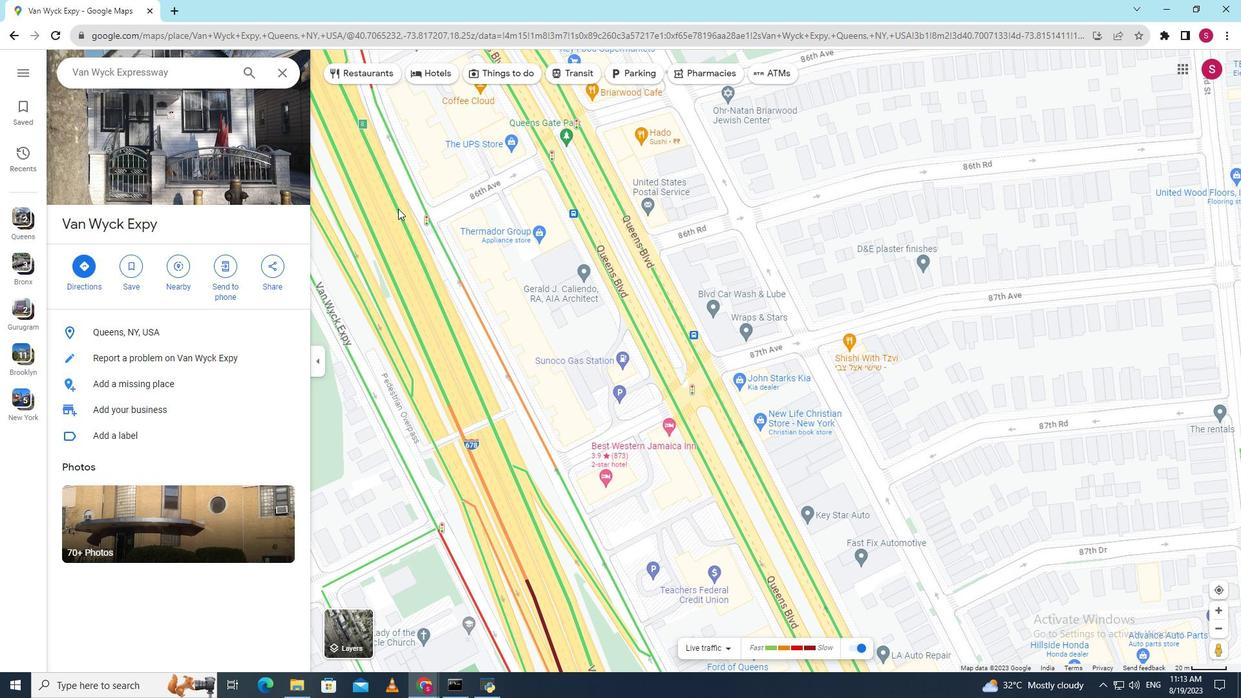 
Action: Mouse scrolled (398, 209) with delta (0, 0)
Screenshot: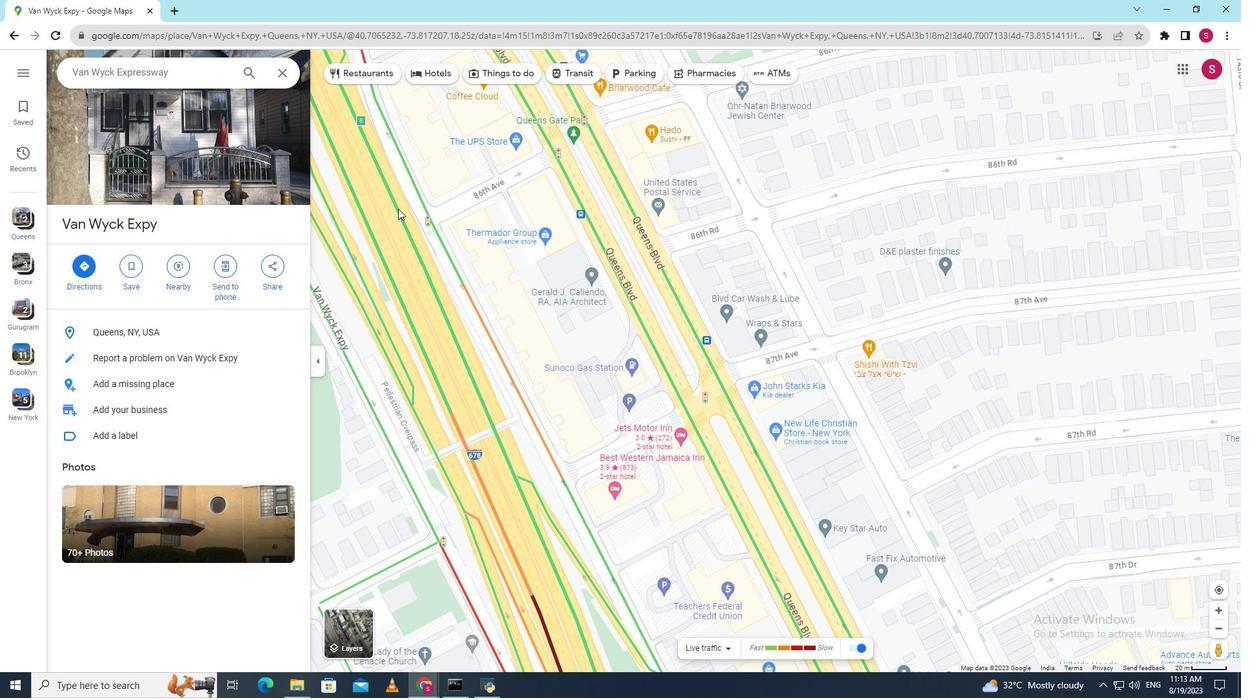 
Action: Mouse scrolled (398, 209) with delta (0, 0)
Screenshot: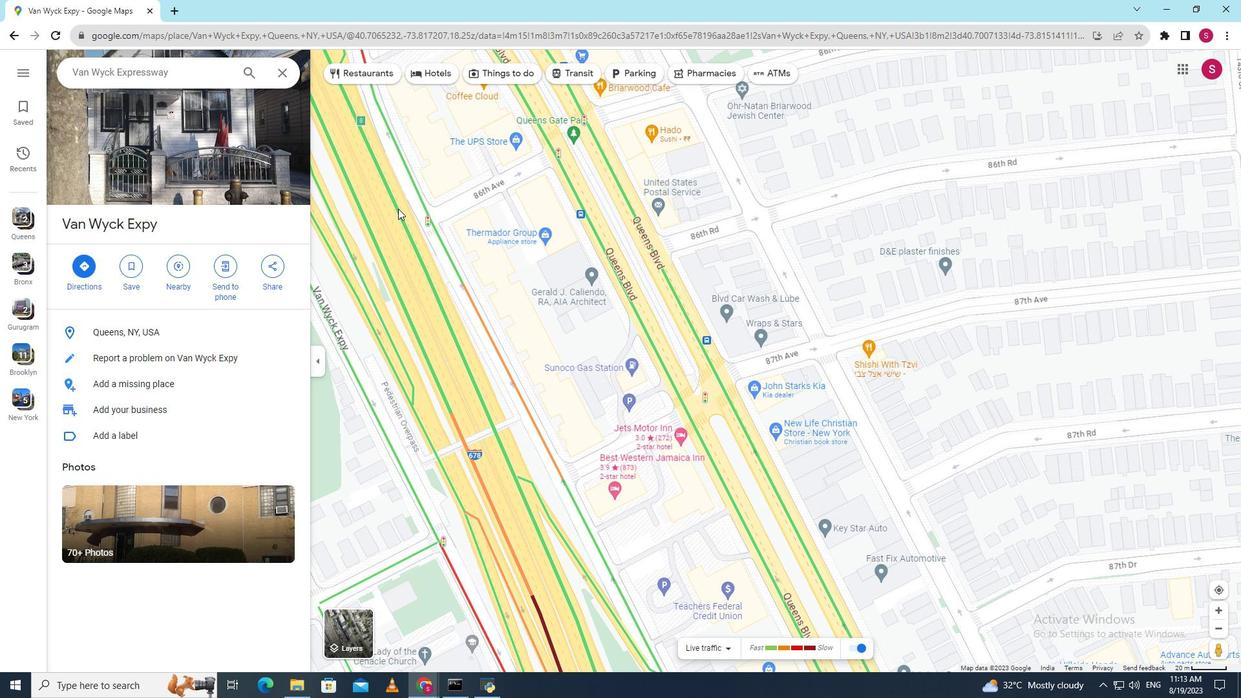 
Action: Mouse scrolled (398, 208) with delta (0, 0)
Screenshot: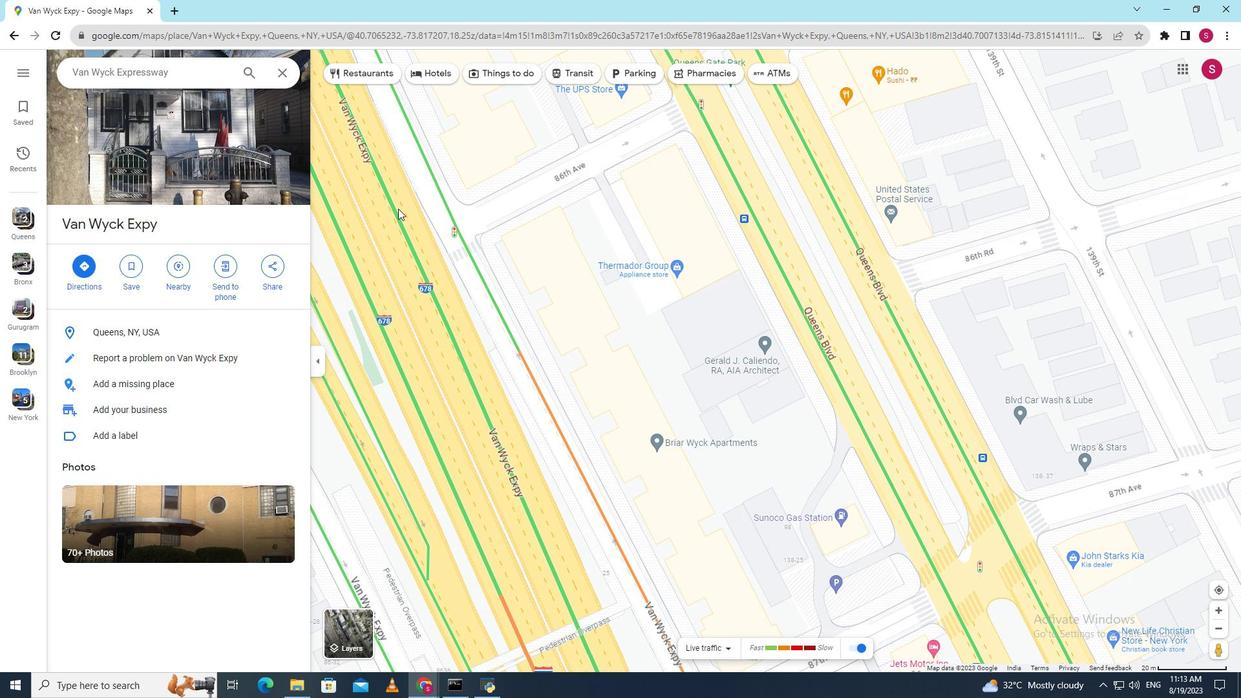 
Action: Mouse scrolled (398, 208) with delta (0, 0)
Screenshot: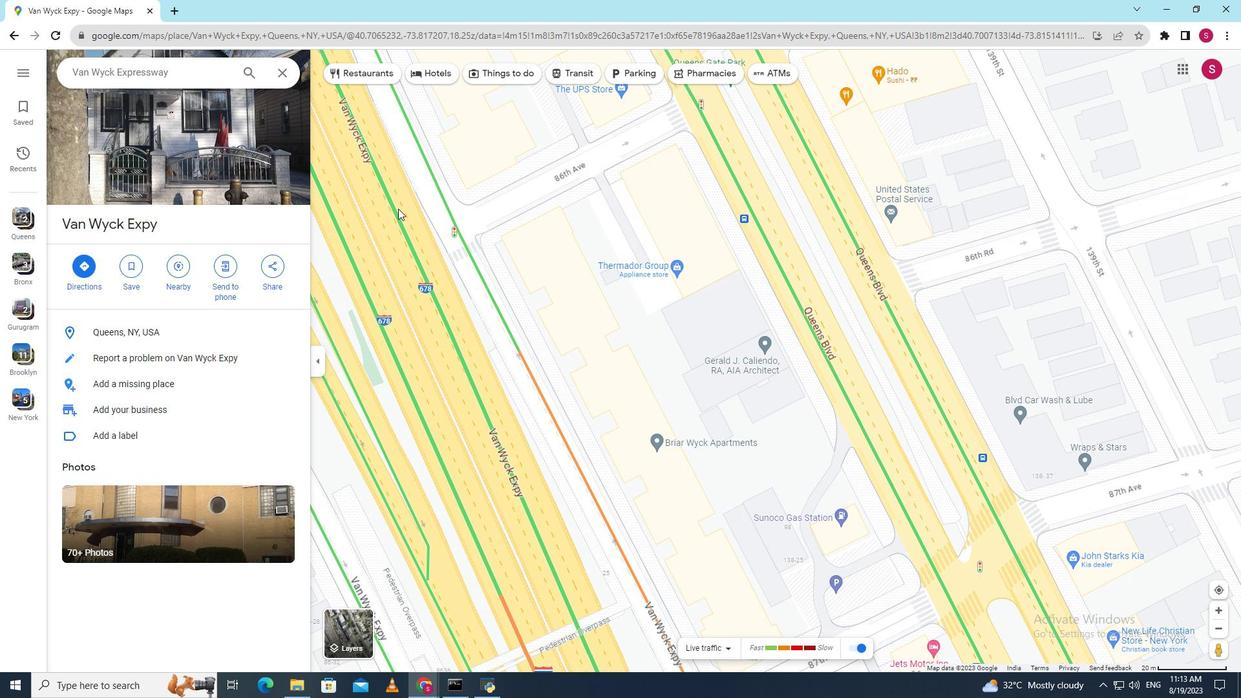 
Action: Mouse scrolled (398, 208) with delta (0, 0)
Screenshot: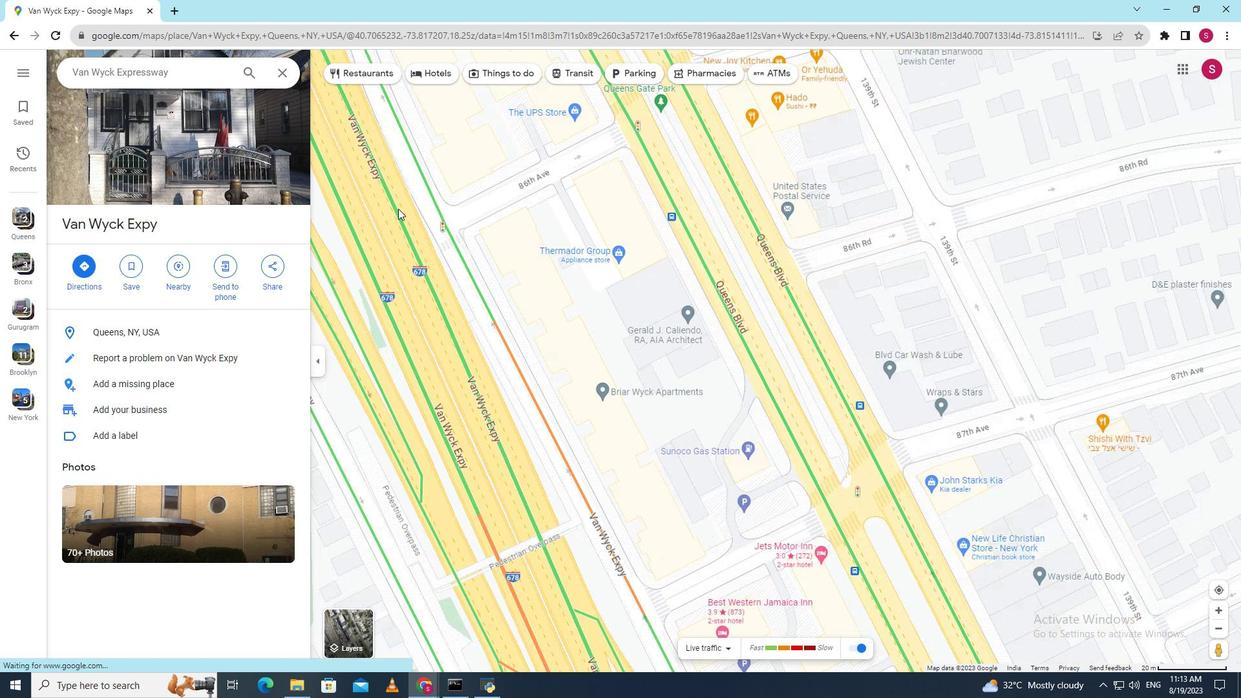 
Action: Mouse scrolled (398, 208) with delta (0, 0)
Screenshot: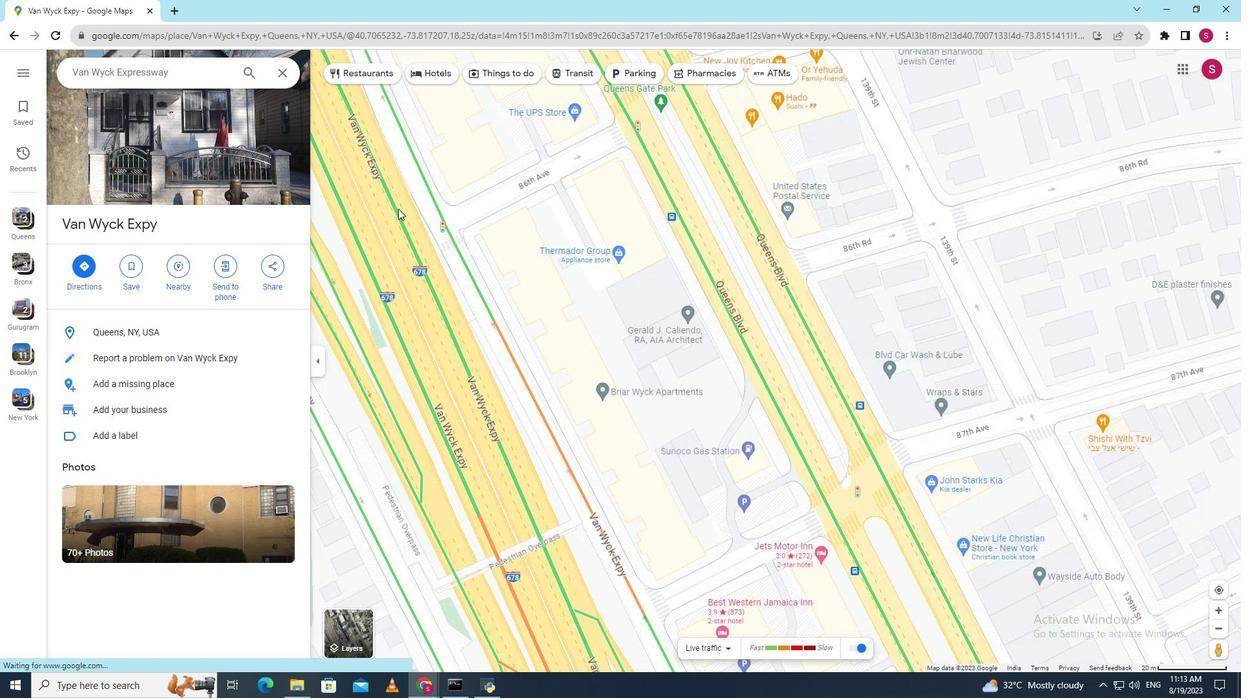 
Action: Mouse scrolled (398, 208) with delta (0, 0)
Screenshot: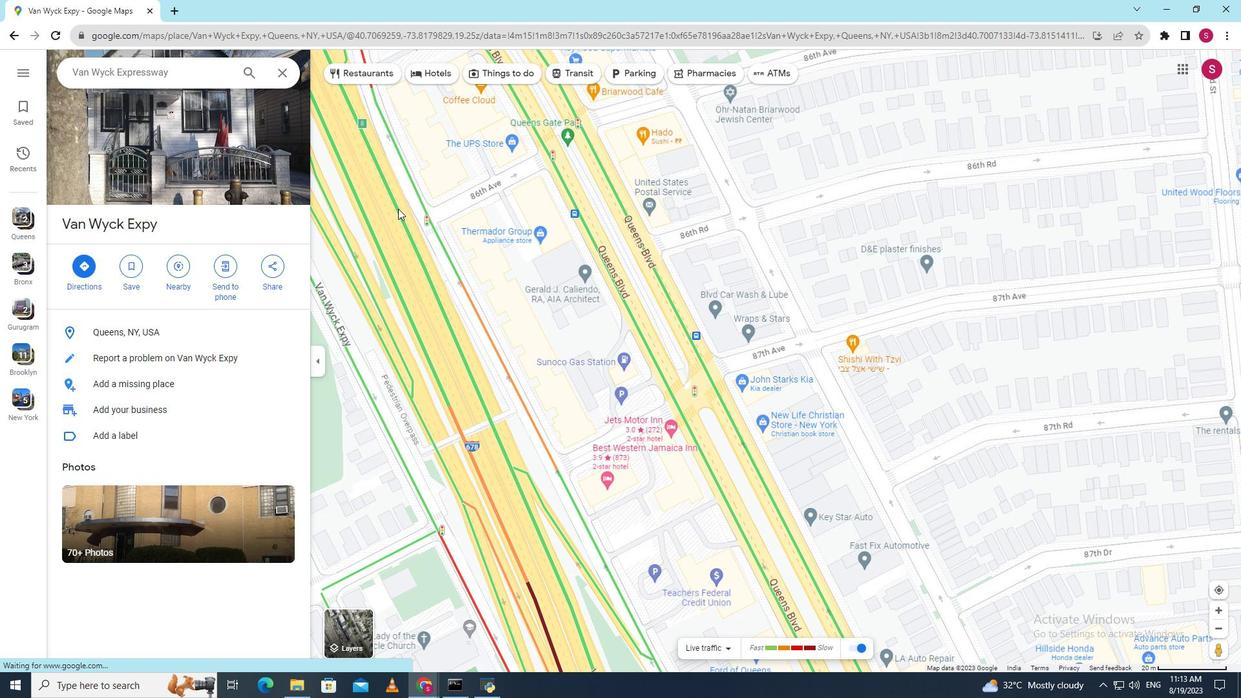 
Action: Mouse scrolled (398, 208) with delta (0, 0)
Screenshot: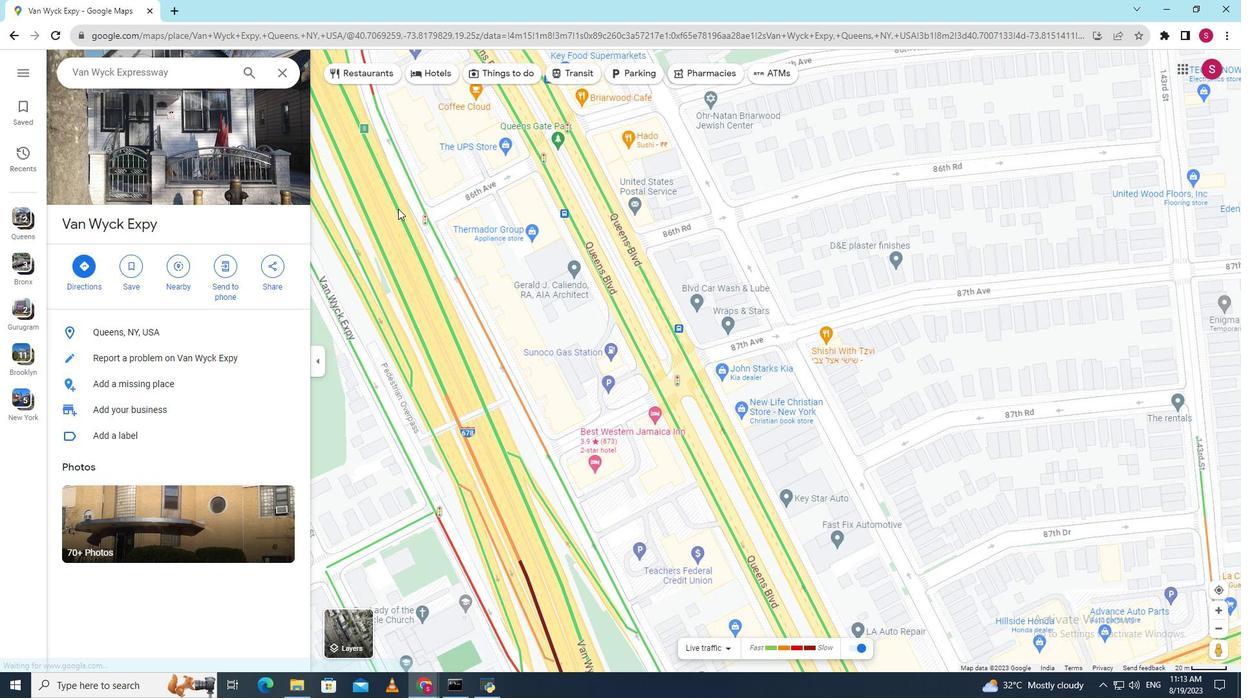 
Action: Mouse scrolled (398, 208) with delta (0, 0)
Screenshot: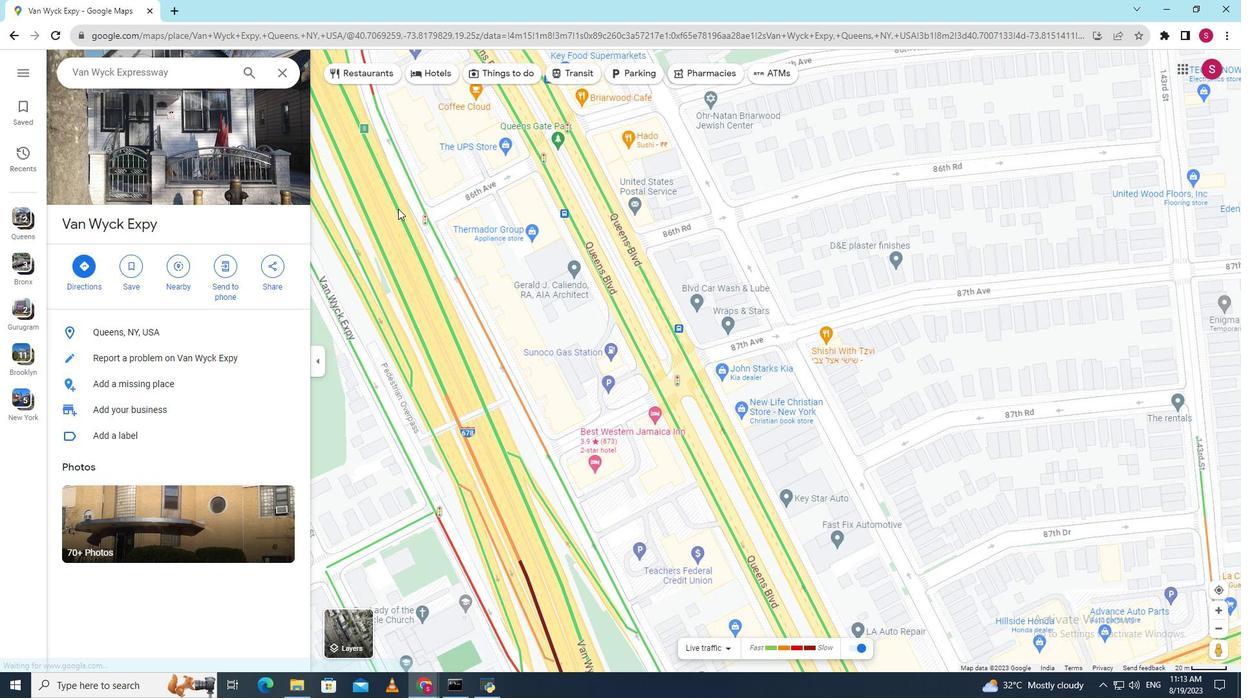
Action: Mouse scrolled (398, 208) with delta (0, 0)
Screenshot: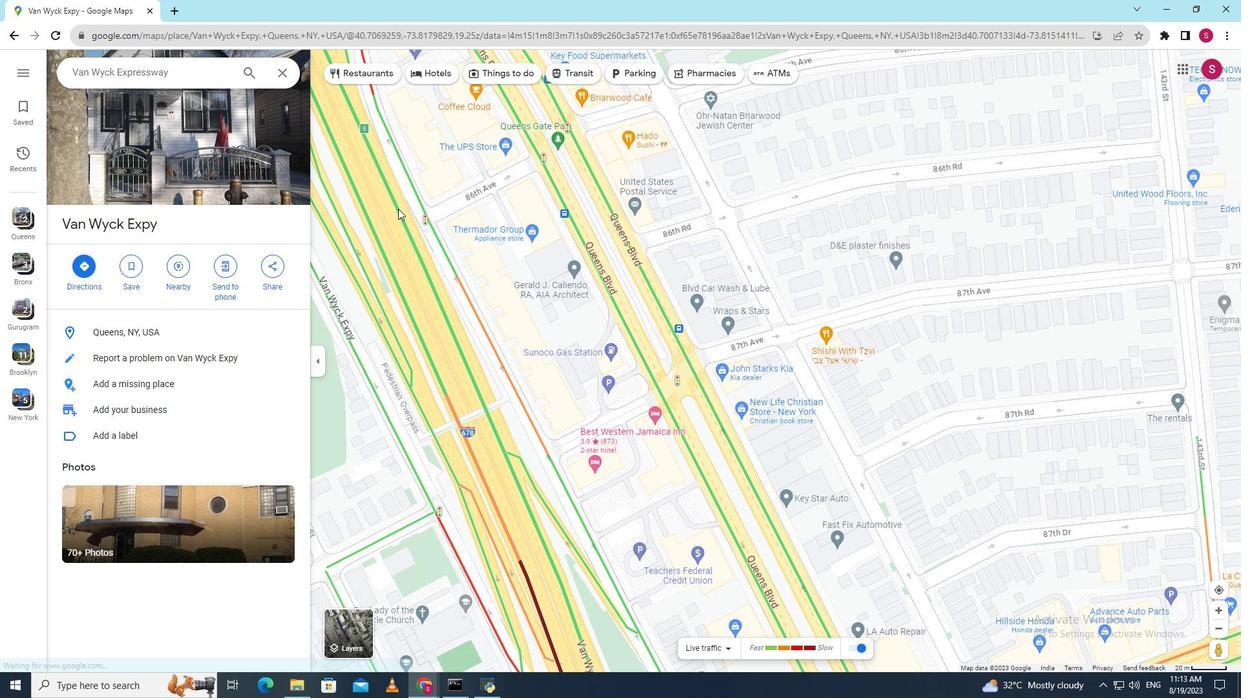
Action: Mouse scrolled (398, 208) with delta (0, 0)
Screenshot: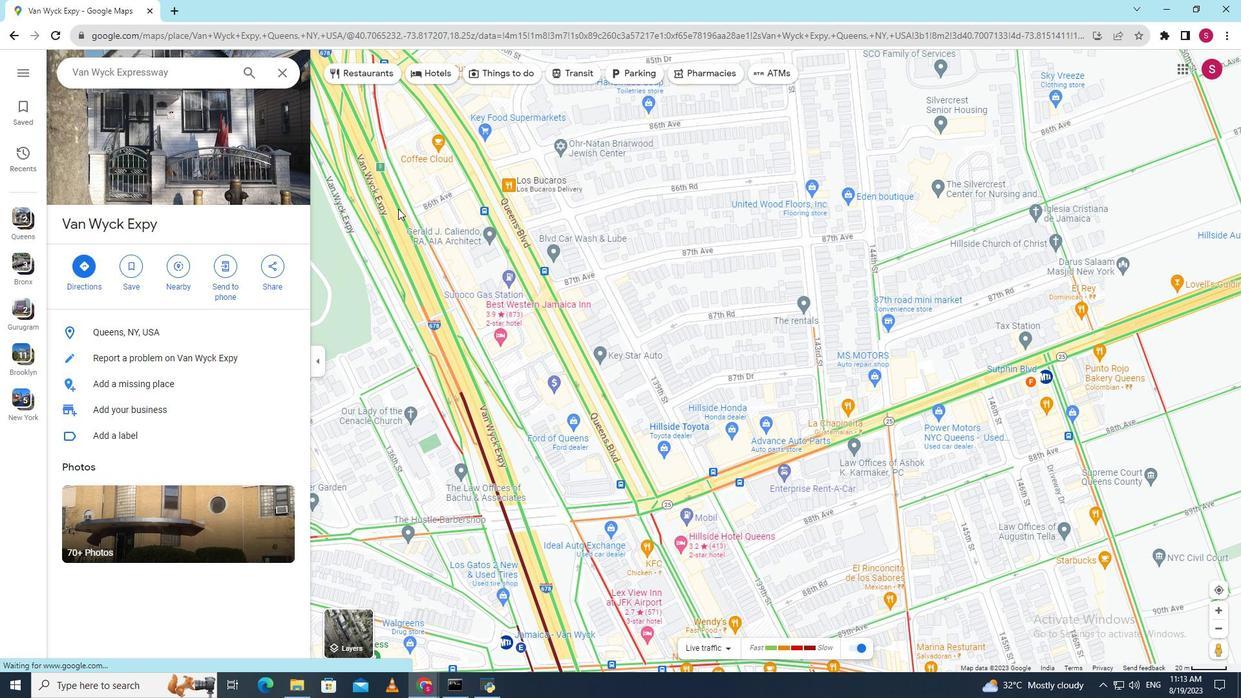 
Action: Mouse scrolled (398, 208) with delta (0, 0)
Screenshot: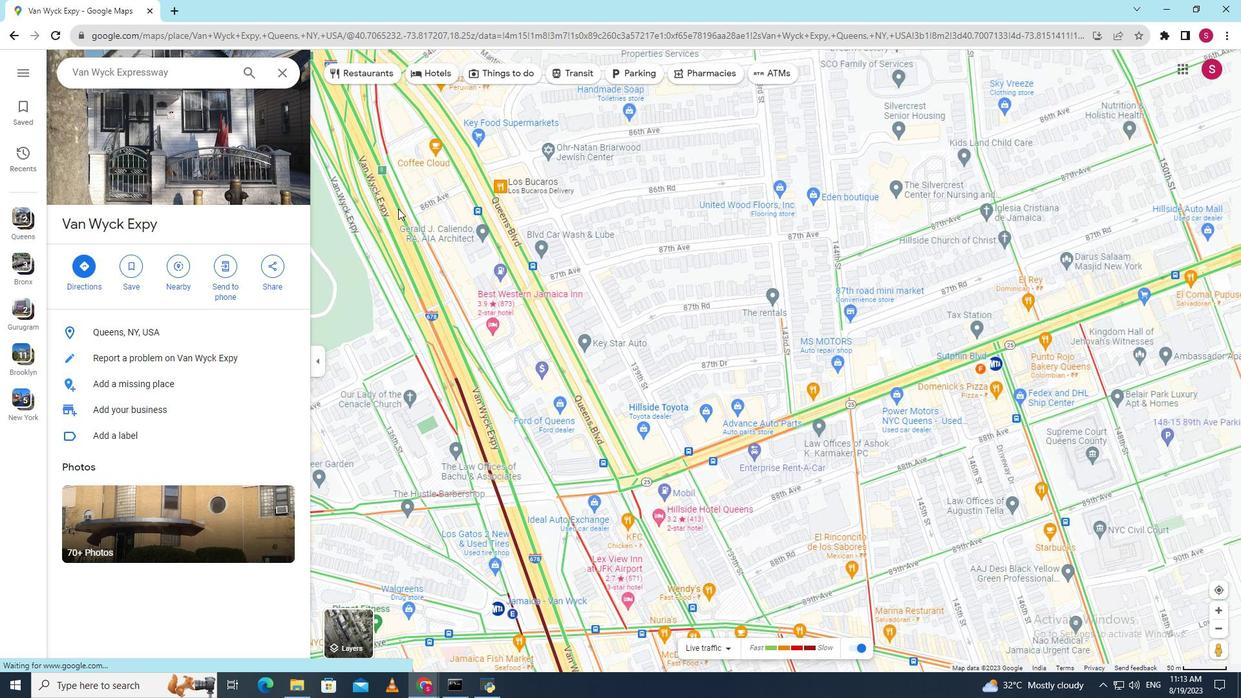 
Action: Mouse scrolled (398, 208) with delta (0, 0)
Screenshot: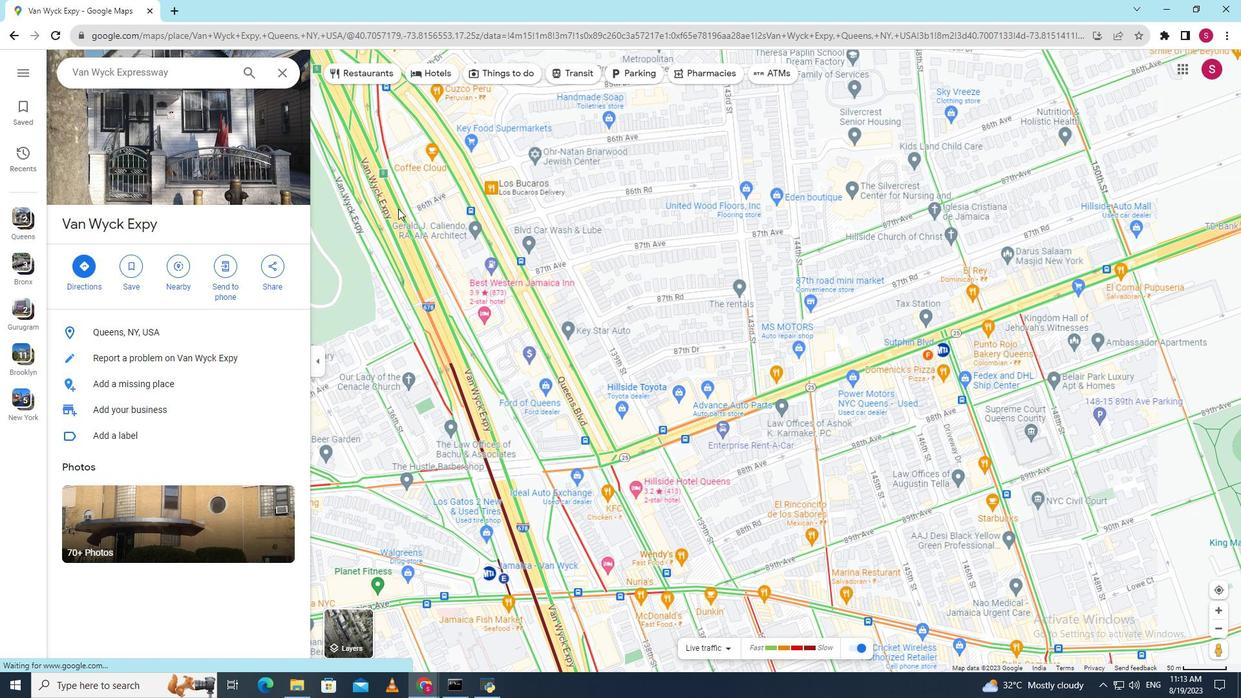 
Action: Mouse scrolled (398, 208) with delta (0, 0)
Screenshot: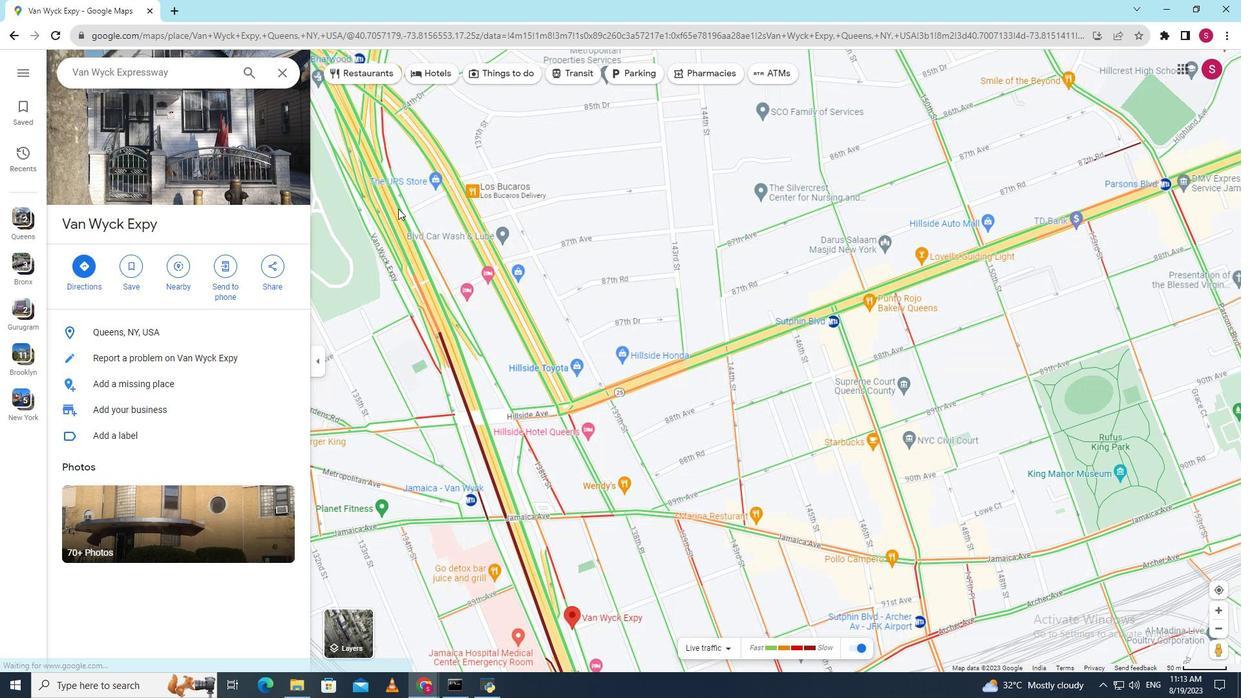 
Action: Mouse moved to (542, 375)
Screenshot: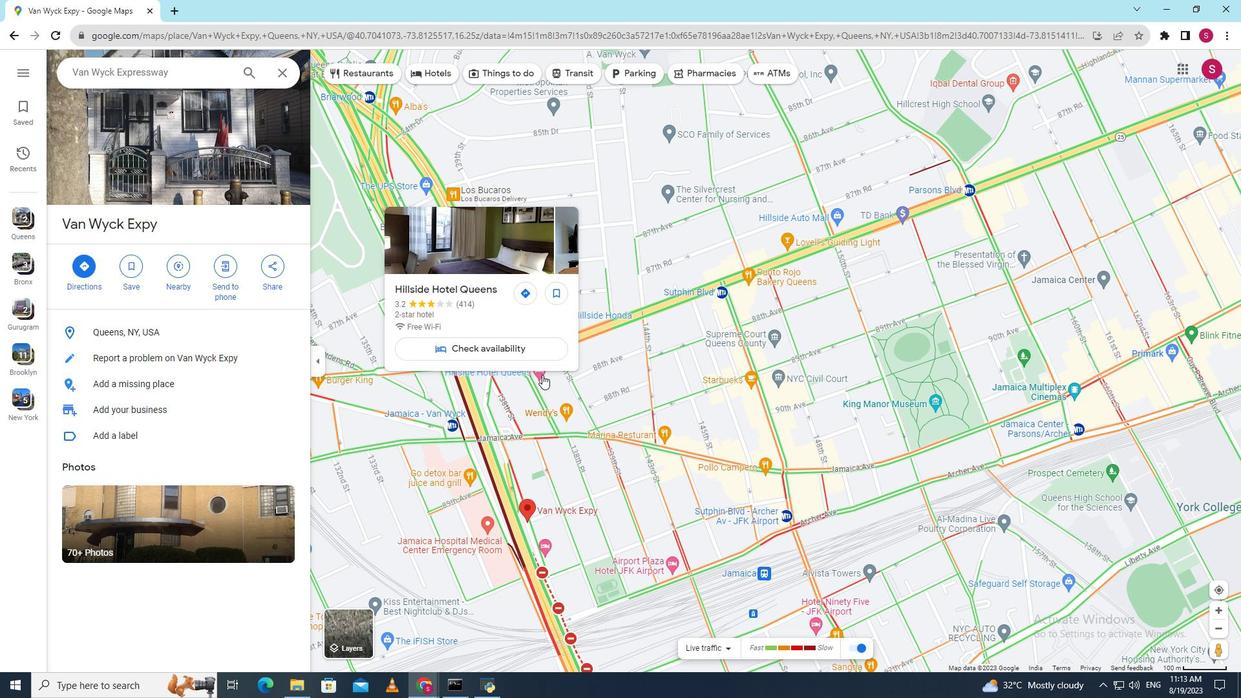 
Action: Mouse pressed left at (542, 375)
Screenshot: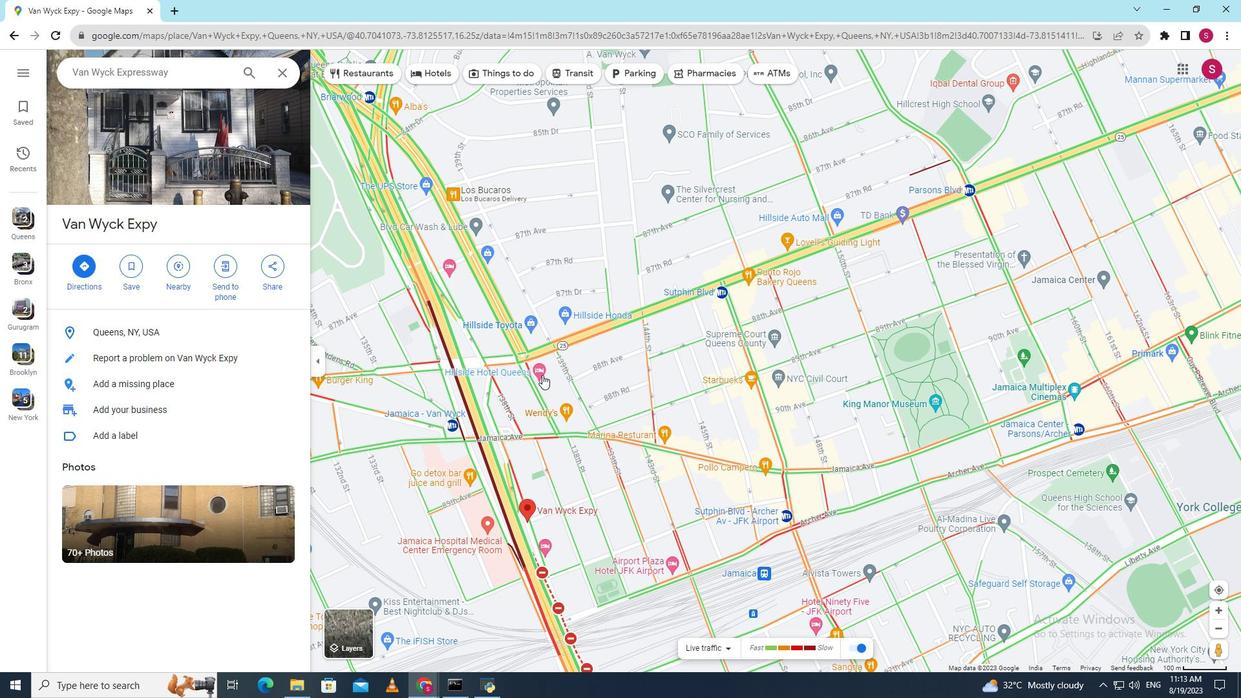 
Action: Mouse moved to (203, 153)
Screenshot: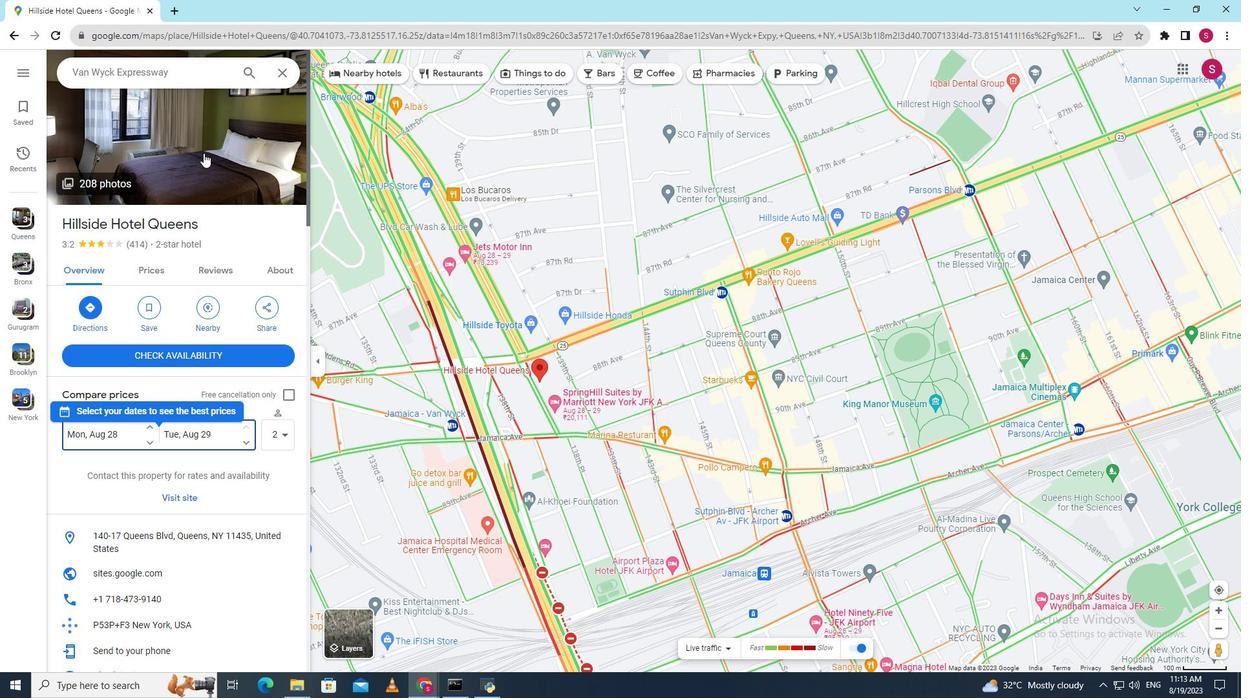 
Action: Mouse pressed left at (203, 153)
Screenshot: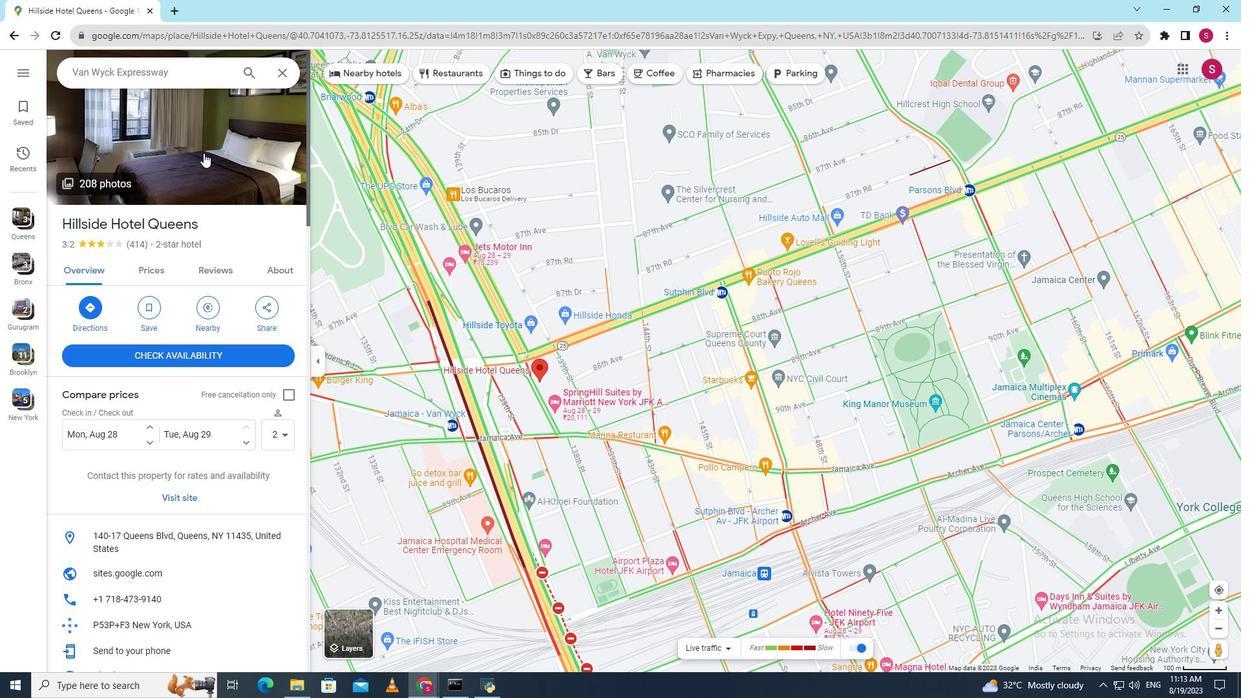 
Action: Mouse moved to (798, 573)
Screenshot: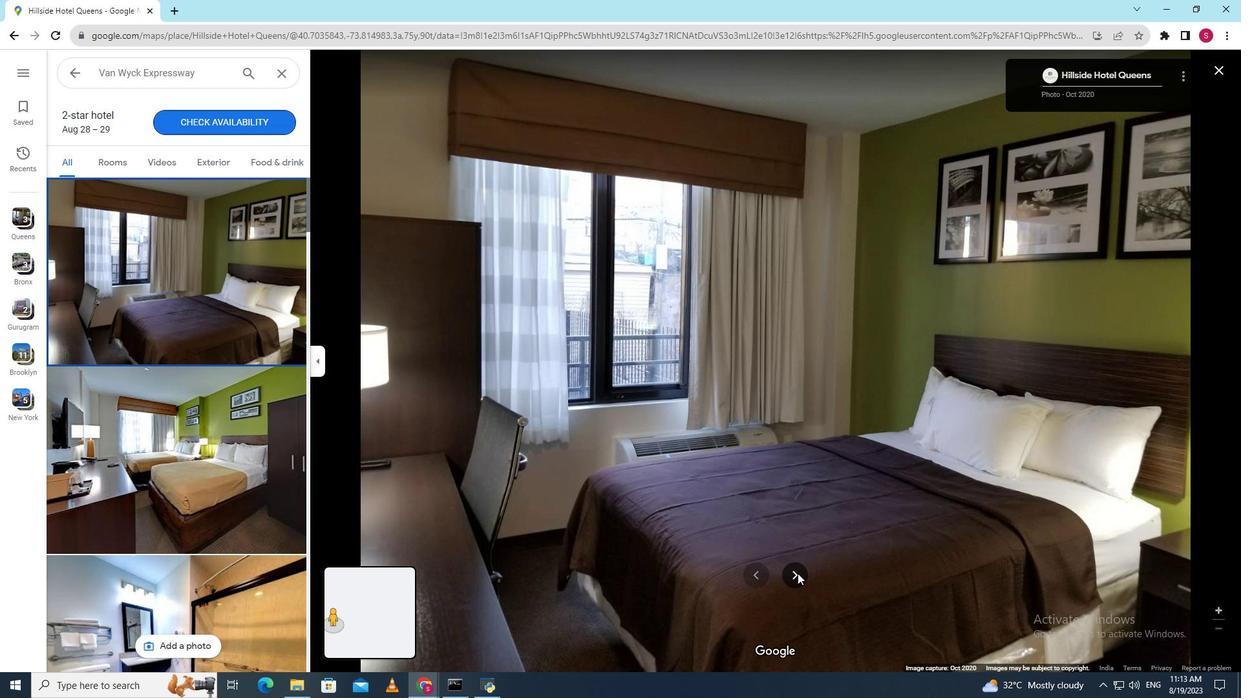 
Action: Mouse pressed left at (798, 573)
Screenshot: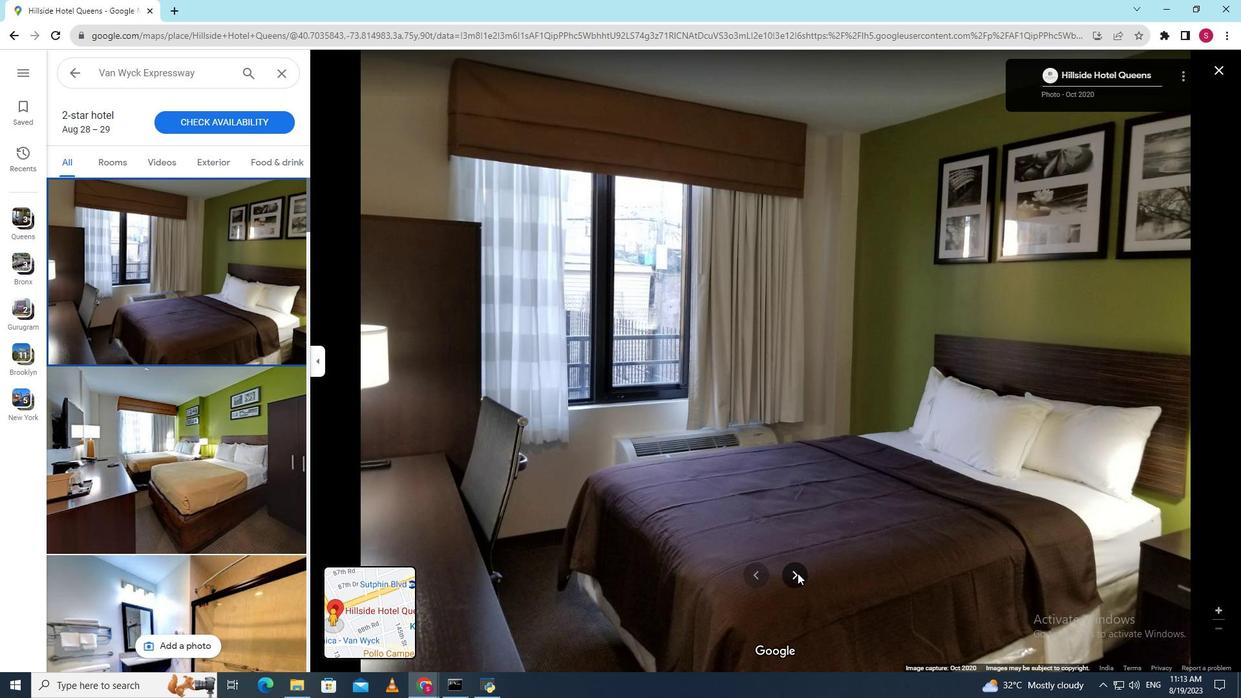 
Action: Mouse pressed left at (798, 573)
Screenshot: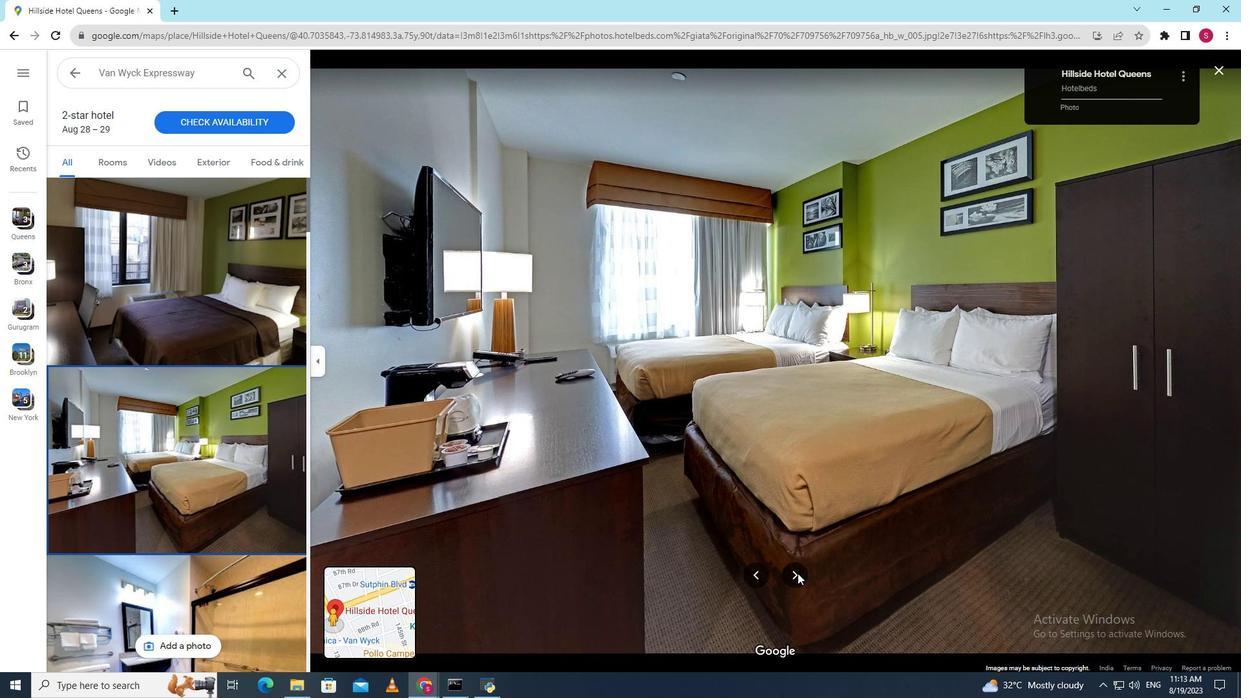 
Action: Mouse pressed left at (798, 573)
Screenshot: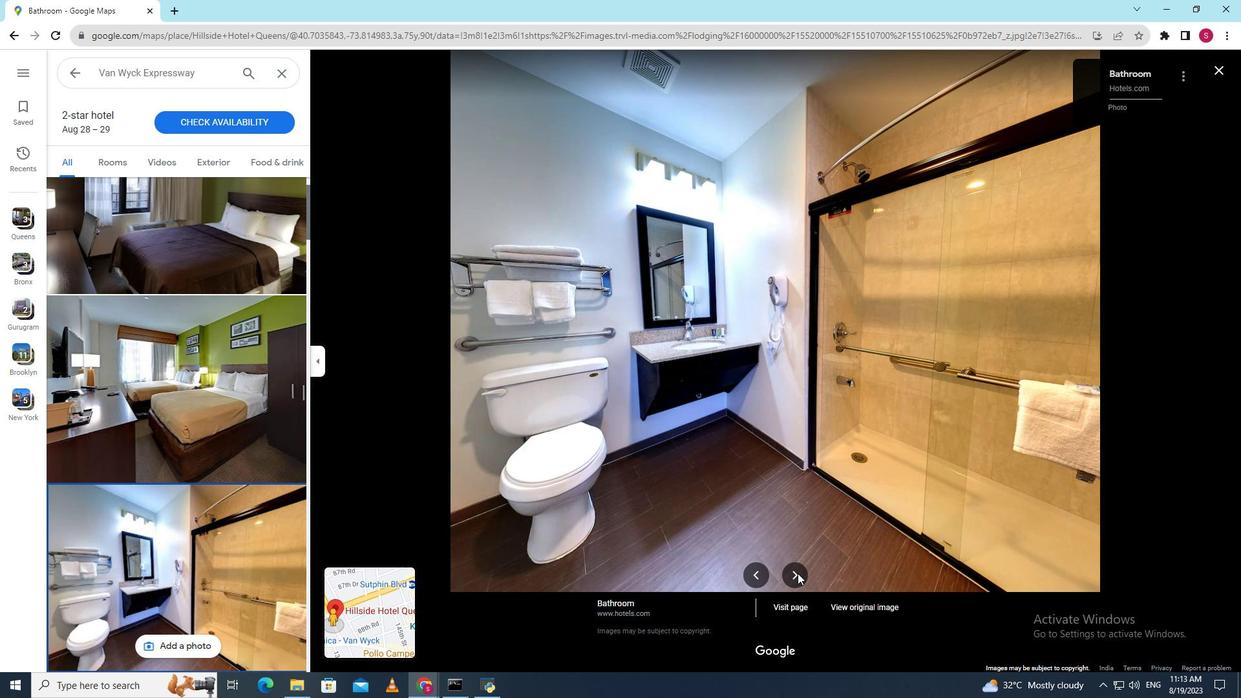 
Action: Mouse pressed left at (798, 573)
Screenshot: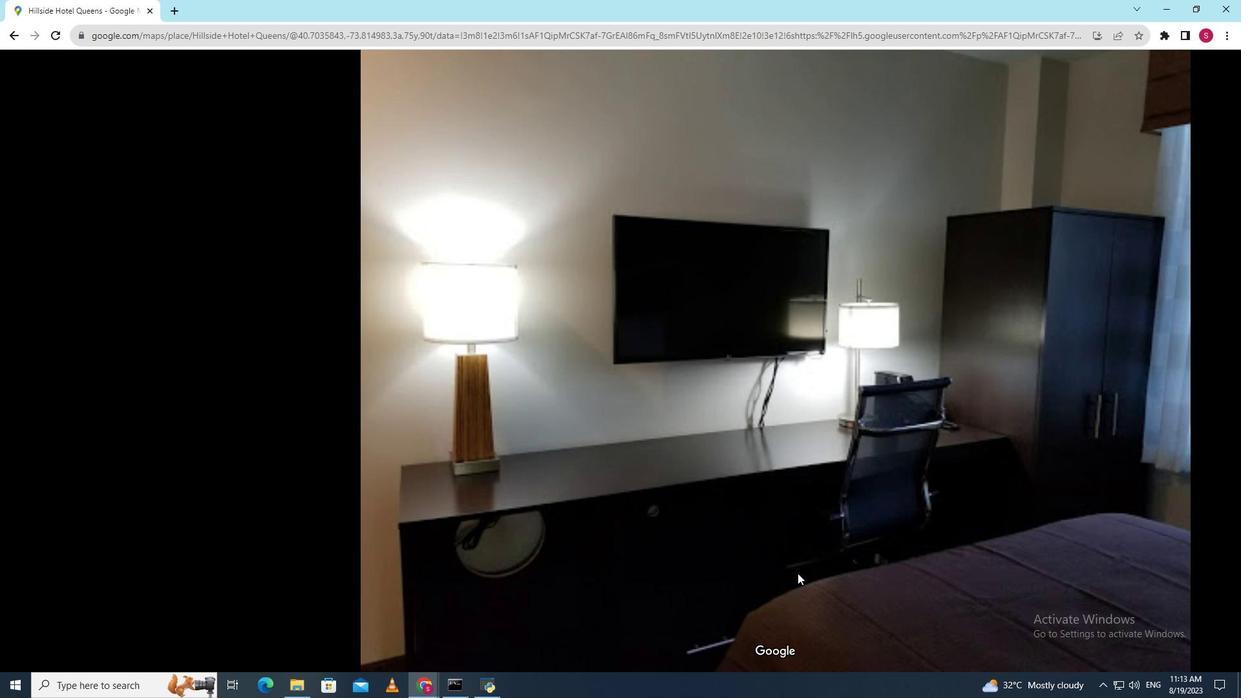 
Action: Mouse pressed left at (798, 573)
Screenshot: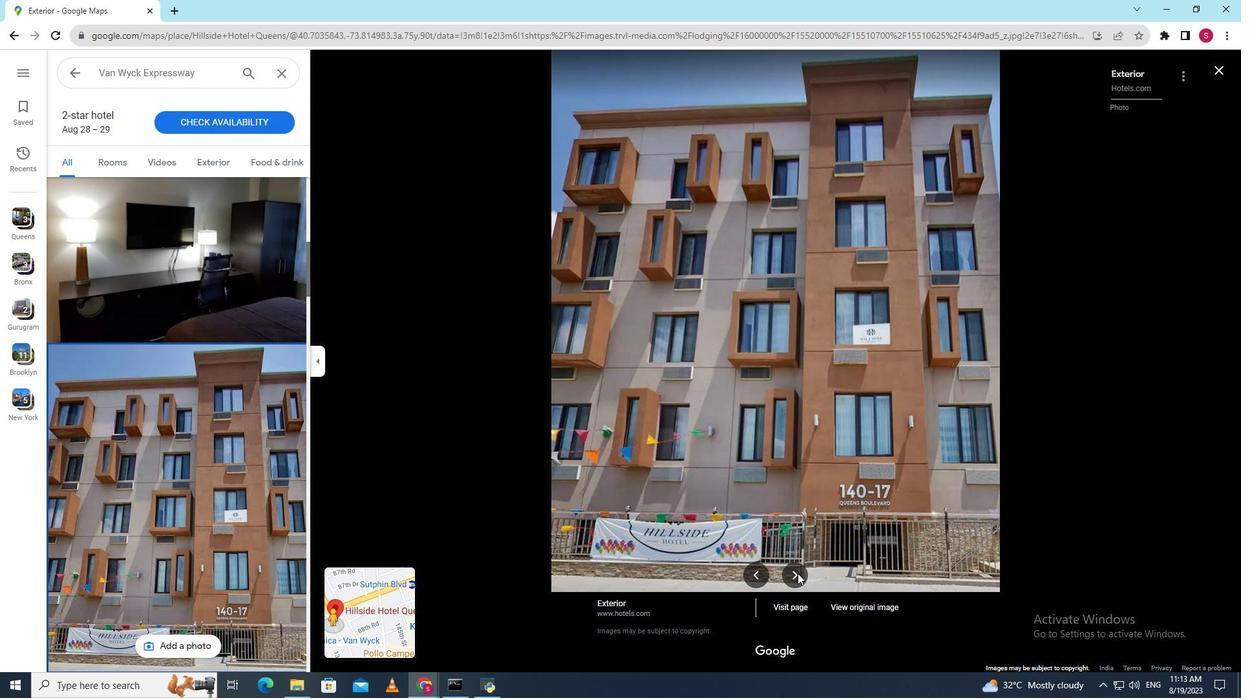 
Action: Mouse pressed left at (798, 573)
Screenshot: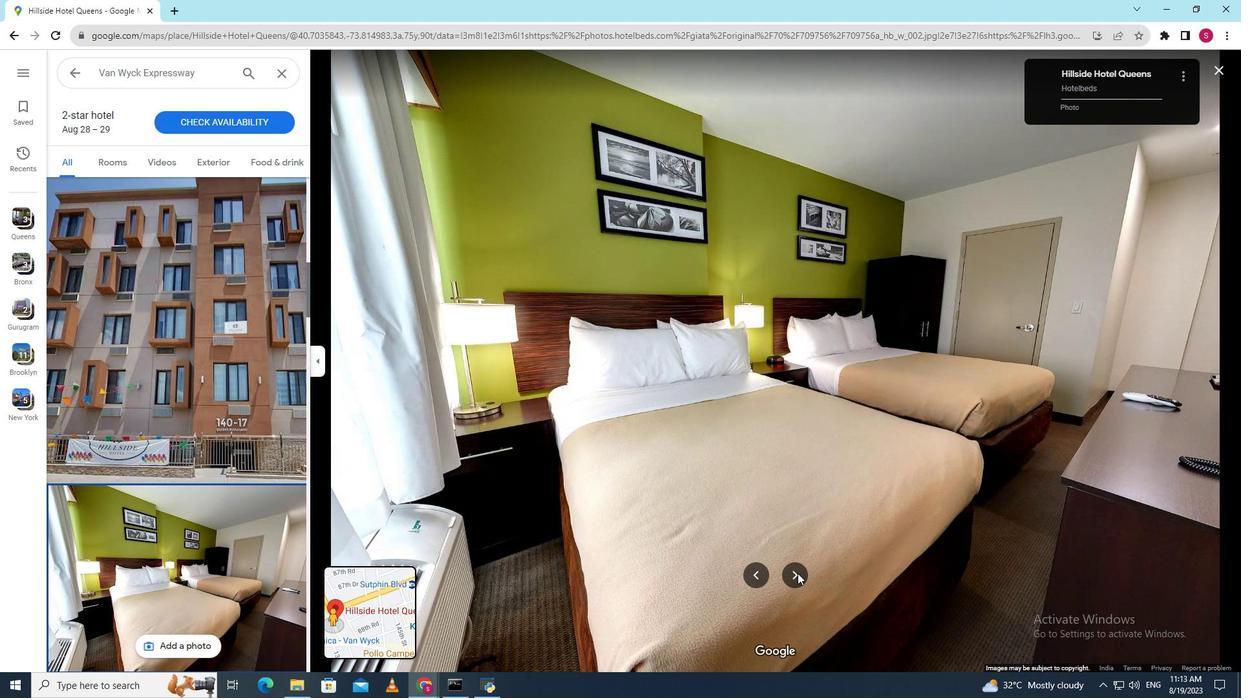 
Action: Mouse pressed left at (798, 573)
Screenshot: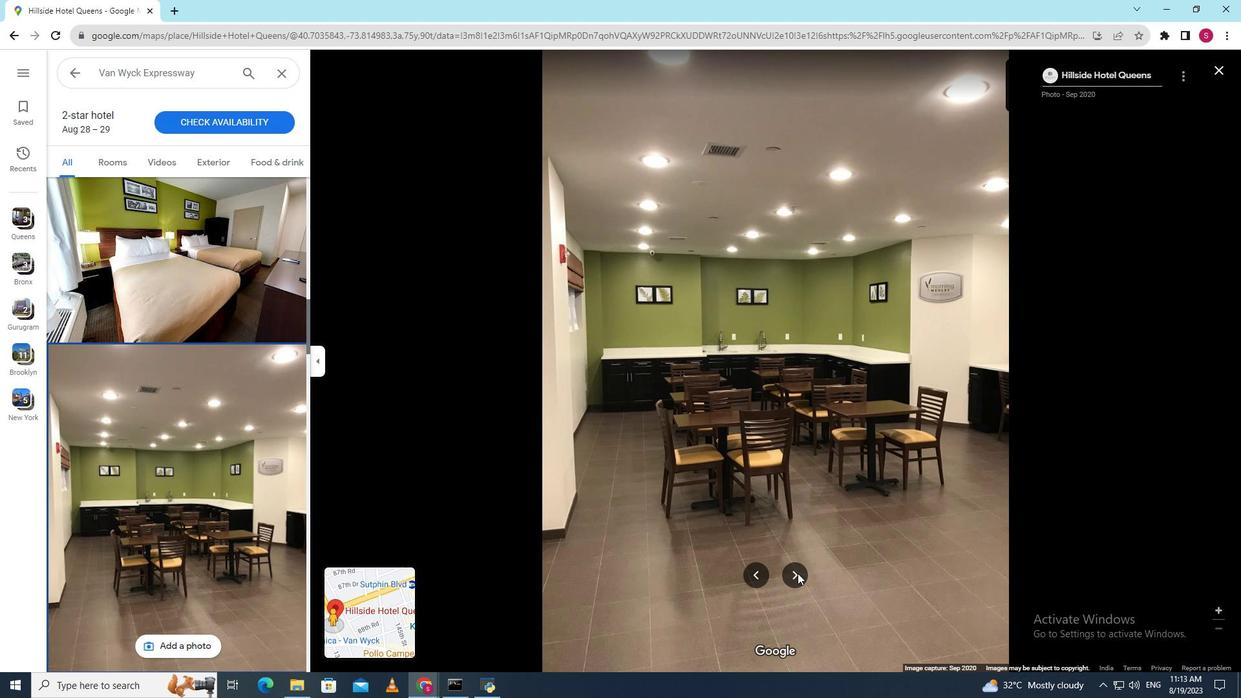
Action: Mouse pressed left at (798, 573)
Screenshot: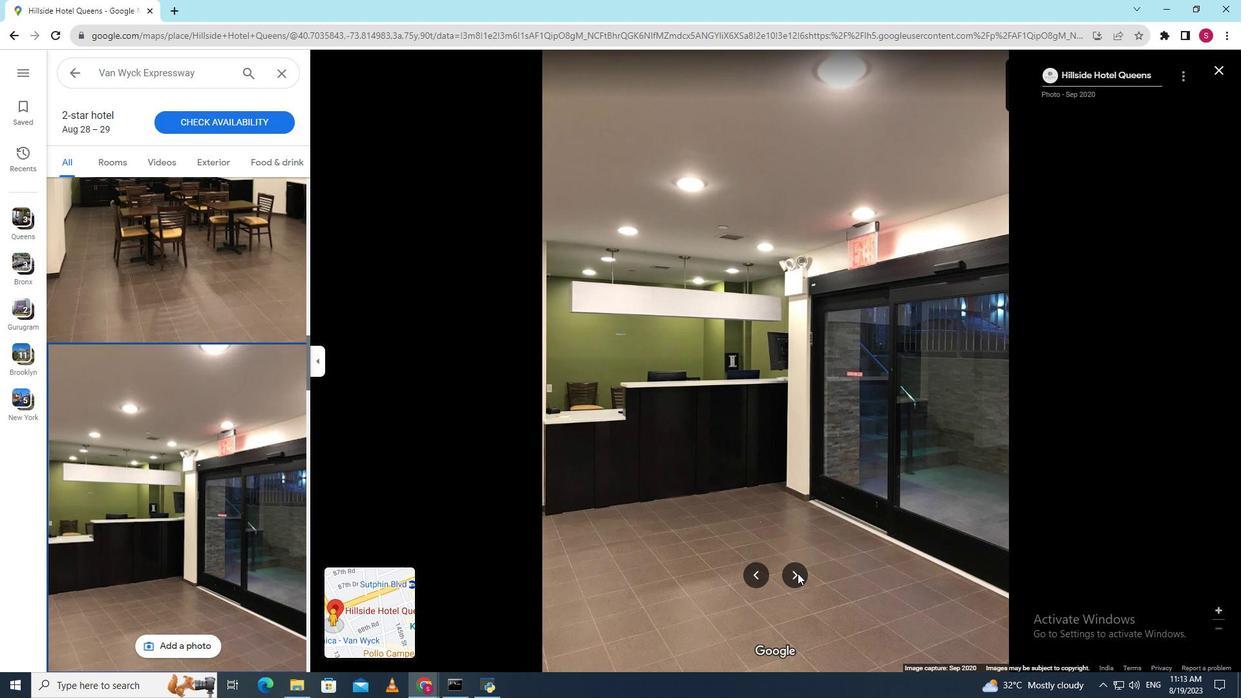 
Action: Mouse pressed left at (798, 573)
Screenshot: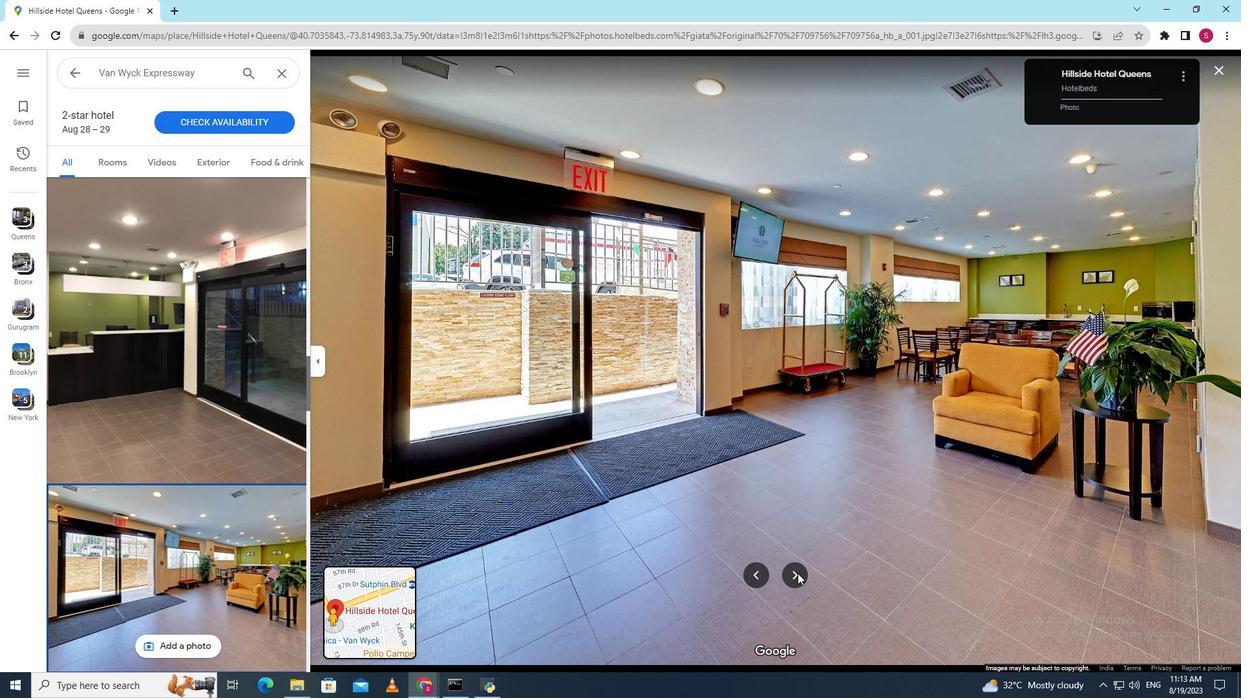 
Action: Mouse moved to (1224, 11)
Screenshot: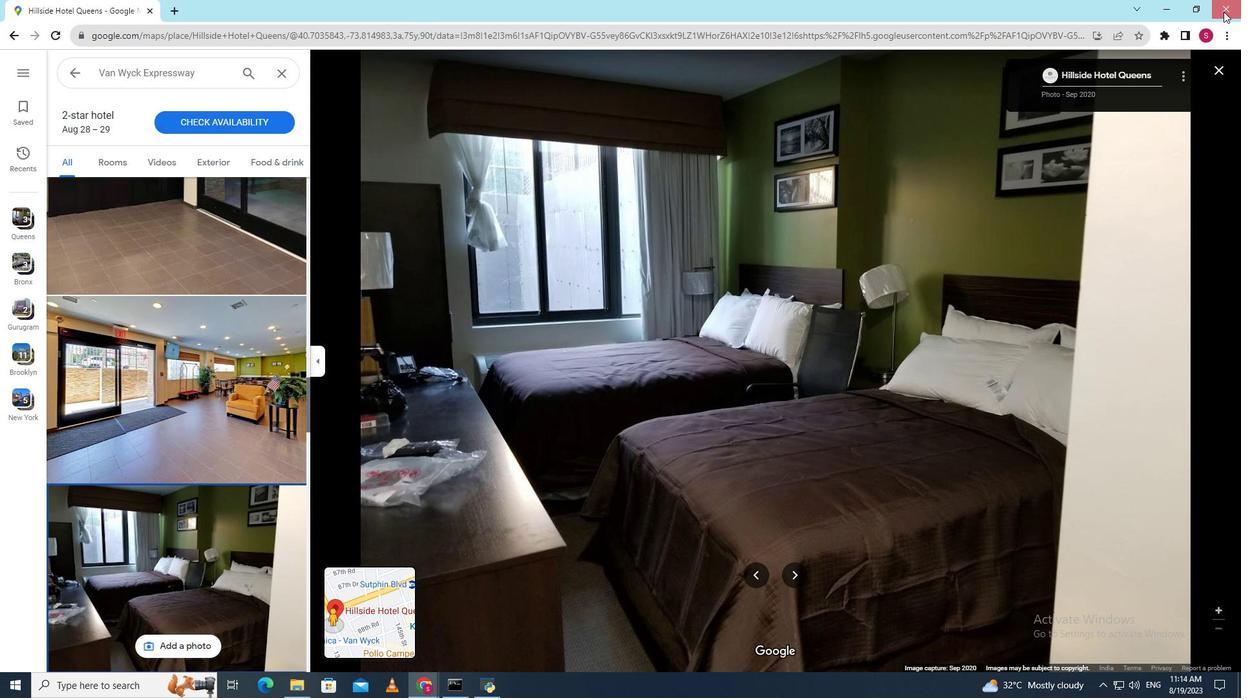 
Action: Mouse pressed left at (1224, 11)
Screenshot: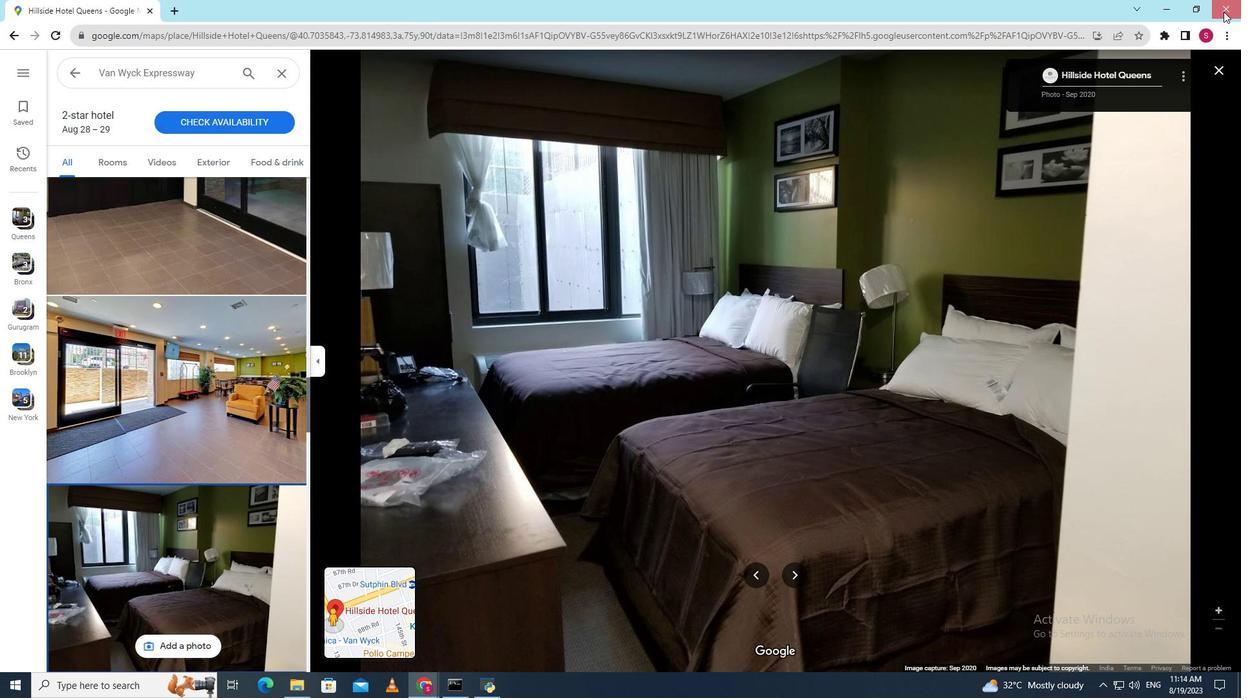 
Action: Mouse moved to (542, 283)
Screenshot: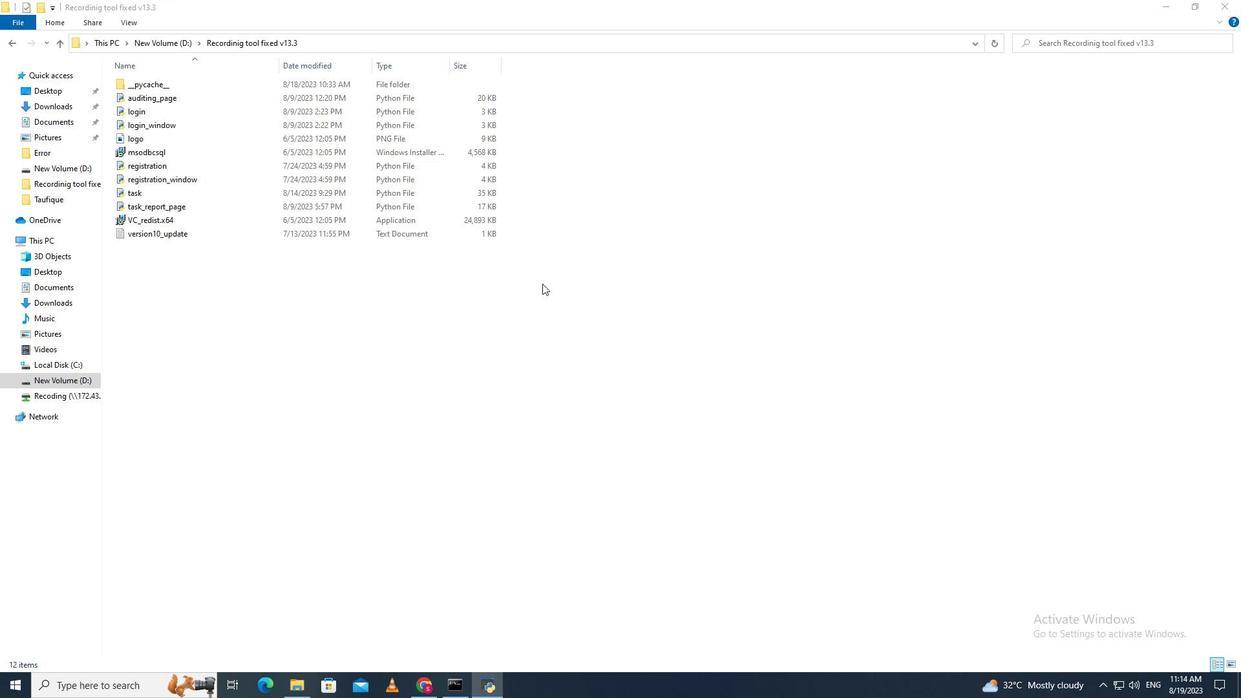 
